 Task: Look for Airbnb options in Teoloyucan, Mexico from 3rd December, 2023 to 9th December, 2023 for 2 adults.1  bedroom having 1 bed and 1 bathroom. Property type can be hotel. Look for 3 properties as per requirement.
Action: Mouse moved to (535, 167)
Screenshot: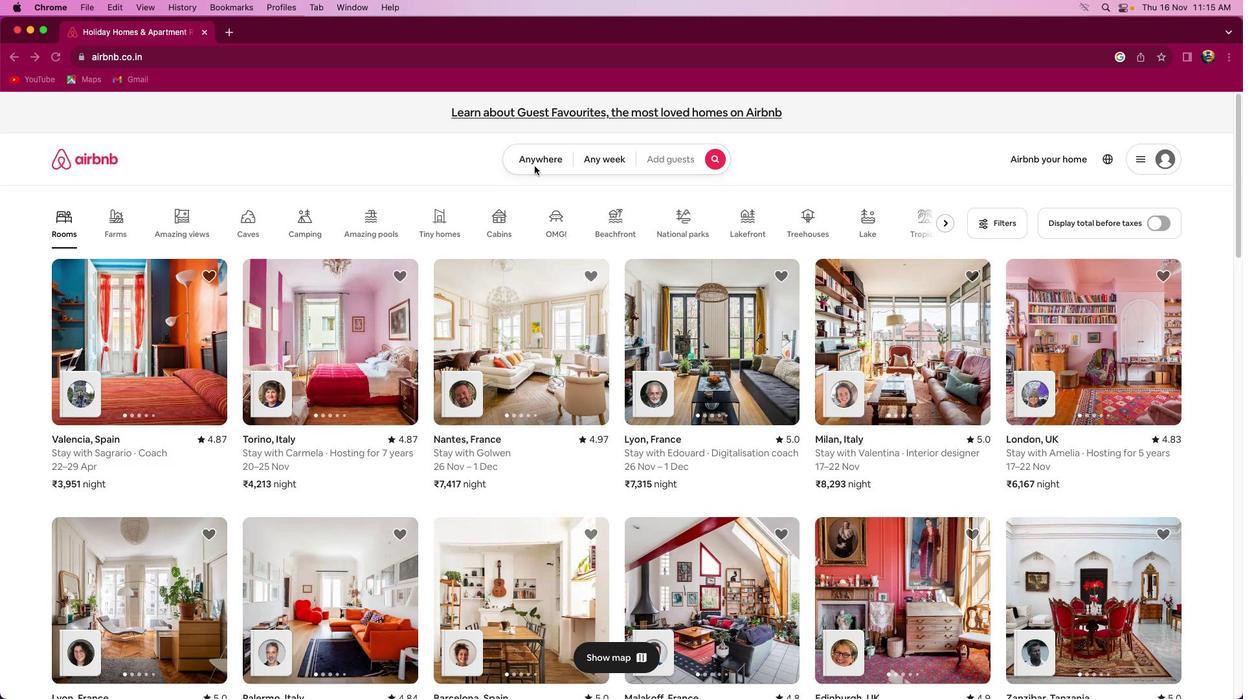 
Action: Mouse pressed left at (535, 167)
Screenshot: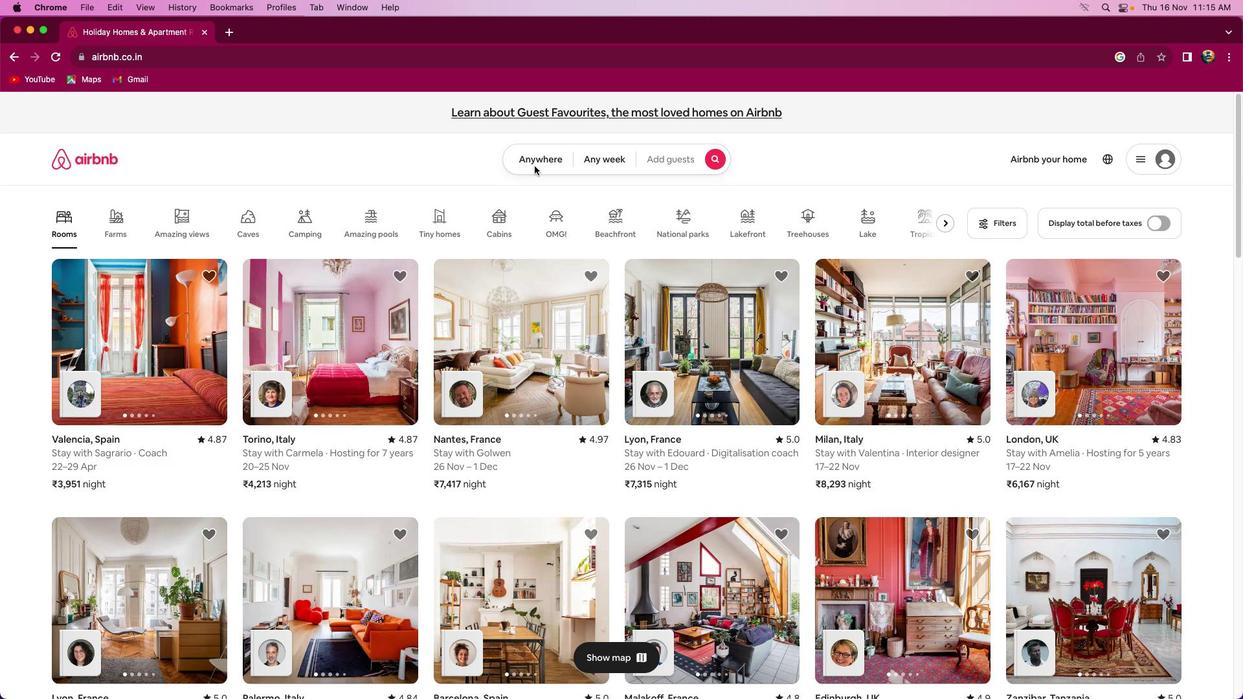 
Action: Mouse pressed left at (535, 167)
Screenshot: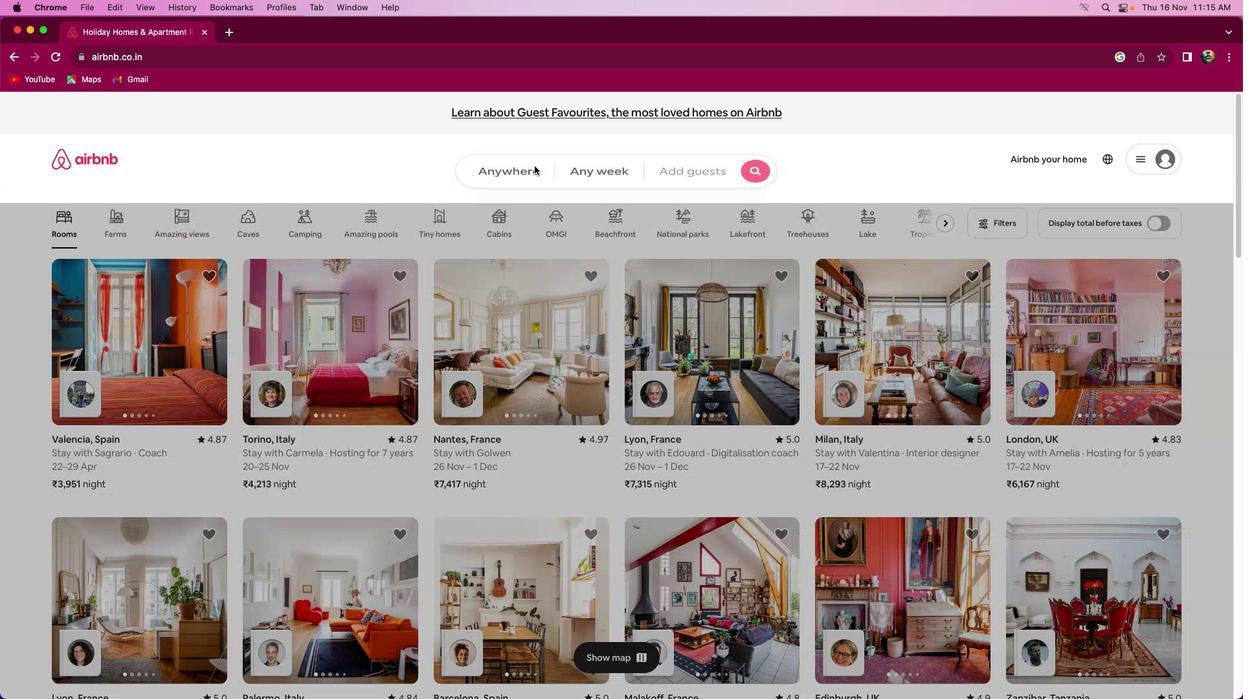 
Action: Mouse moved to (489, 213)
Screenshot: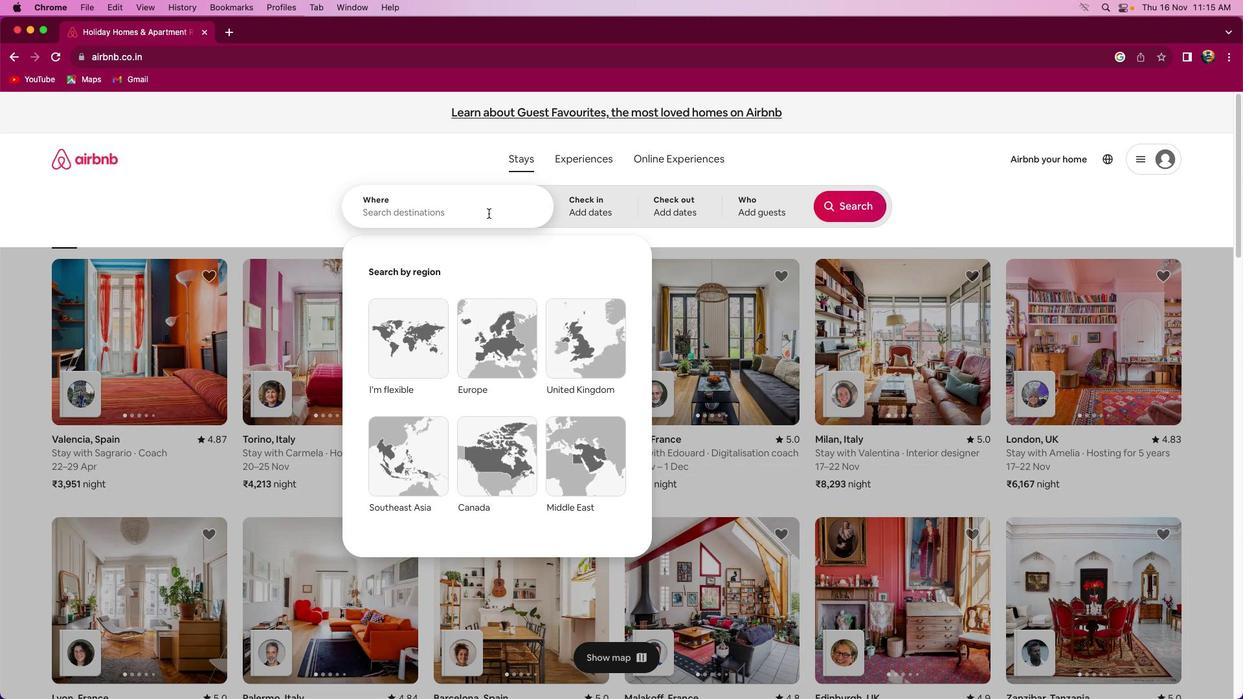 
Action: Mouse pressed left at (489, 213)
Screenshot: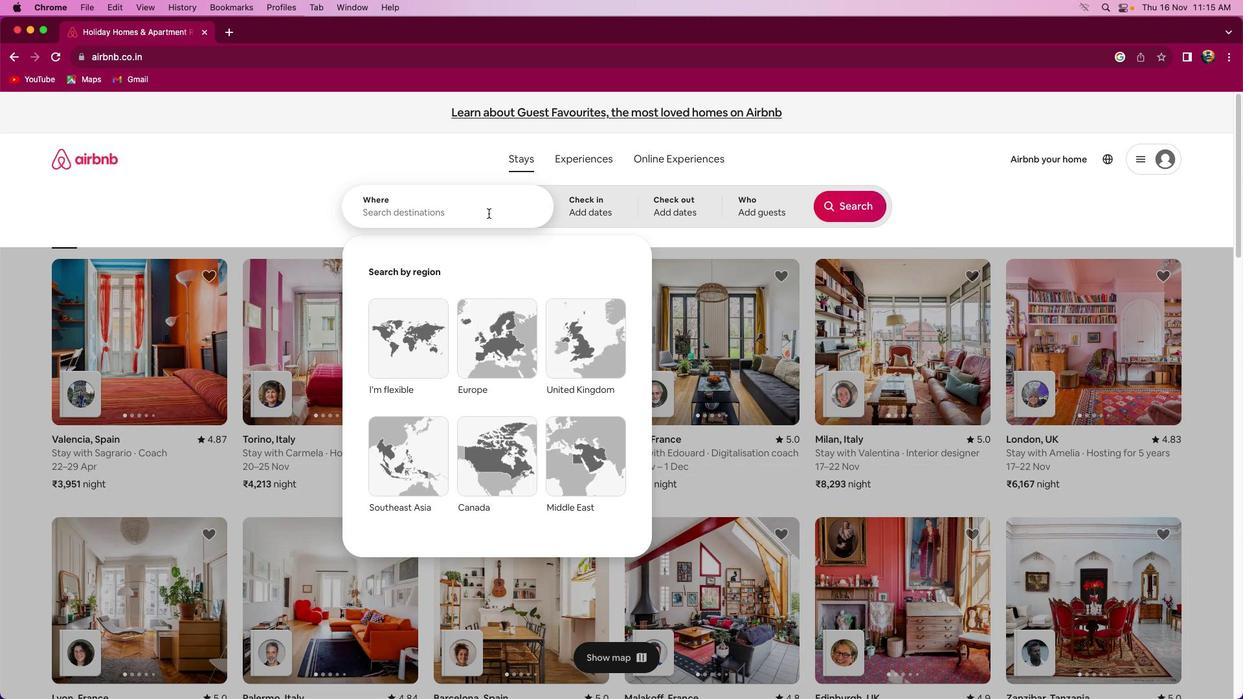 
Action: Key pressed Key.shift_r'T''e''l''o''y''u''c''a''n'','Key.spaceKey.shift'M''e''x''i''c''o'
Screenshot: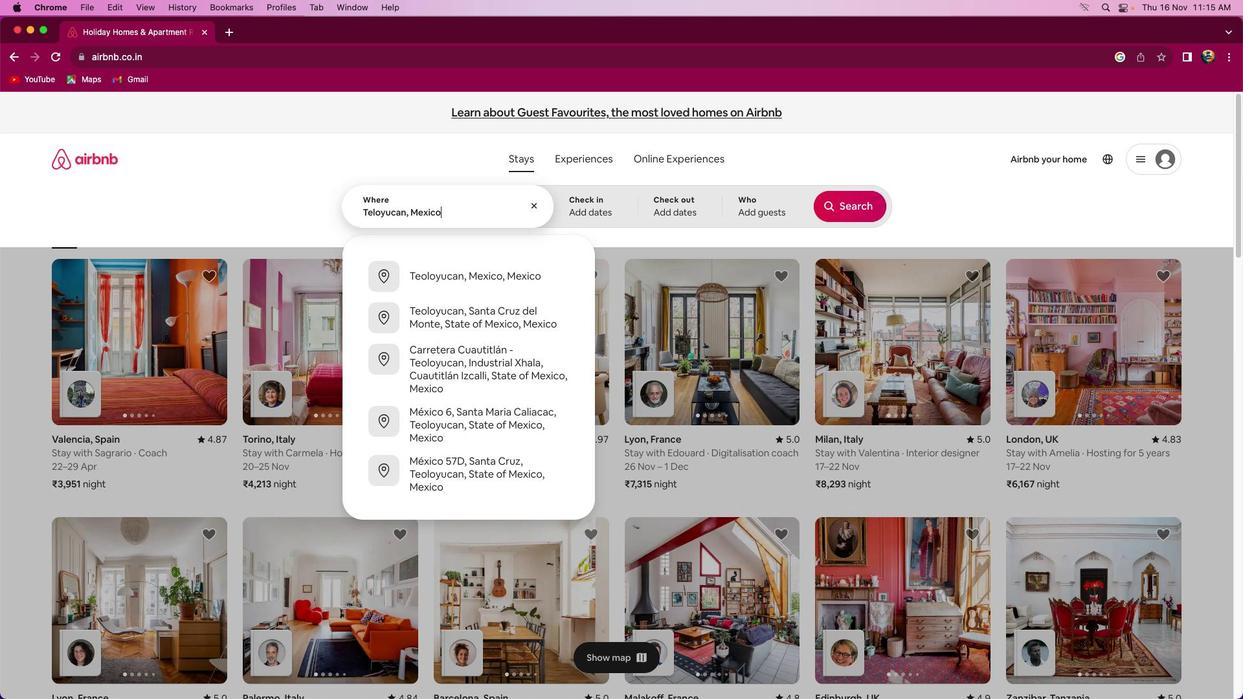 
Action: Mouse moved to (603, 211)
Screenshot: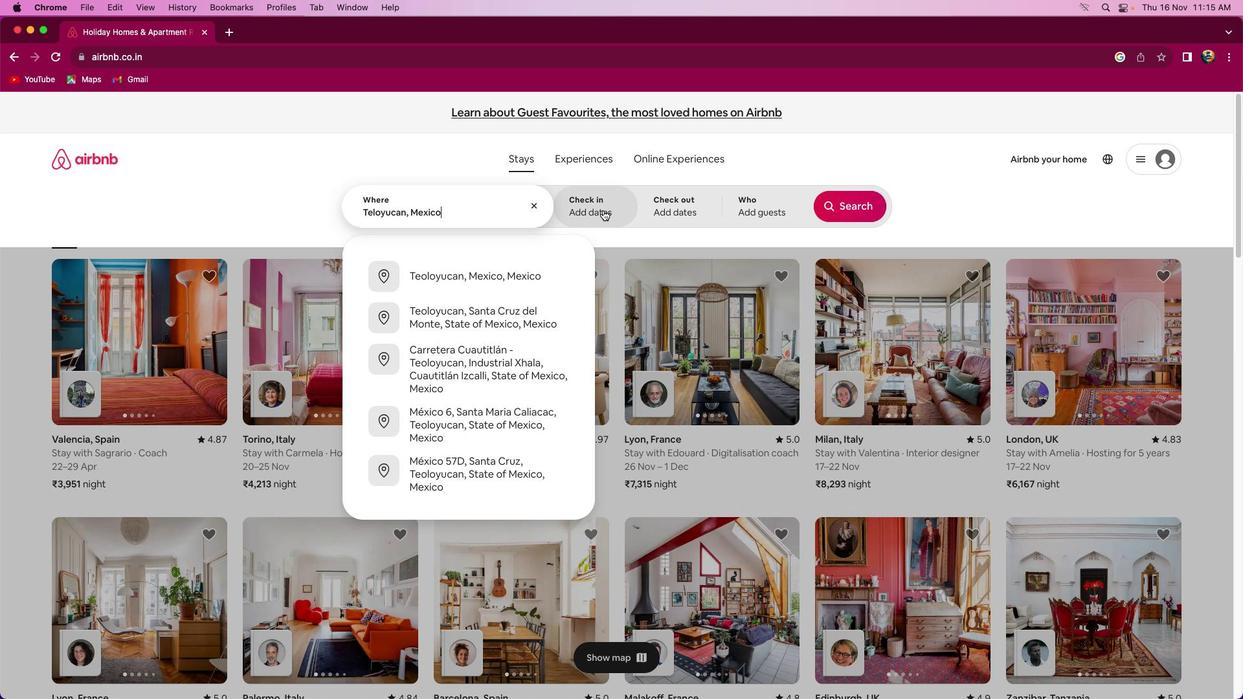 
Action: Mouse pressed left at (603, 211)
Screenshot: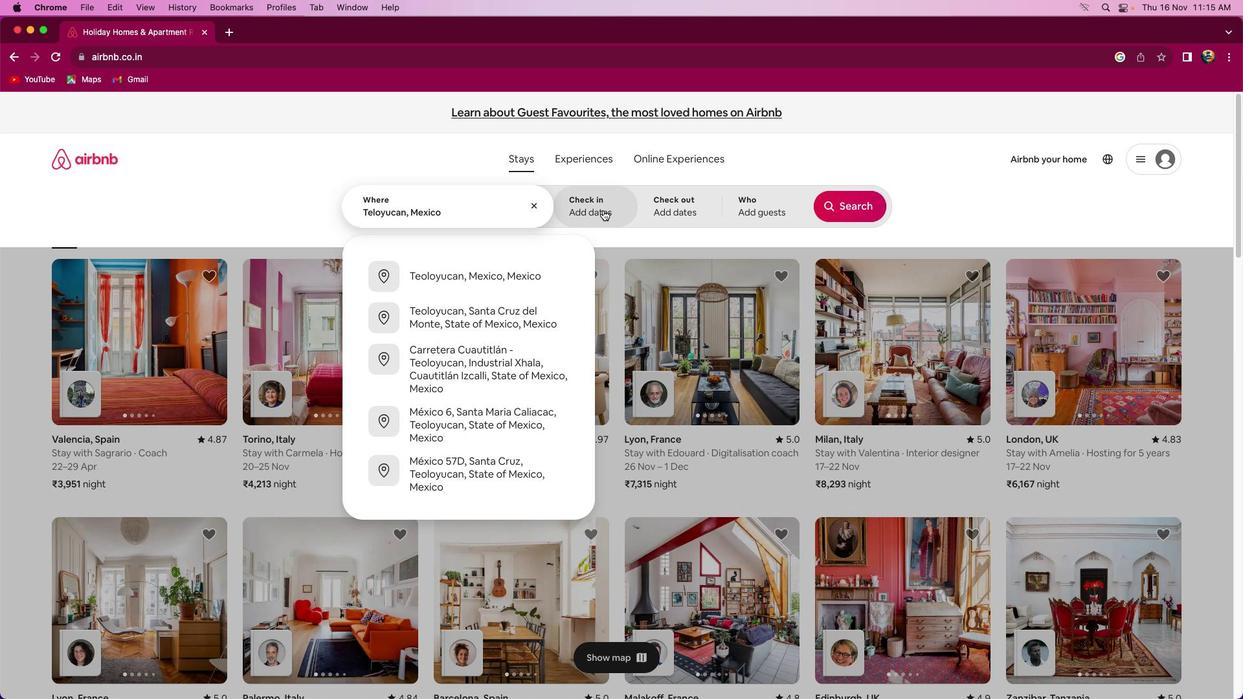 
Action: Mouse moved to (650, 395)
Screenshot: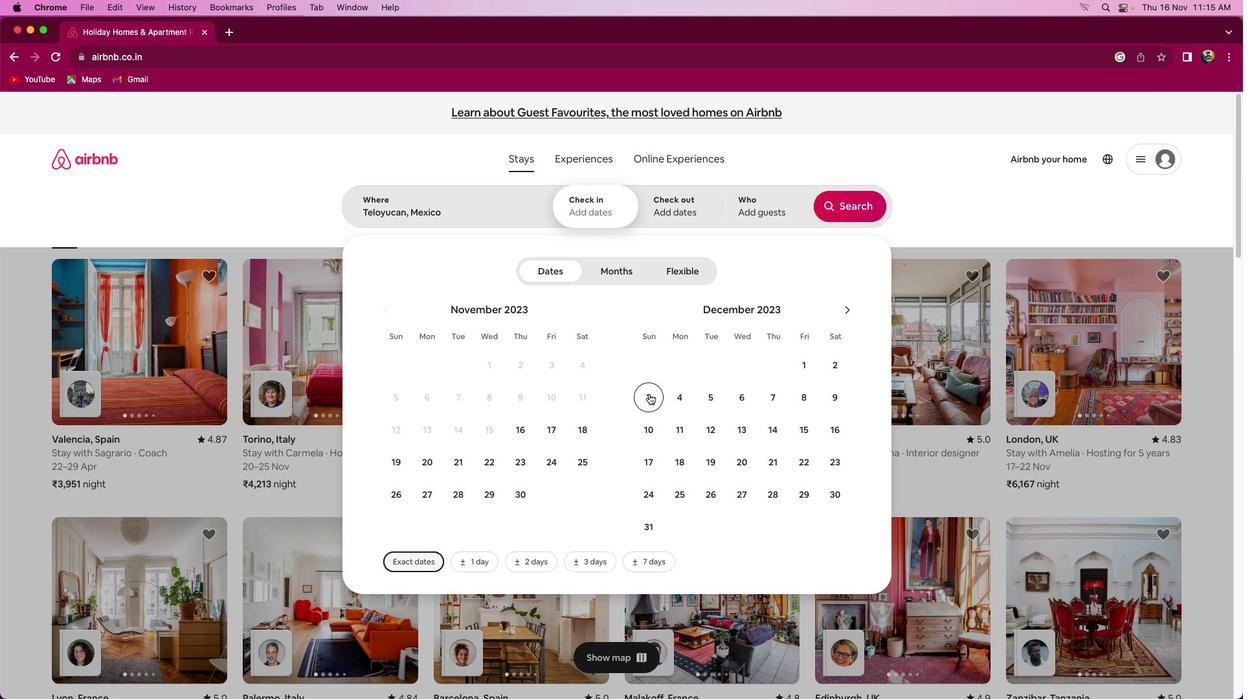 
Action: Mouse pressed left at (650, 395)
Screenshot: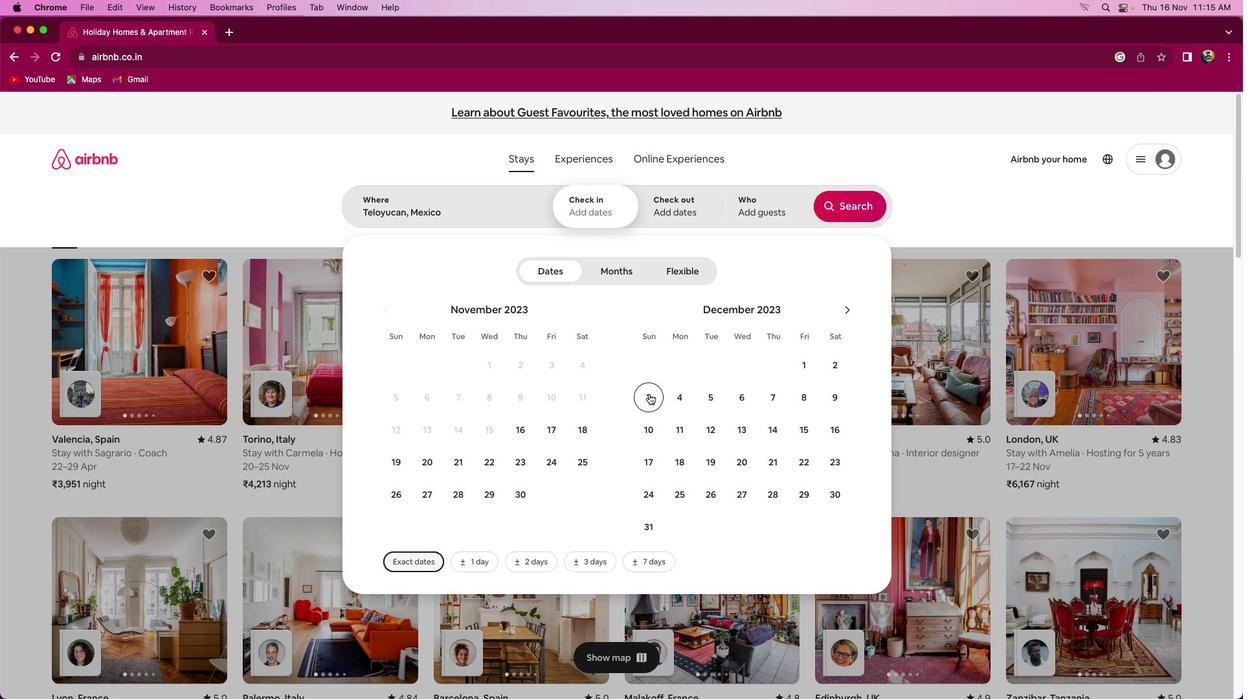 
Action: Mouse moved to (836, 400)
Screenshot: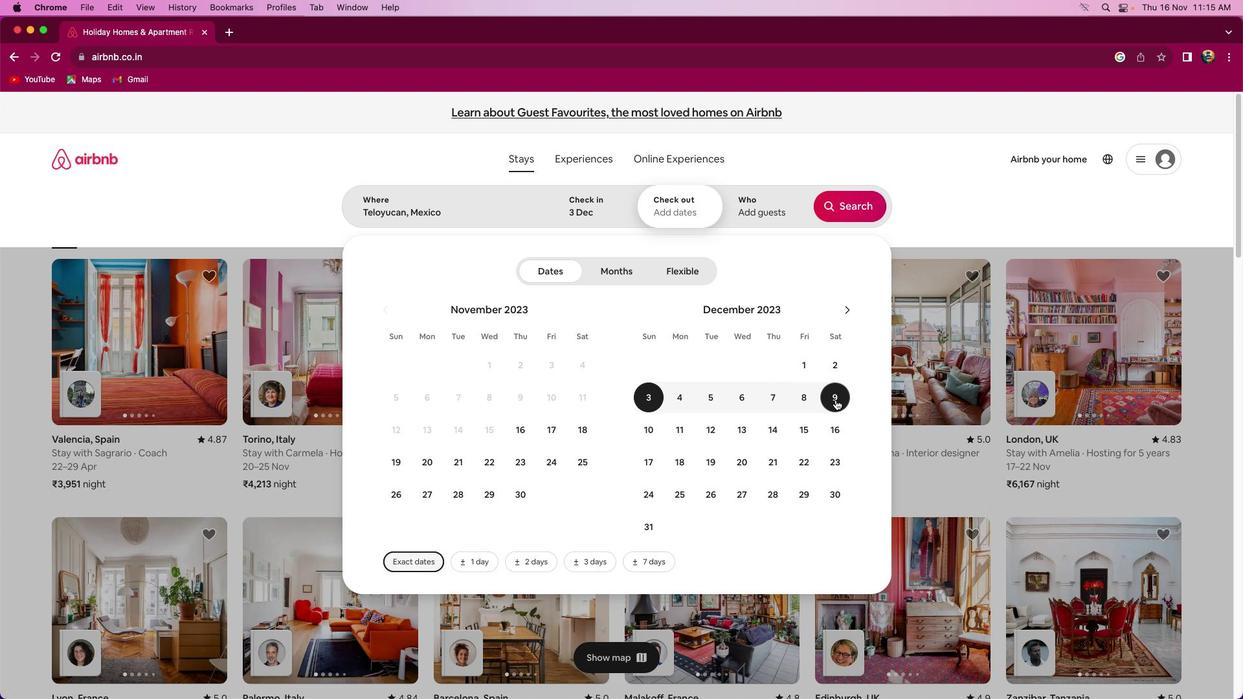 
Action: Mouse pressed left at (836, 400)
Screenshot: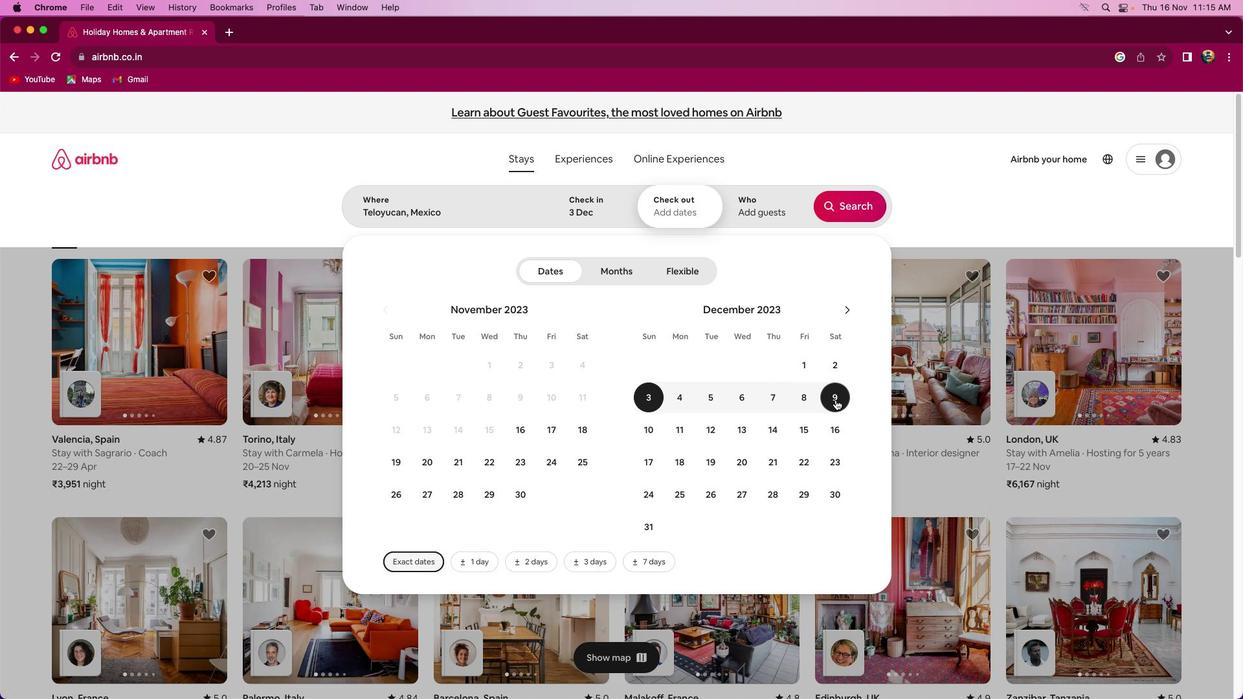 
Action: Mouse moved to (757, 207)
Screenshot: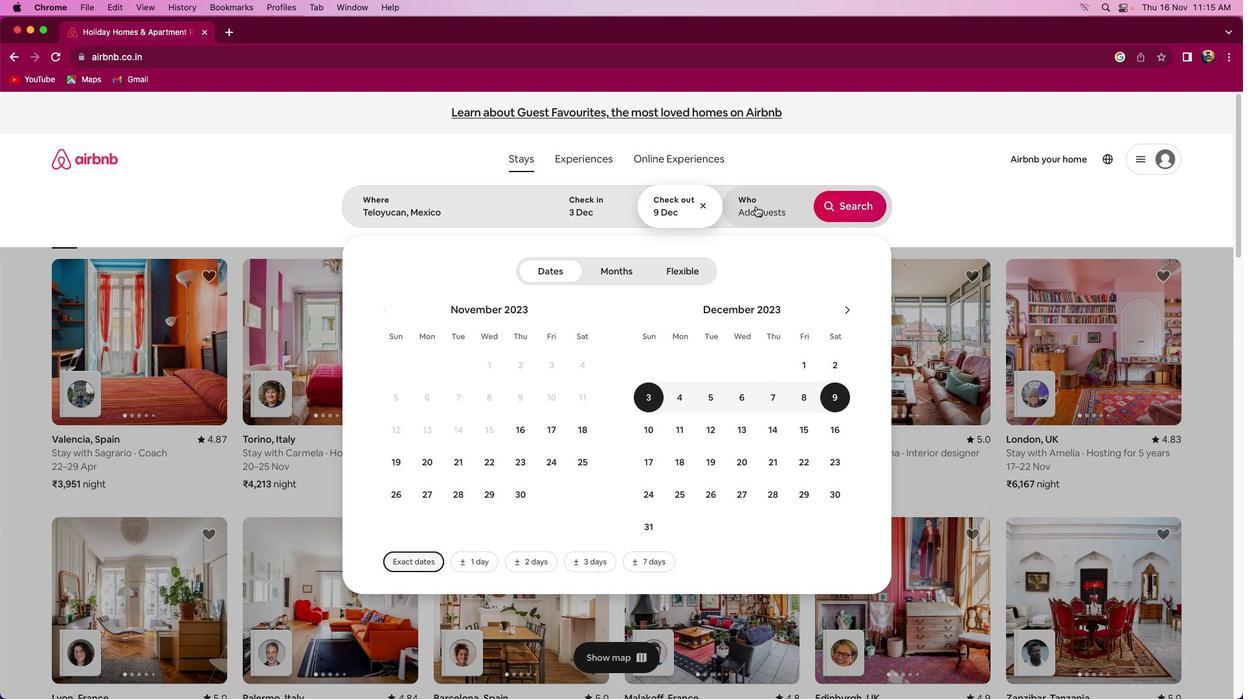 
Action: Mouse pressed left at (757, 207)
Screenshot: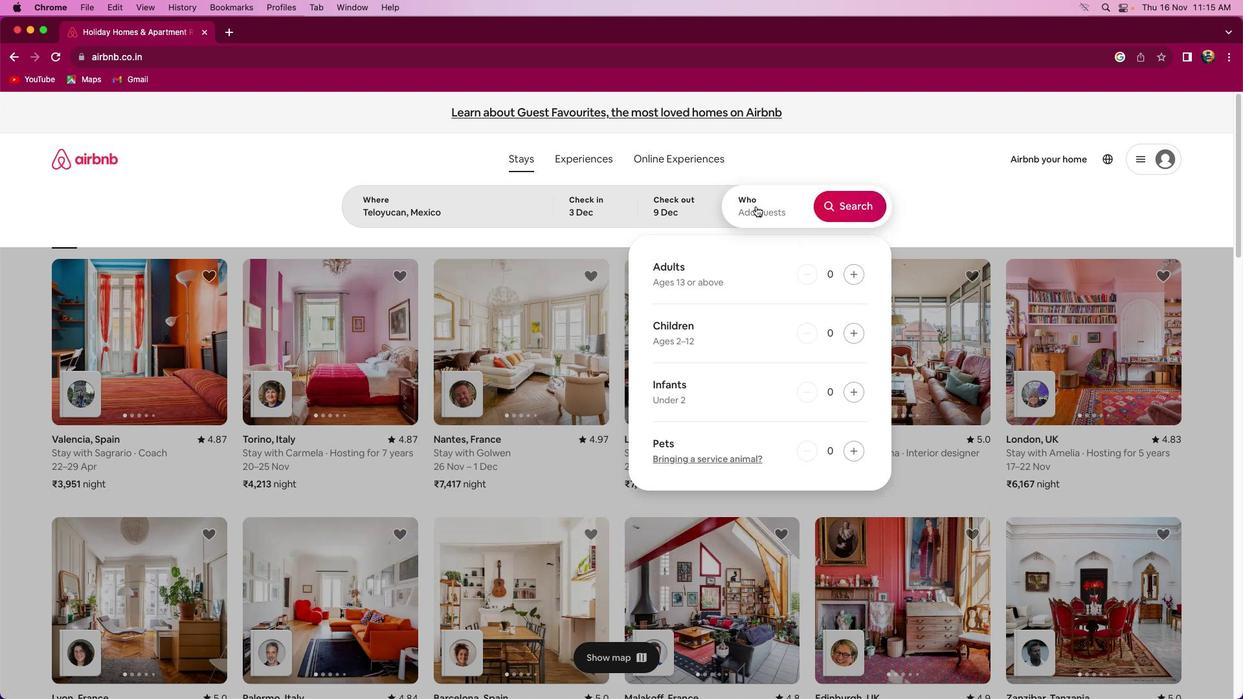 
Action: Mouse moved to (859, 274)
Screenshot: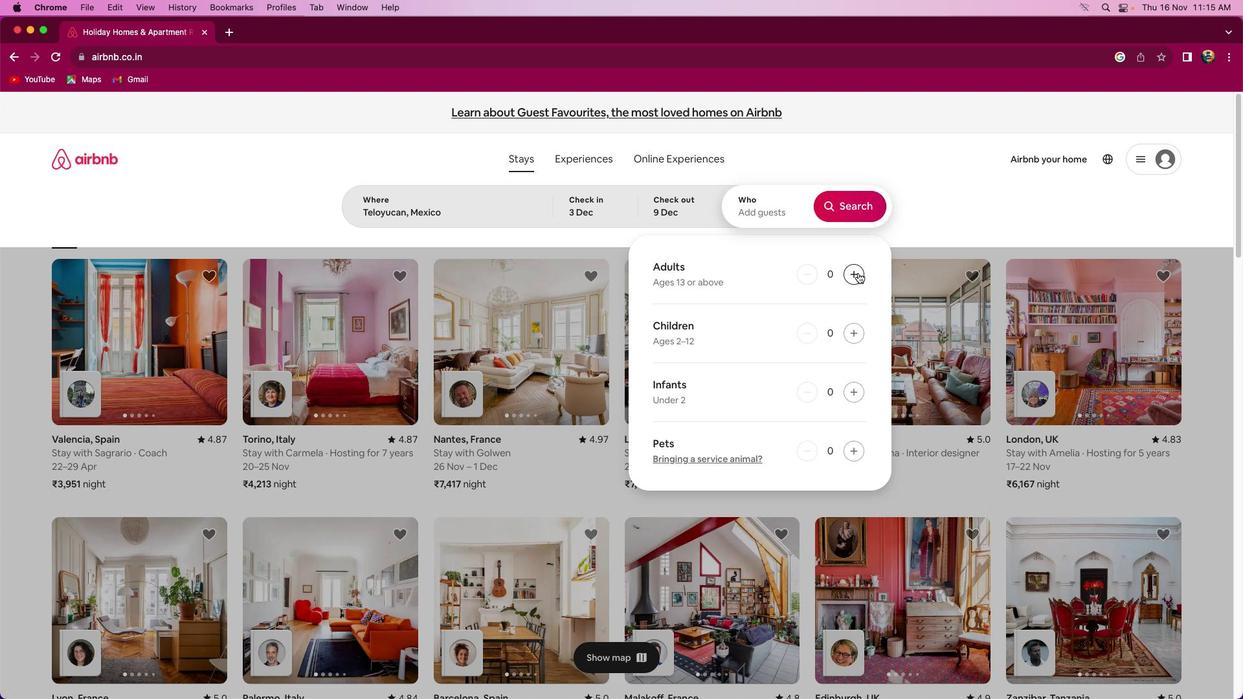 
Action: Mouse pressed left at (859, 274)
Screenshot: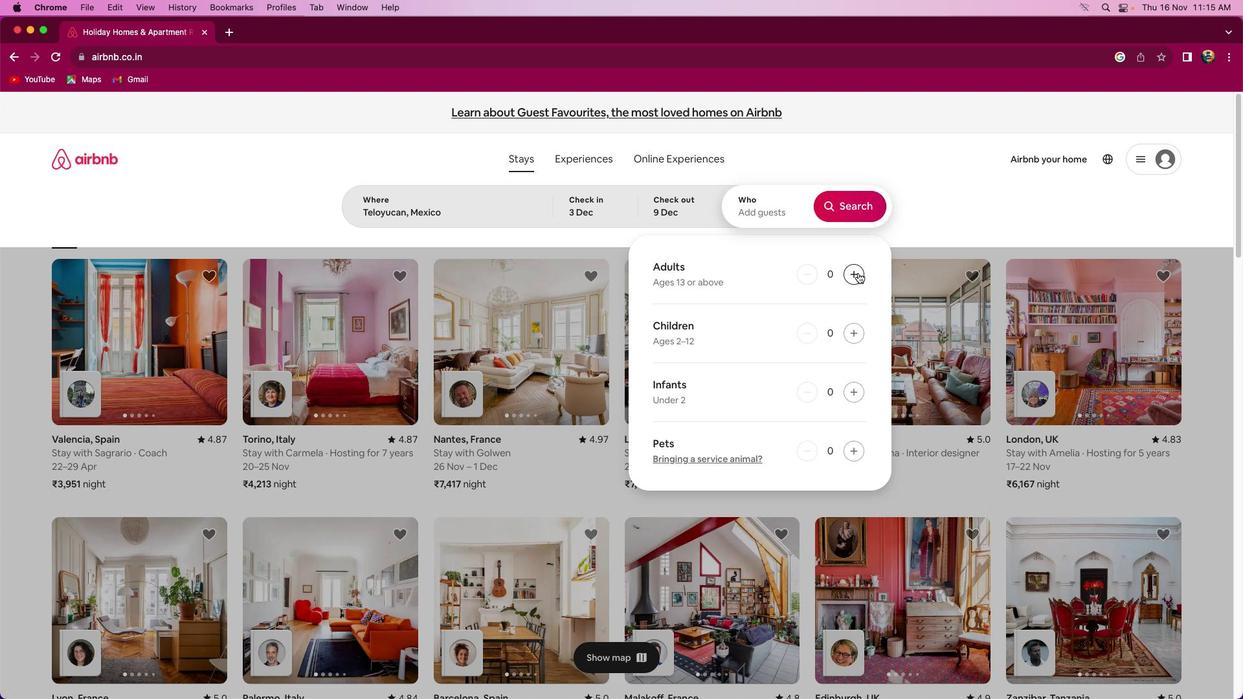 
Action: Mouse moved to (859, 274)
Screenshot: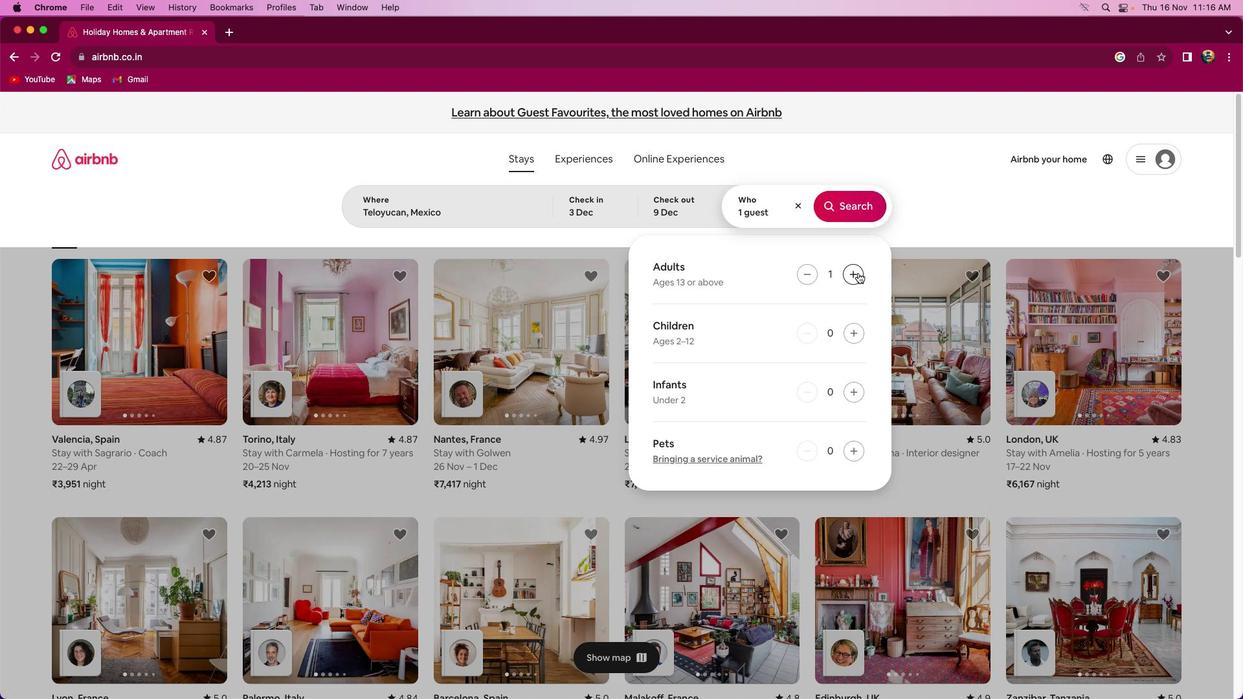 
Action: Mouse pressed left at (859, 274)
Screenshot: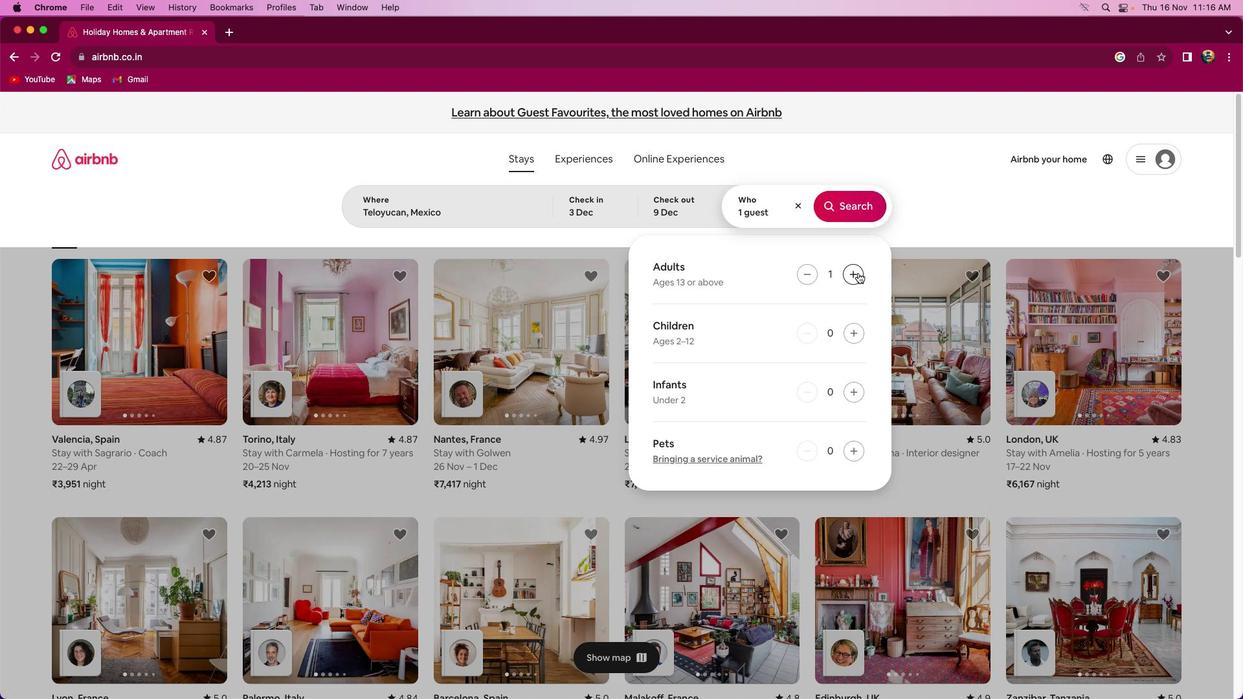 
Action: Mouse moved to (851, 204)
Screenshot: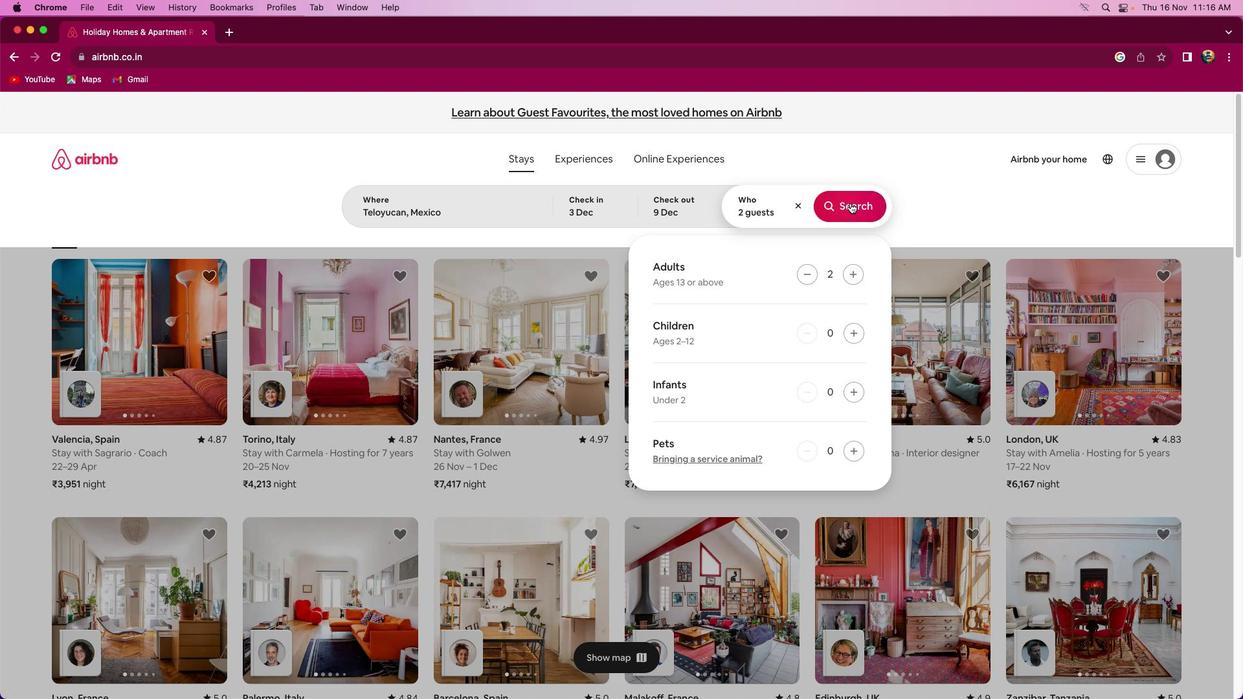
Action: Mouse pressed left at (851, 204)
Screenshot: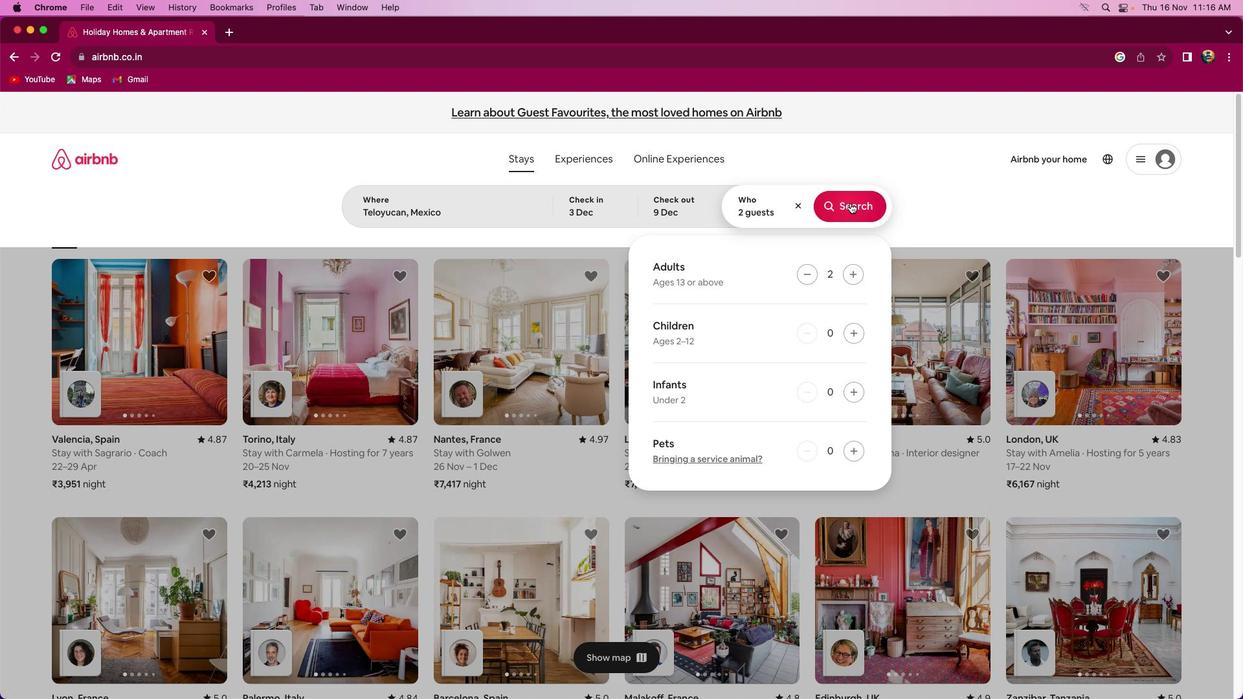 
Action: Mouse moved to (1046, 168)
Screenshot: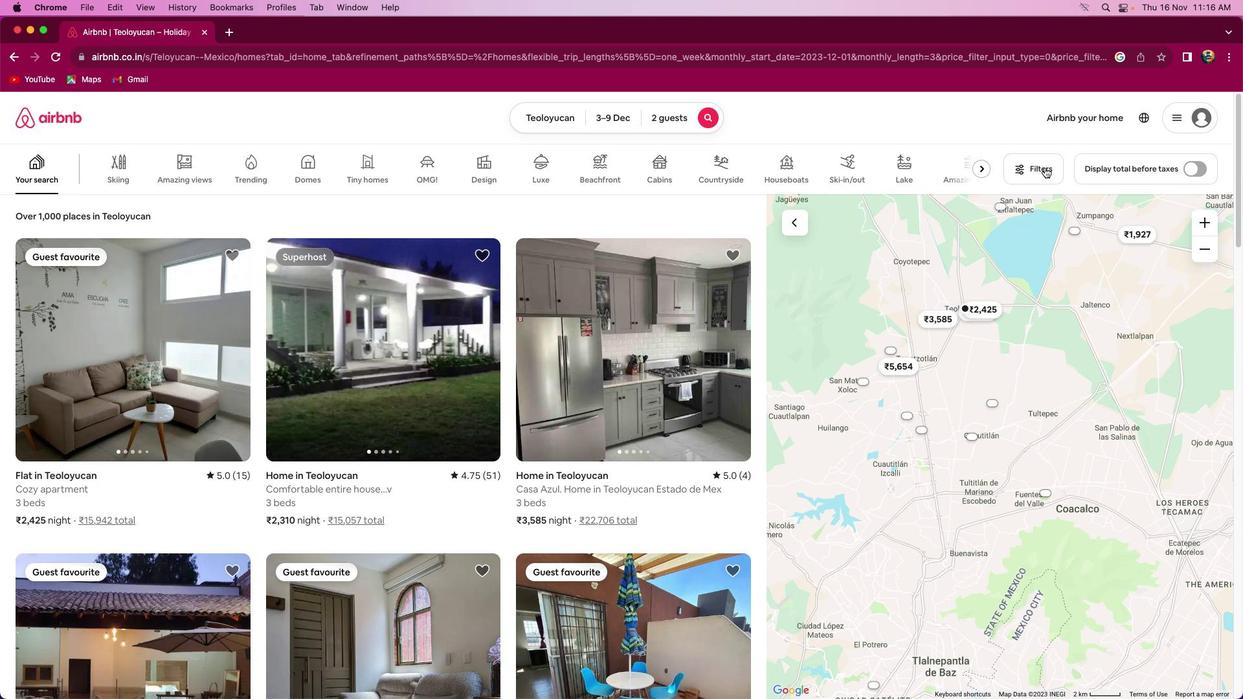 
Action: Mouse pressed left at (1046, 168)
Screenshot: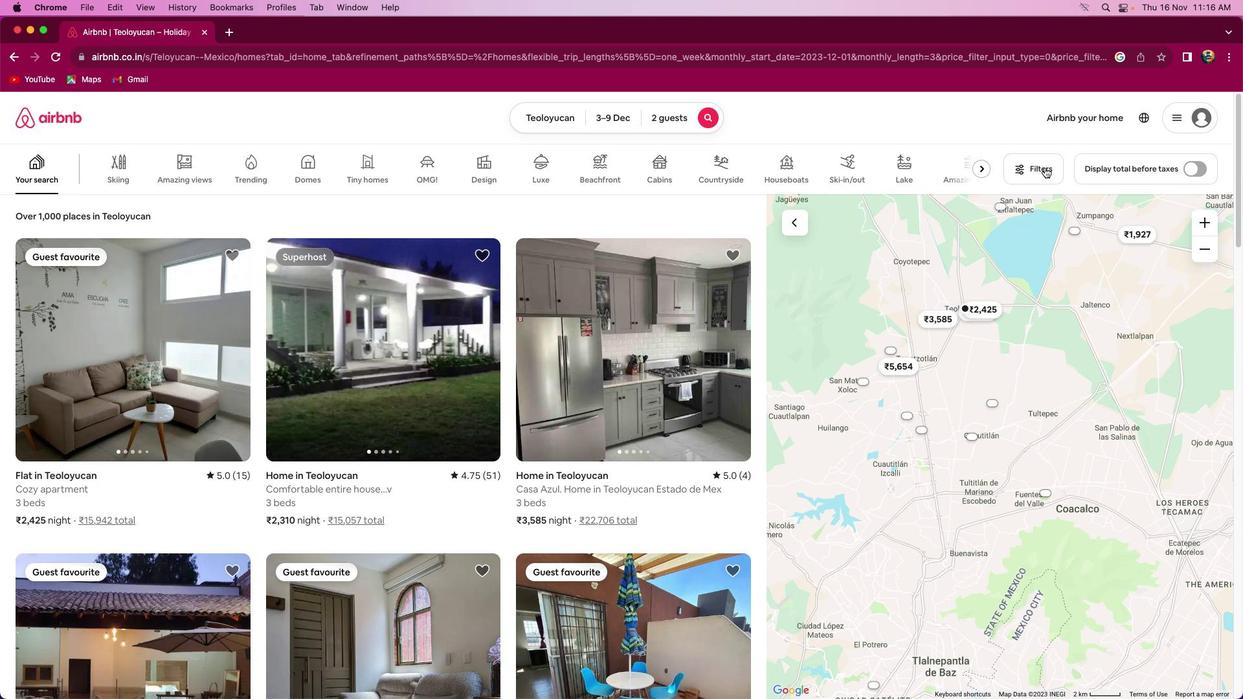 
Action: Mouse moved to (614, 451)
Screenshot: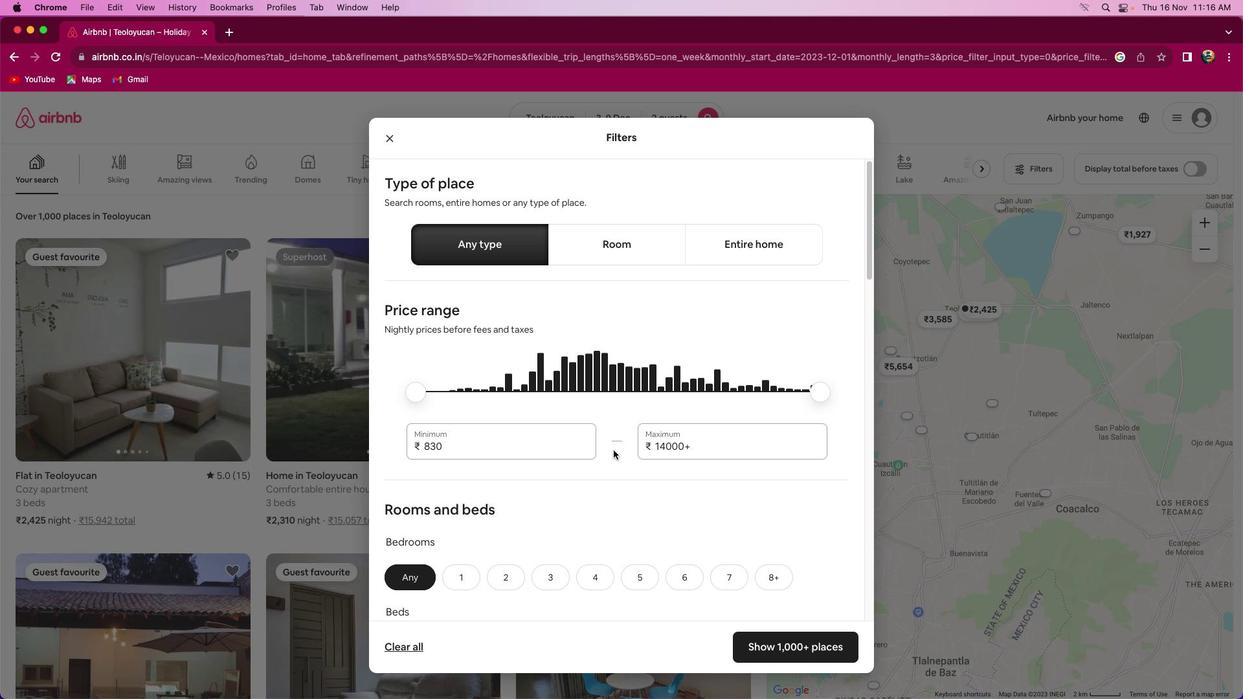 
Action: Mouse scrolled (614, 451) with delta (0, 0)
Screenshot: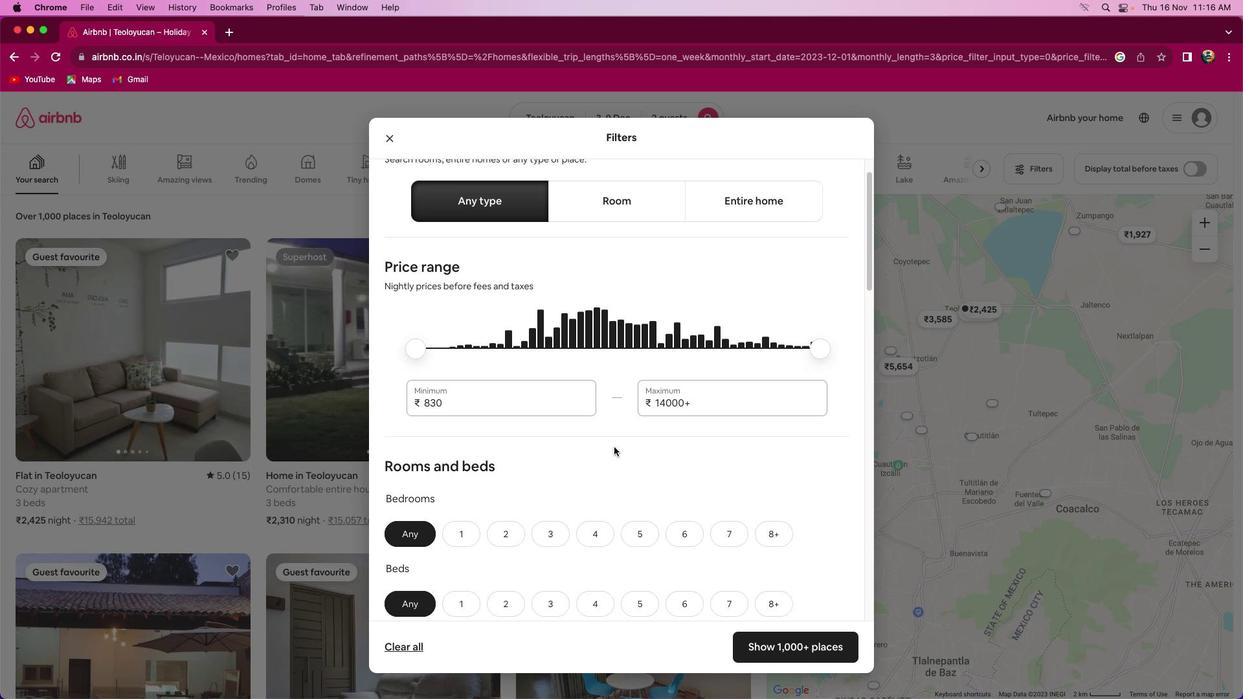 
Action: Mouse scrolled (614, 451) with delta (0, 0)
Screenshot: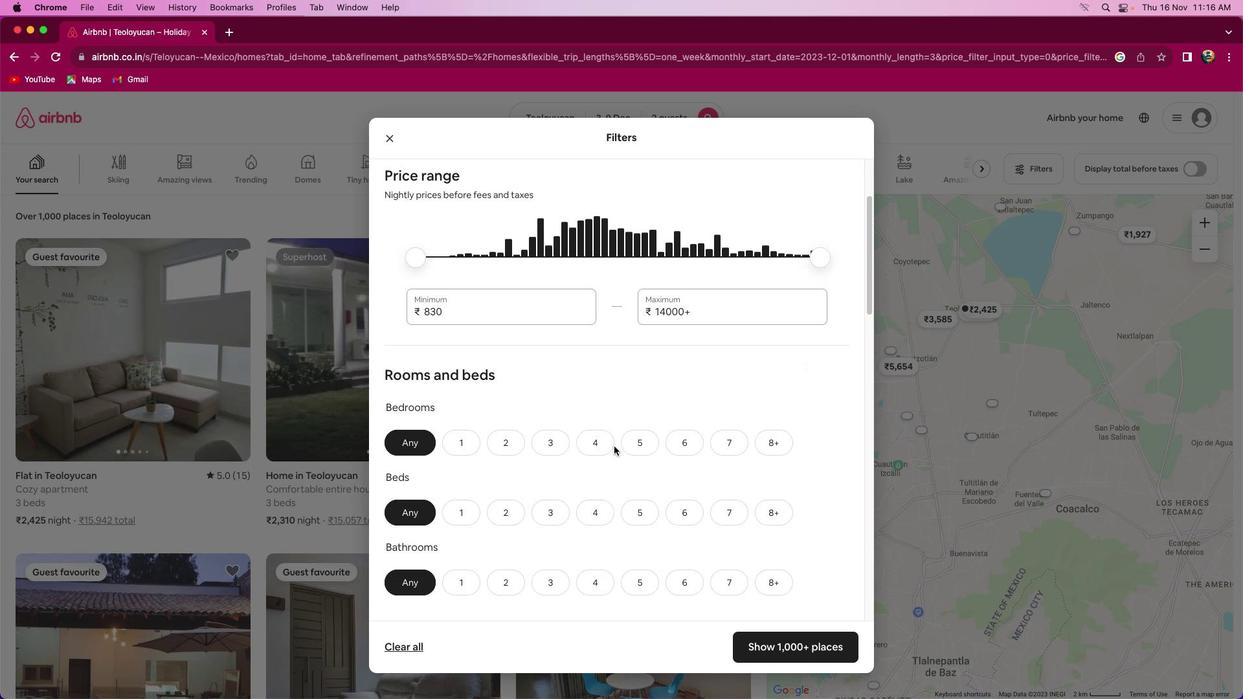 
Action: Mouse scrolled (614, 451) with delta (0, 0)
Screenshot: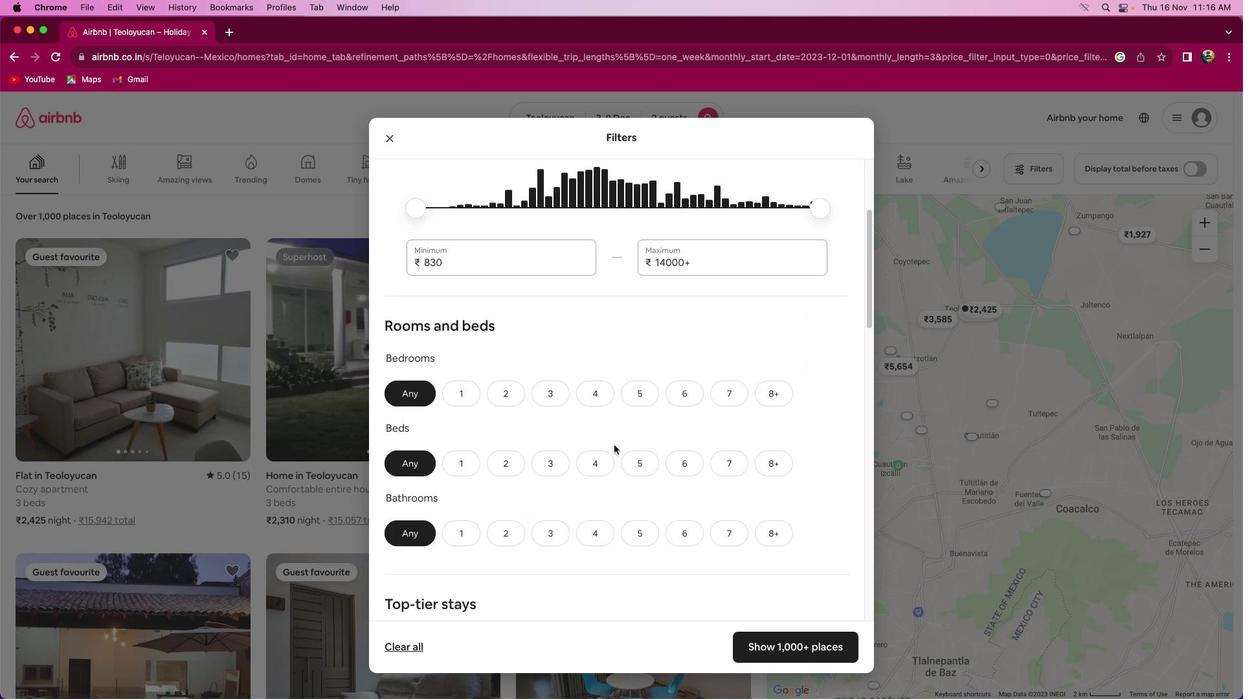 
Action: Mouse moved to (614, 450)
Screenshot: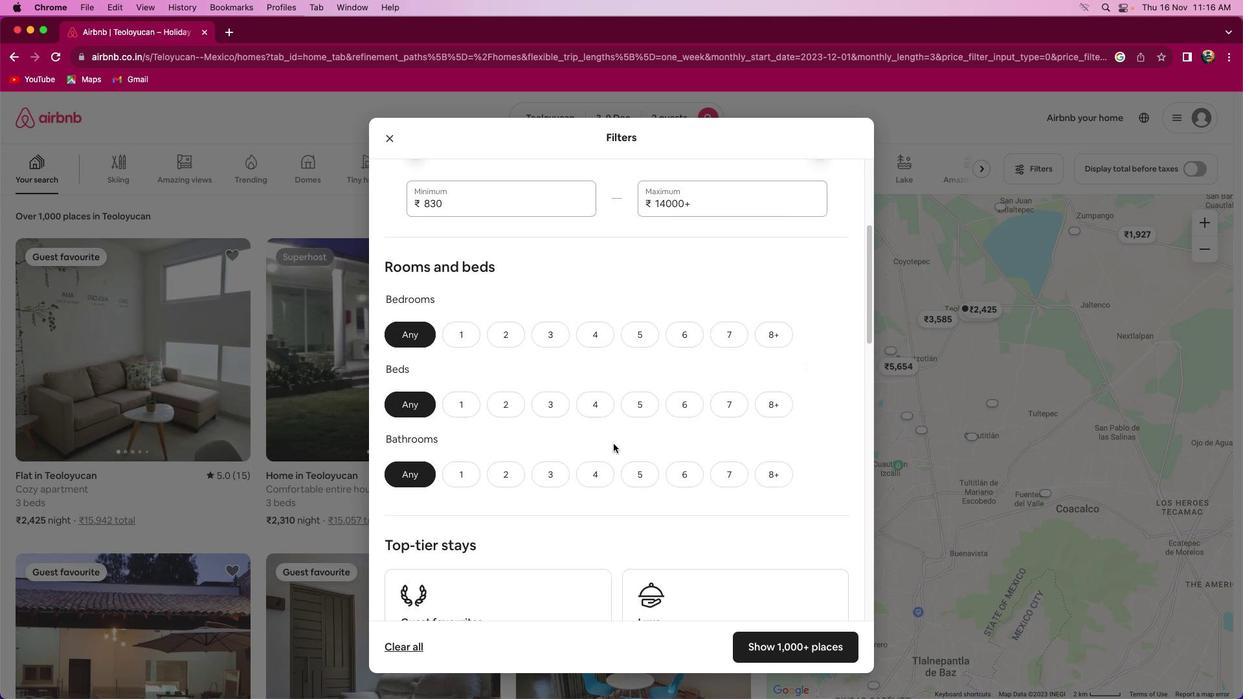 
Action: Mouse scrolled (614, 450) with delta (0, -1)
Screenshot: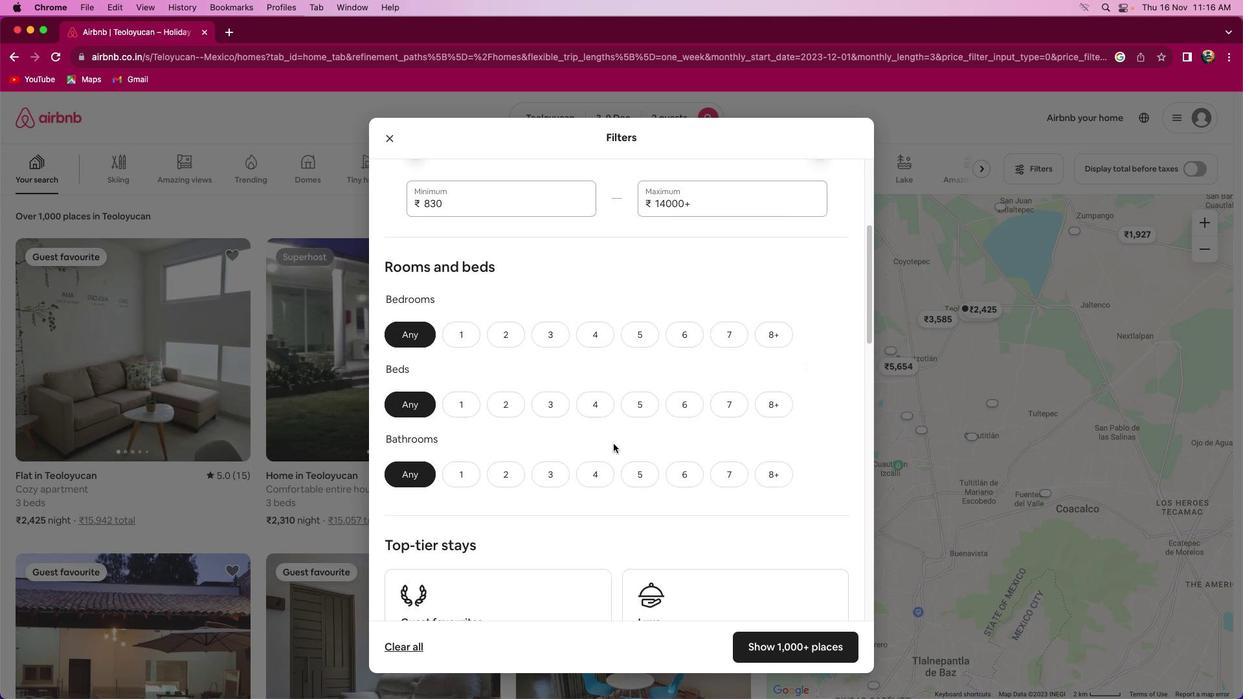 
Action: Mouse moved to (459, 340)
Screenshot: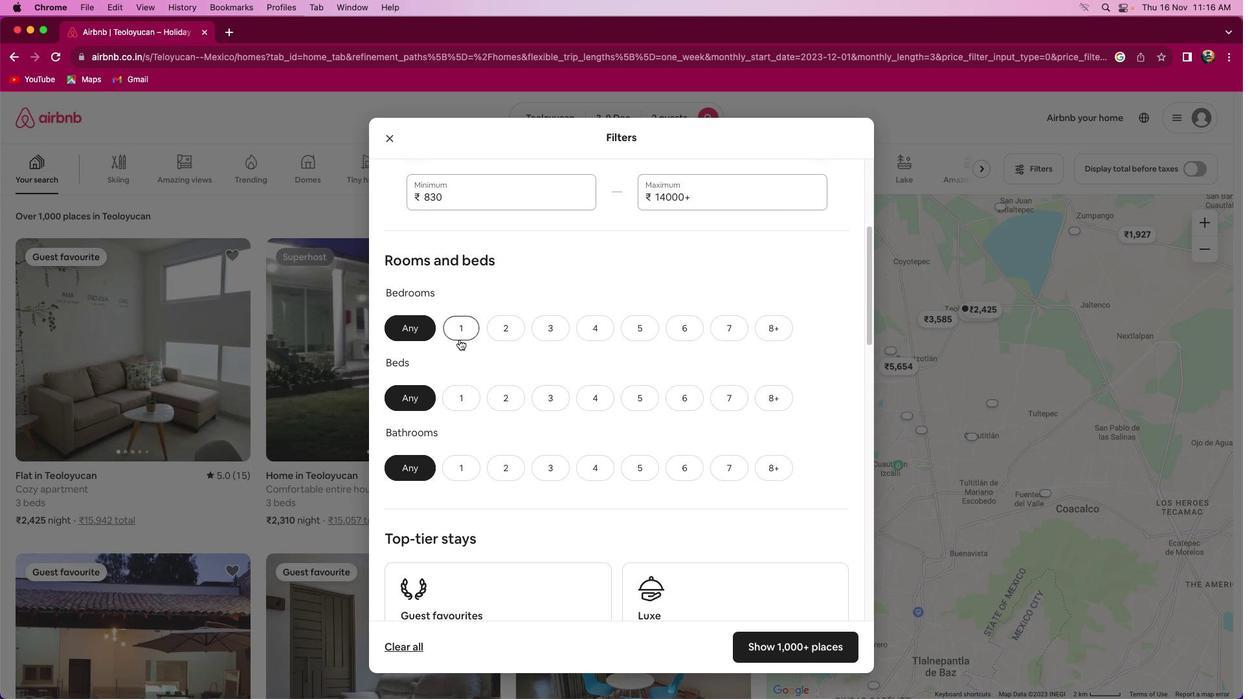 
Action: Mouse pressed left at (459, 340)
Screenshot: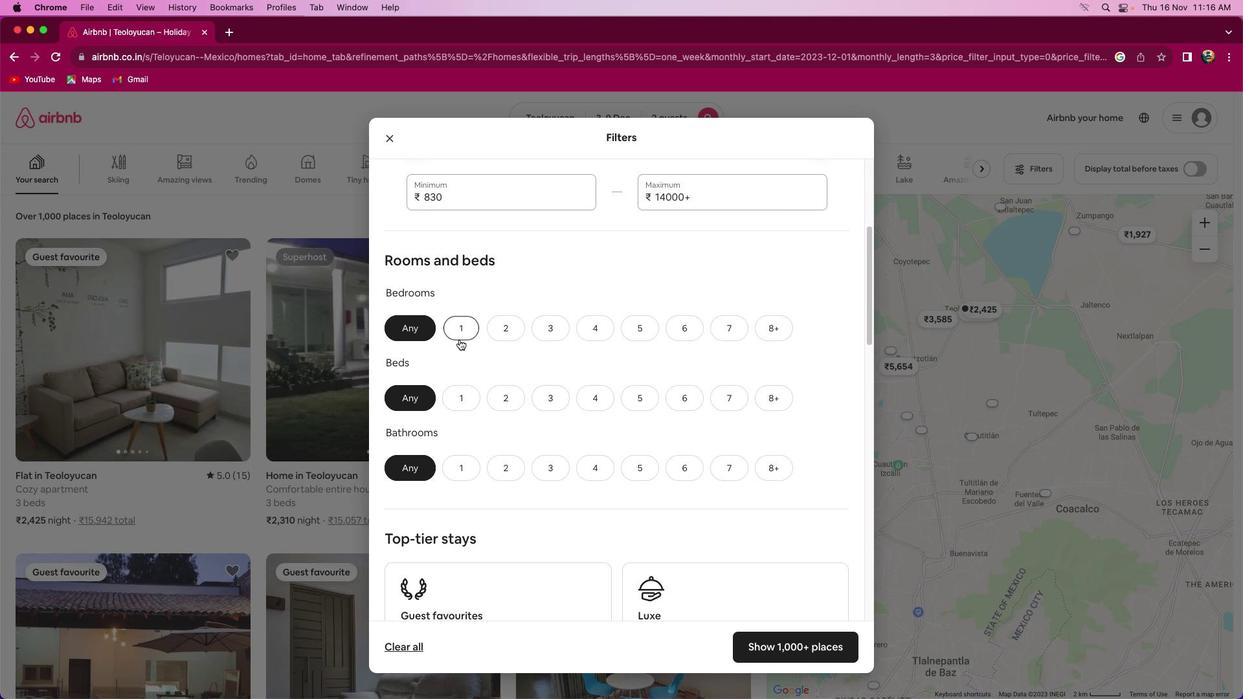 
Action: Mouse moved to (470, 389)
Screenshot: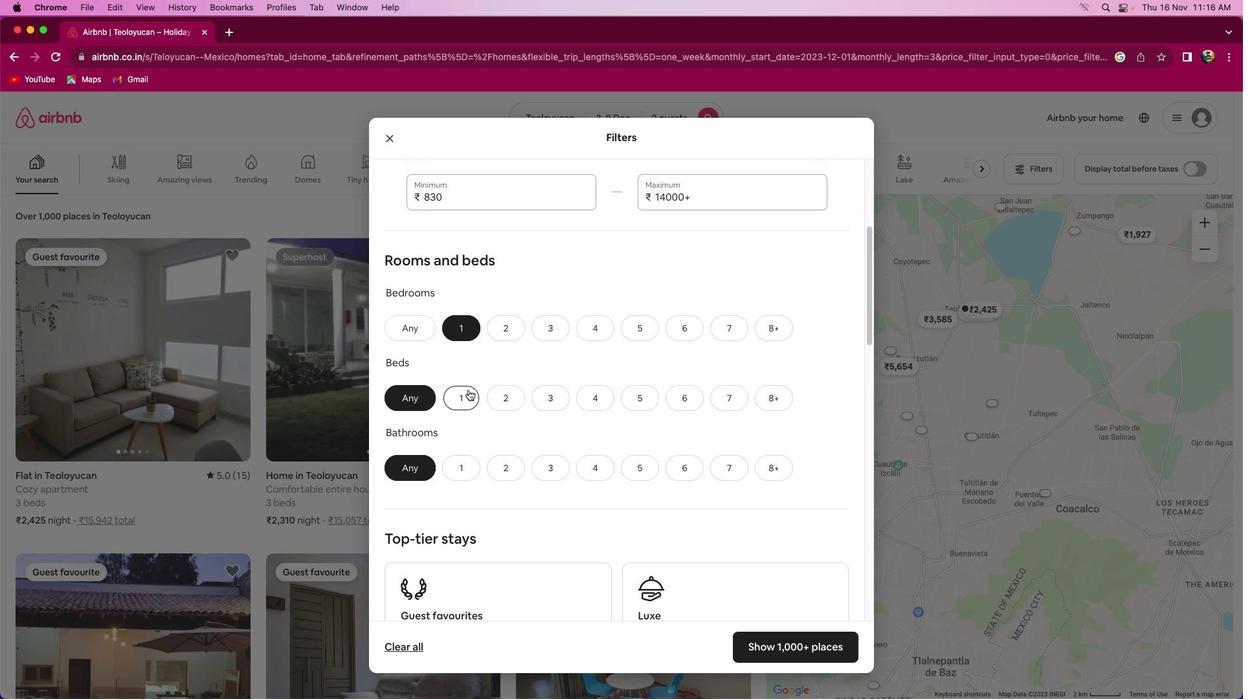 
Action: Mouse pressed left at (470, 389)
Screenshot: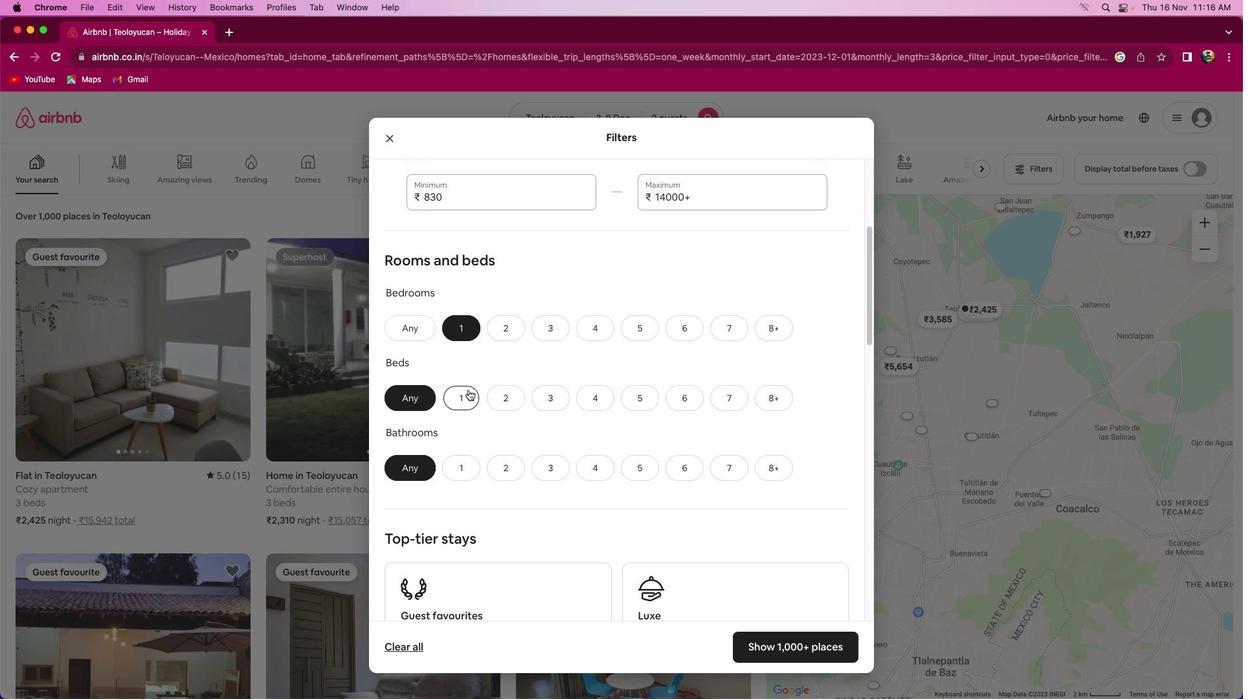
Action: Mouse moved to (465, 480)
Screenshot: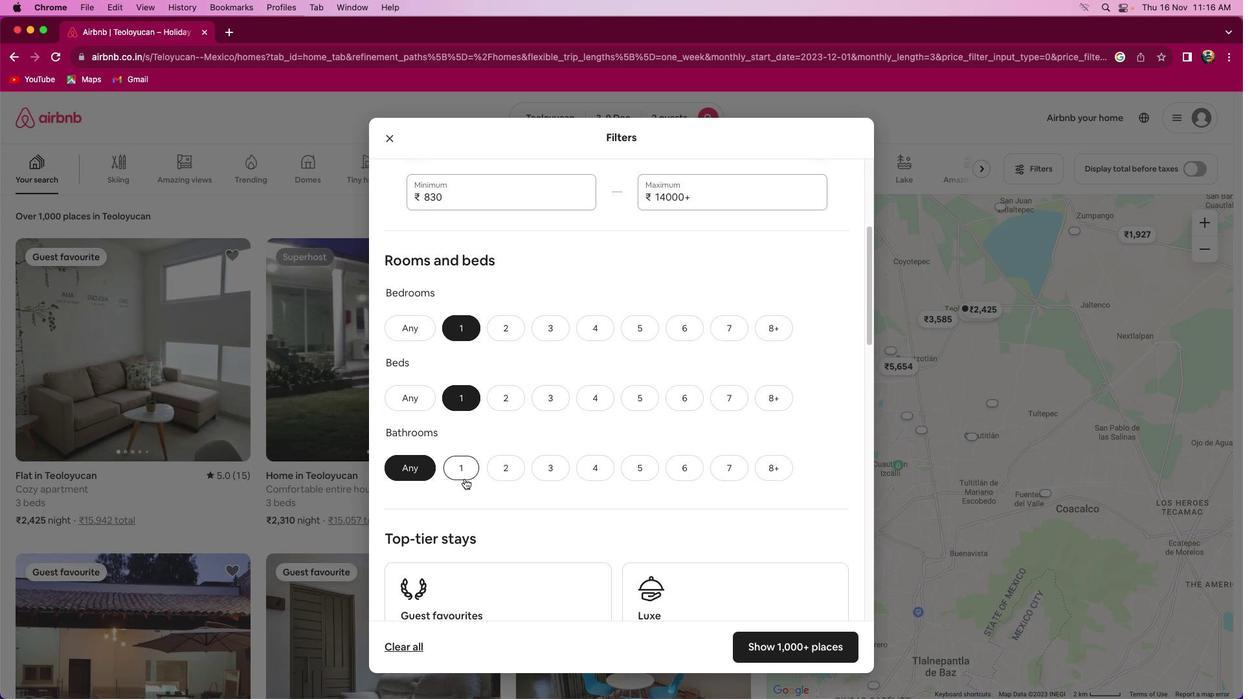 
Action: Mouse pressed left at (465, 480)
Screenshot: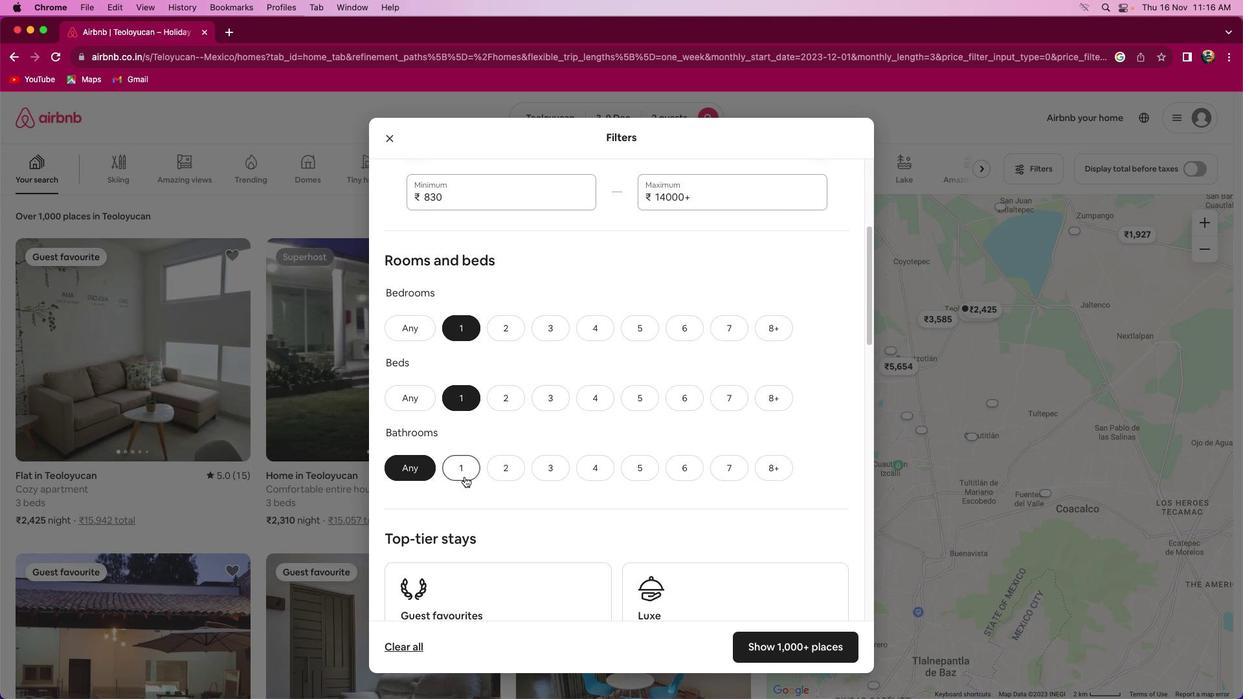 
Action: Mouse moved to (715, 450)
Screenshot: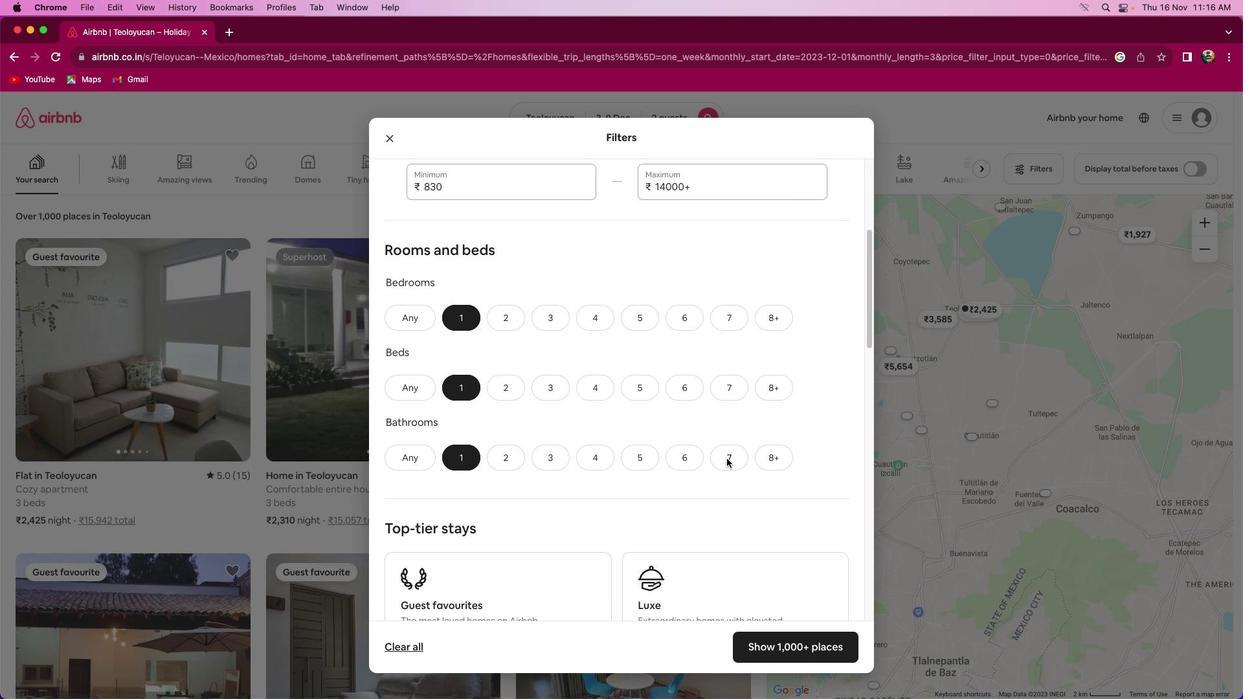 
Action: Mouse scrolled (715, 450) with delta (0, 0)
Screenshot: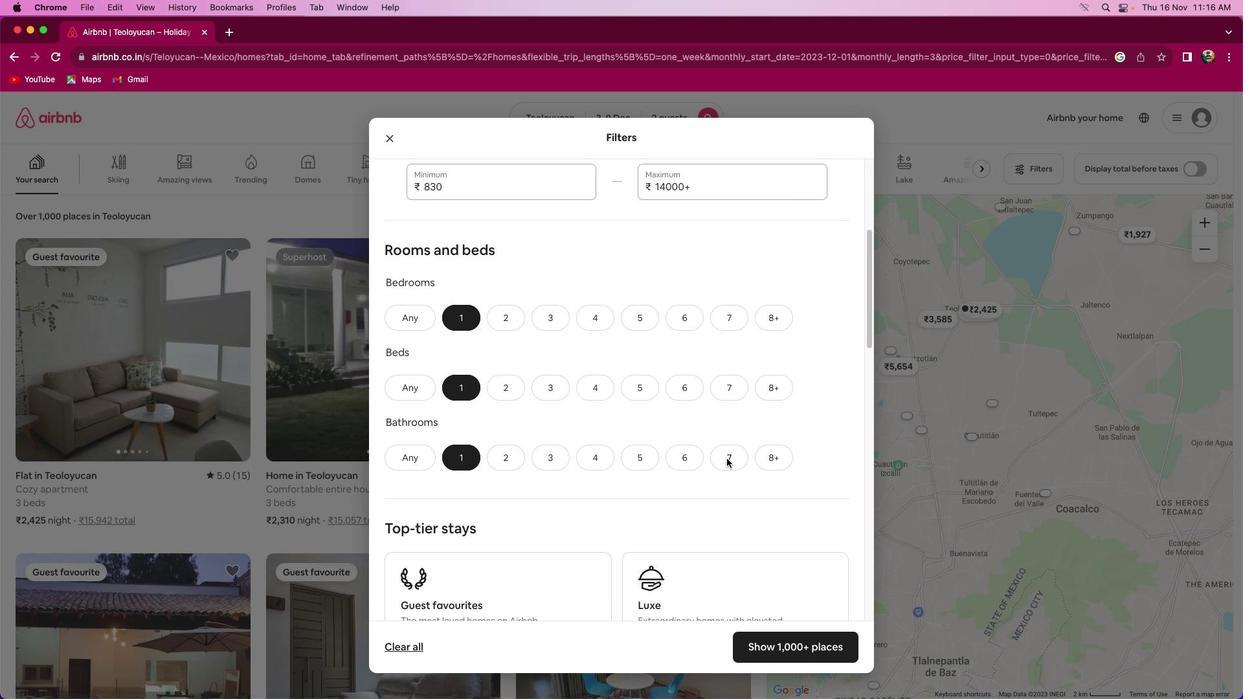 
Action: Mouse moved to (721, 452)
Screenshot: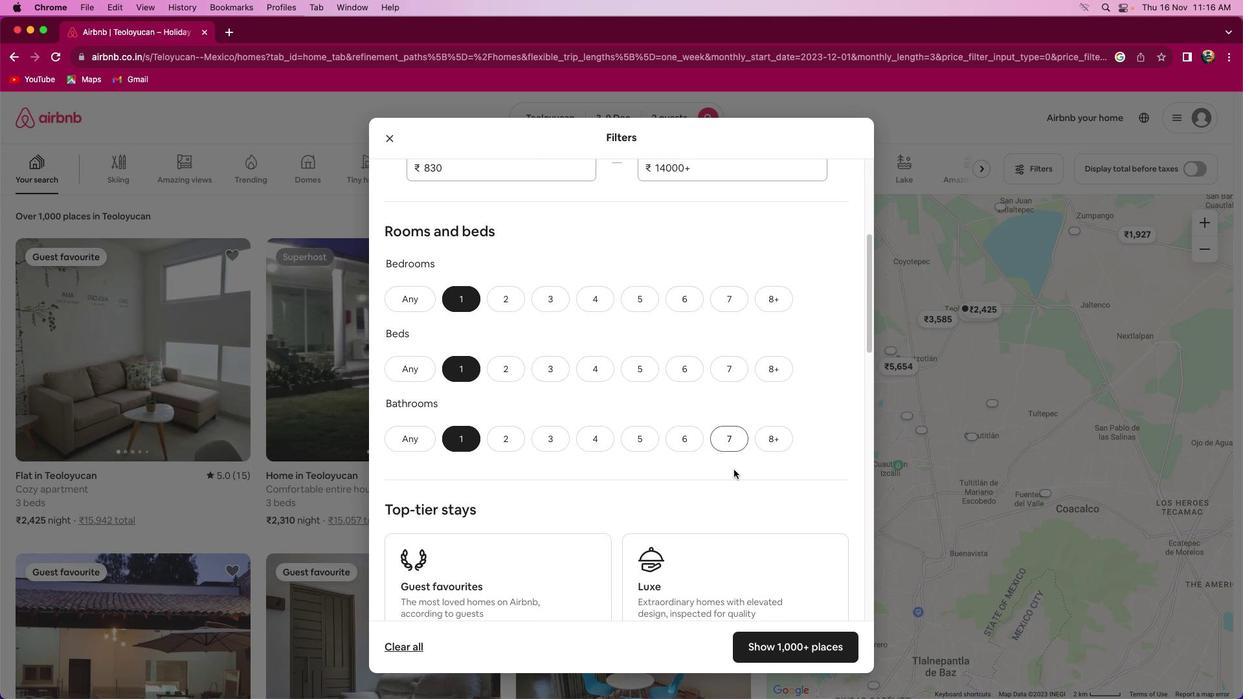 
Action: Mouse scrolled (721, 452) with delta (0, 0)
Screenshot: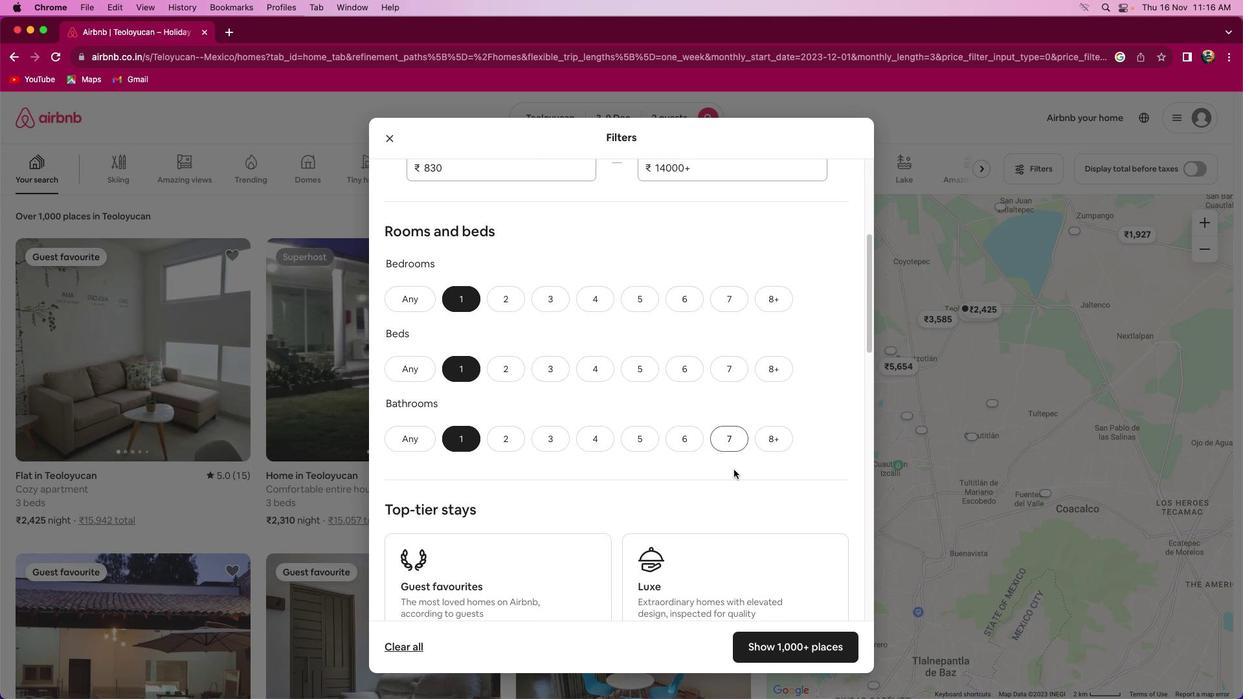
Action: Mouse moved to (721, 452)
Screenshot: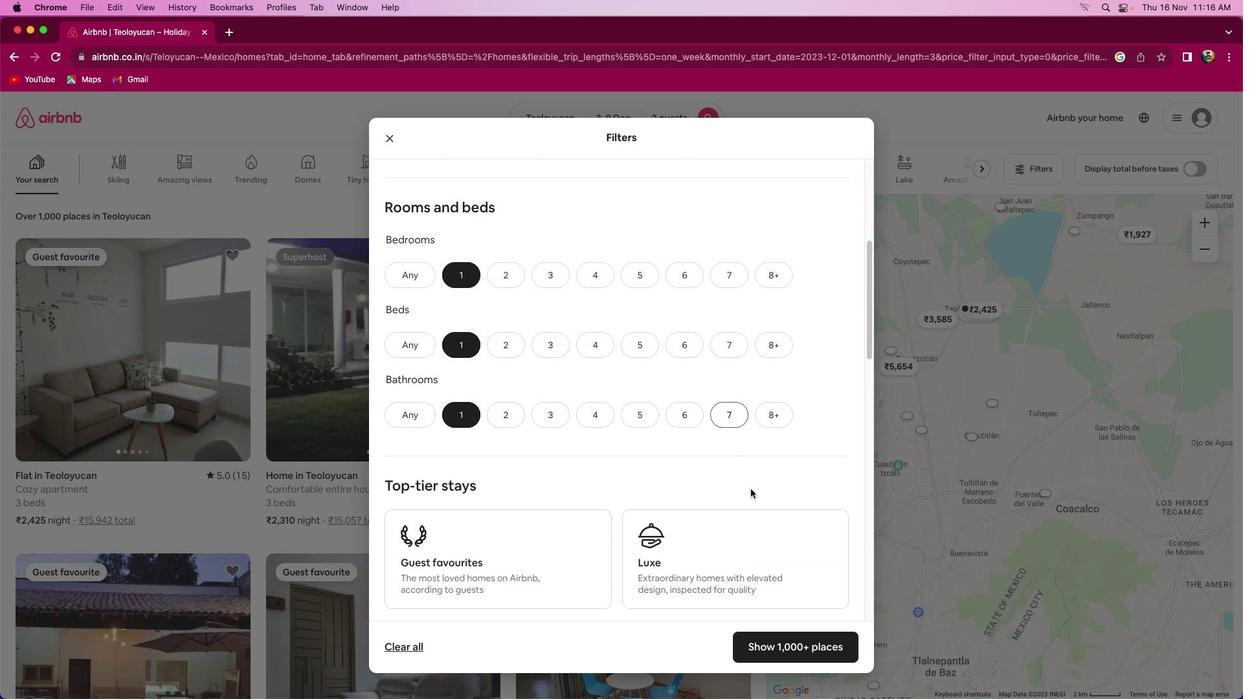 
Action: Mouse scrolled (721, 452) with delta (0, 0)
Screenshot: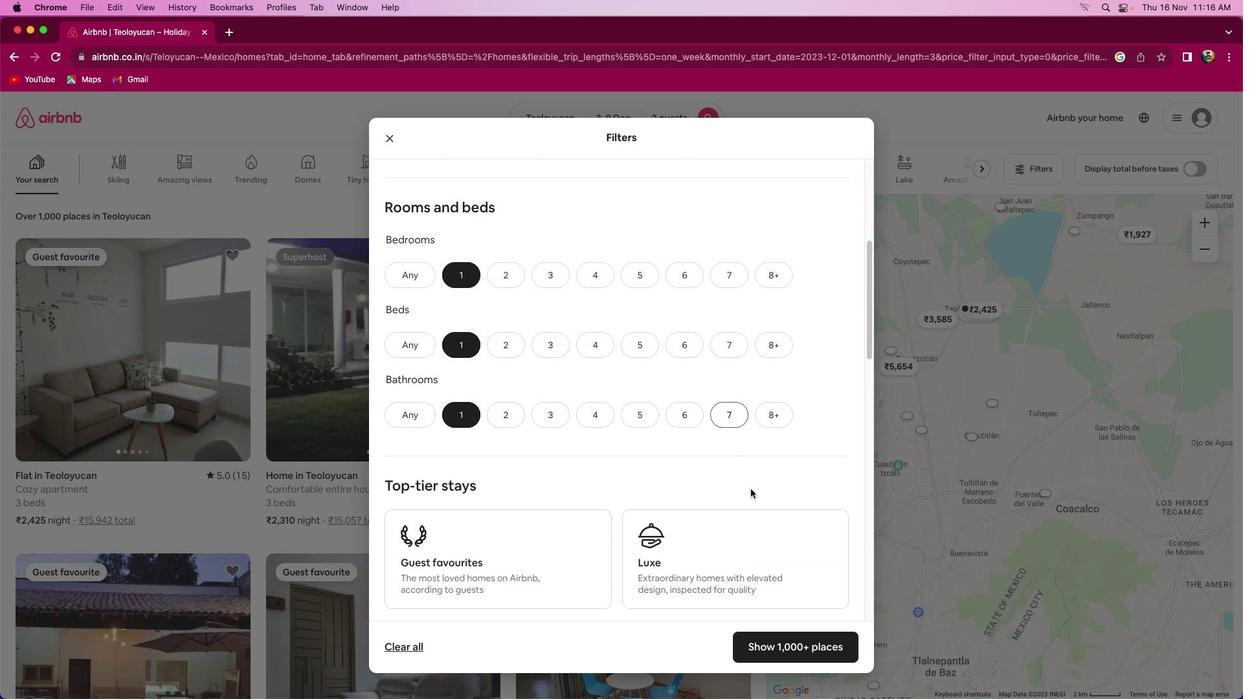 
Action: Mouse moved to (641, 511)
Screenshot: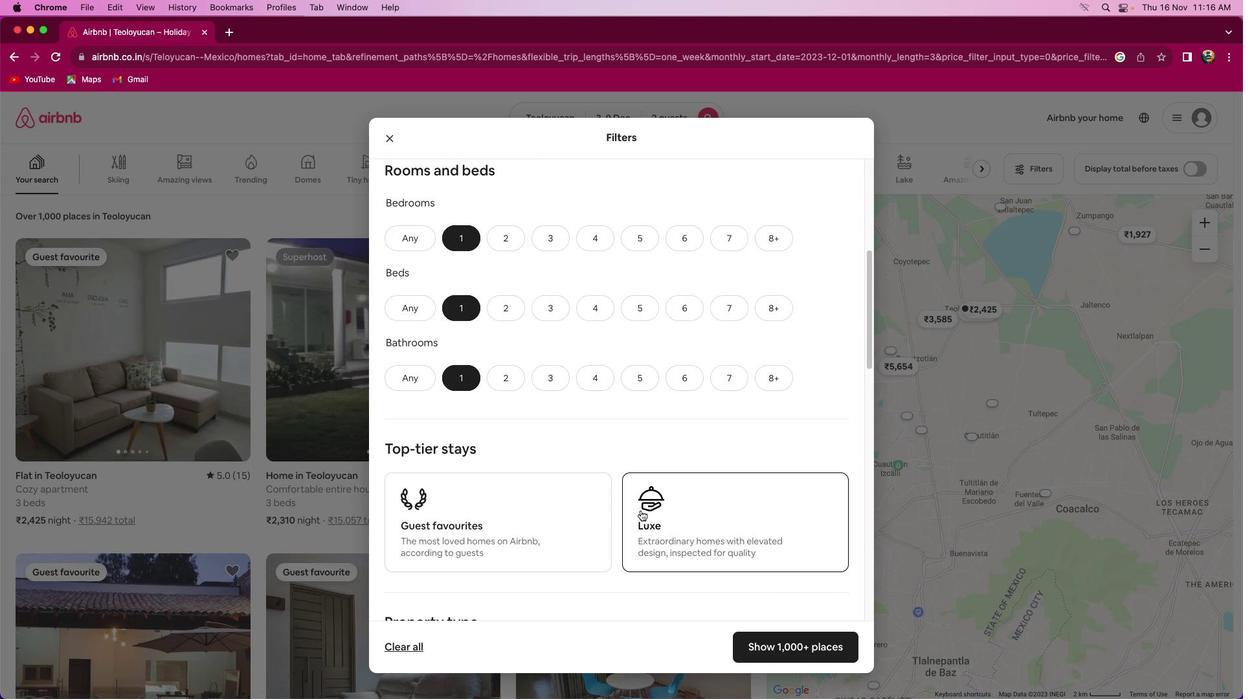 
Action: Mouse scrolled (641, 511) with delta (0, 0)
Screenshot: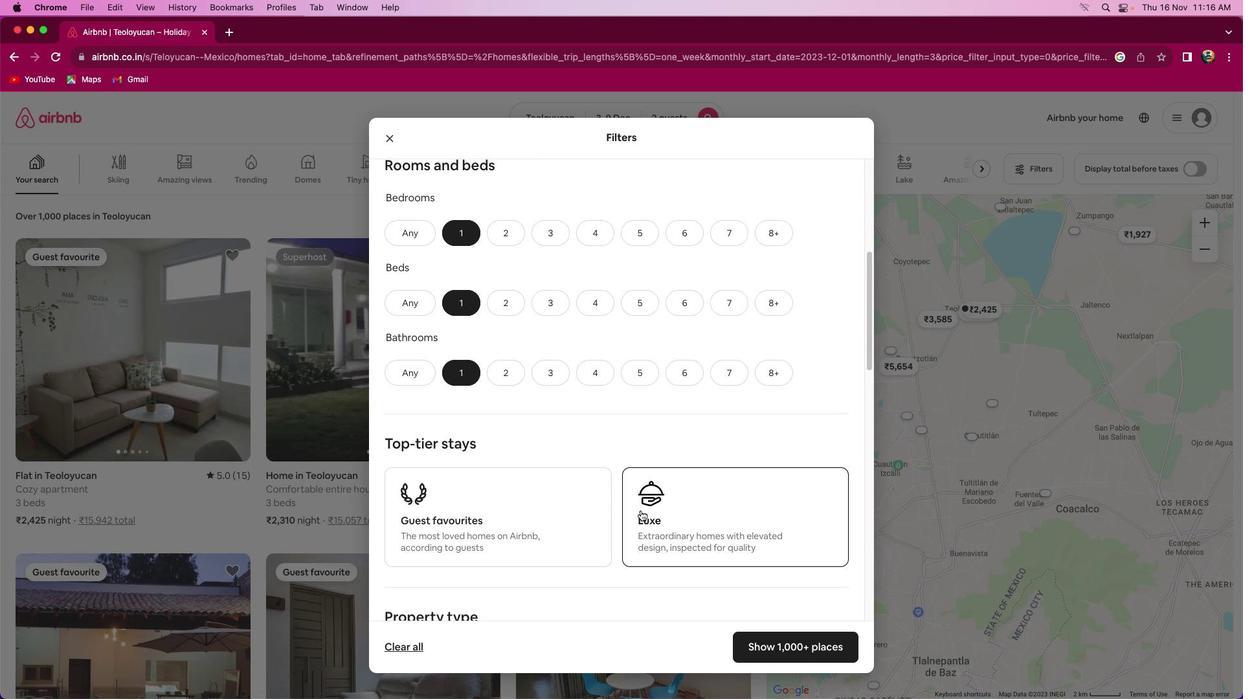 
Action: Mouse scrolled (641, 511) with delta (0, 0)
Screenshot: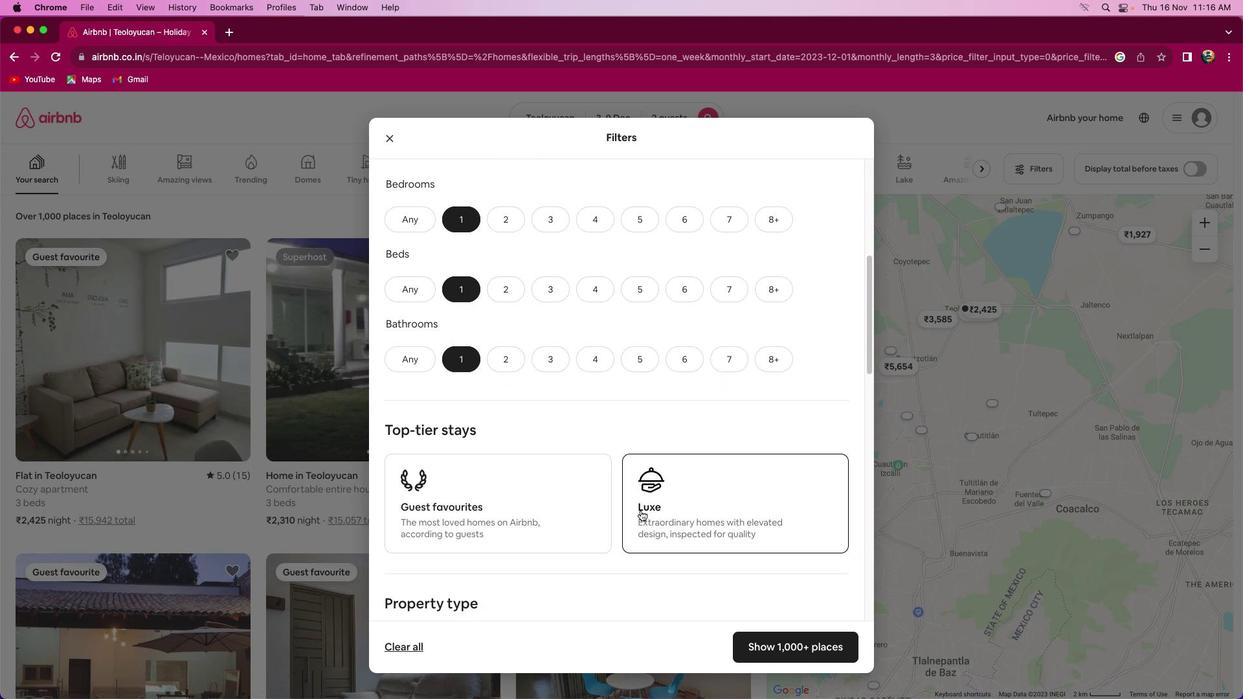 
Action: Mouse scrolled (641, 511) with delta (0, 0)
Screenshot: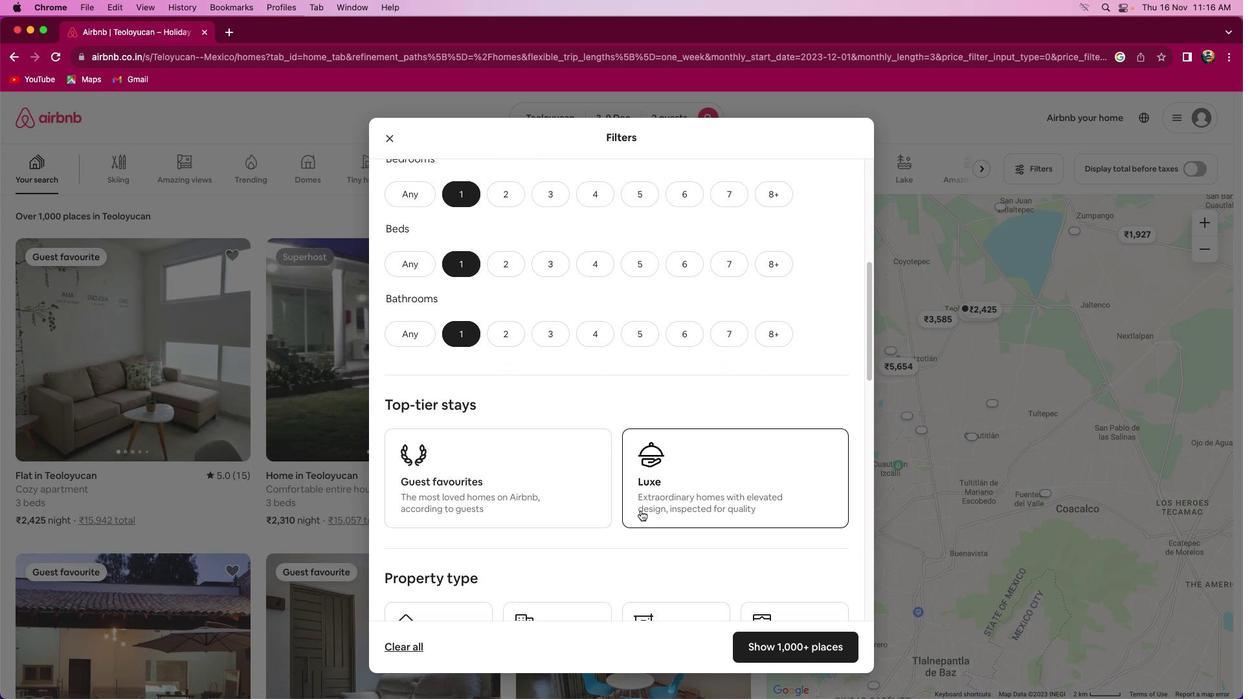 
Action: Mouse scrolled (641, 511) with delta (0, 0)
Screenshot: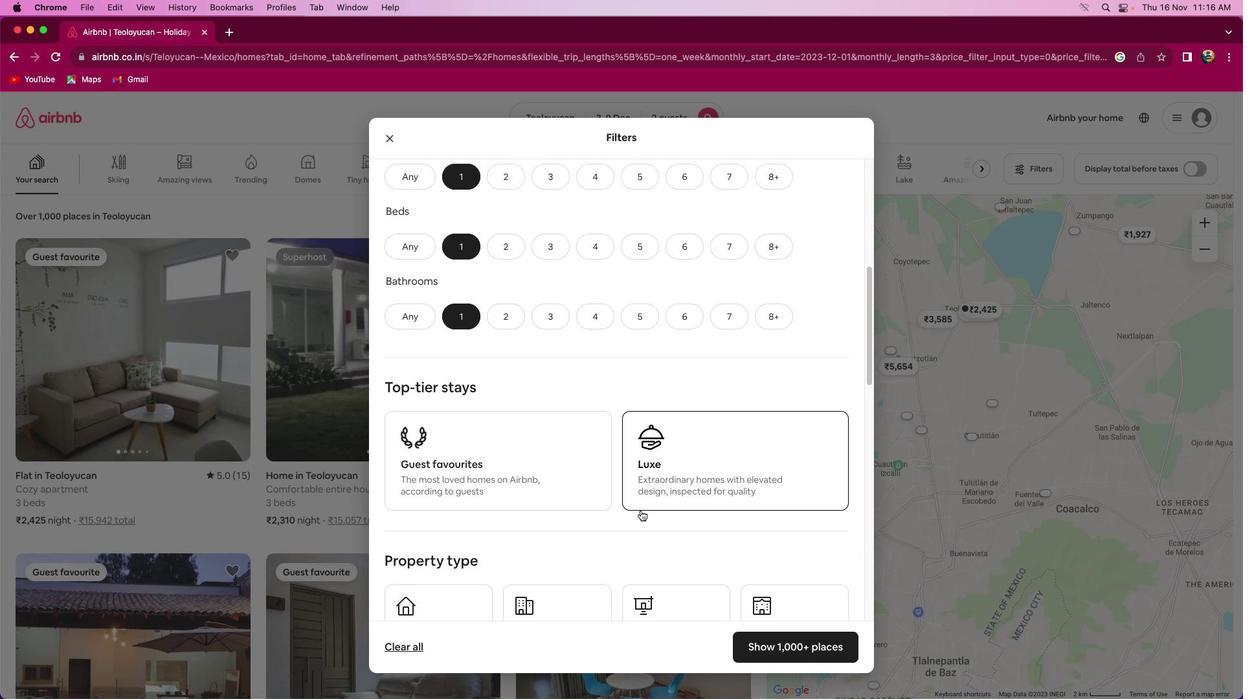 
Action: Mouse scrolled (641, 511) with delta (0, 0)
Screenshot: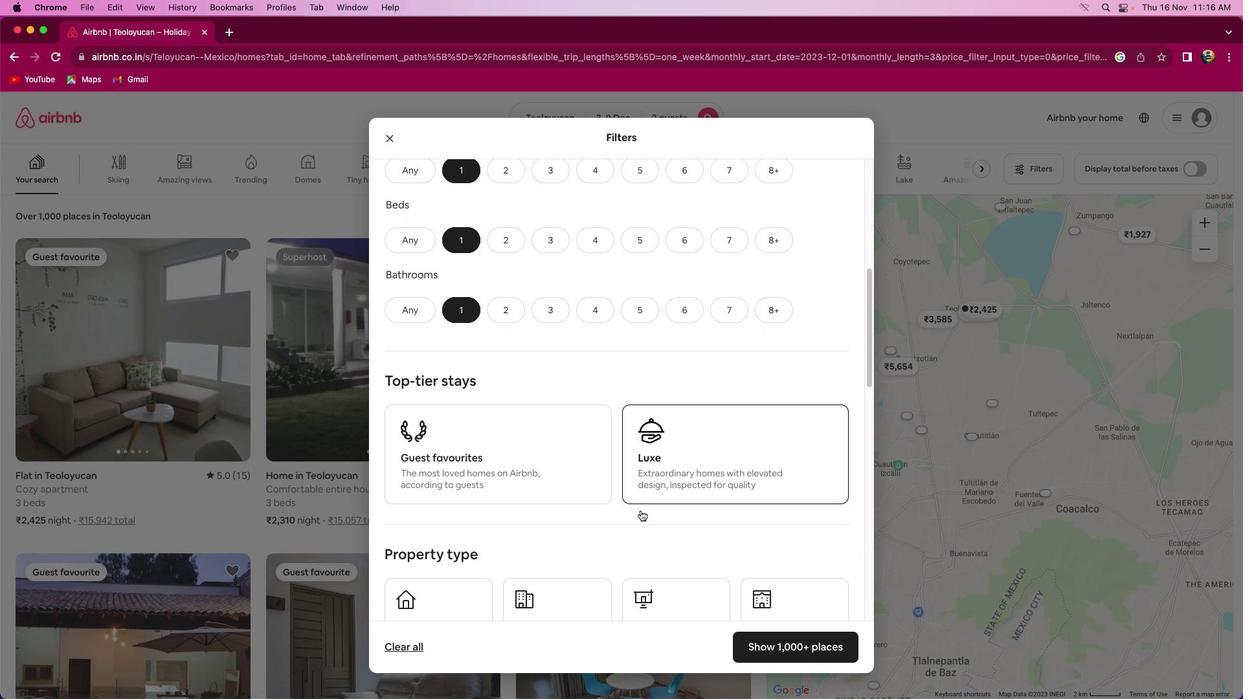 
Action: Mouse scrolled (641, 511) with delta (0, 0)
Screenshot: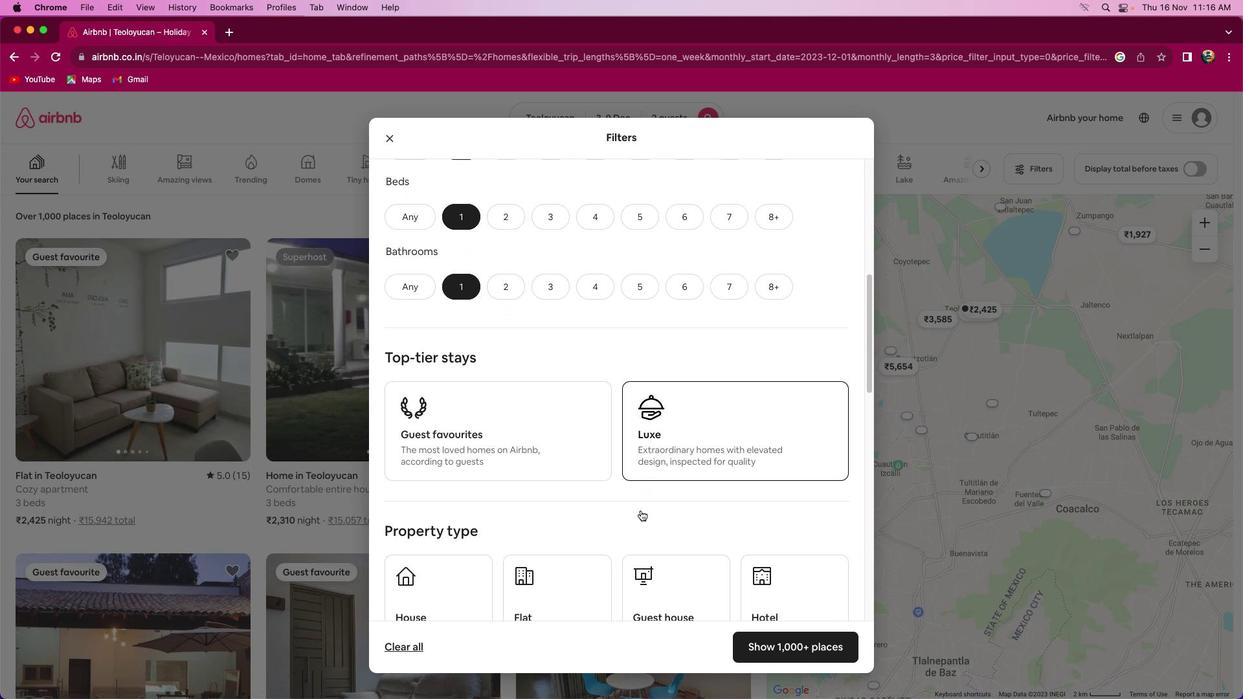 
Action: Mouse moved to (730, 467)
Screenshot: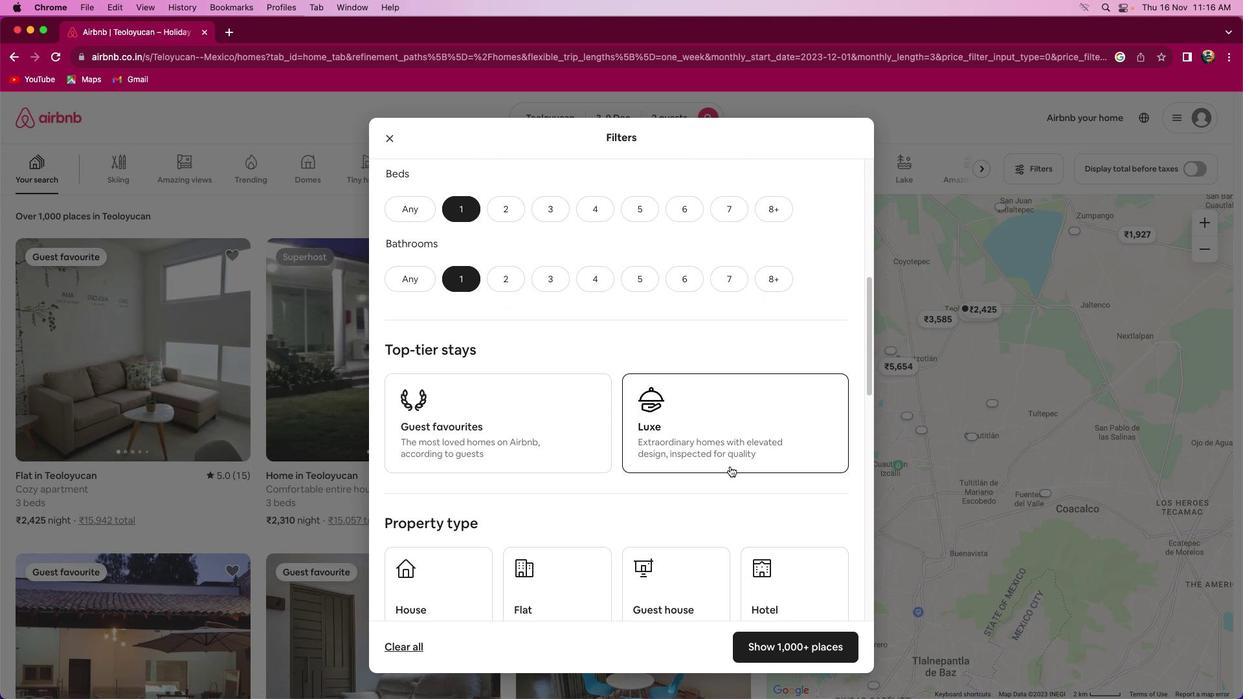 
Action: Mouse scrolled (730, 467) with delta (0, 0)
Screenshot: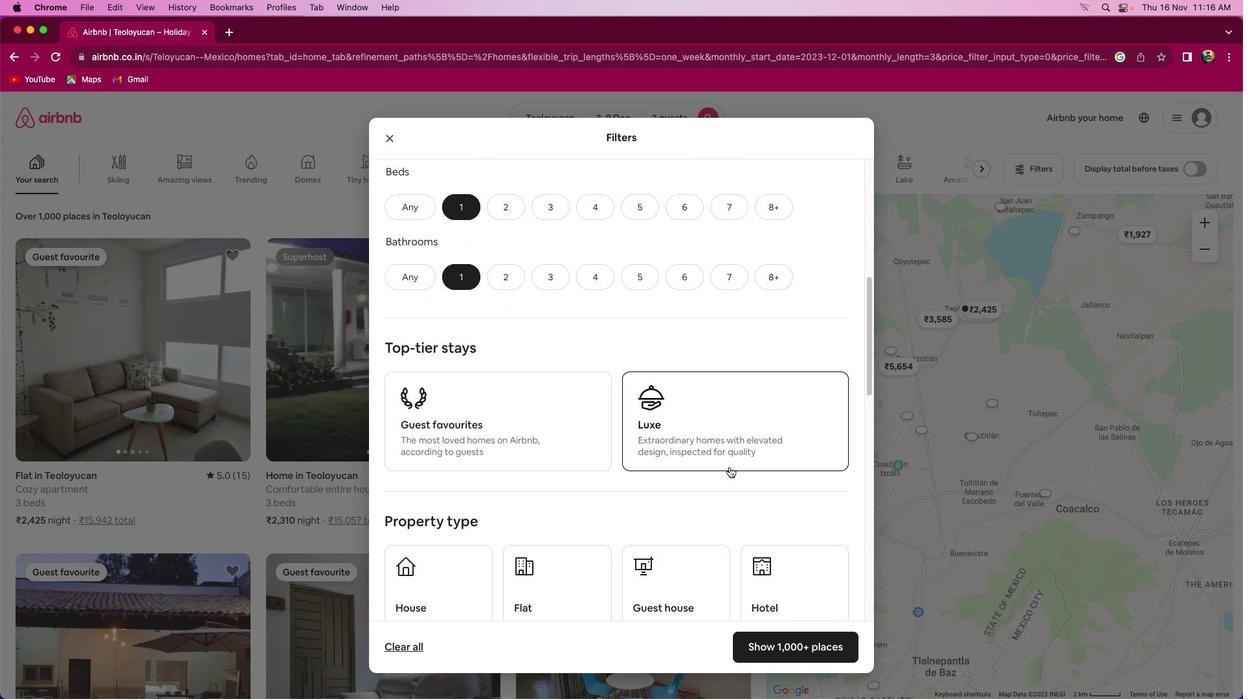 
Action: Mouse moved to (730, 467)
Screenshot: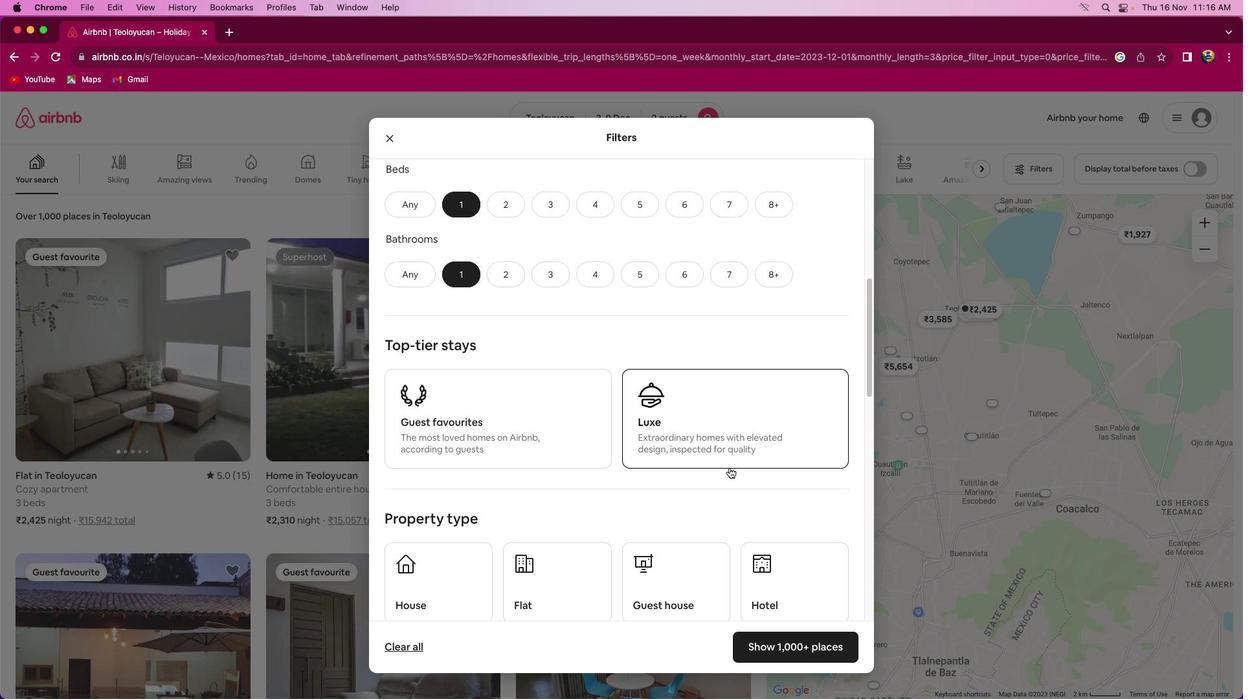 
Action: Mouse scrolled (730, 467) with delta (0, 0)
Screenshot: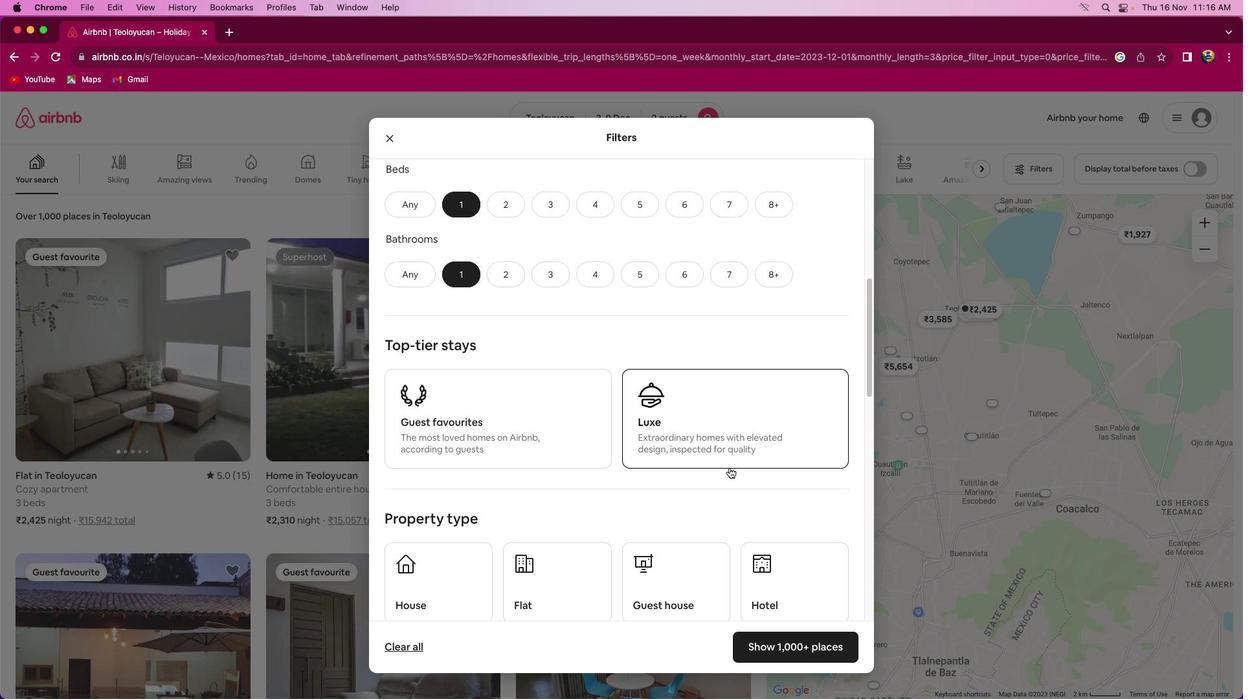
Action: Mouse moved to (728, 470)
Screenshot: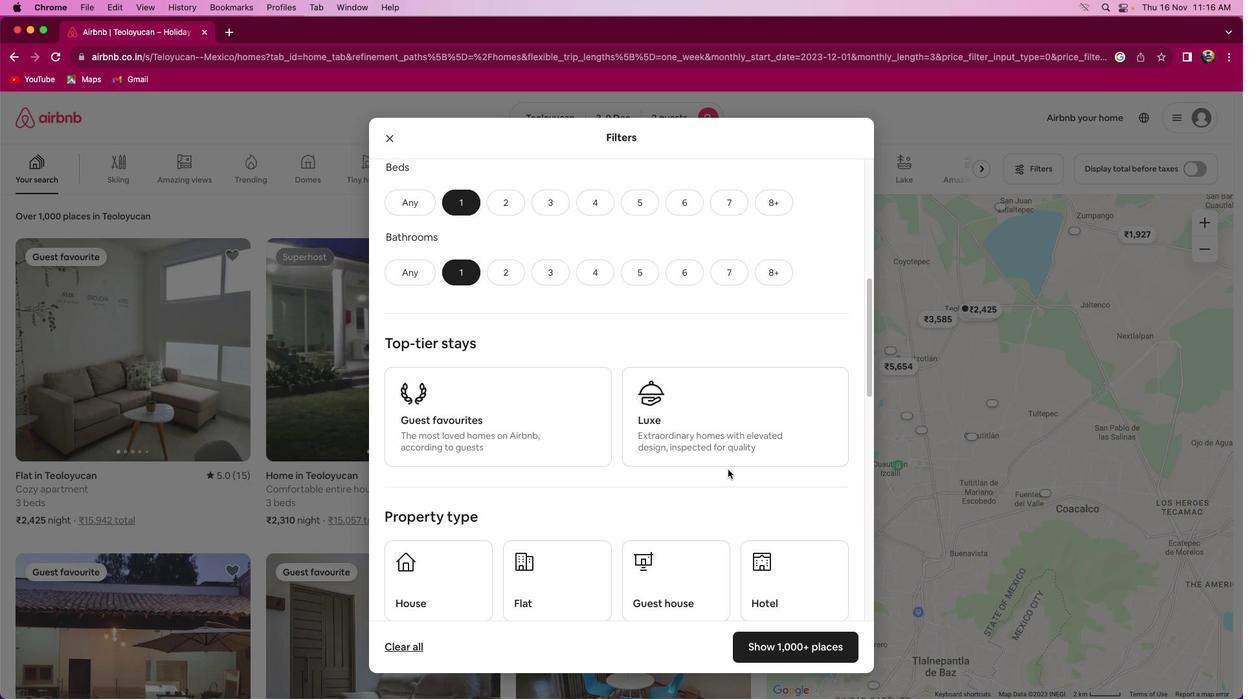 
Action: Mouse scrolled (728, 470) with delta (0, 0)
Screenshot: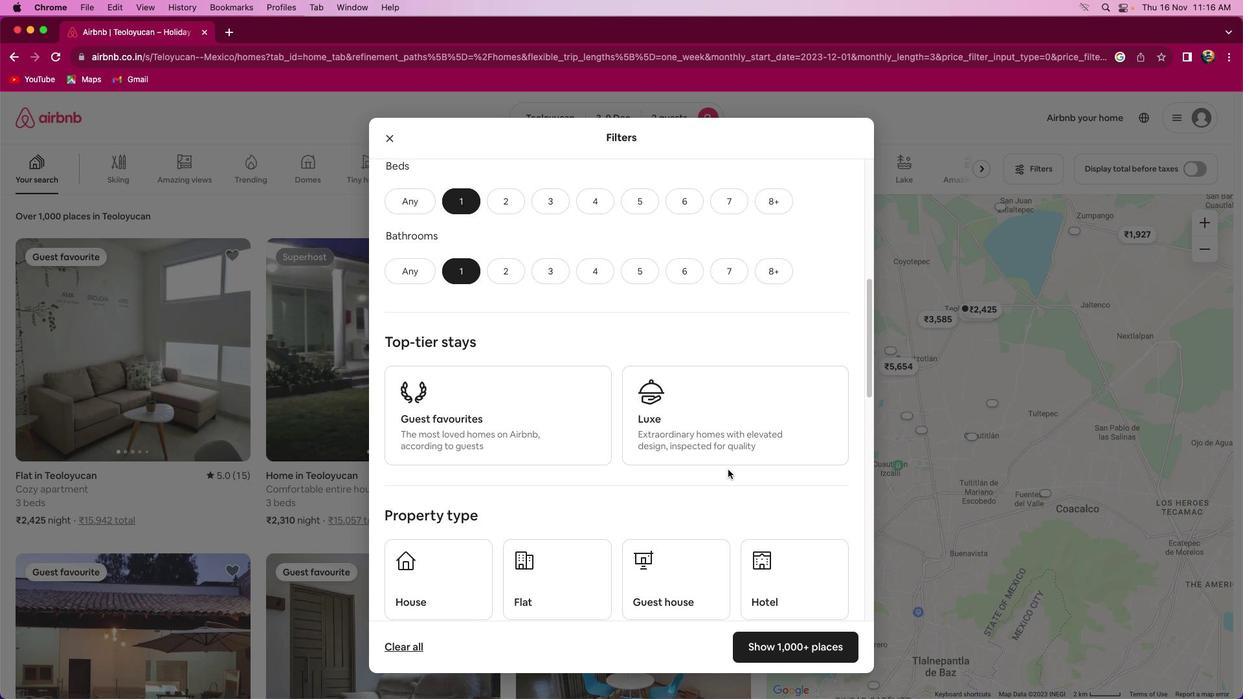 
Action: Mouse scrolled (728, 470) with delta (0, 0)
Screenshot: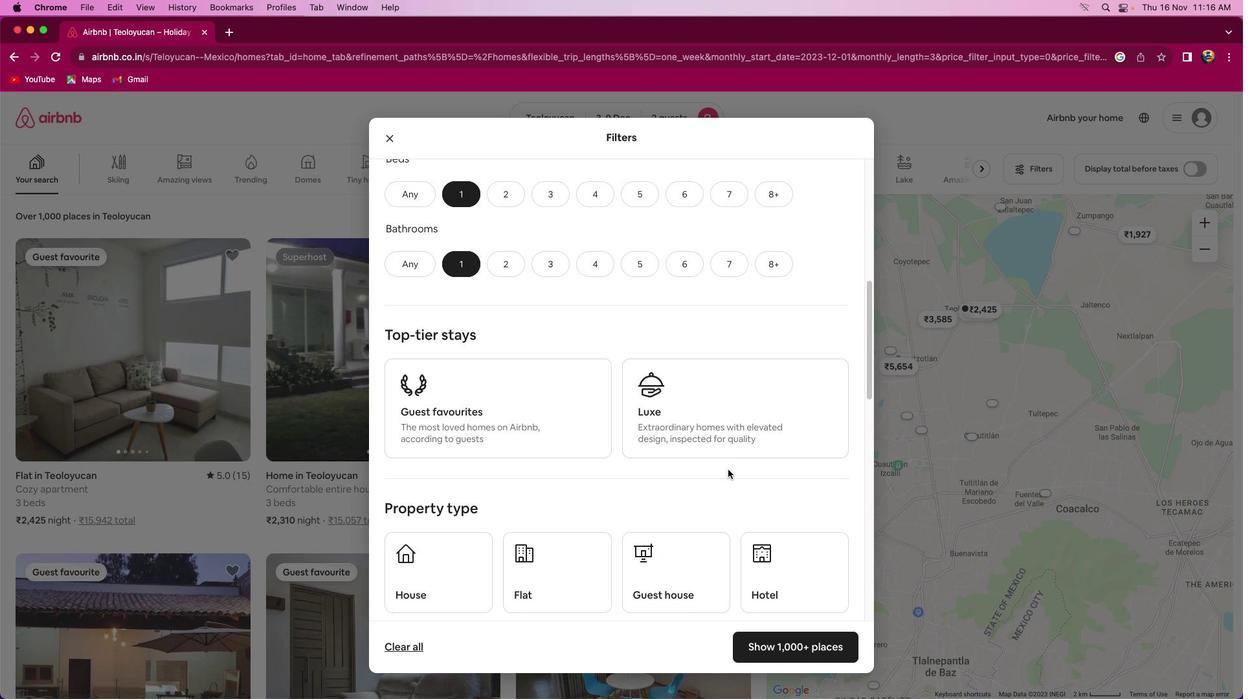 
Action: Mouse scrolled (728, 470) with delta (0, 0)
Screenshot: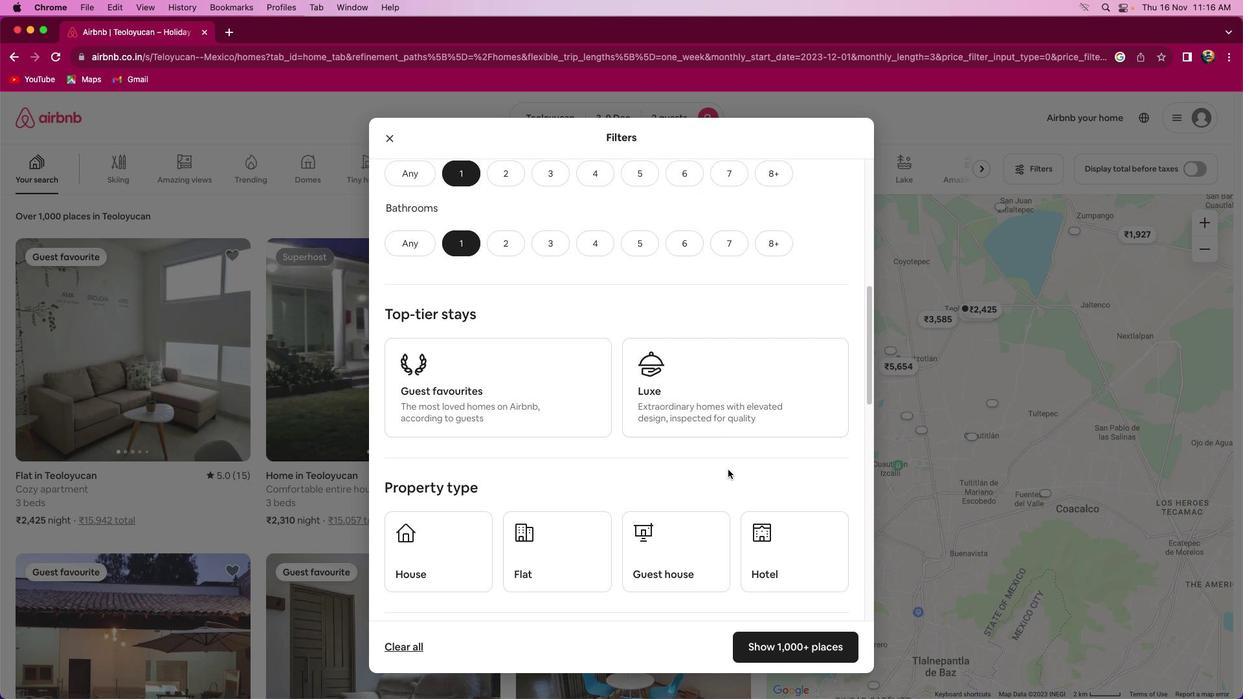 
Action: Mouse scrolled (728, 470) with delta (0, 0)
Screenshot: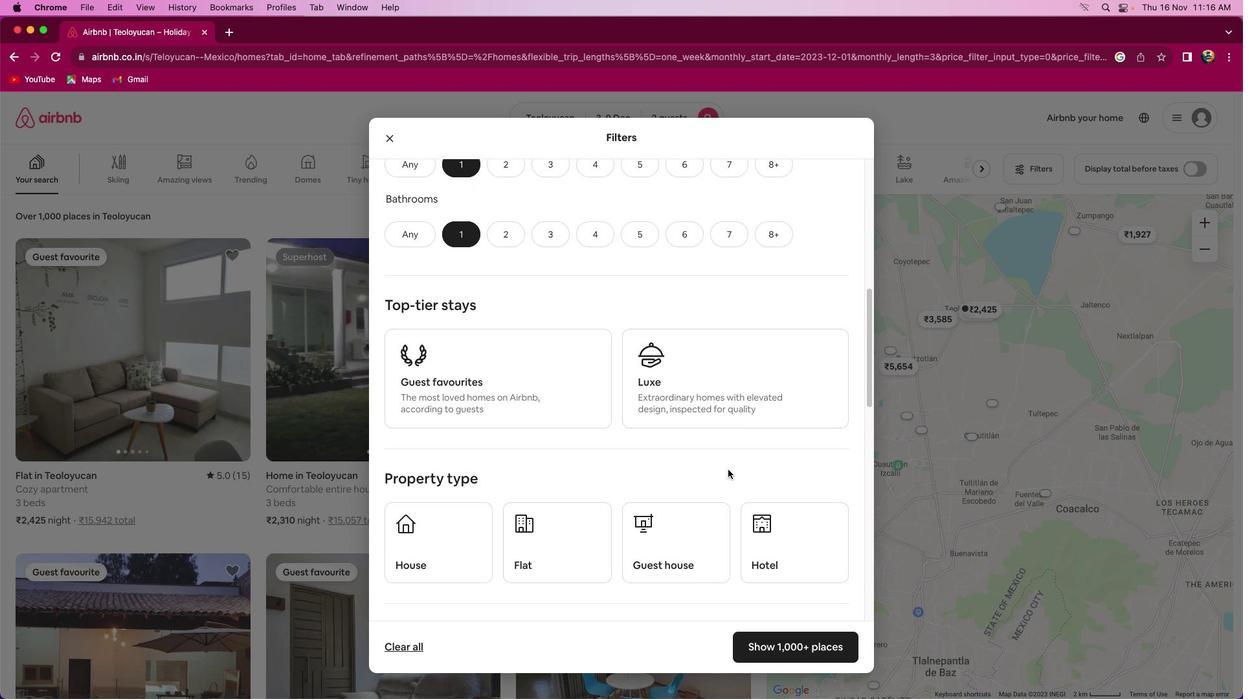 
Action: Mouse scrolled (728, 470) with delta (0, 0)
Screenshot: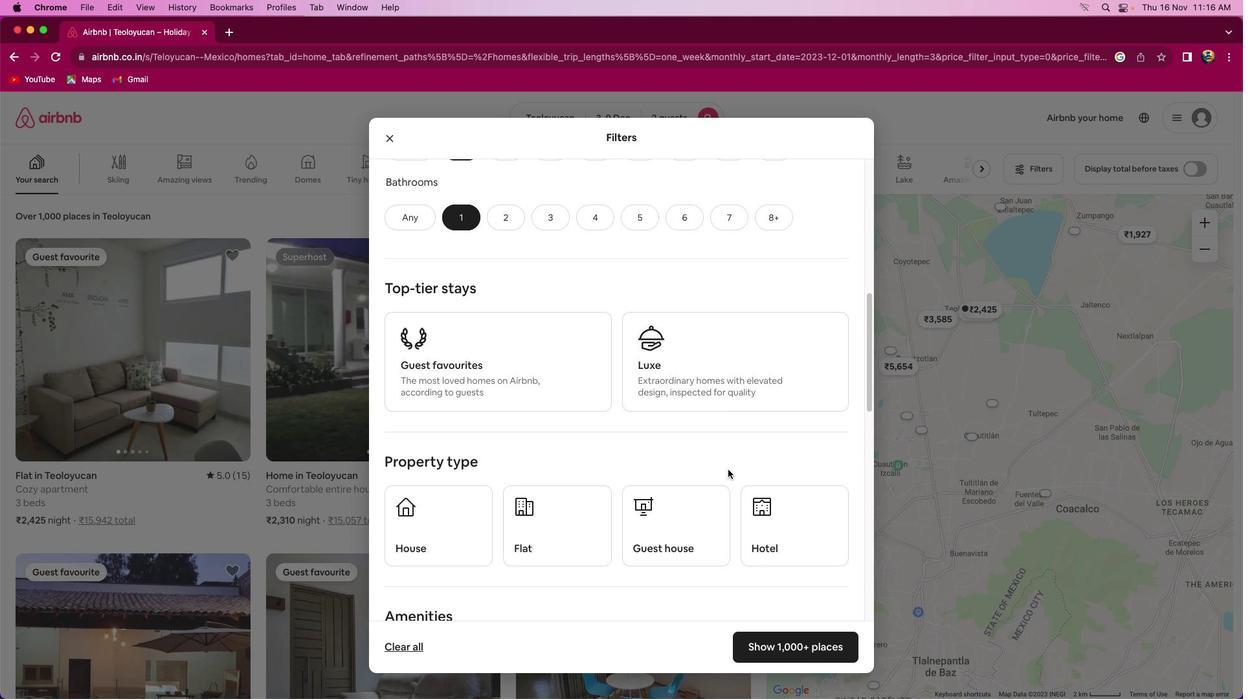 
Action: Mouse scrolled (728, 470) with delta (0, 0)
Screenshot: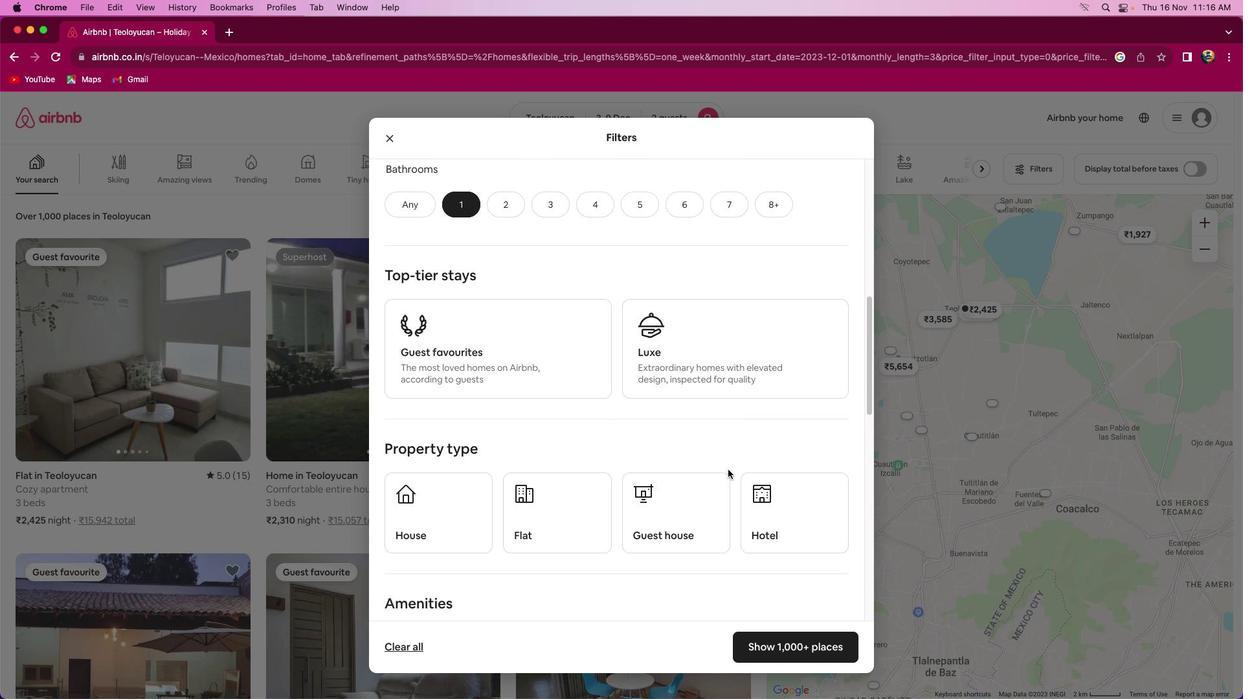 
Action: Mouse scrolled (728, 470) with delta (0, 0)
Screenshot: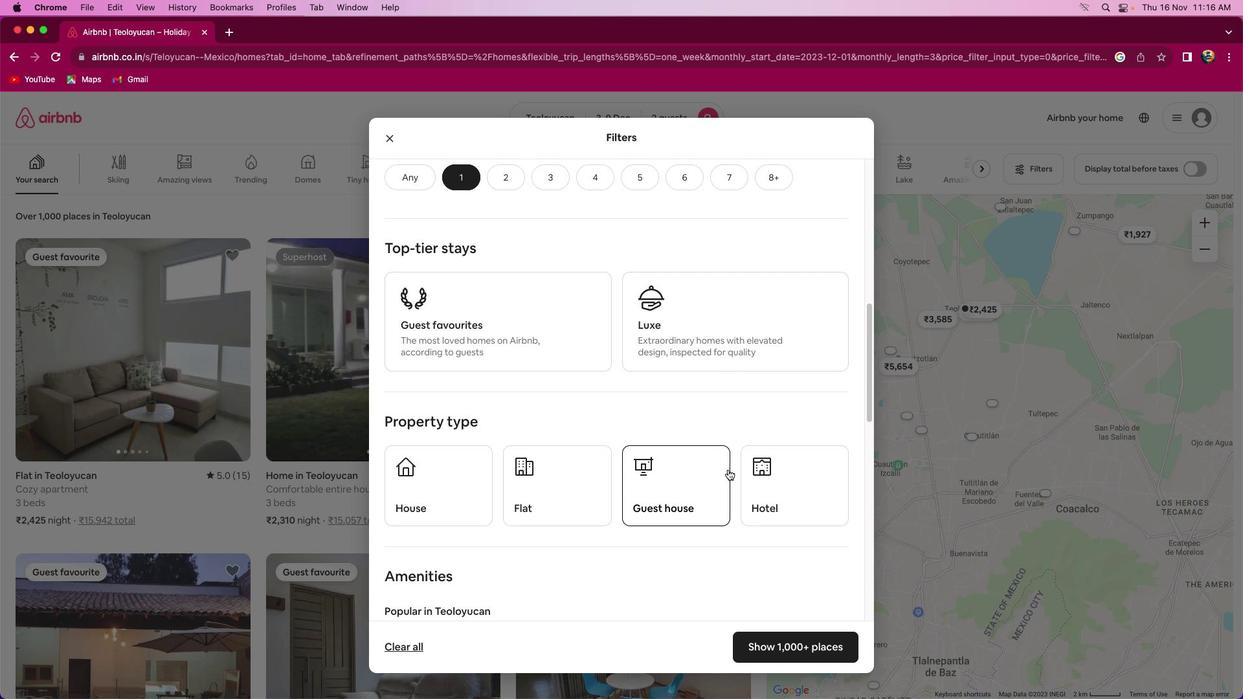 
Action: Mouse scrolled (728, 470) with delta (0, 0)
Screenshot: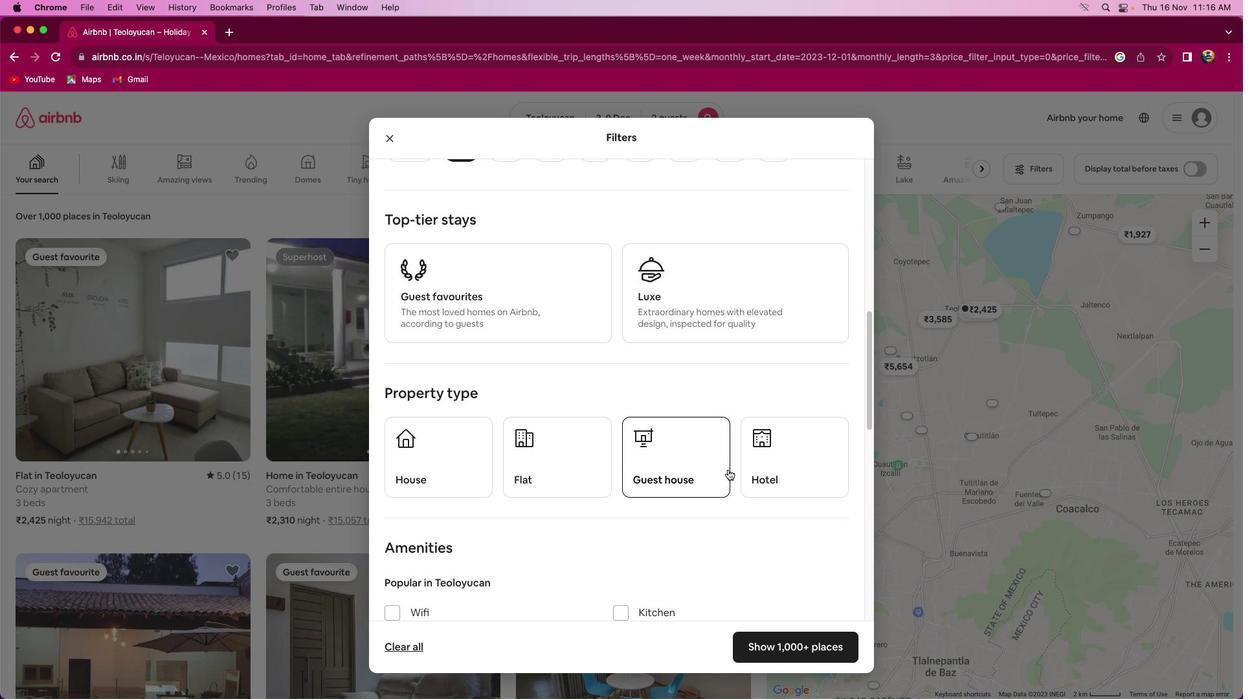 
Action: Mouse scrolled (728, 470) with delta (0, 0)
Screenshot: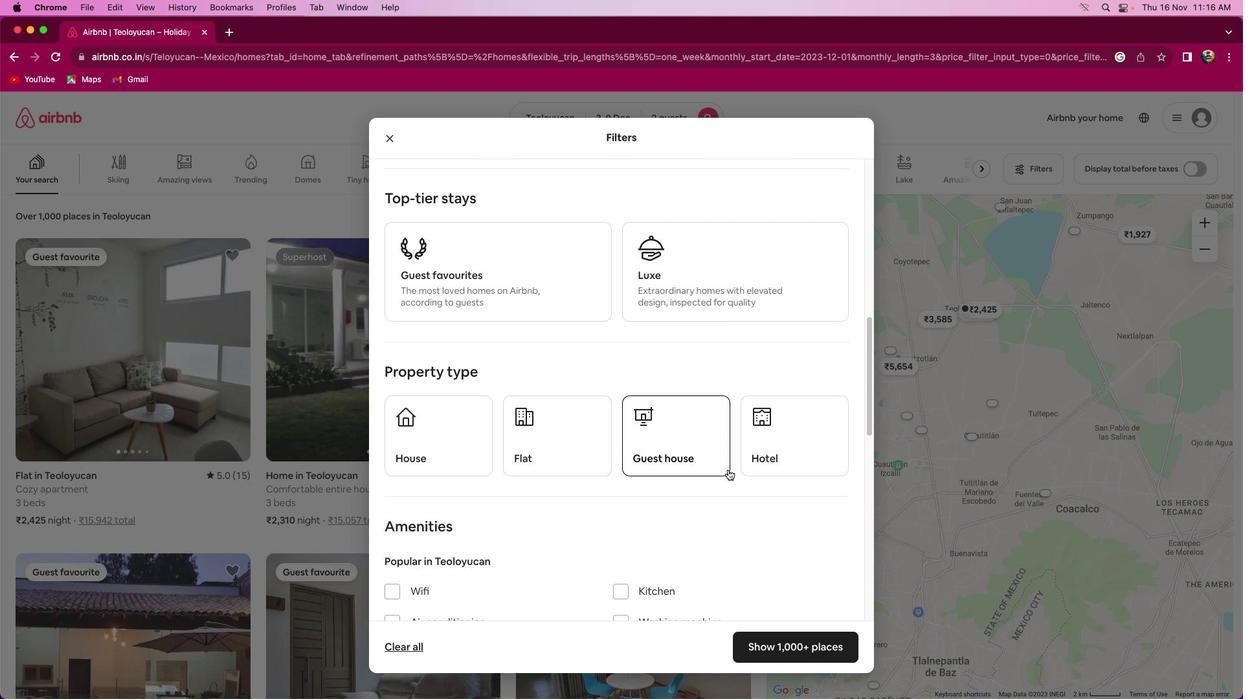 
Action: Mouse moved to (757, 421)
Screenshot: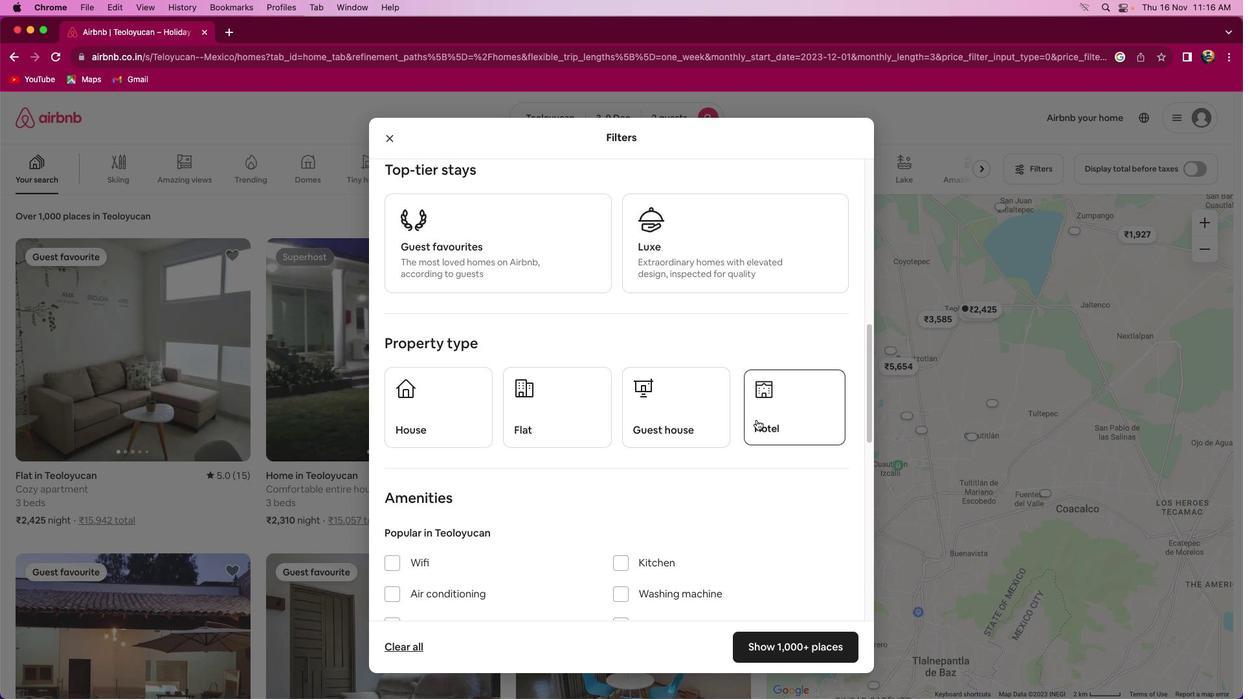 
Action: Mouse pressed left at (757, 421)
Screenshot: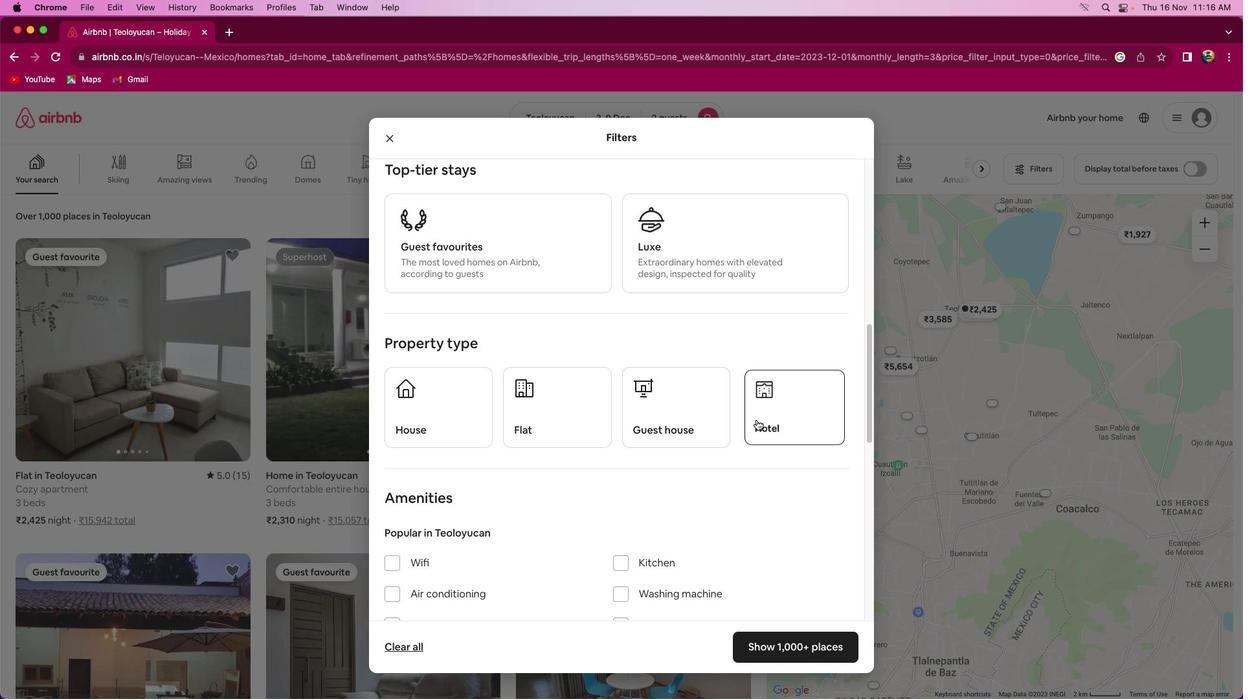 
Action: Mouse moved to (801, 652)
Screenshot: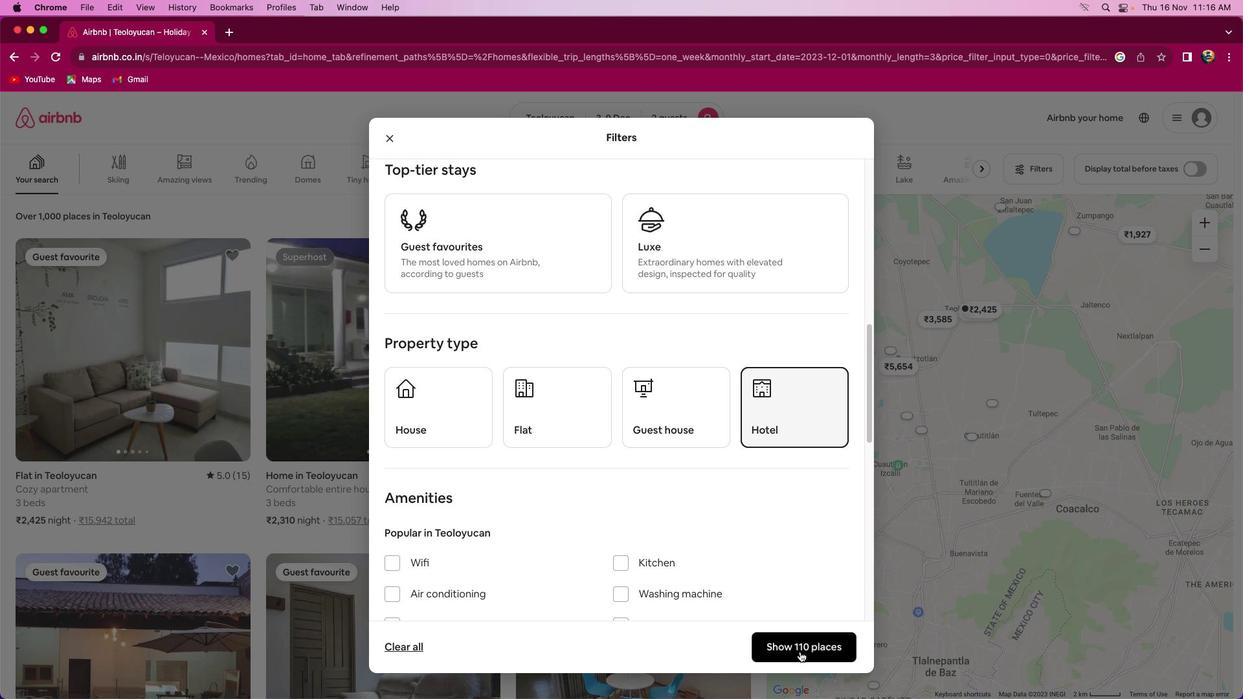 
Action: Mouse pressed left at (801, 652)
Screenshot: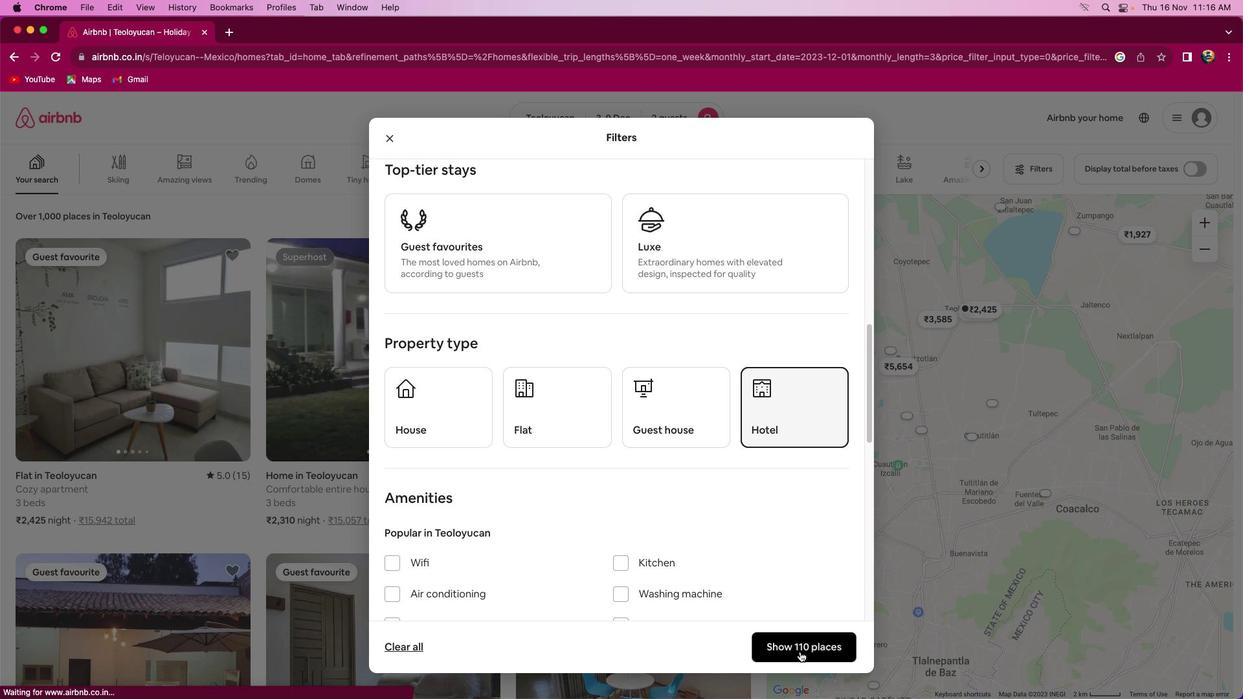 
Action: Mouse moved to (588, 577)
Screenshot: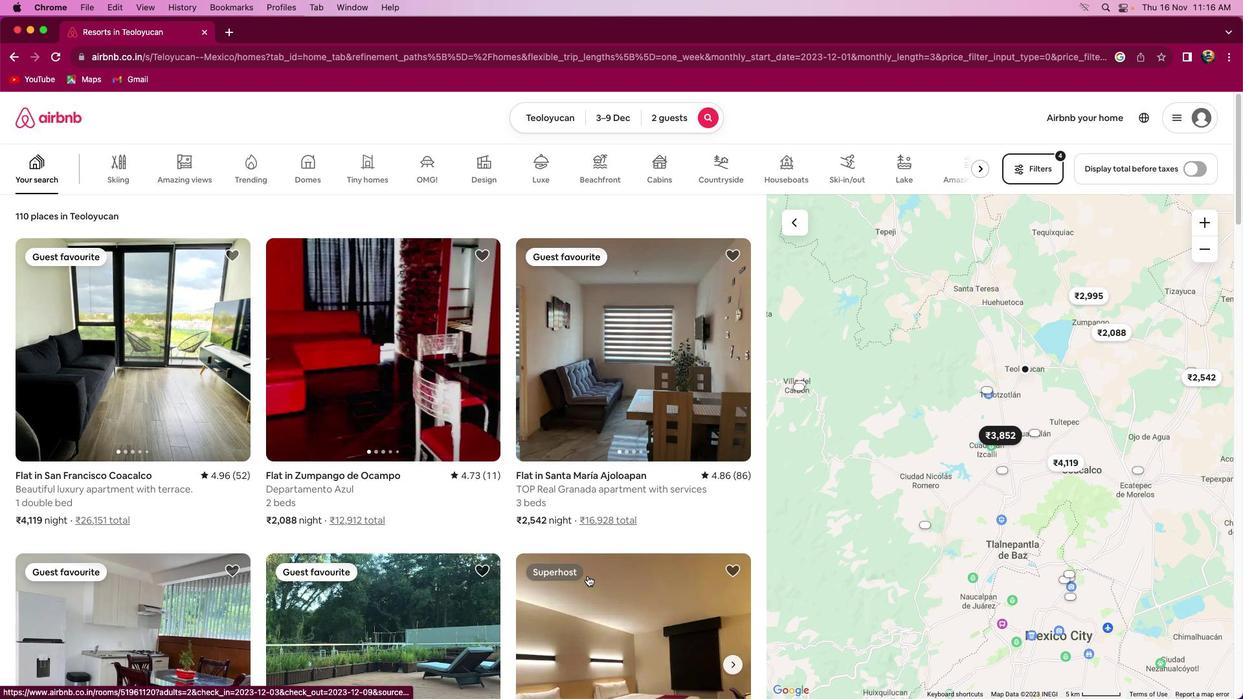
Action: Mouse scrolled (588, 577) with delta (0, 0)
Screenshot: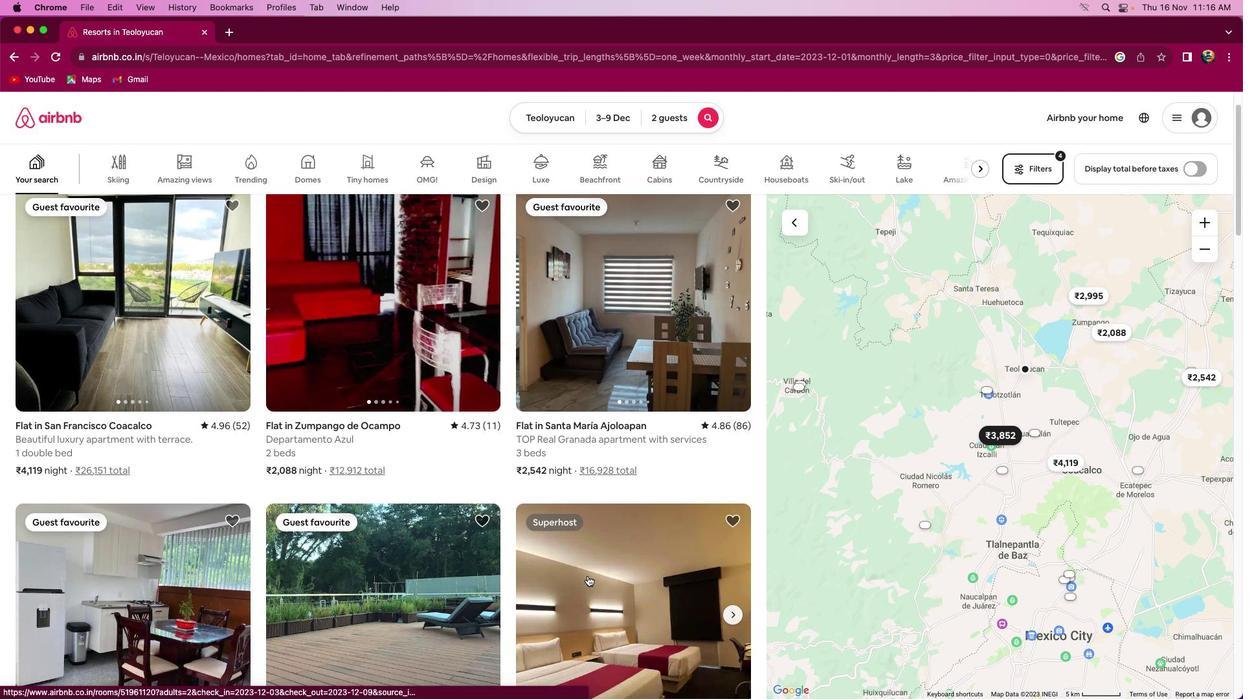 
Action: Mouse scrolled (588, 577) with delta (0, 0)
Screenshot: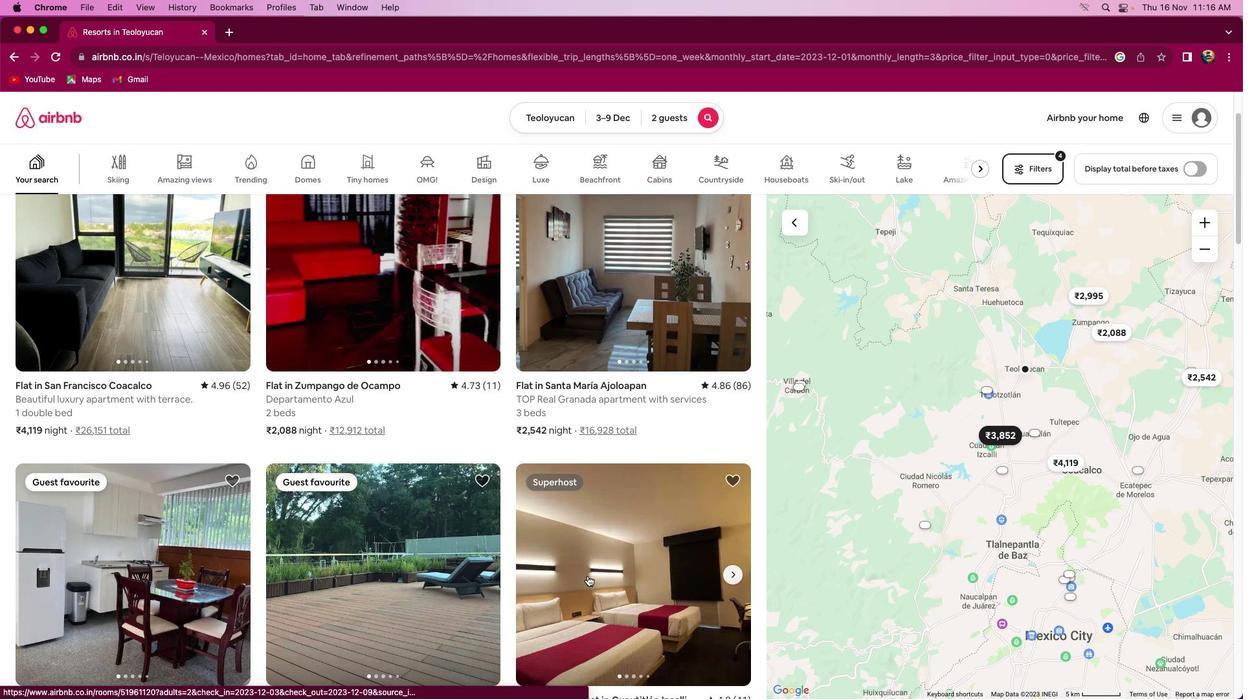 
Action: Mouse scrolled (588, 577) with delta (0, 0)
Screenshot: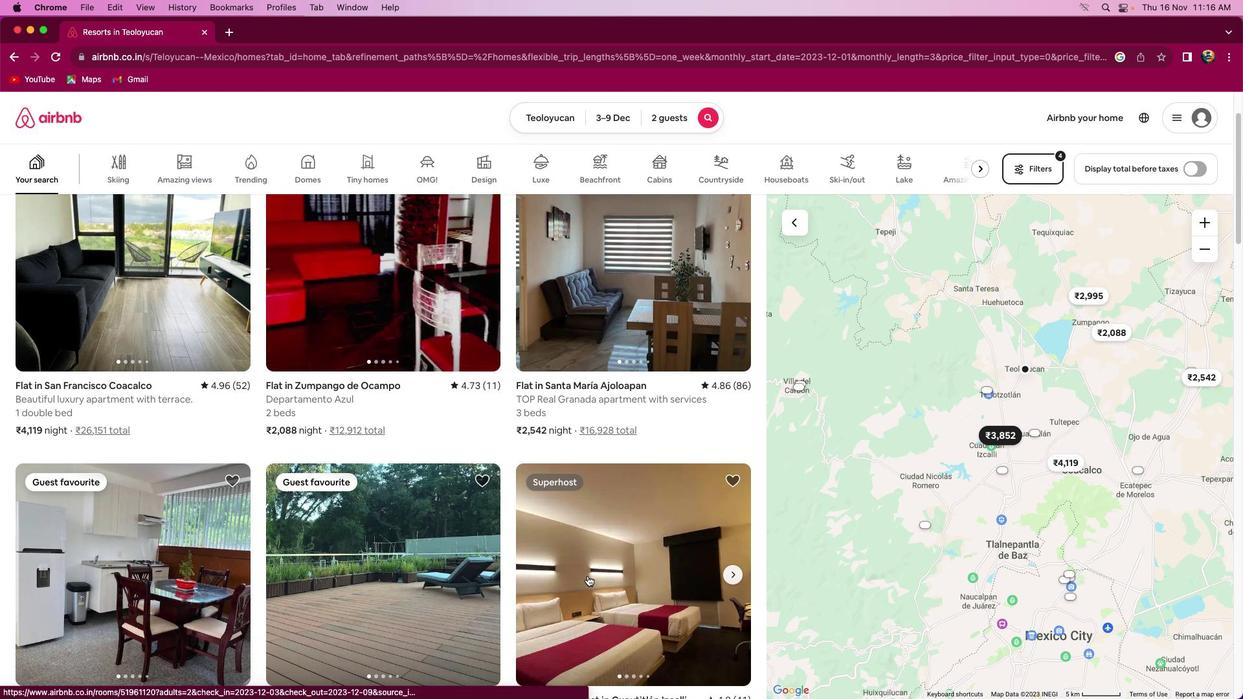 
Action: Mouse scrolled (588, 577) with delta (0, -1)
Screenshot: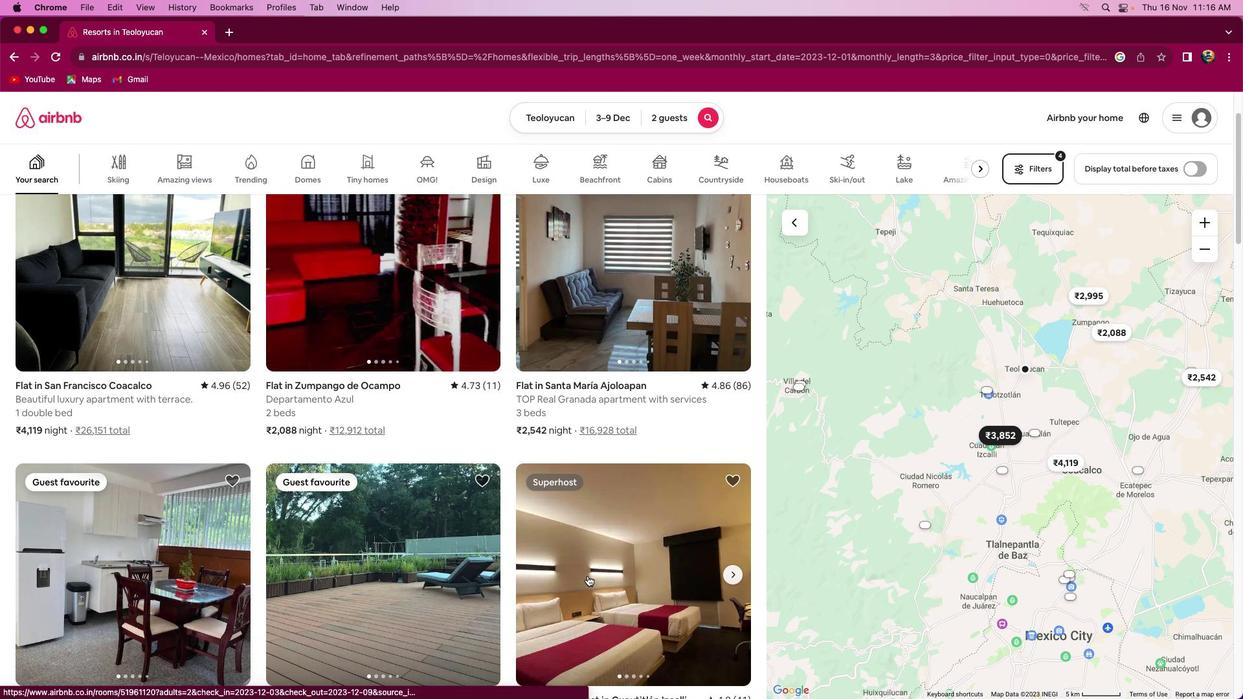 
Action: Mouse scrolled (588, 577) with delta (0, 0)
Screenshot: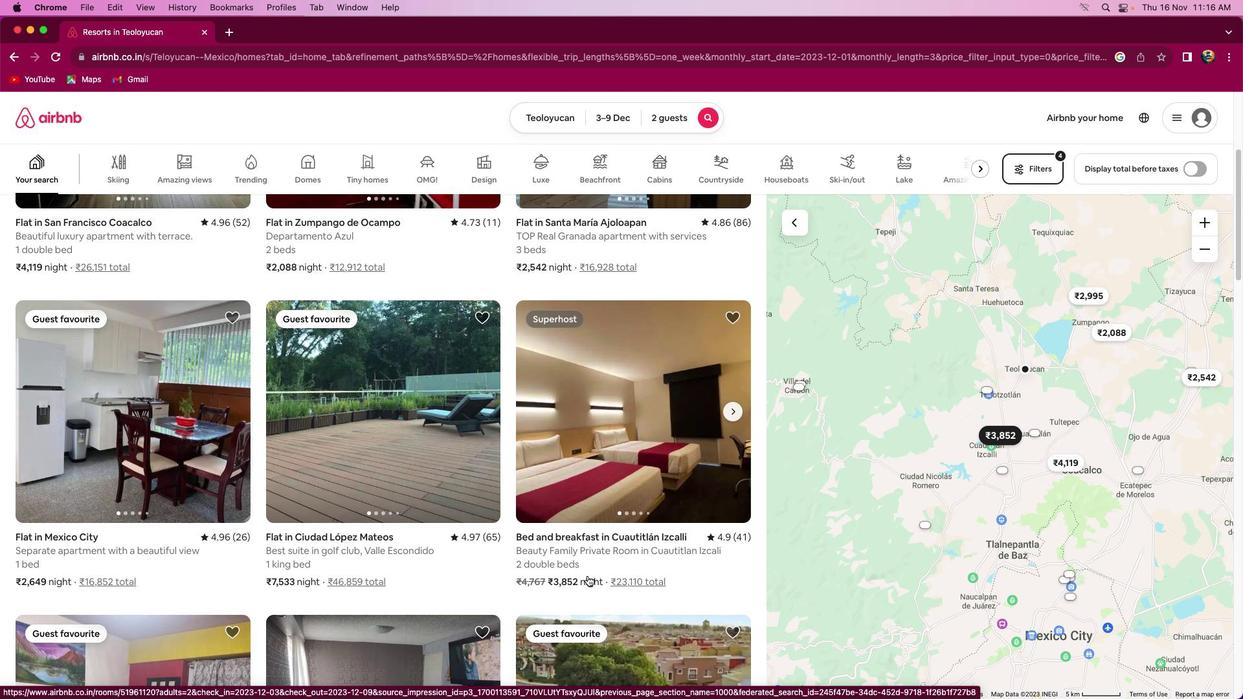 
Action: Mouse scrolled (588, 577) with delta (0, 0)
Screenshot: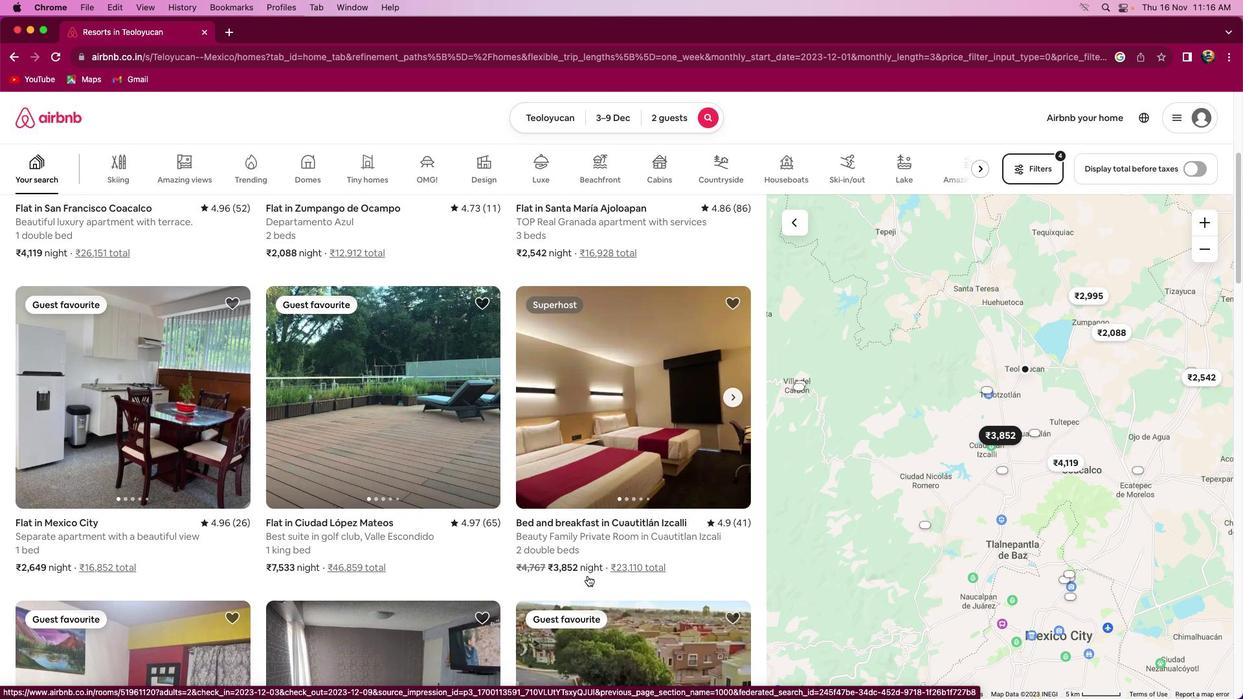 
Action: Mouse scrolled (588, 577) with delta (0, 0)
Screenshot: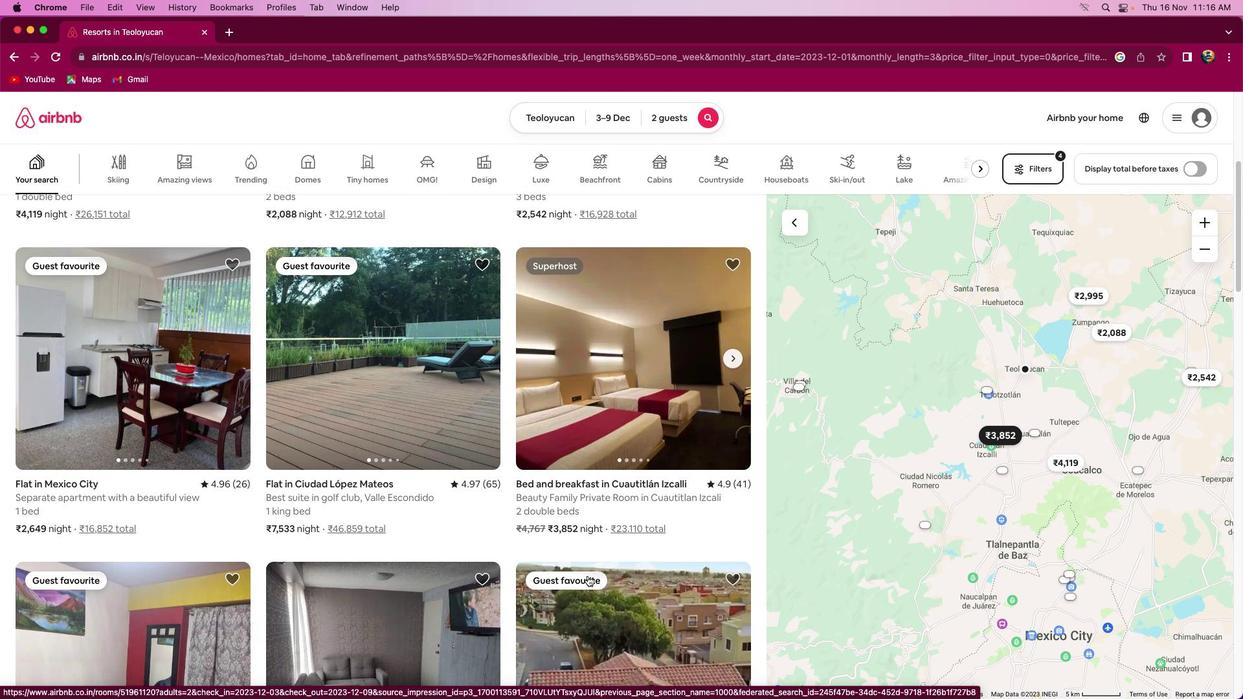
Action: Mouse scrolled (588, 577) with delta (0, -1)
Screenshot: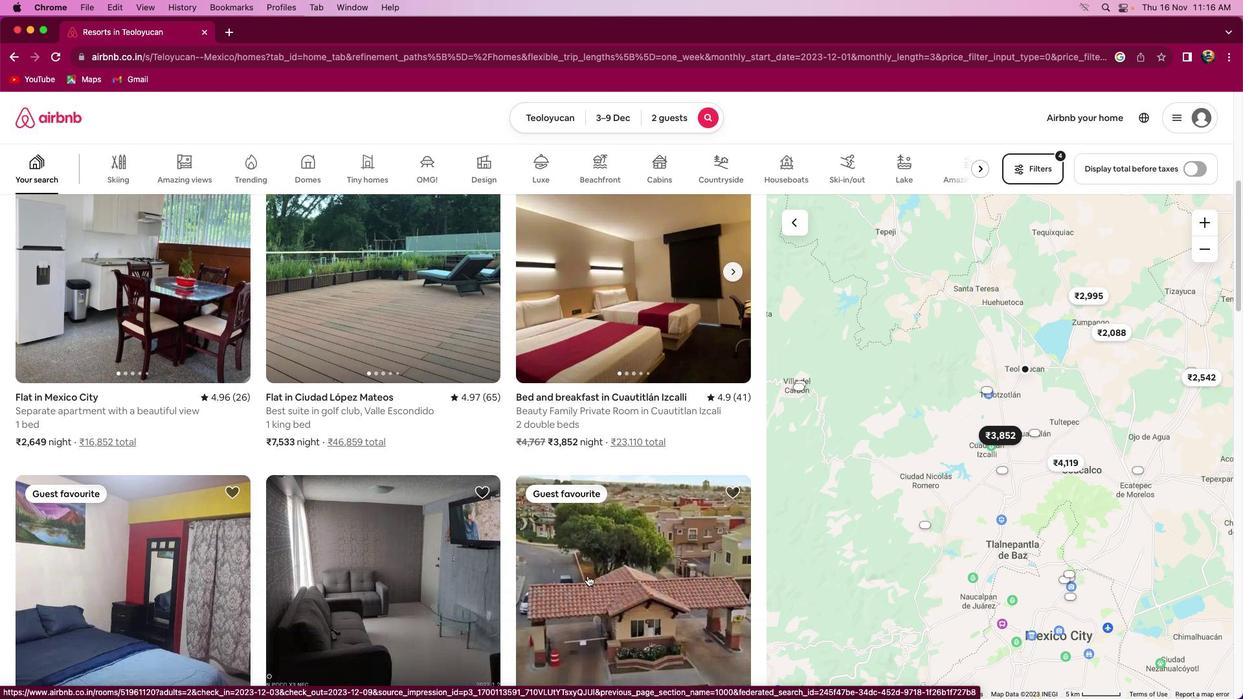 
Action: Mouse scrolled (588, 577) with delta (0, 0)
Screenshot: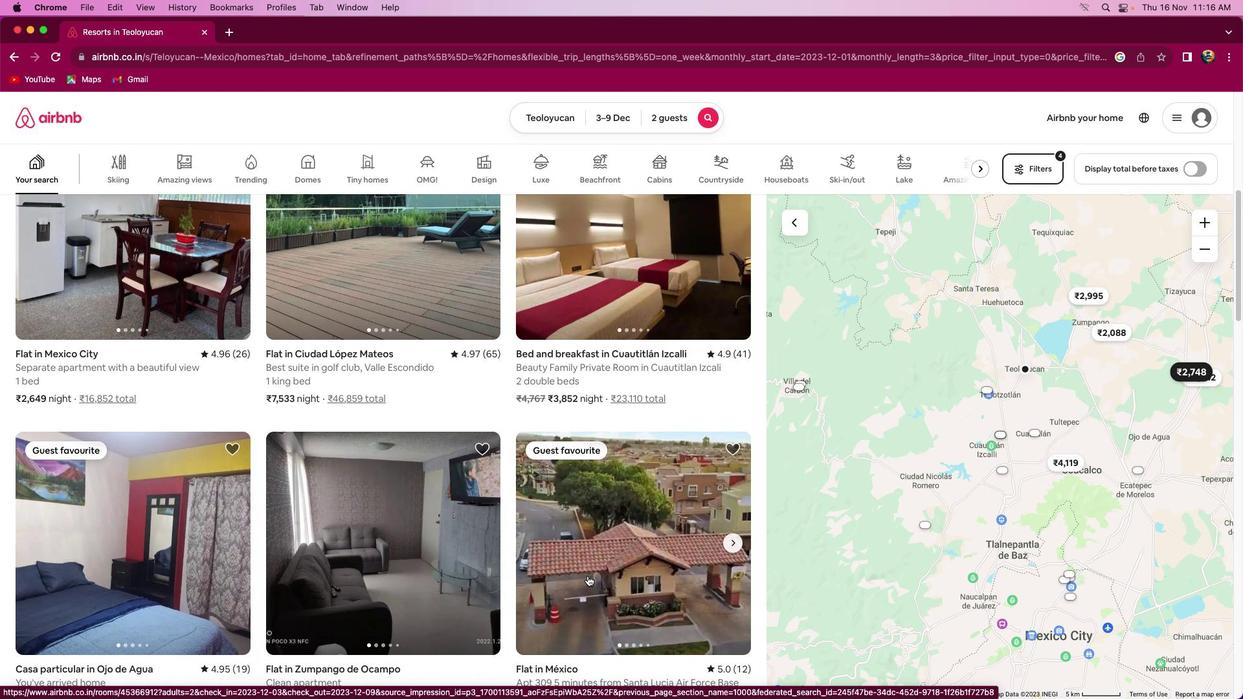 
Action: Mouse scrolled (588, 577) with delta (0, 0)
Screenshot: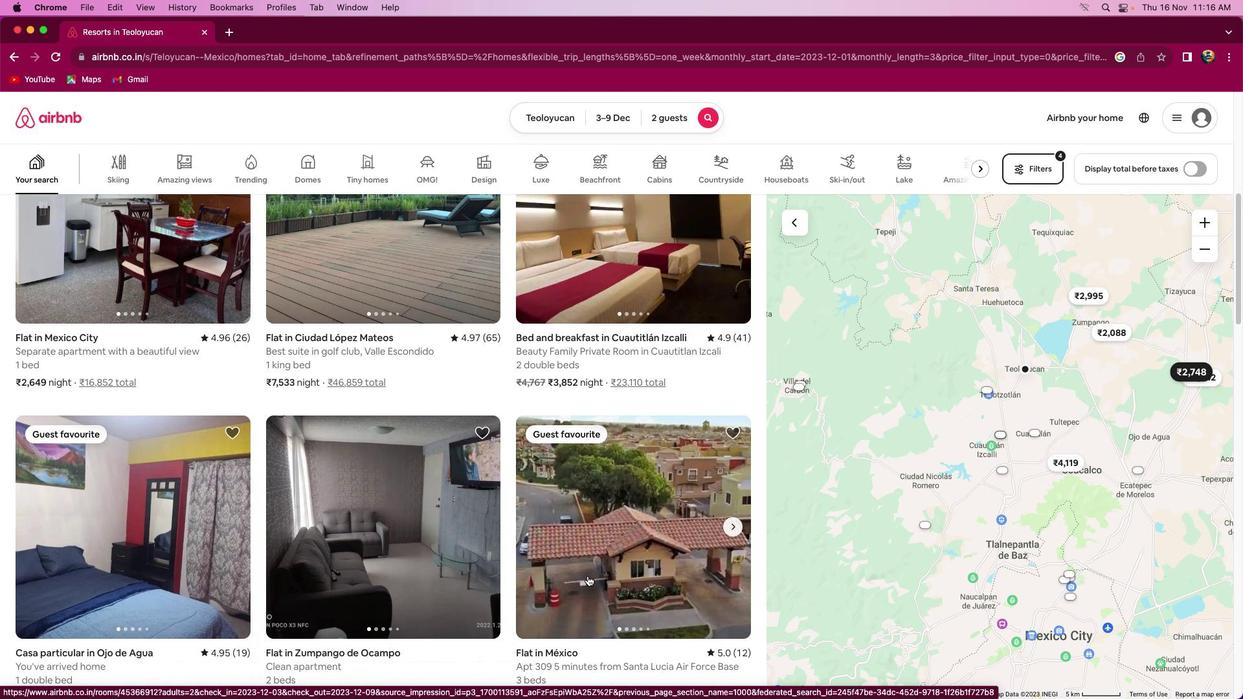 
Action: Mouse scrolled (588, 577) with delta (0, 0)
Screenshot: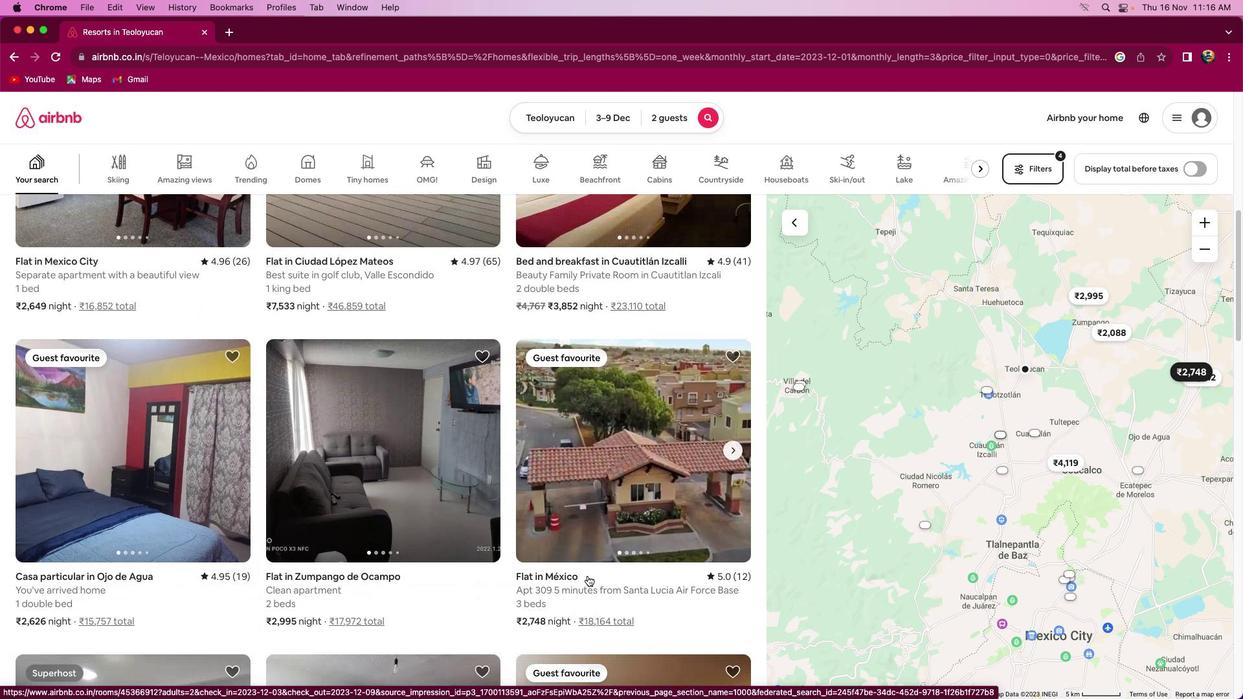 
Action: Mouse scrolled (588, 577) with delta (0, -1)
Screenshot: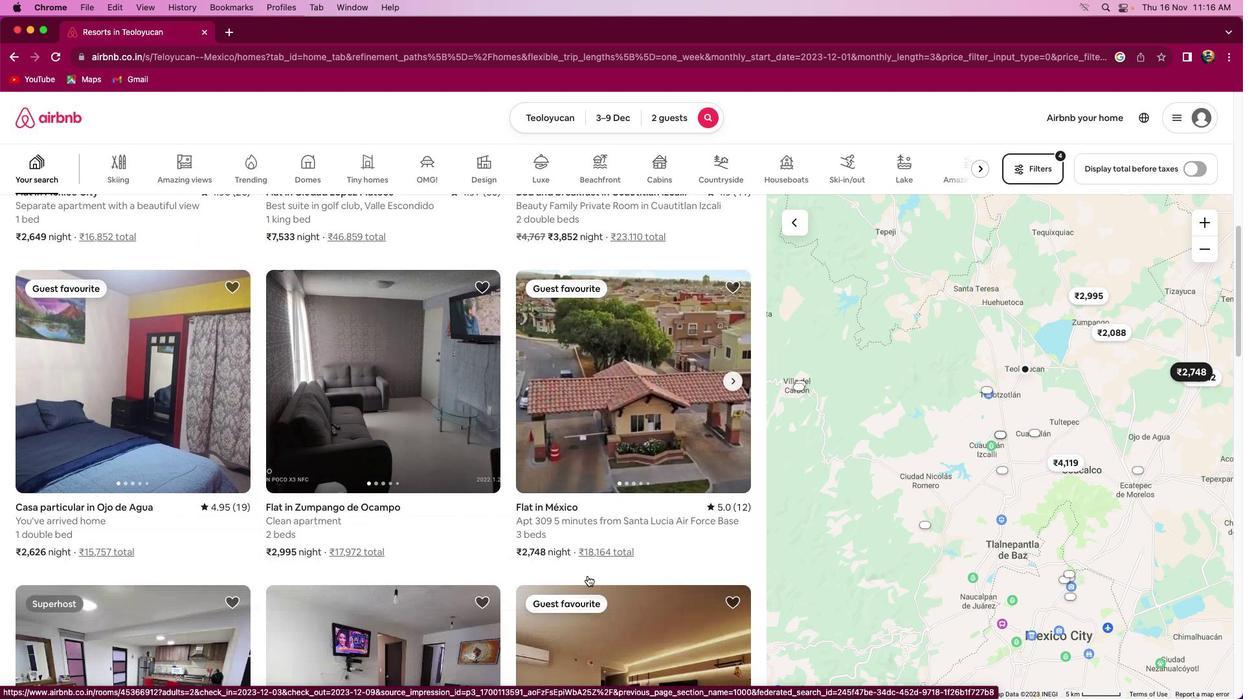
Action: Mouse scrolled (588, 577) with delta (0, 0)
Screenshot: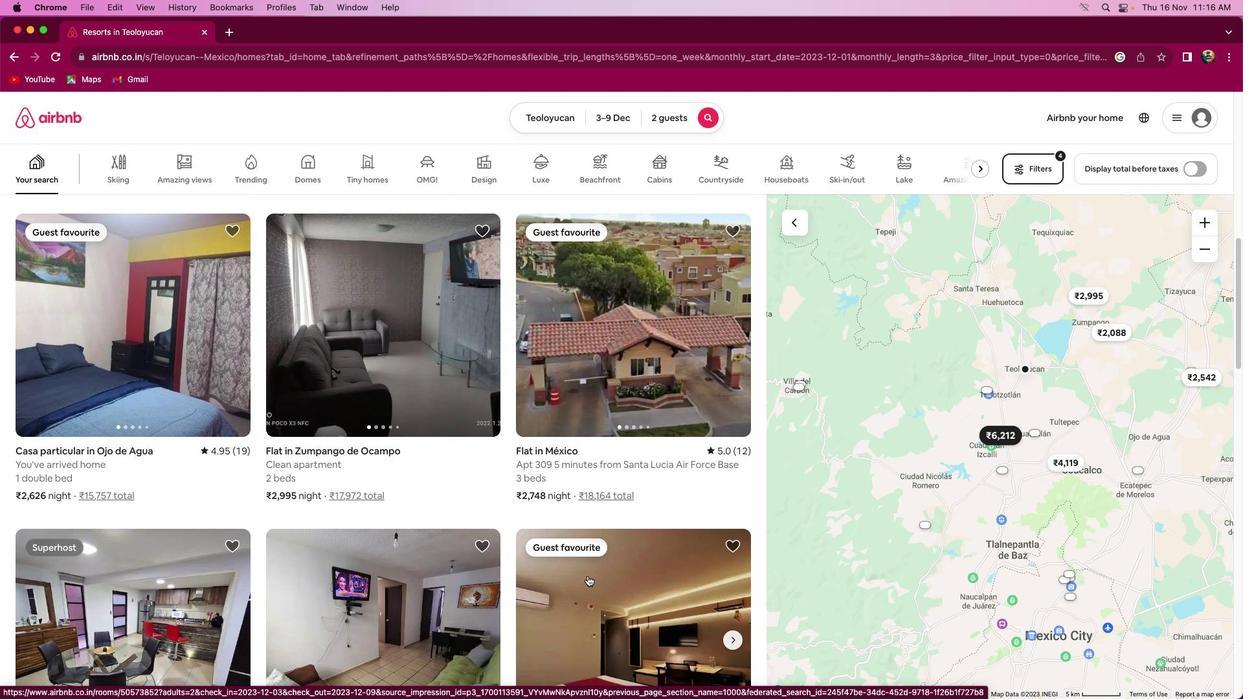 
Action: Mouse scrolled (588, 577) with delta (0, 0)
Screenshot: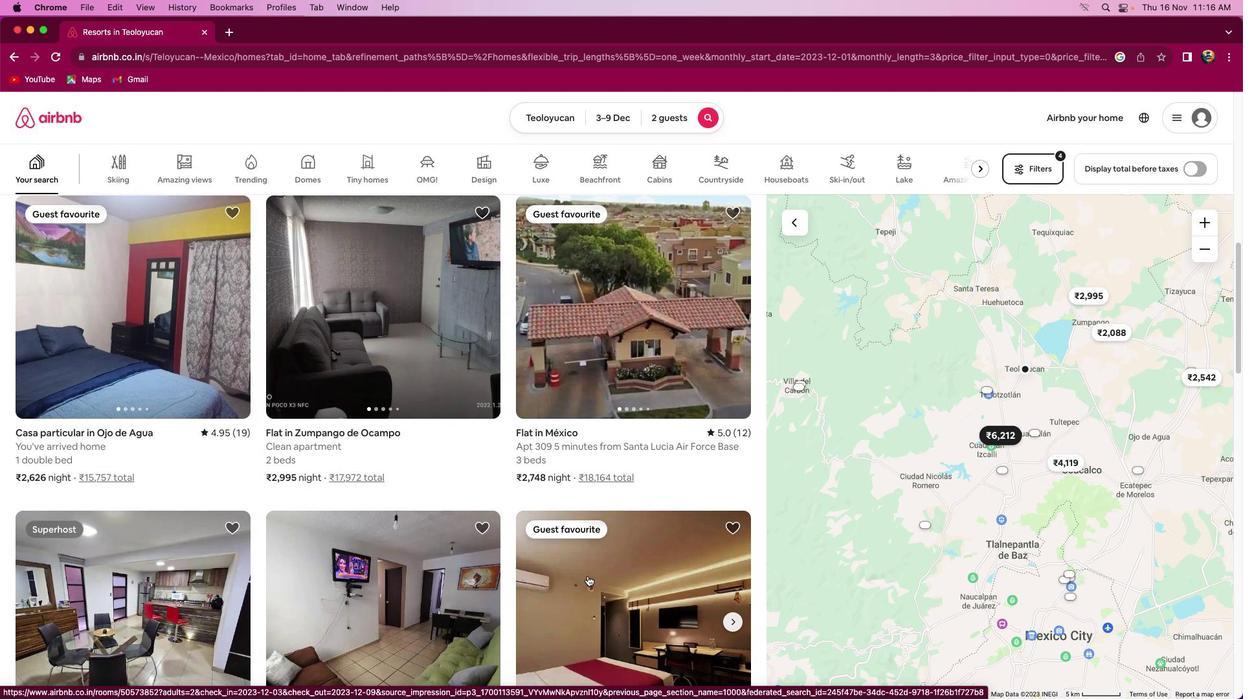 
Action: Mouse scrolled (588, 577) with delta (0, 0)
Screenshot: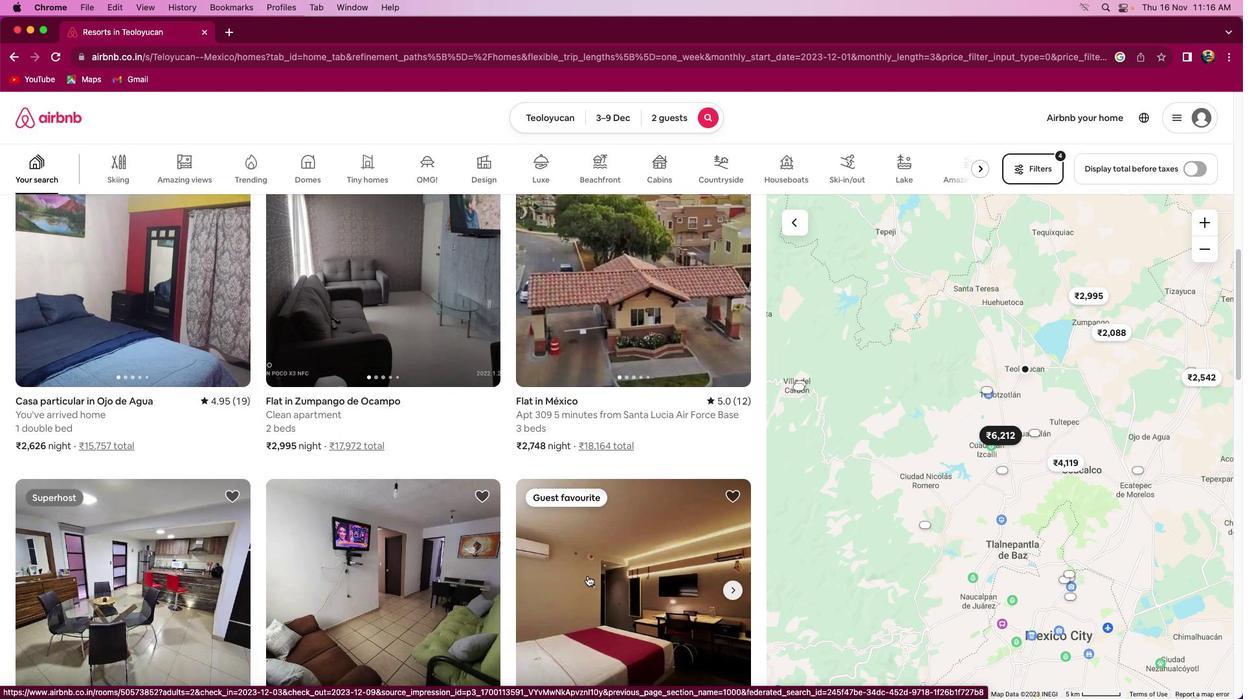 
Action: Mouse scrolled (588, 577) with delta (0, 0)
Screenshot: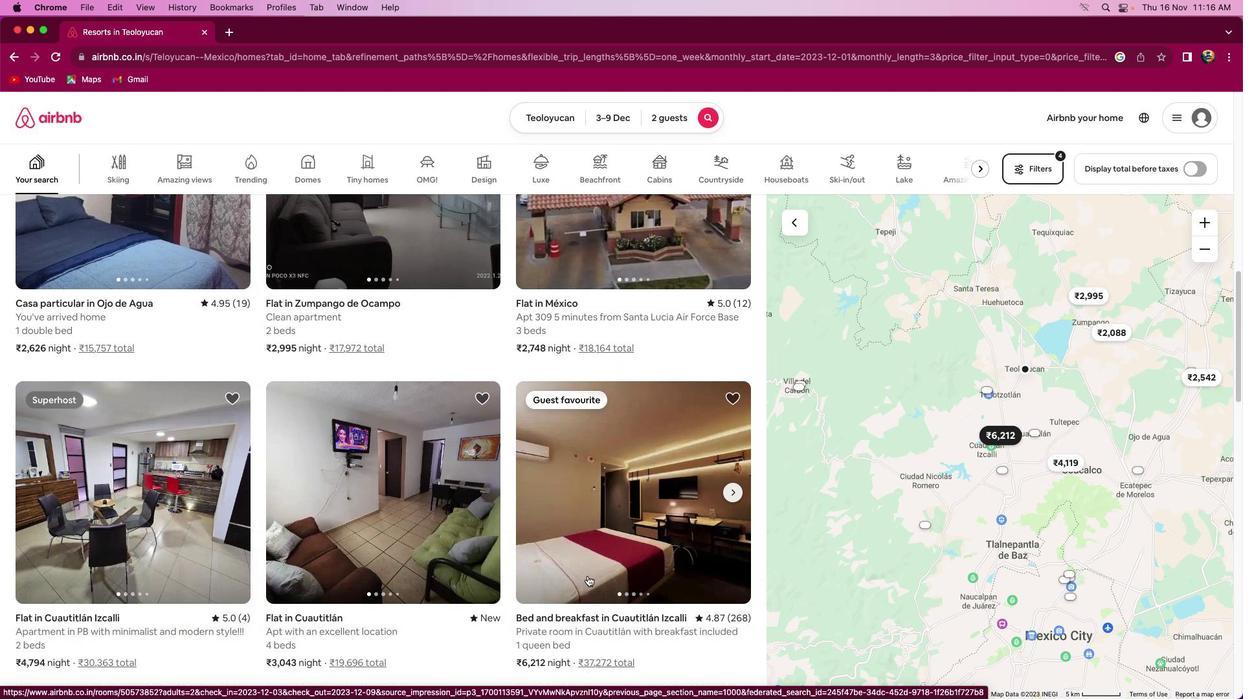
Action: Mouse scrolled (588, 577) with delta (0, 0)
Screenshot: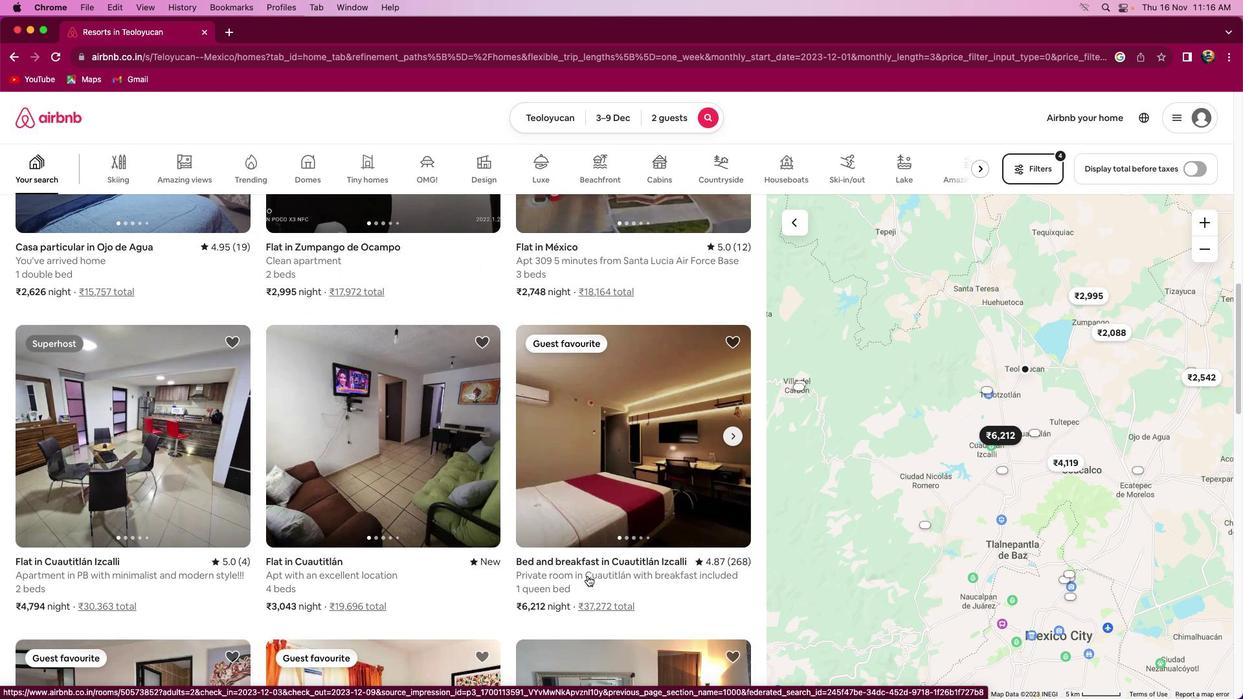 
Action: Mouse scrolled (588, 577) with delta (0, 0)
Screenshot: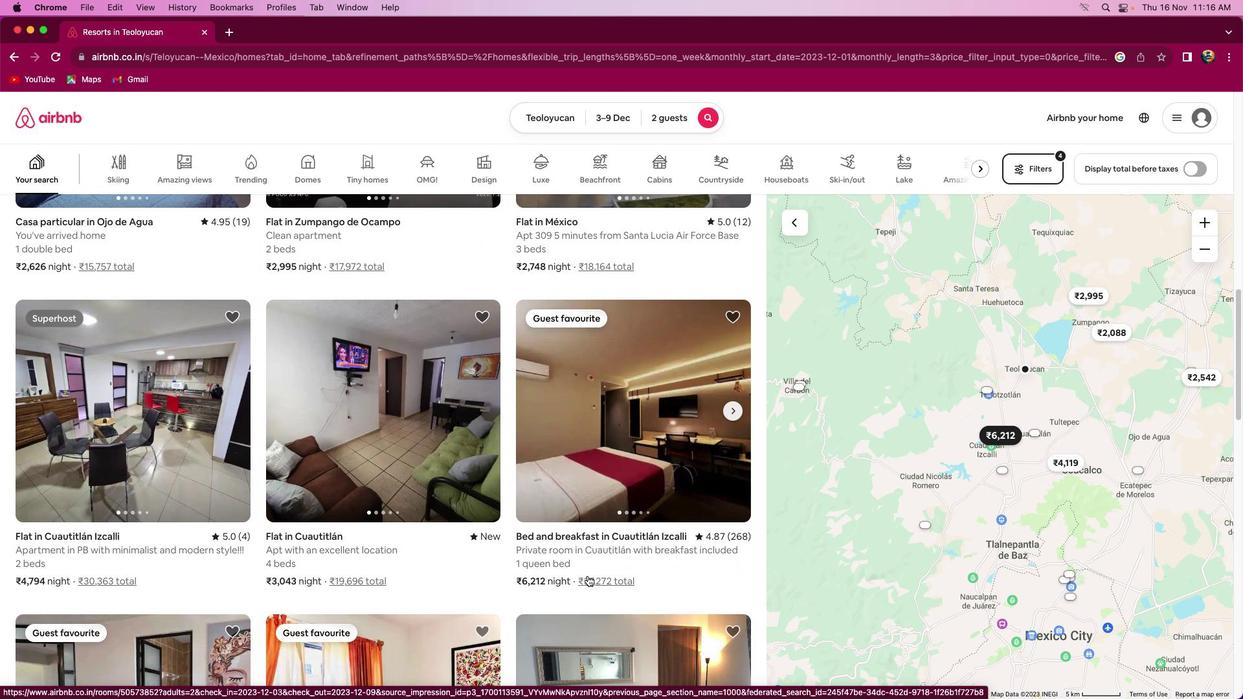 
Action: Mouse scrolled (588, 577) with delta (0, 0)
Screenshot: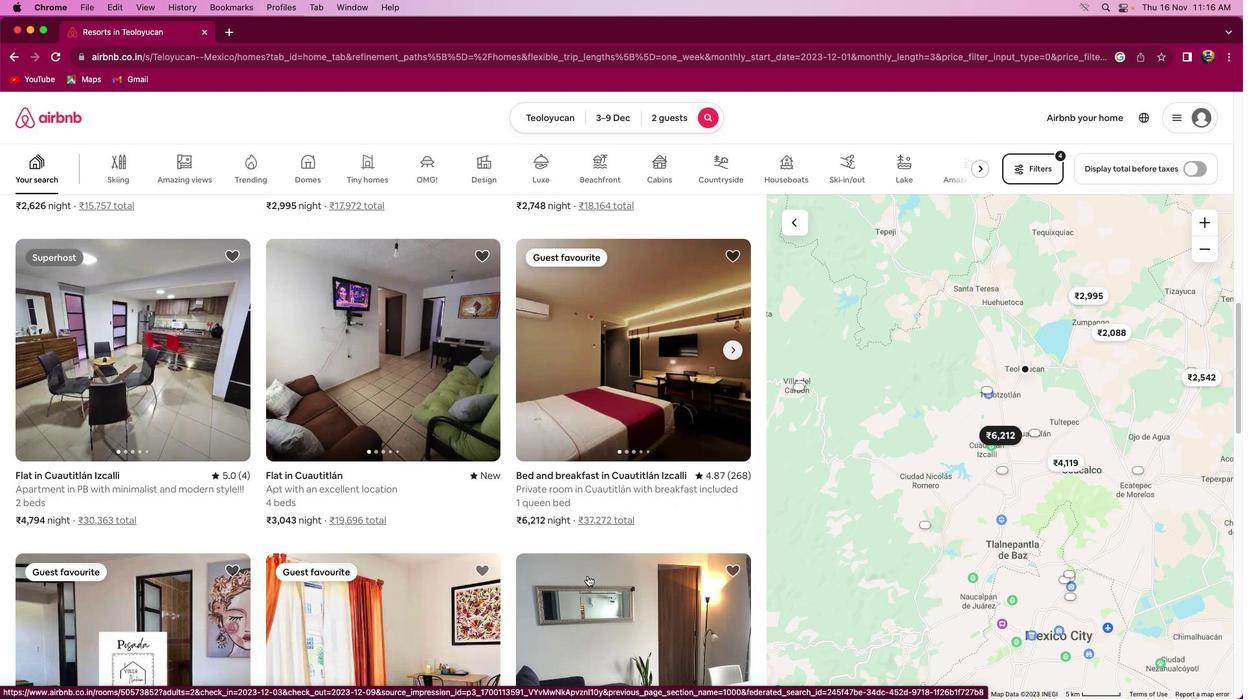 
Action: Mouse scrolled (588, 577) with delta (0, -1)
Screenshot: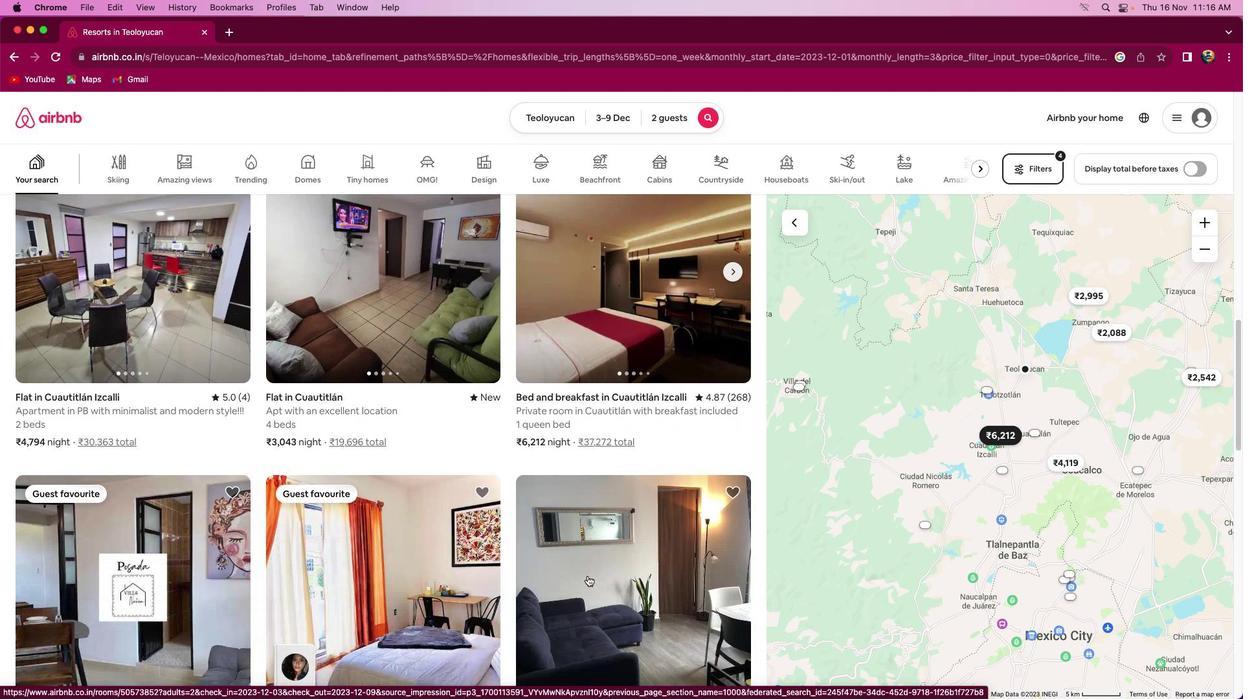 
Action: Mouse scrolled (588, 577) with delta (0, 0)
Screenshot: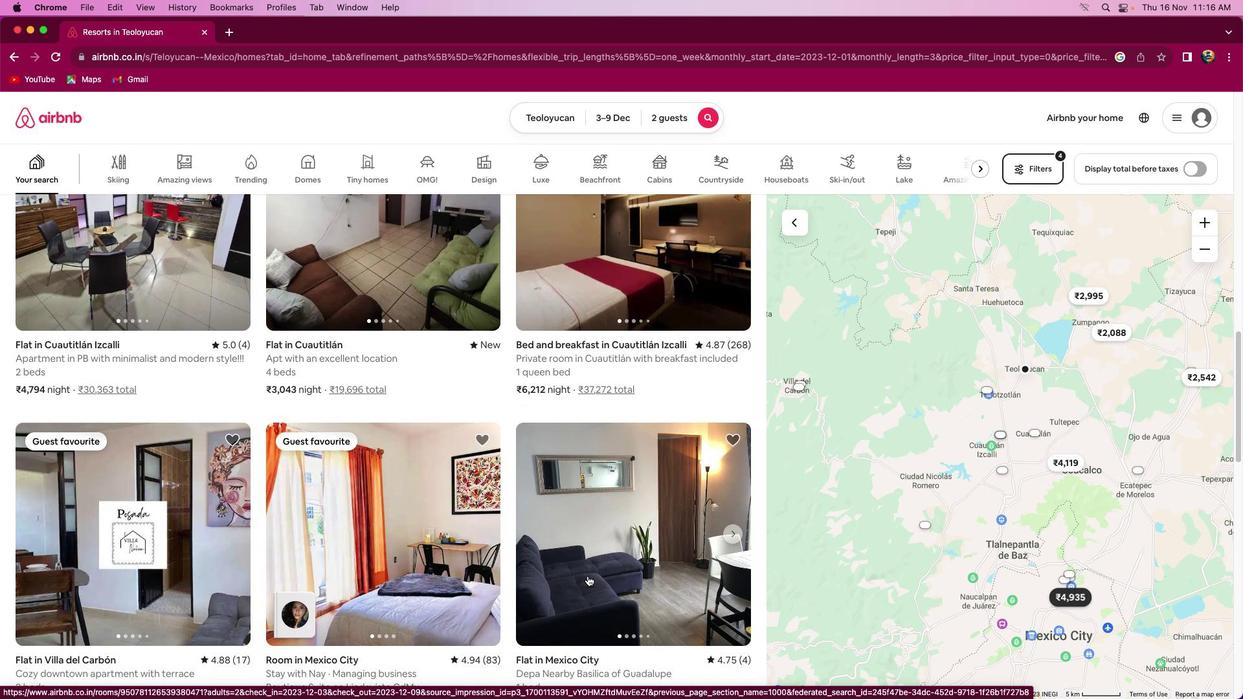 
Action: Mouse scrolled (588, 577) with delta (0, 0)
Screenshot: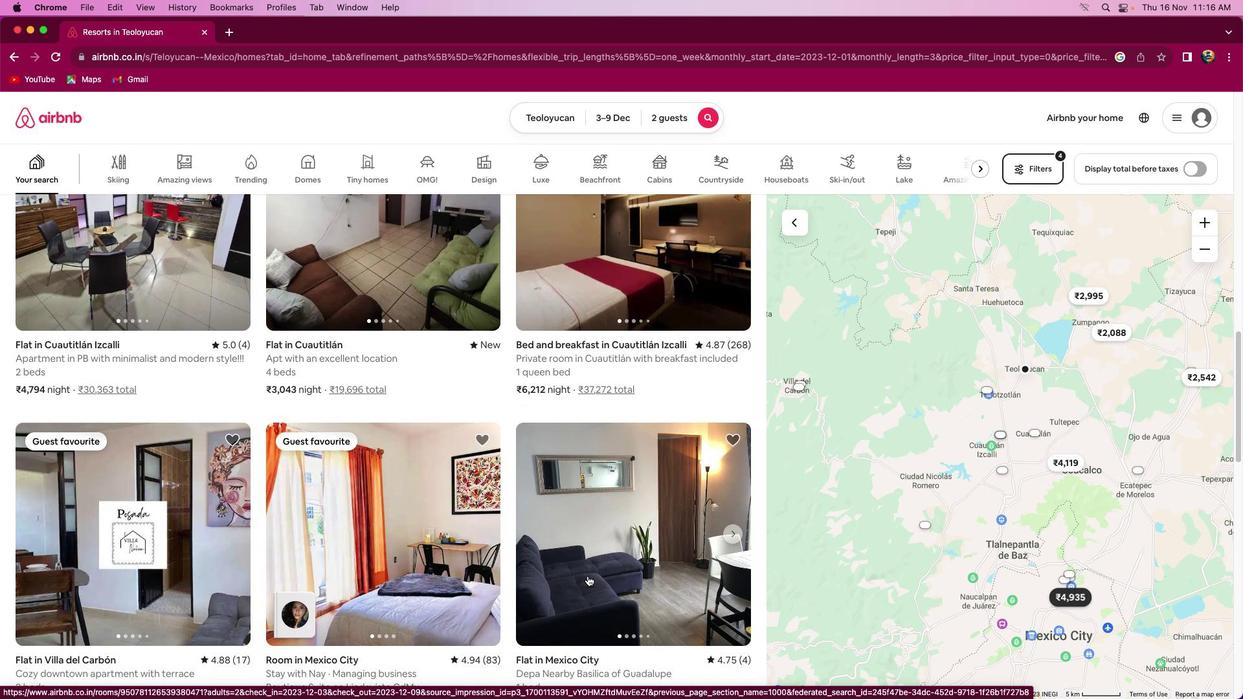 
Action: Mouse scrolled (588, 577) with delta (0, 0)
Screenshot: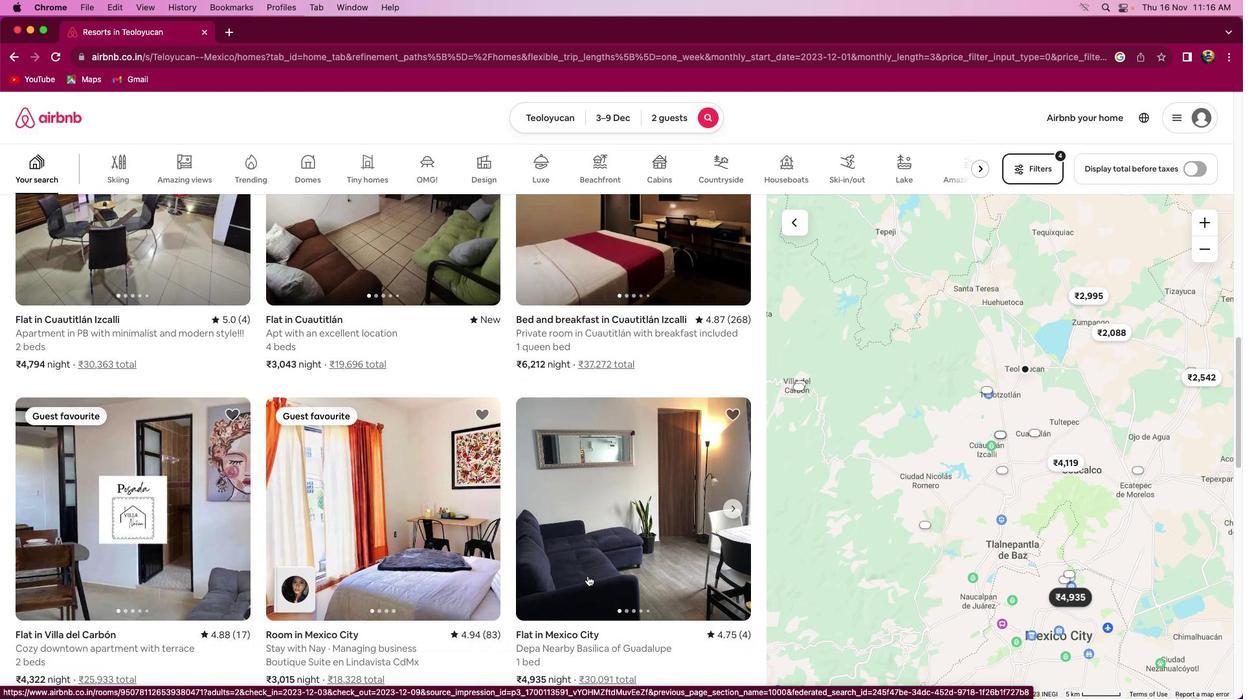
Action: Mouse scrolled (588, 577) with delta (0, 0)
Screenshot: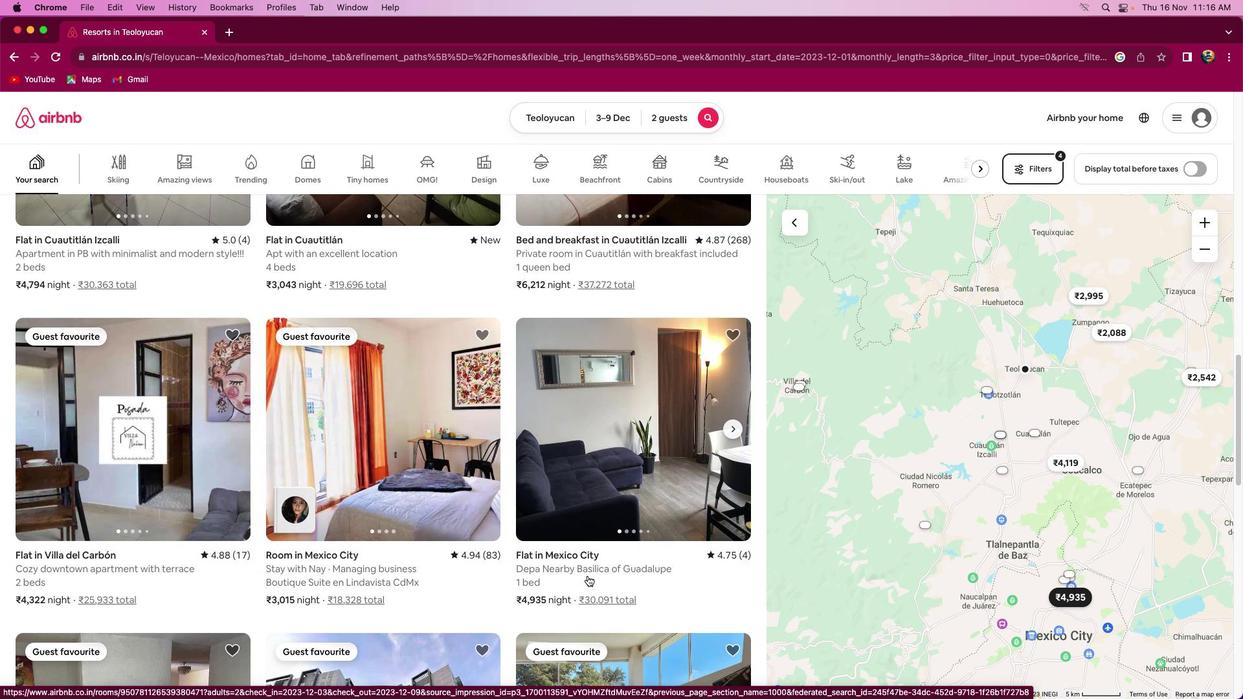 
Action: Mouse scrolled (588, 577) with delta (0, 0)
Screenshot: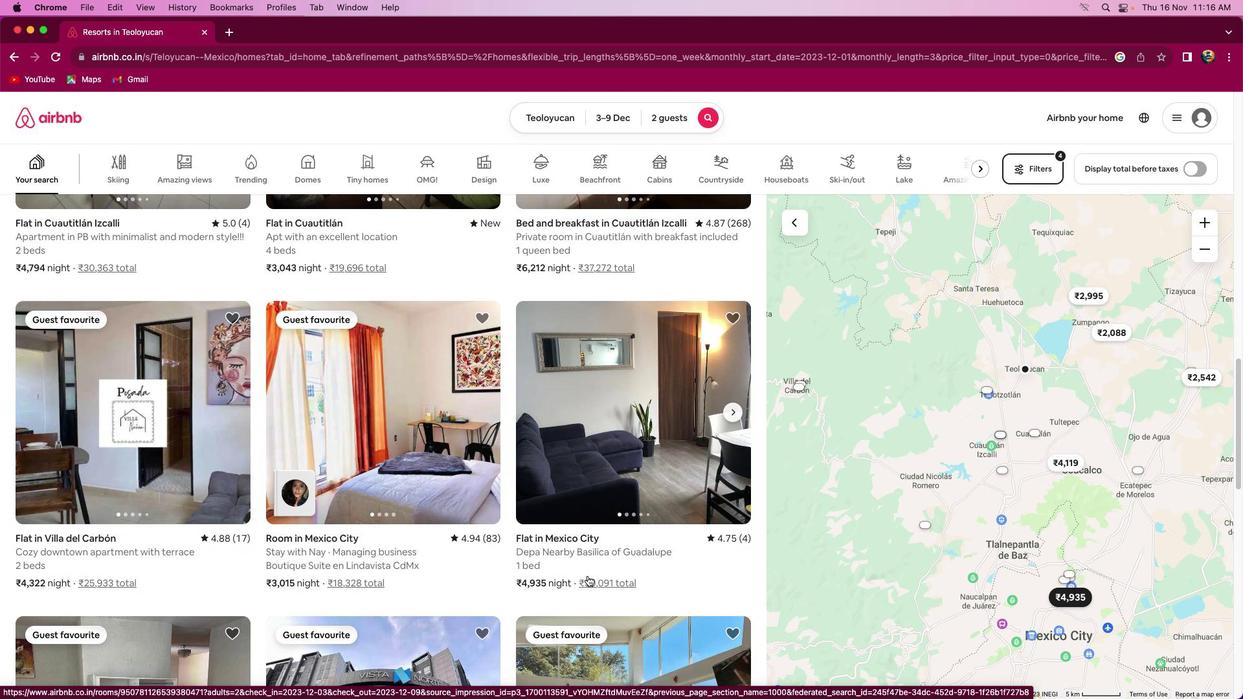 
Action: Mouse scrolled (588, 577) with delta (0, 0)
Screenshot: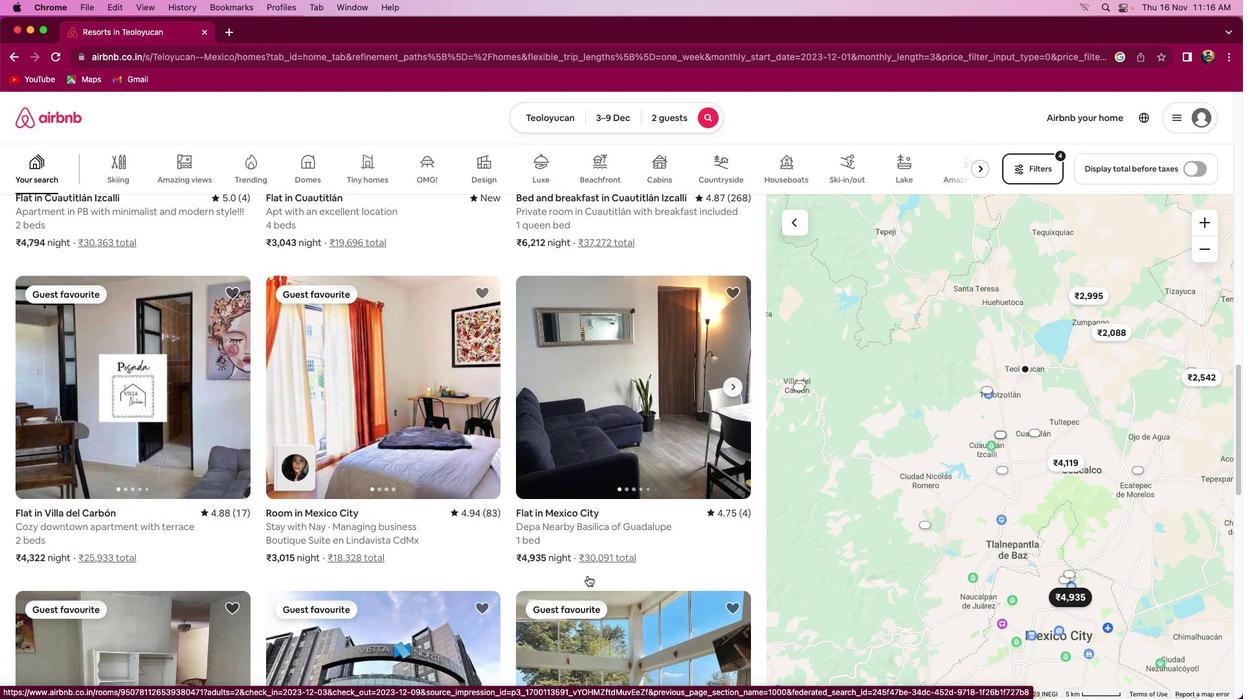 
Action: Mouse scrolled (588, 577) with delta (0, 0)
Screenshot: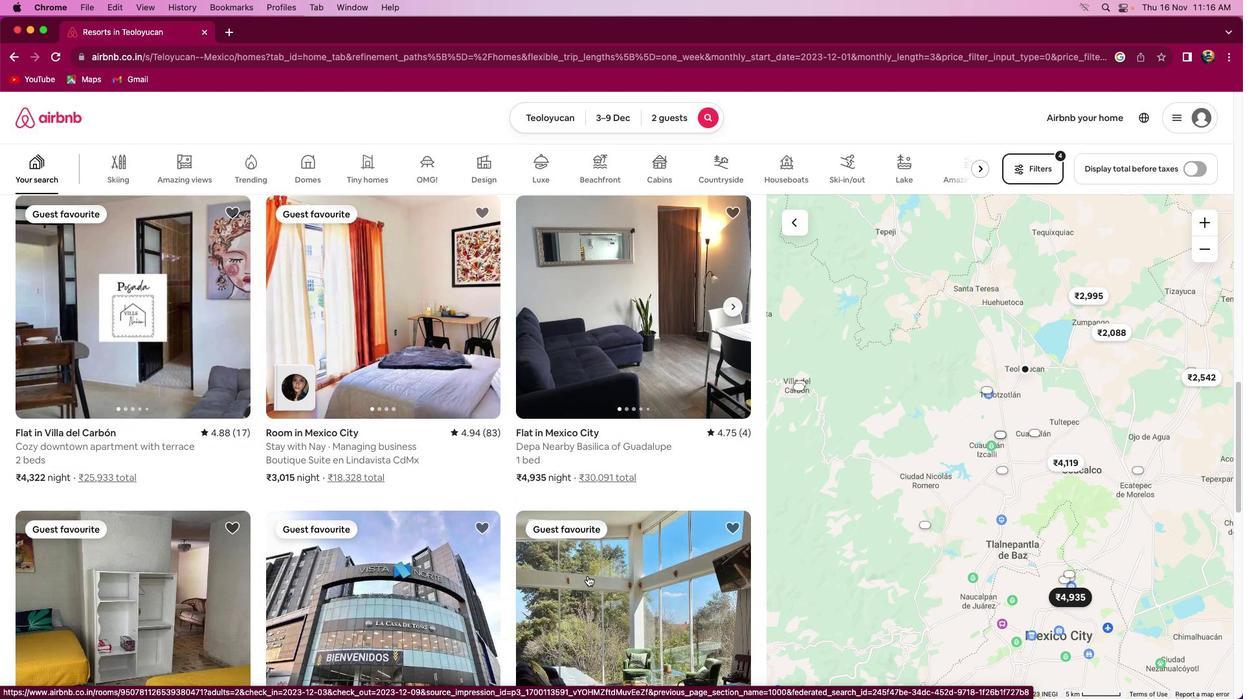 
Action: Mouse scrolled (588, 577) with delta (0, 0)
Screenshot: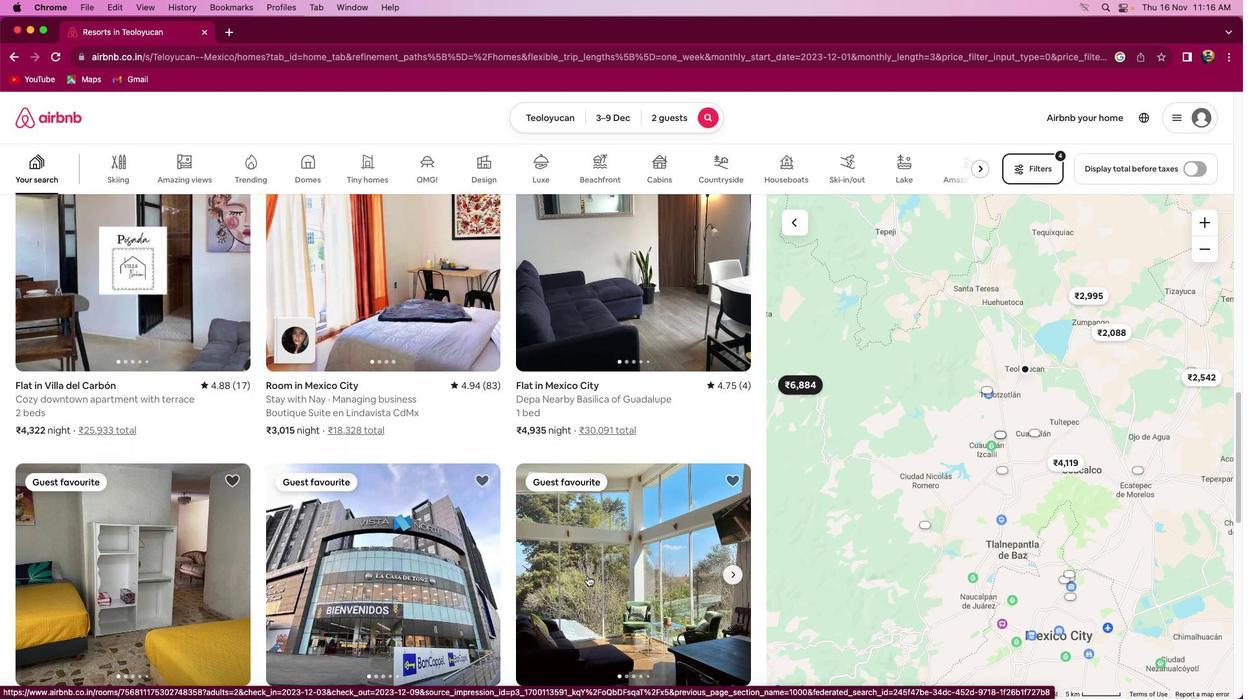
Action: Mouse scrolled (588, 577) with delta (0, 0)
Screenshot: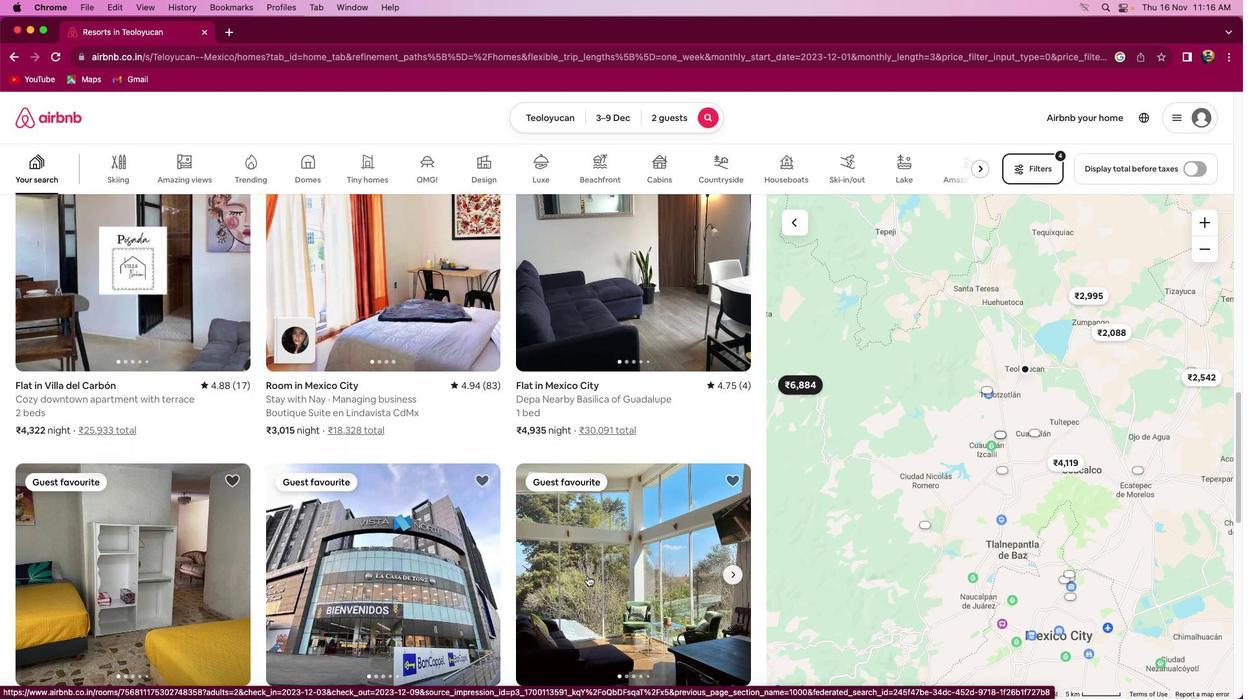 
Action: Mouse scrolled (588, 577) with delta (0, 0)
Screenshot: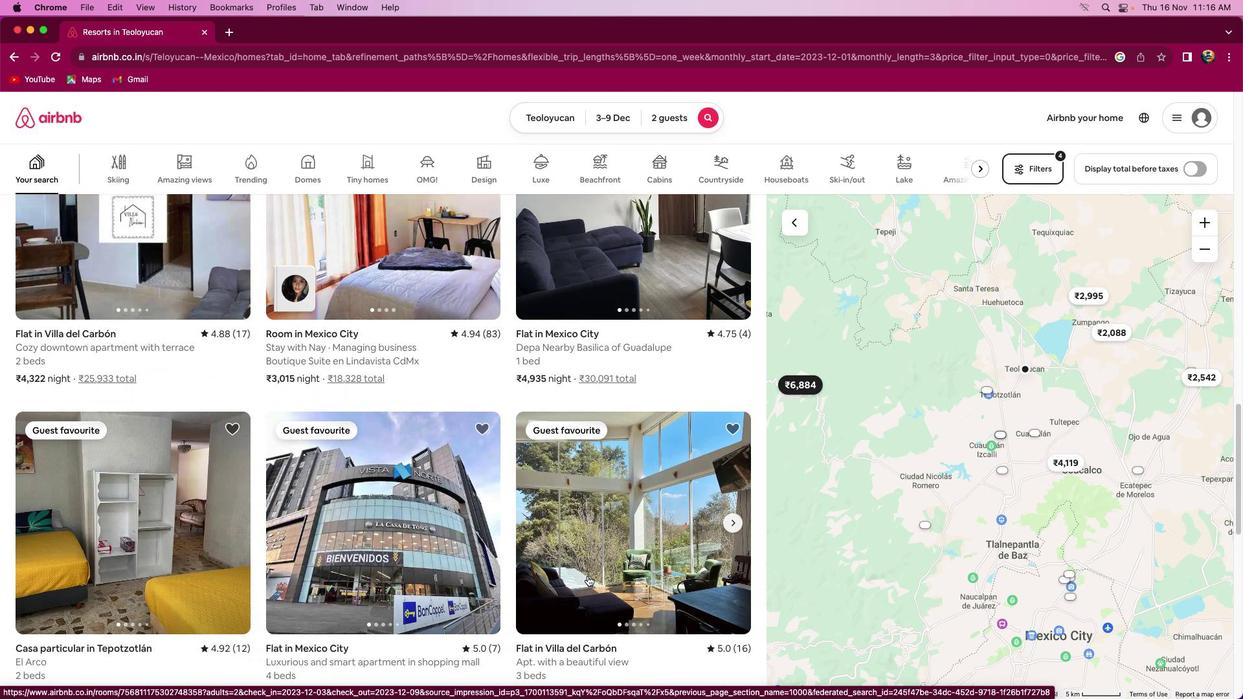 
Action: Mouse scrolled (588, 577) with delta (0, 0)
Screenshot: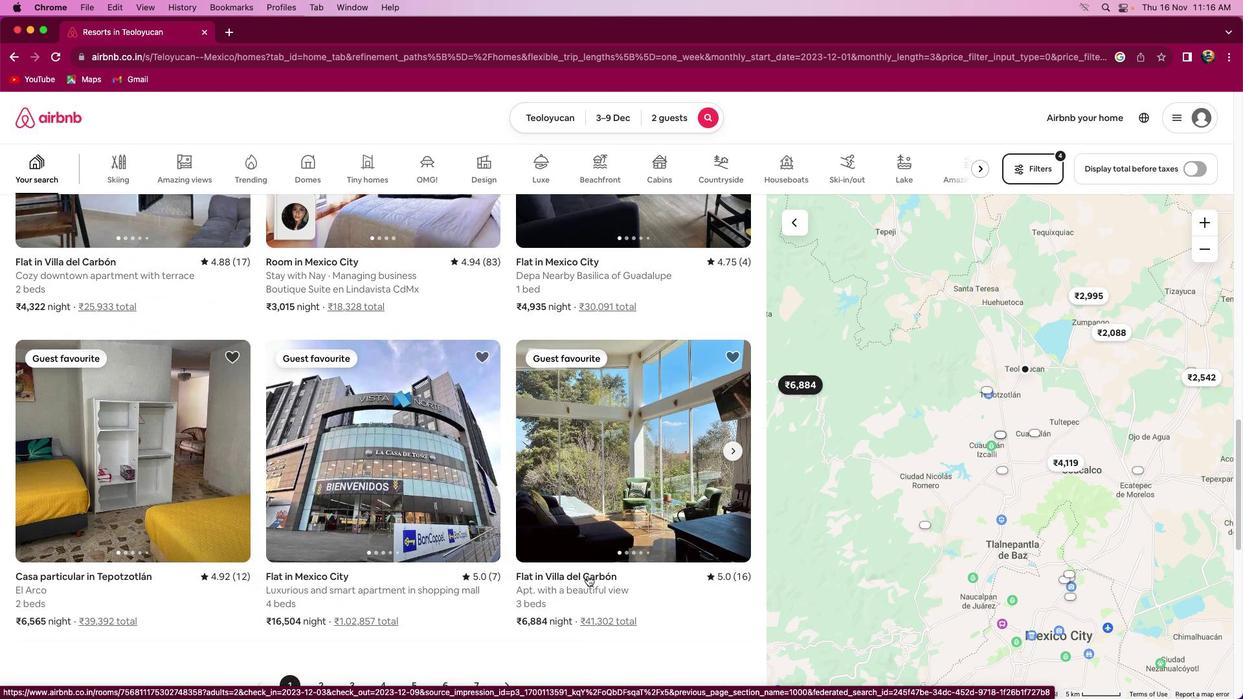 
Action: Mouse scrolled (588, 577) with delta (0, 0)
Screenshot: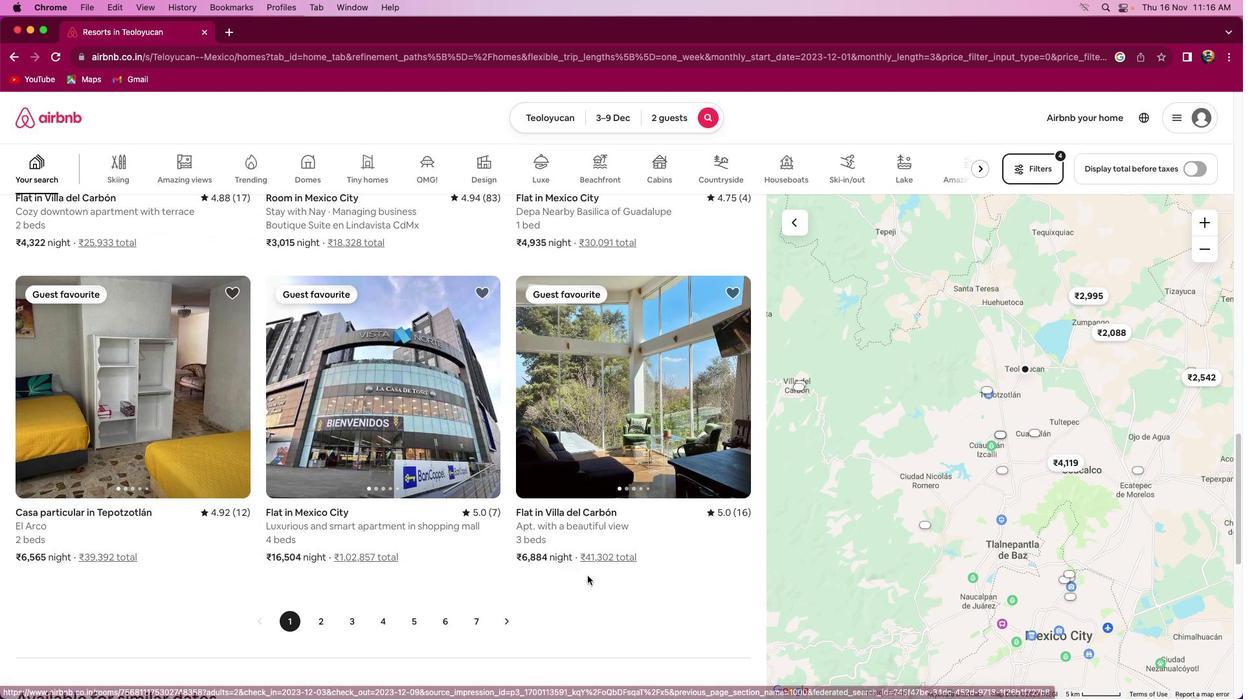
Action: Mouse scrolled (588, 577) with delta (0, 0)
Screenshot: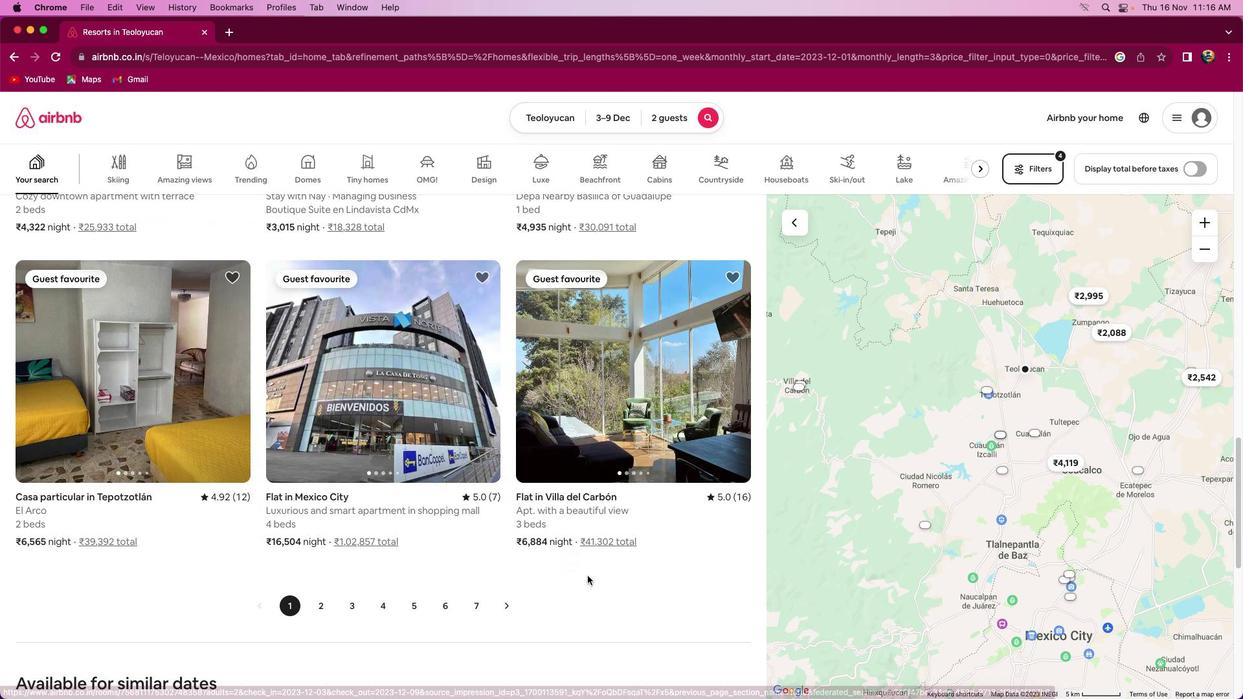 
Action: Mouse scrolled (588, 577) with delta (0, 0)
Screenshot: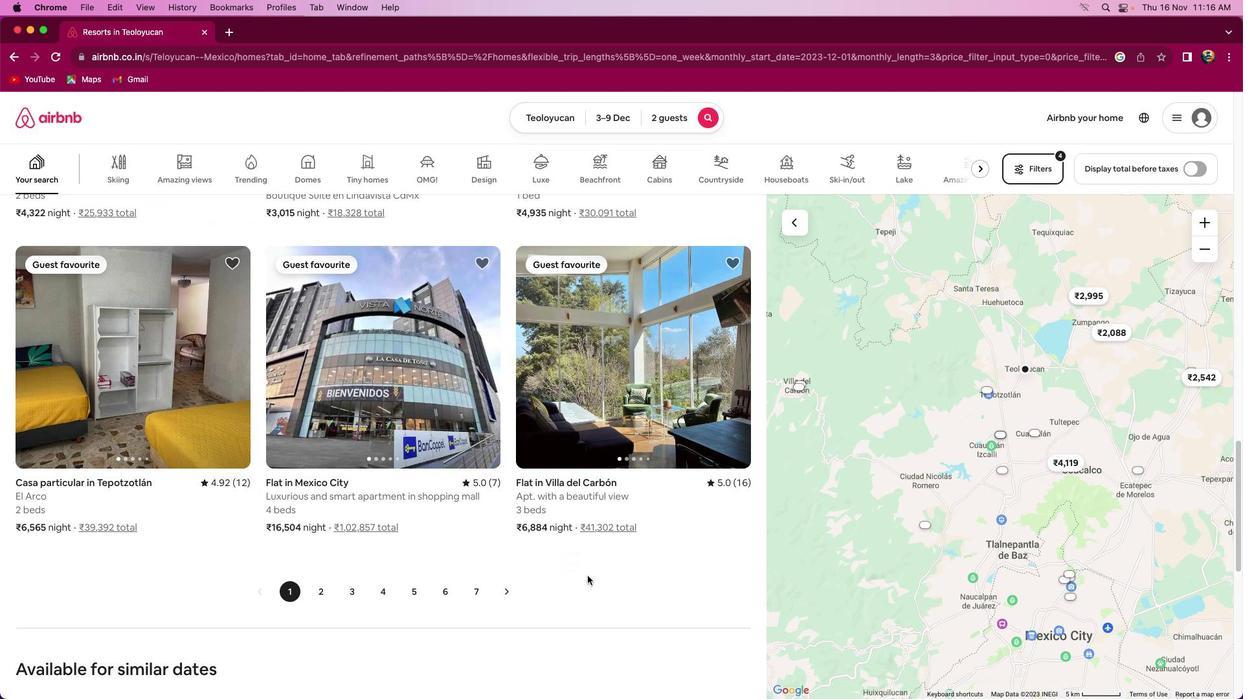 
Action: Mouse scrolled (588, 577) with delta (0, 1)
Screenshot: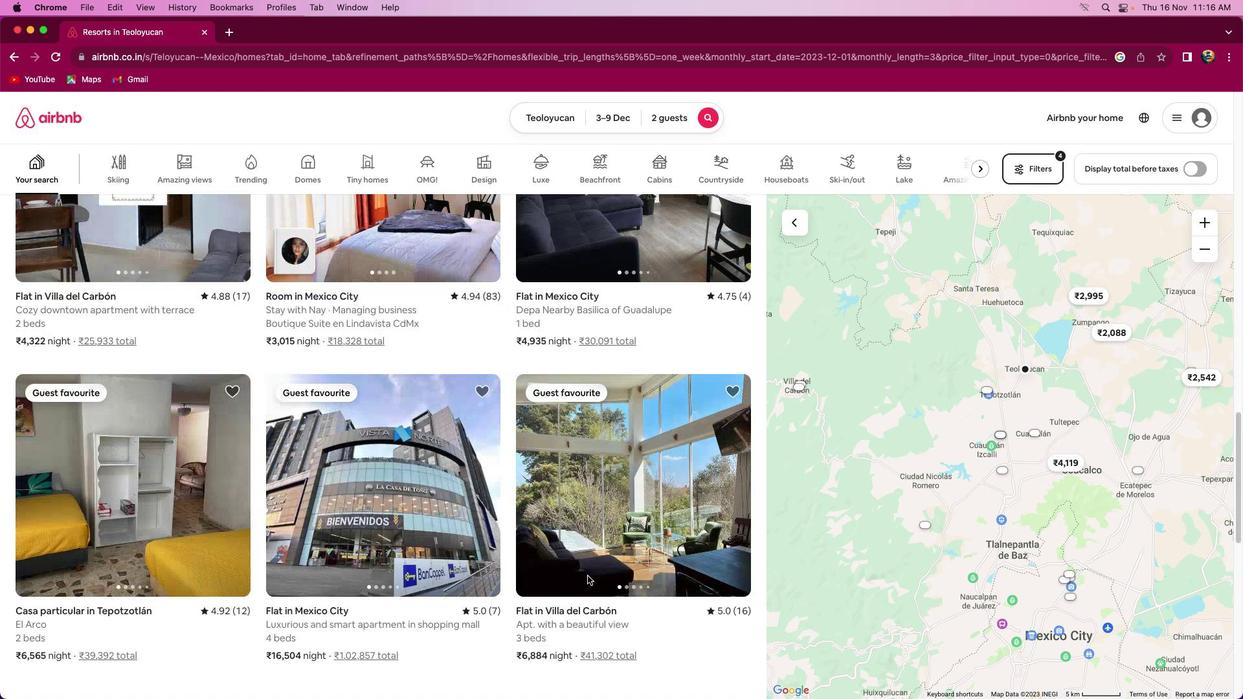 
Action: Mouse scrolled (588, 577) with delta (0, 1)
Screenshot: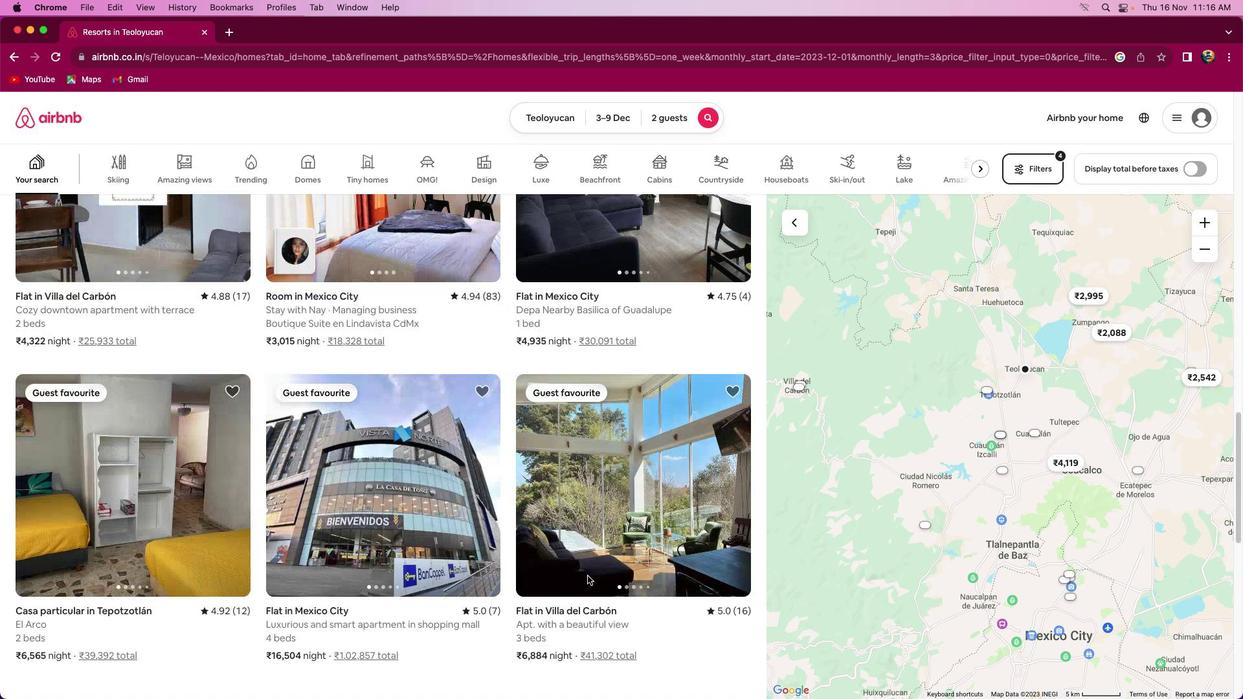 
Action: Mouse scrolled (588, 577) with delta (0, 2)
Screenshot: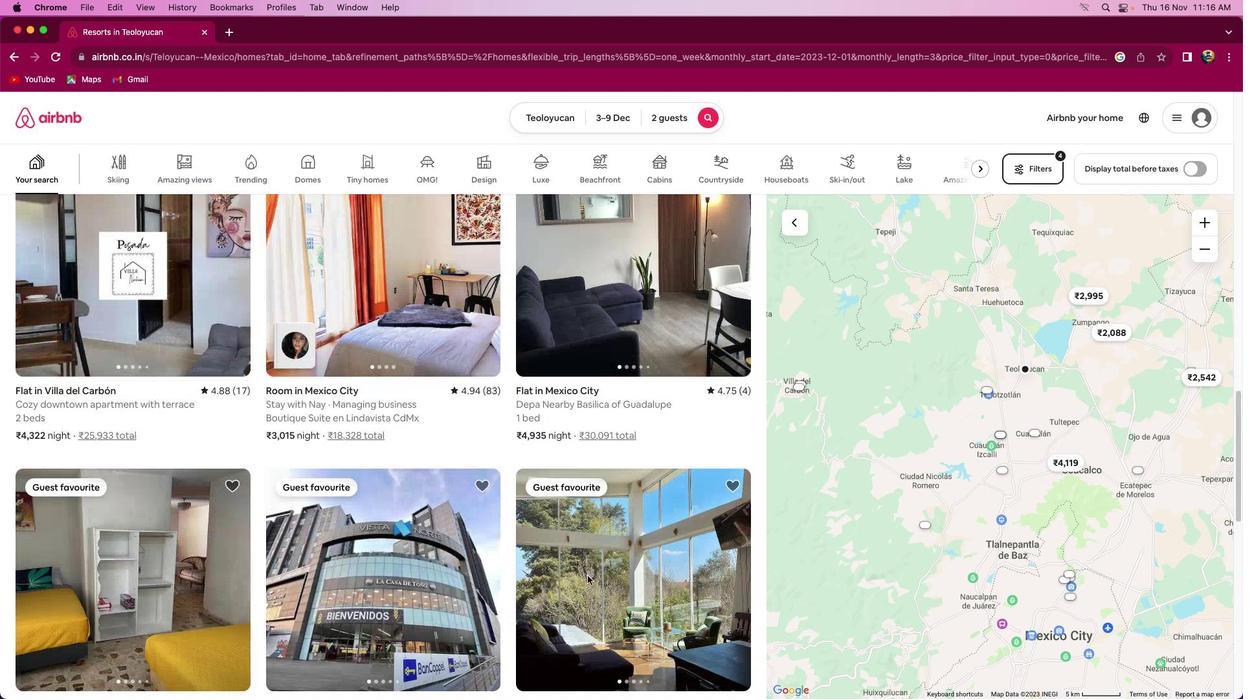 
Action: Mouse scrolled (588, 577) with delta (0, 3)
Screenshot: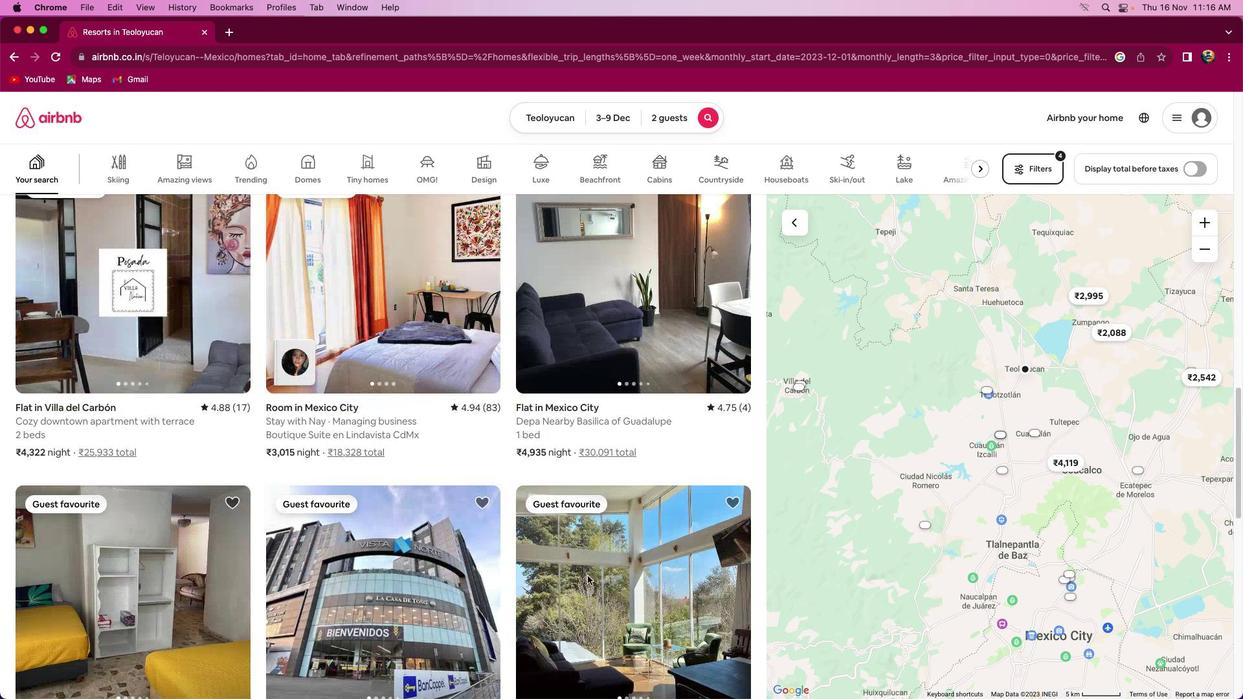 
Action: Mouse scrolled (588, 577) with delta (0, 1)
Screenshot: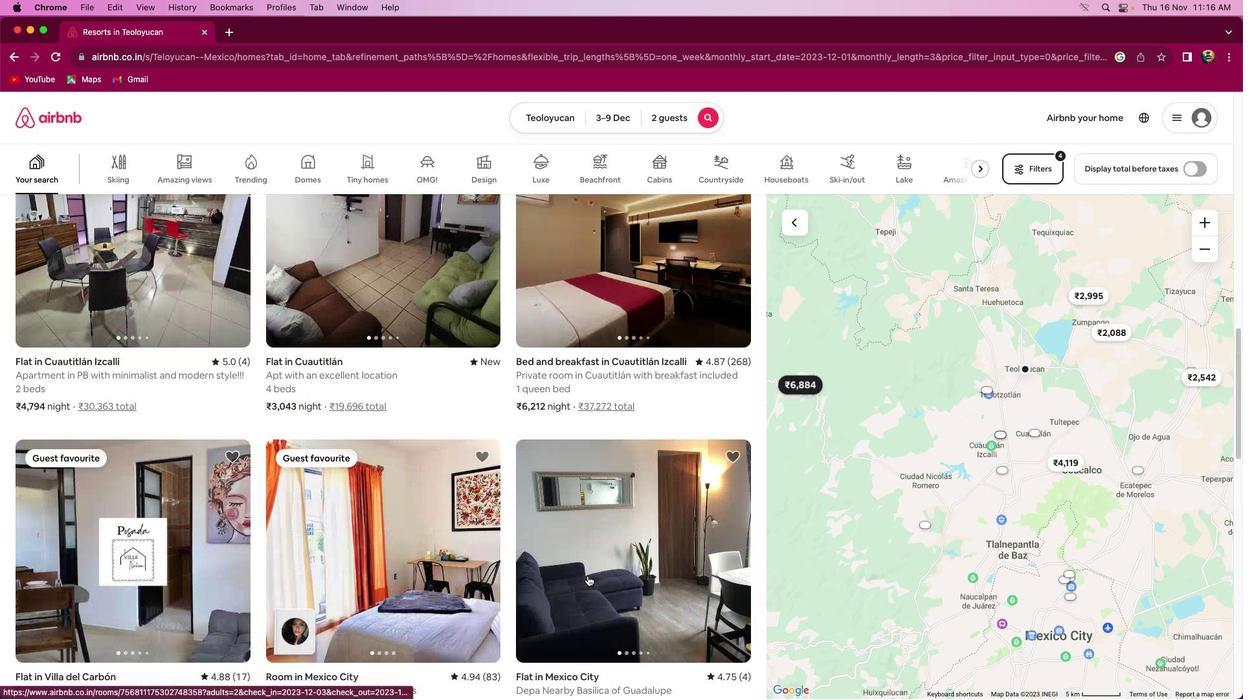 
Action: Mouse scrolled (588, 577) with delta (0, 1)
Screenshot: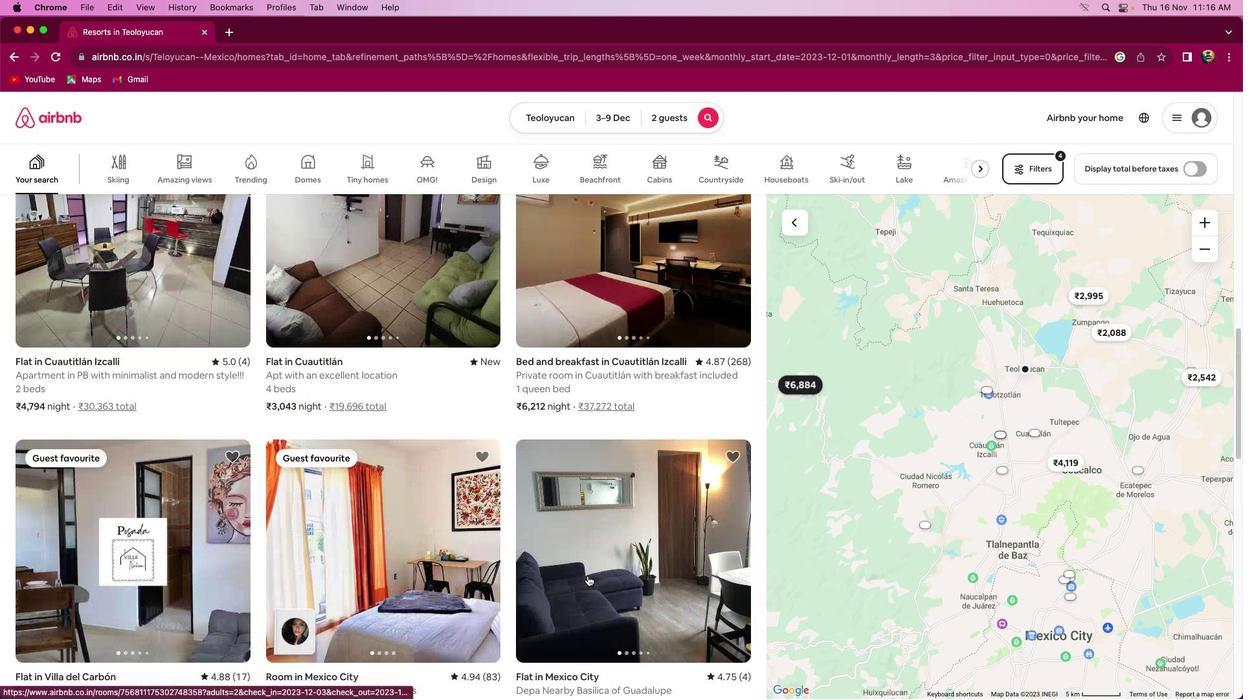 
Action: Mouse scrolled (588, 577) with delta (0, 3)
Screenshot: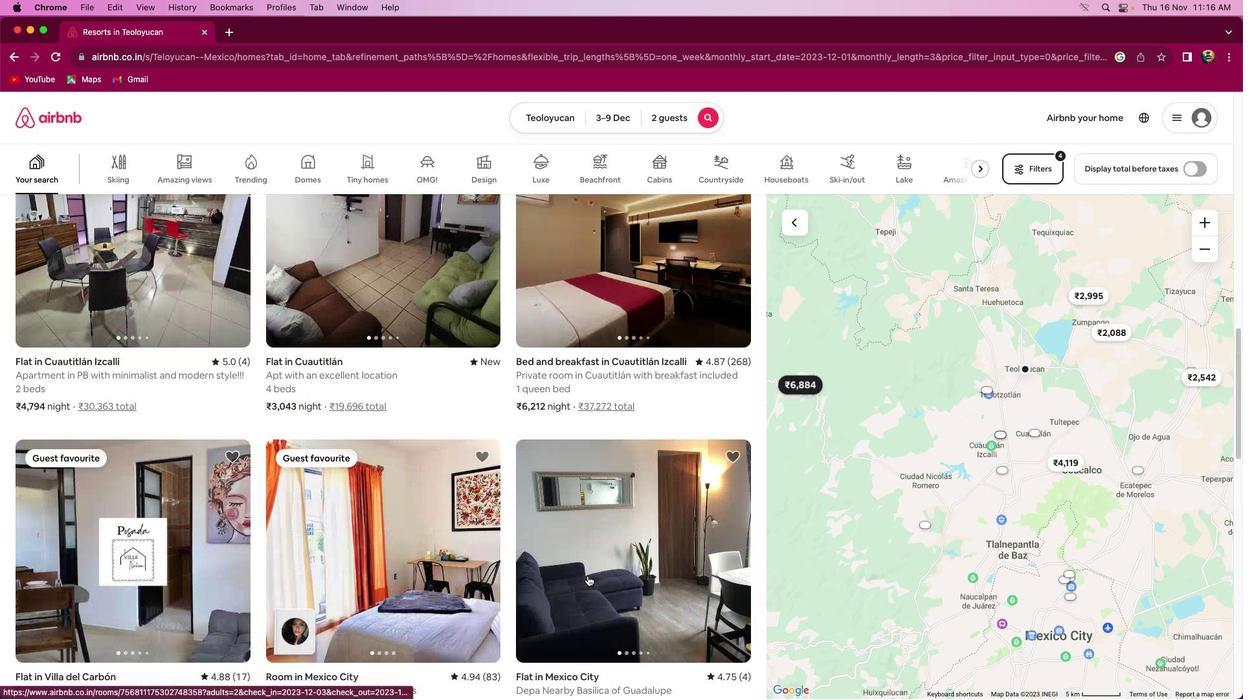 
Action: Mouse scrolled (588, 577) with delta (0, 3)
Screenshot: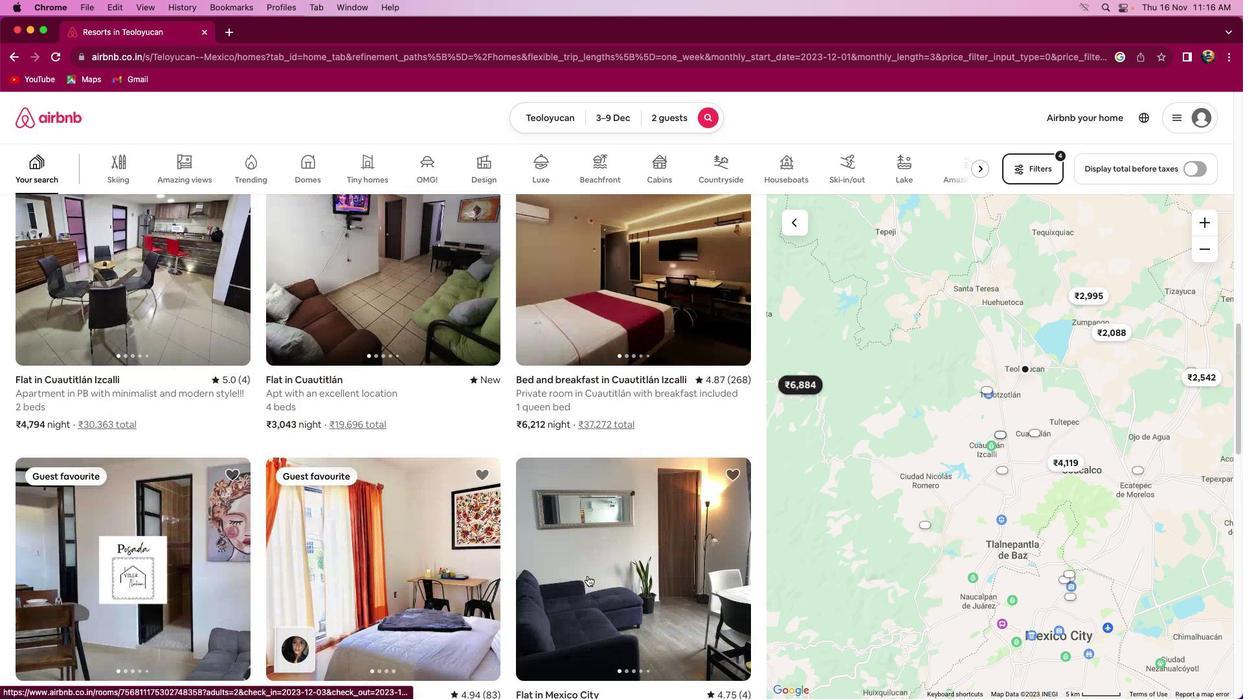 
Action: Mouse scrolled (588, 577) with delta (0, 1)
Screenshot: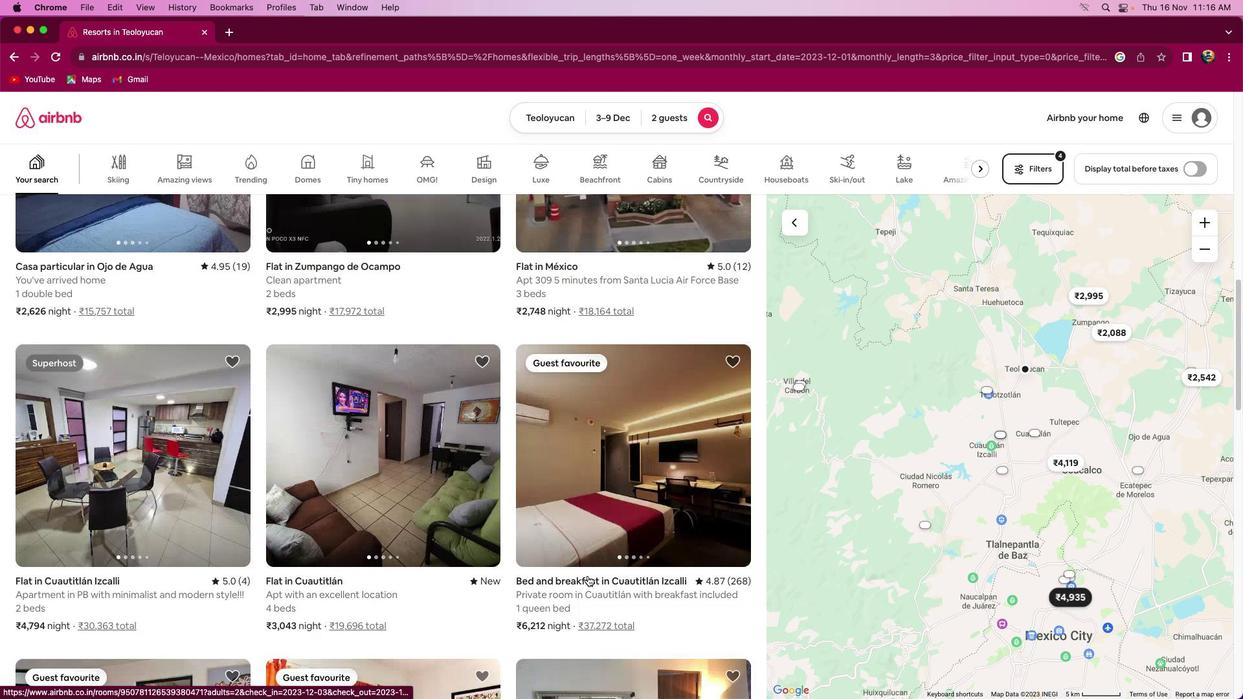 
Action: Mouse scrolled (588, 577) with delta (0, 1)
Screenshot: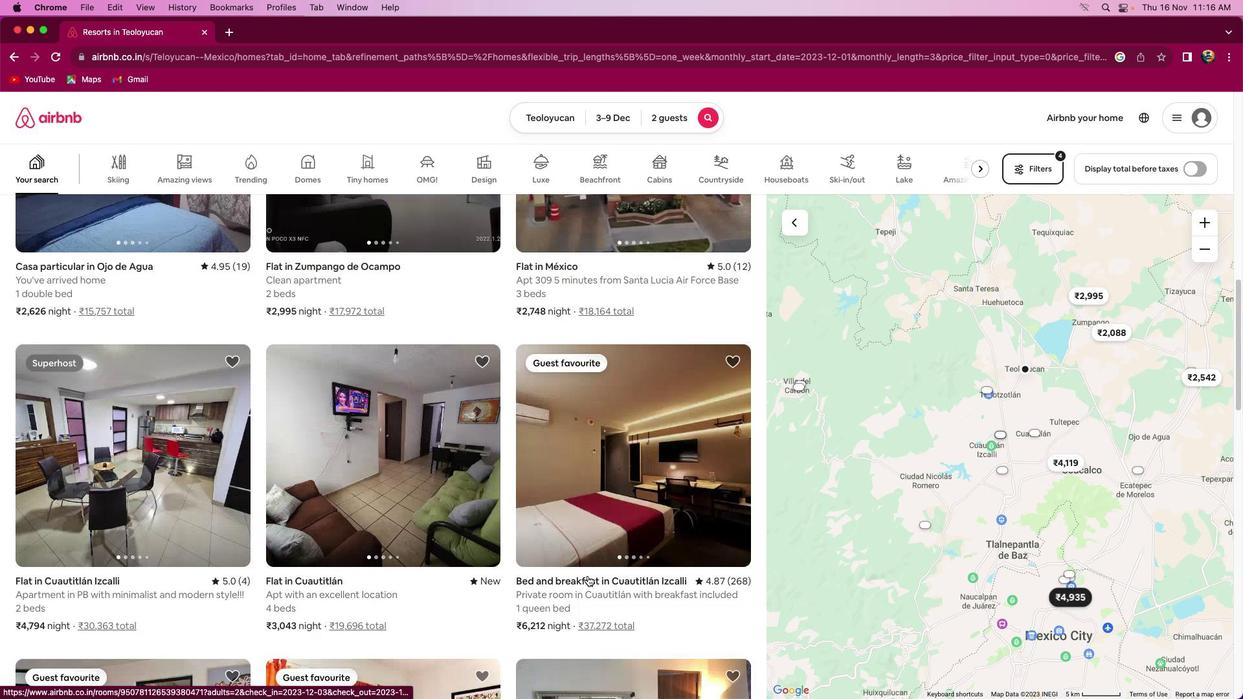 
Action: Mouse scrolled (588, 577) with delta (0, 3)
Screenshot: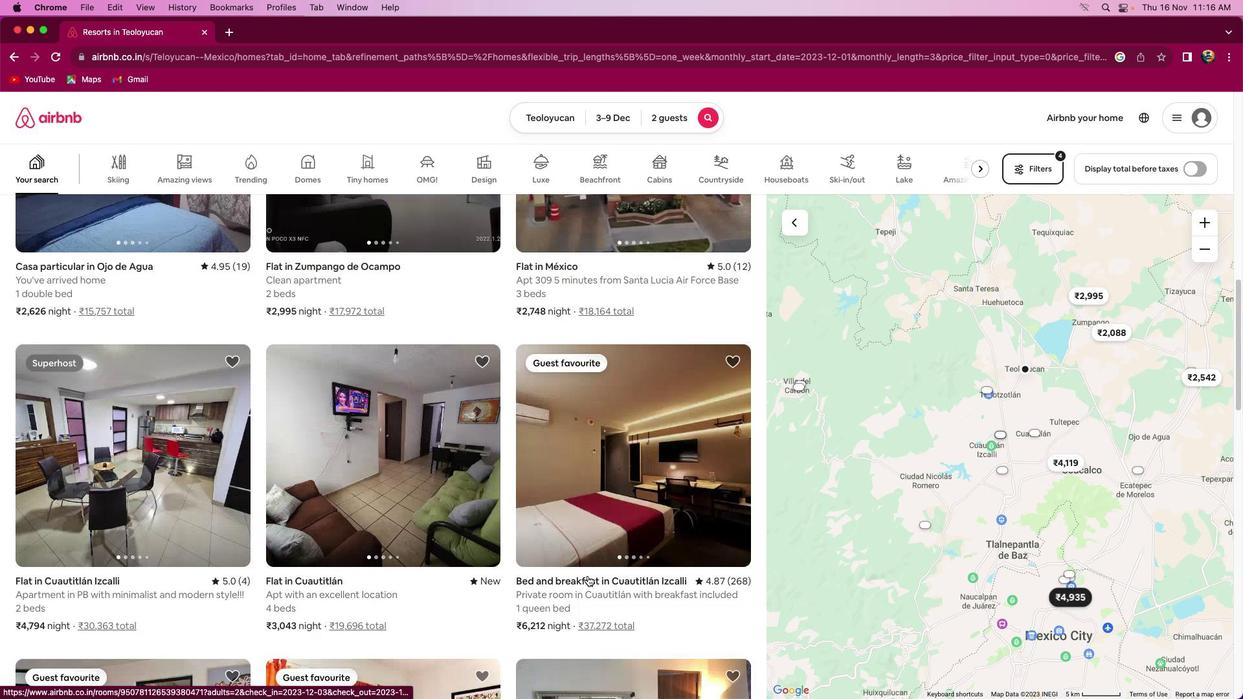 
Action: Mouse scrolled (588, 577) with delta (0, 3)
Screenshot: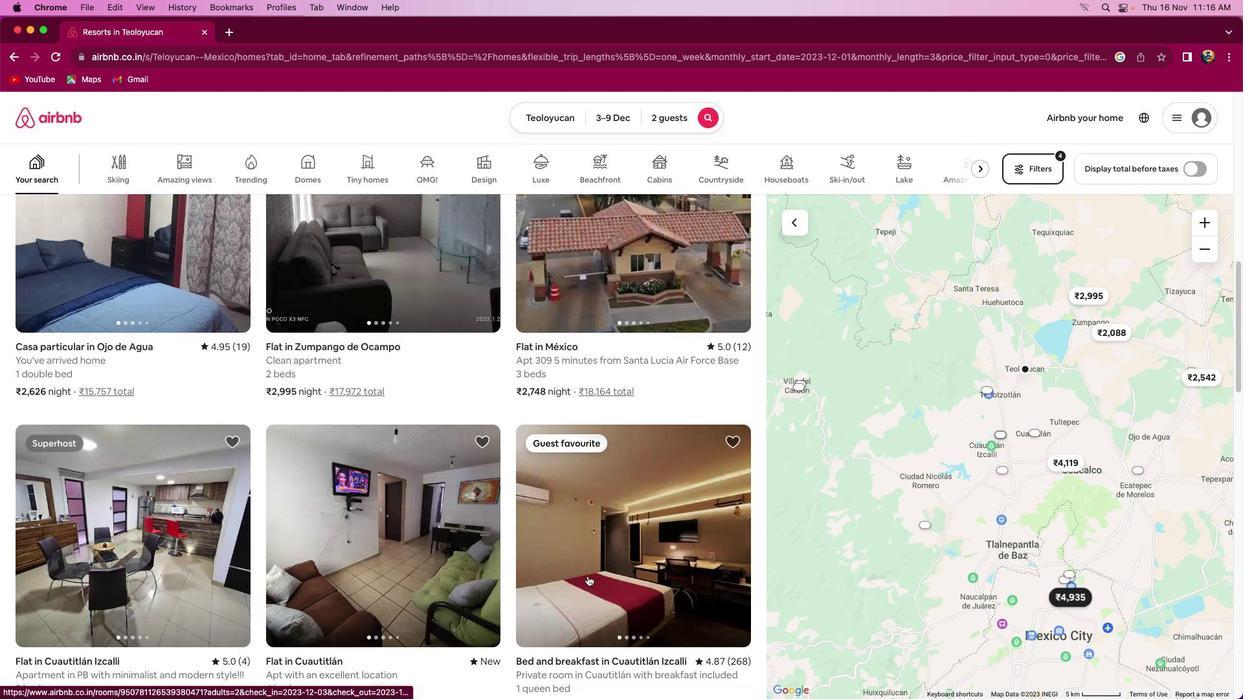 
Action: Mouse scrolled (588, 577) with delta (0, 1)
Screenshot: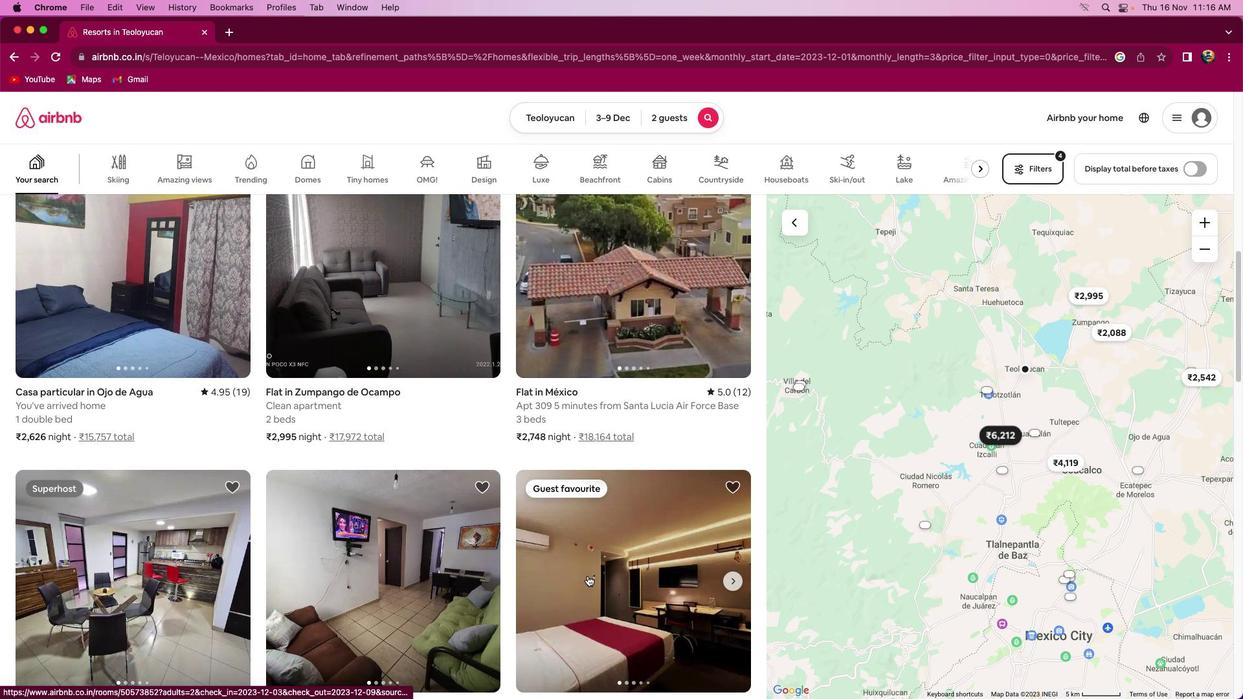
Action: Mouse scrolled (588, 577) with delta (0, 1)
Screenshot: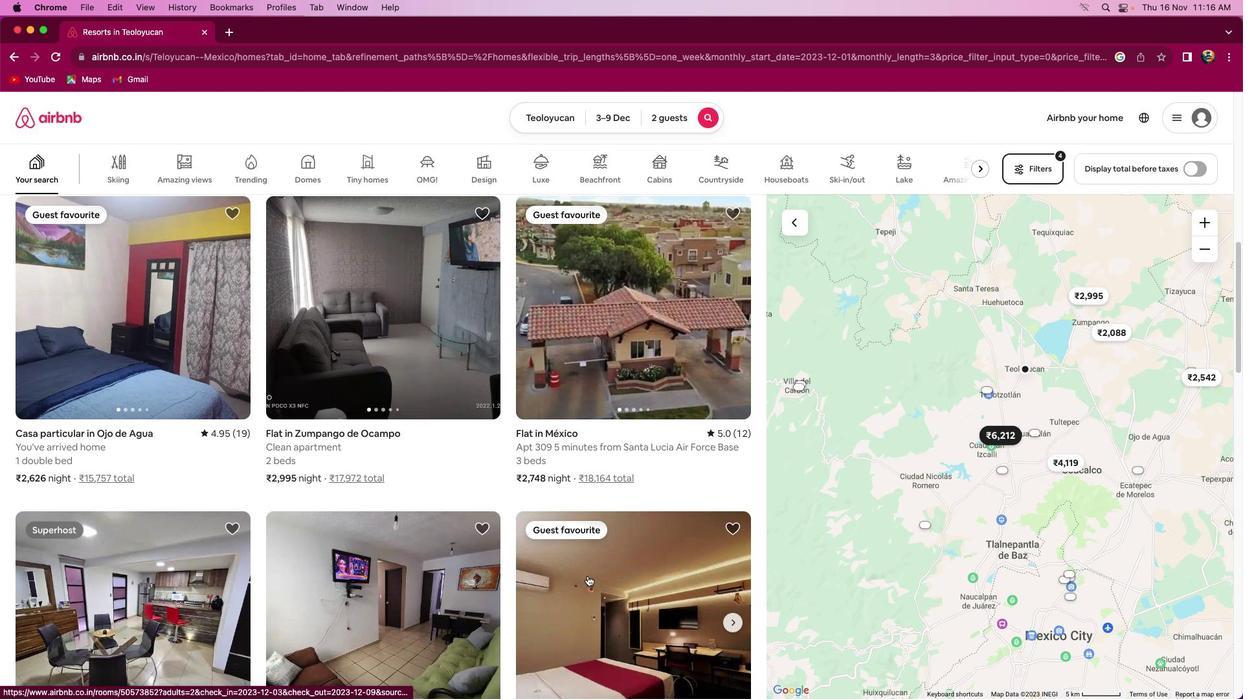 
Action: Mouse scrolled (588, 577) with delta (0, 2)
Screenshot: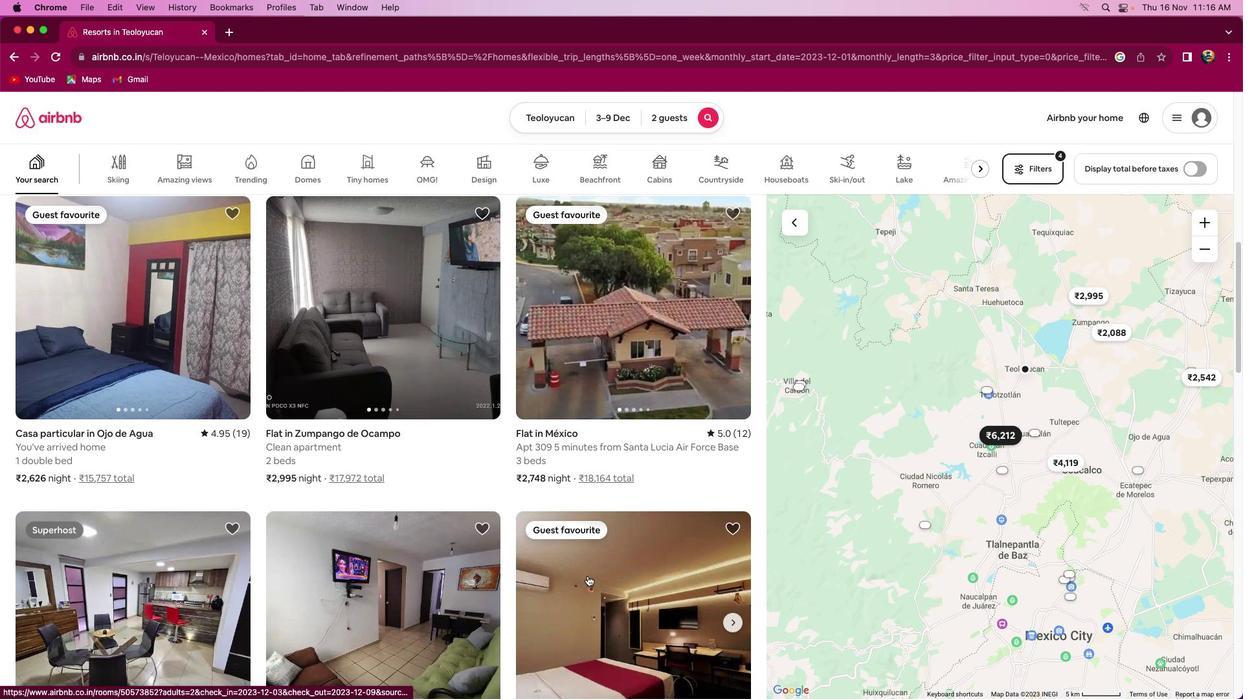 
Action: Mouse scrolled (588, 577) with delta (0, 1)
Screenshot: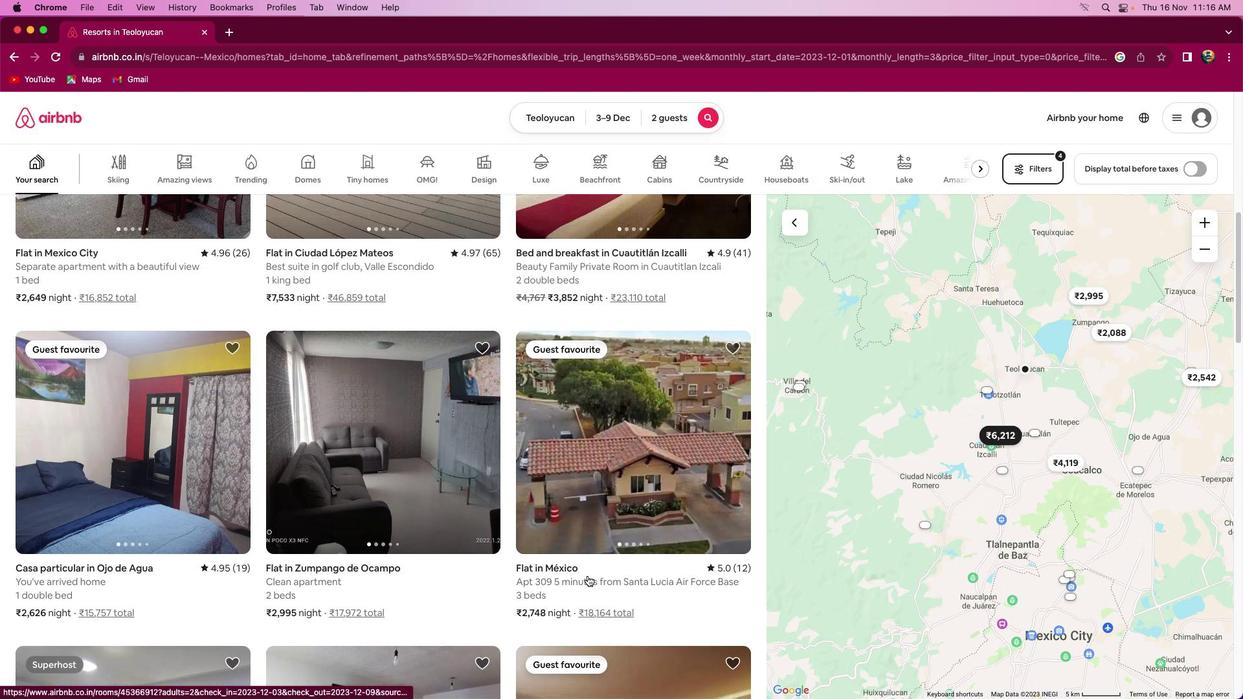 
Action: Mouse scrolled (588, 577) with delta (0, 1)
Screenshot: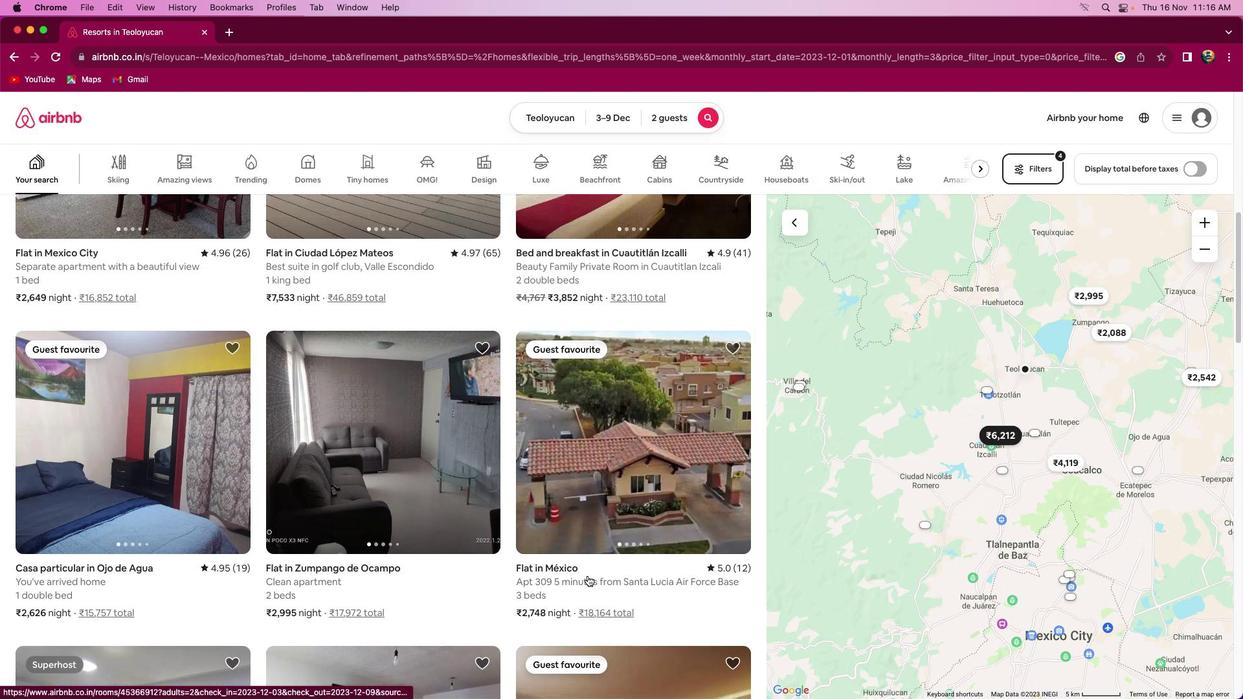 
Action: Mouse scrolled (588, 577) with delta (0, 2)
Screenshot: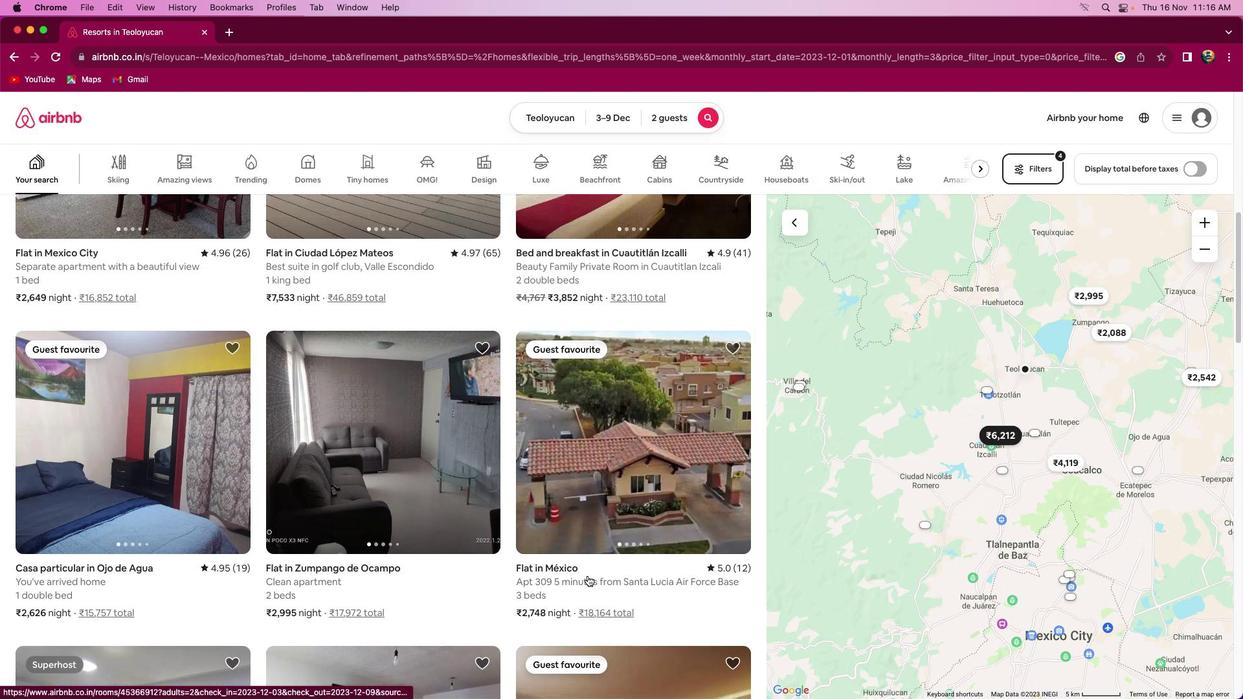 
Action: Mouse scrolled (588, 577) with delta (0, 3)
Screenshot: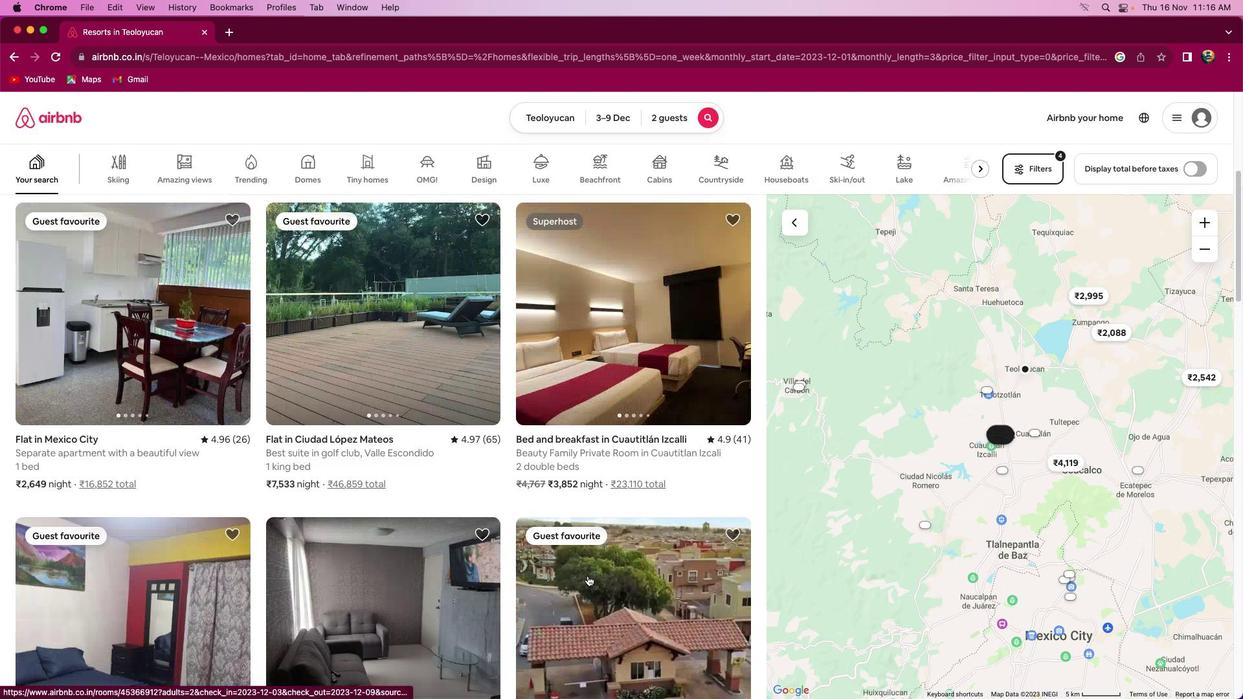 
Action: Mouse moved to (680, 363)
Screenshot: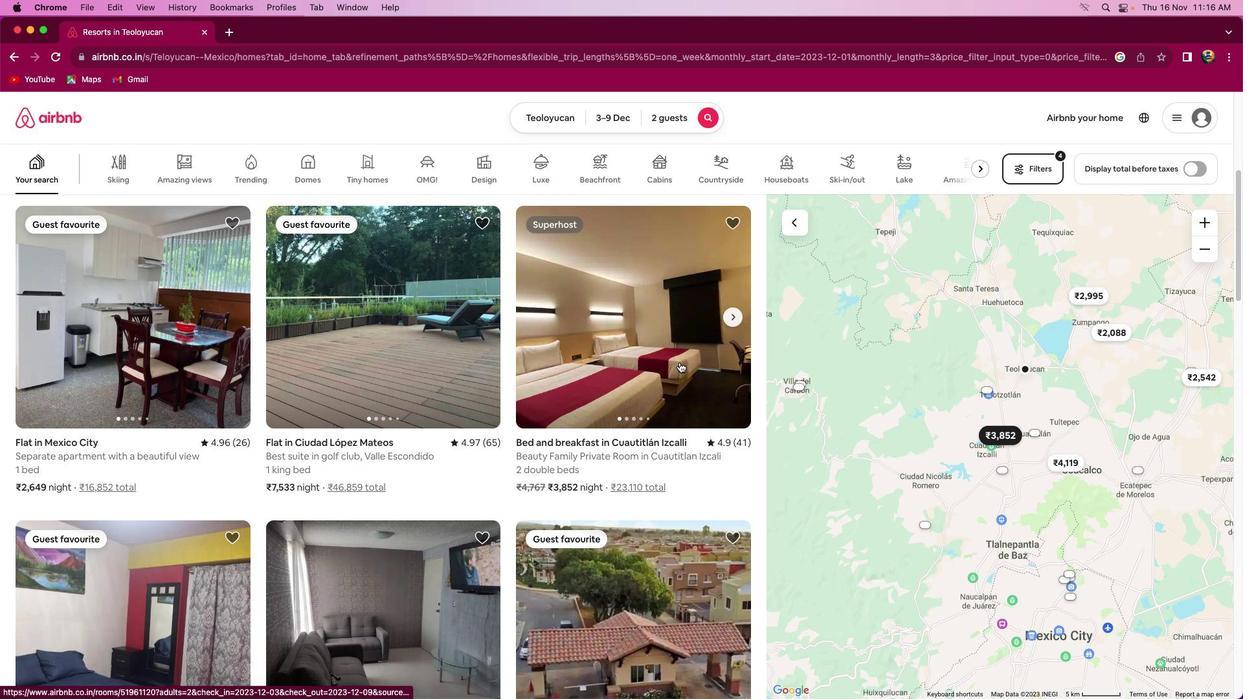 
Action: Mouse scrolled (680, 363) with delta (0, 1)
Screenshot: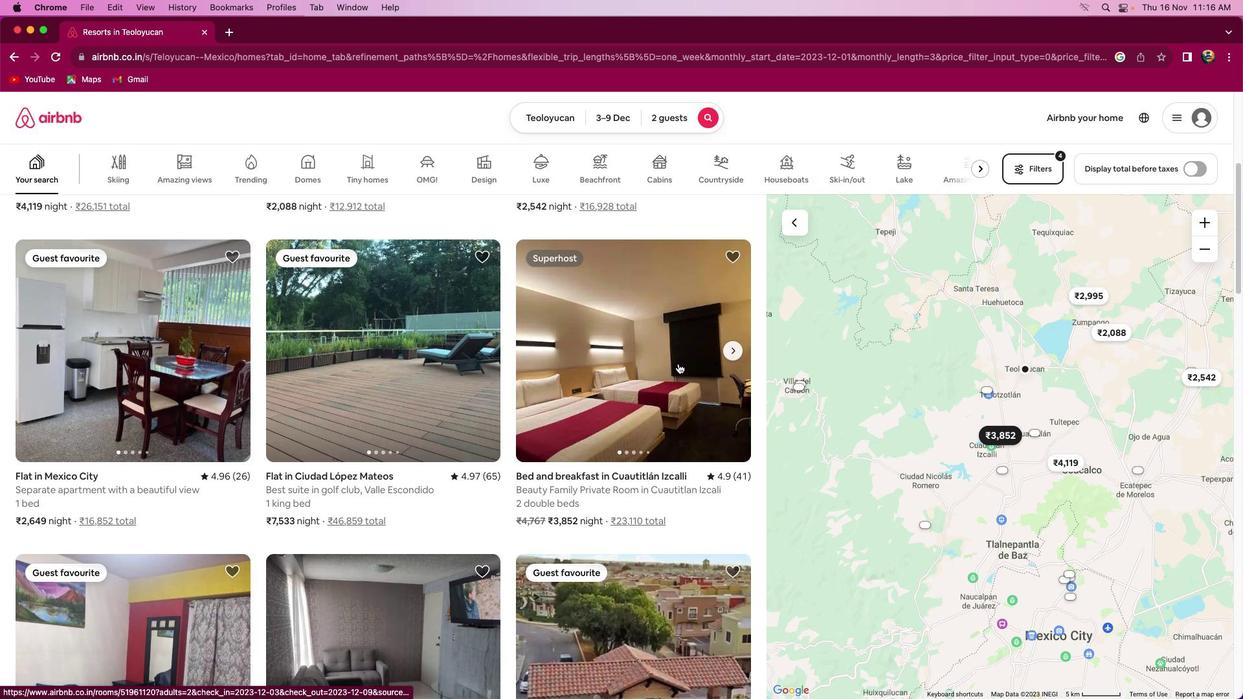 
Action: Mouse scrolled (680, 363) with delta (0, 1)
Screenshot: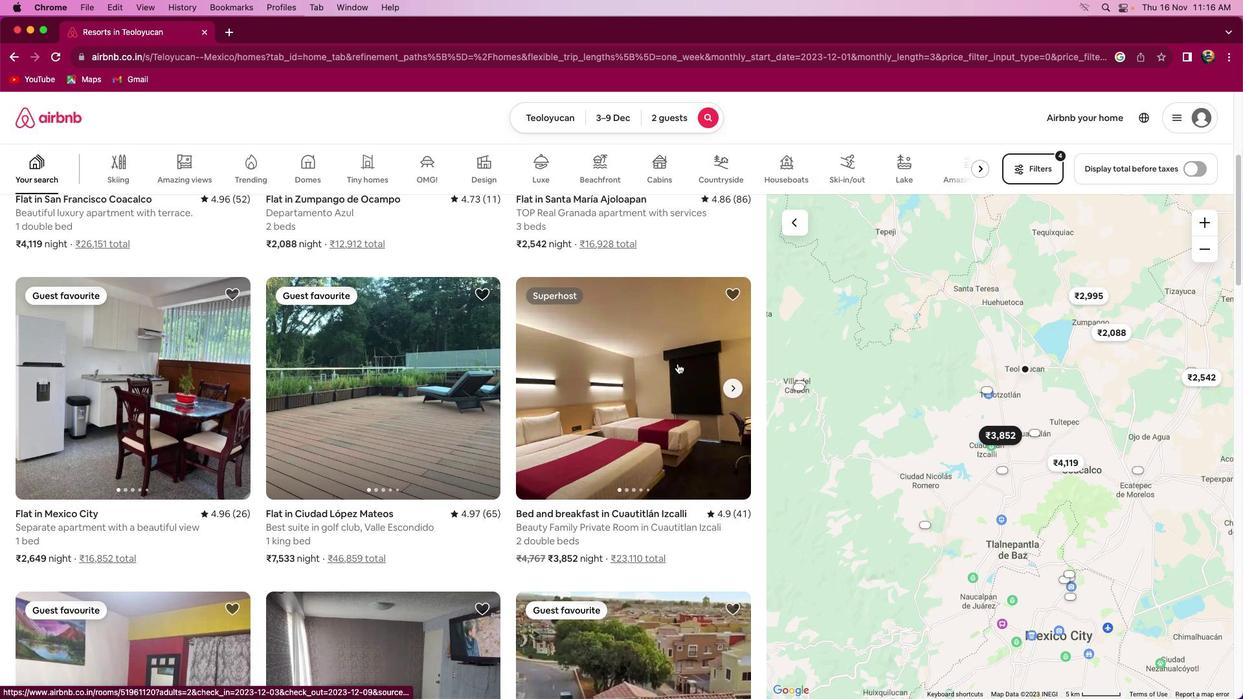 
Action: Mouse scrolled (680, 363) with delta (0, 2)
Screenshot: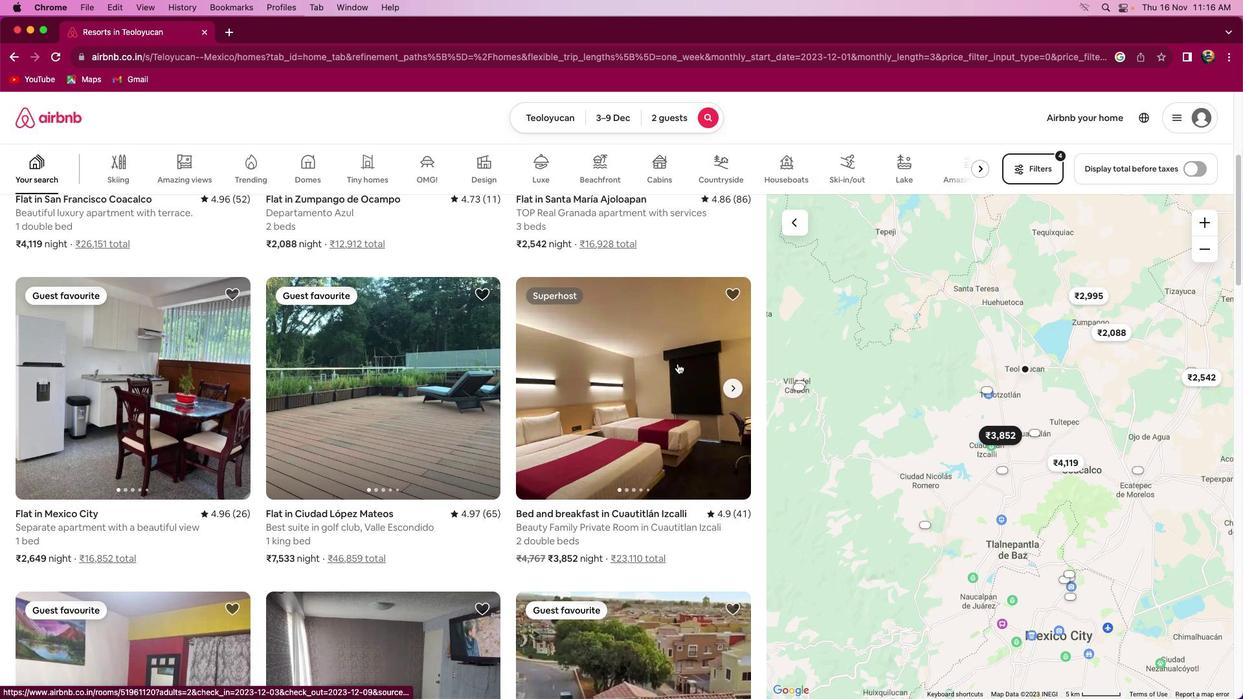 
Action: Mouse moved to (676, 407)
Screenshot: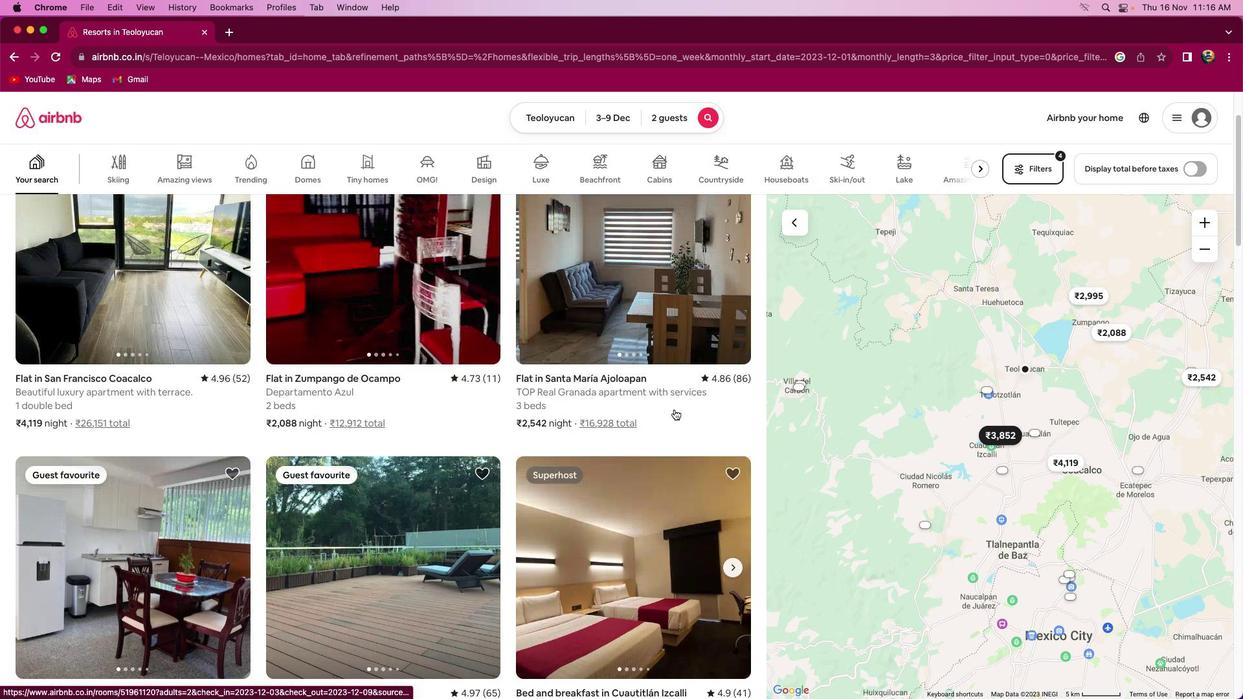 
Action: Mouse scrolled (676, 407) with delta (0, 1)
Screenshot: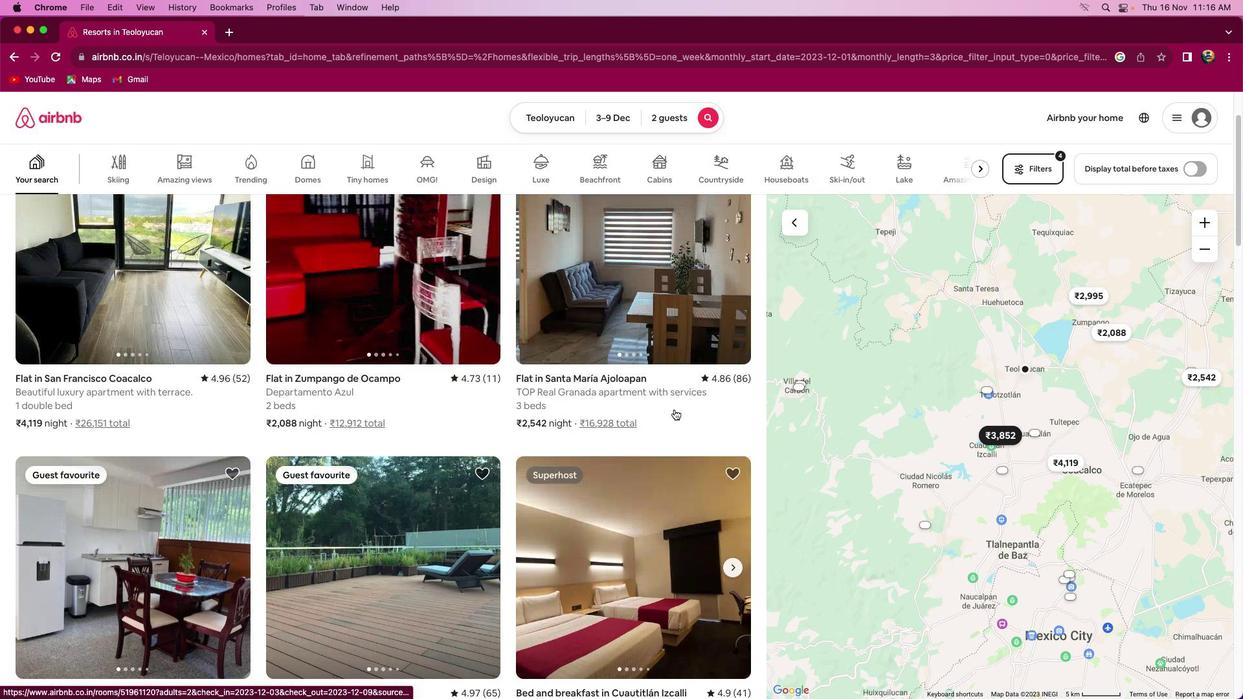 
Action: Mouse moved to (675, 408)
Screenshot: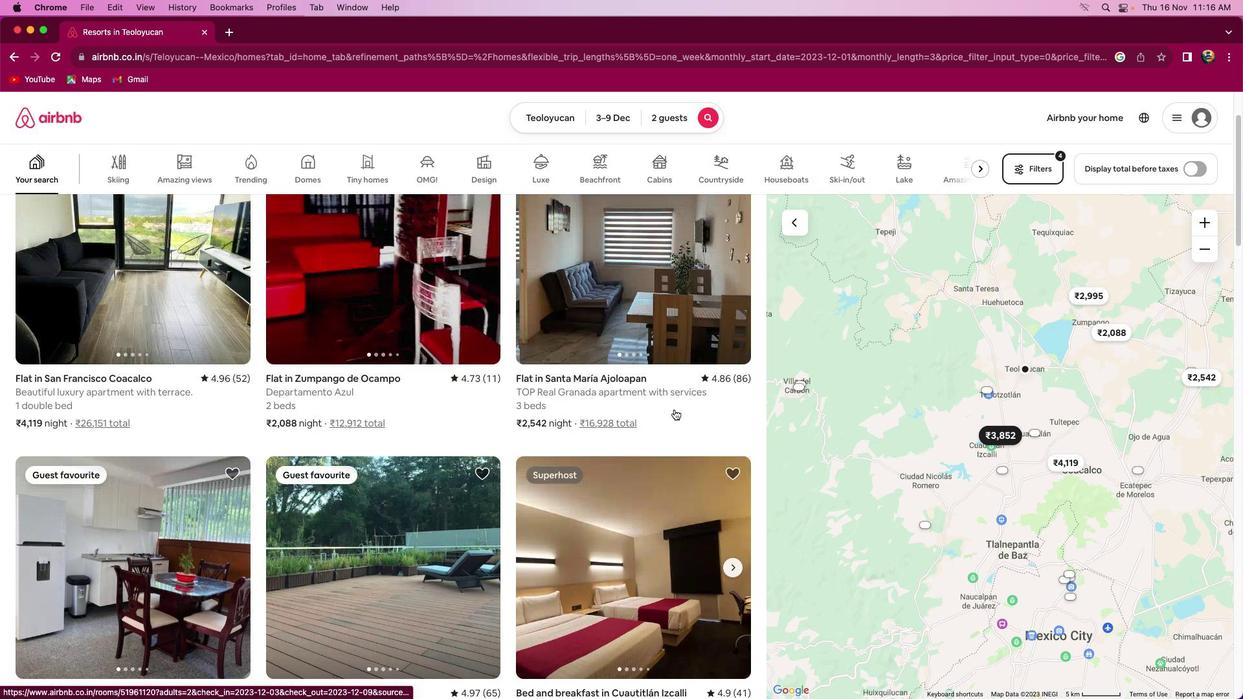 
Action: Mouse scrolled (675, 408) with delta (0, 1)
Screenshot: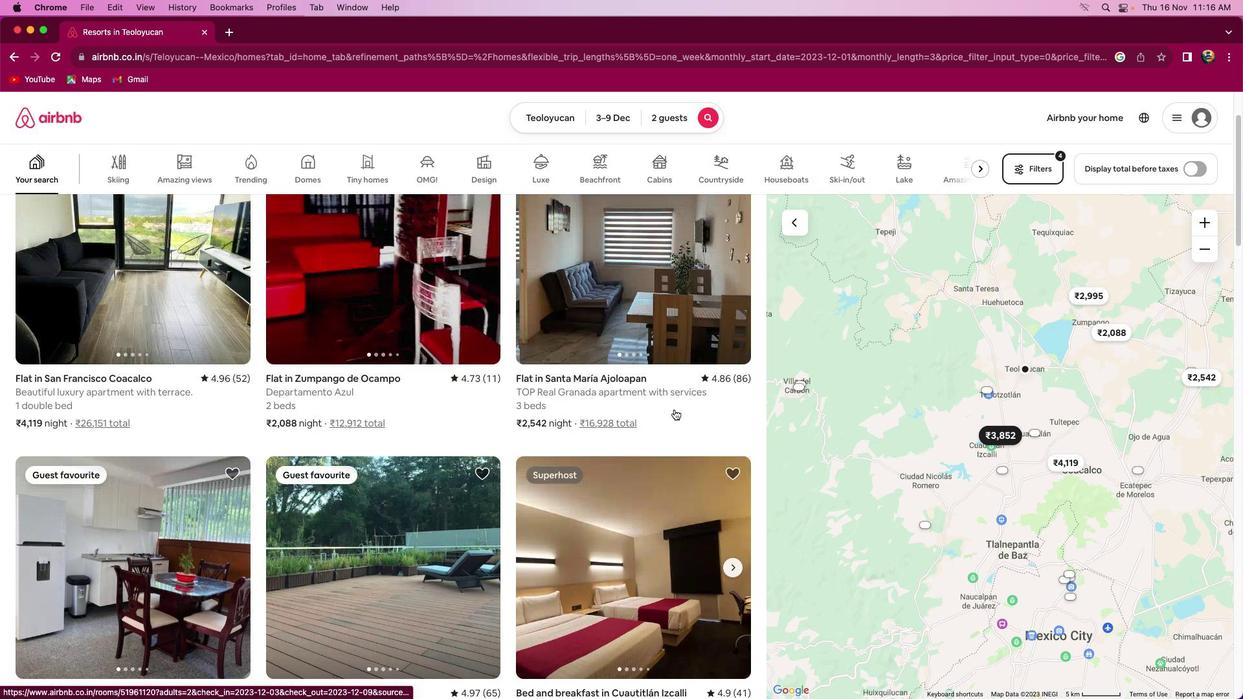 
Action: Mouse moved to (675, 409)
Screenshot: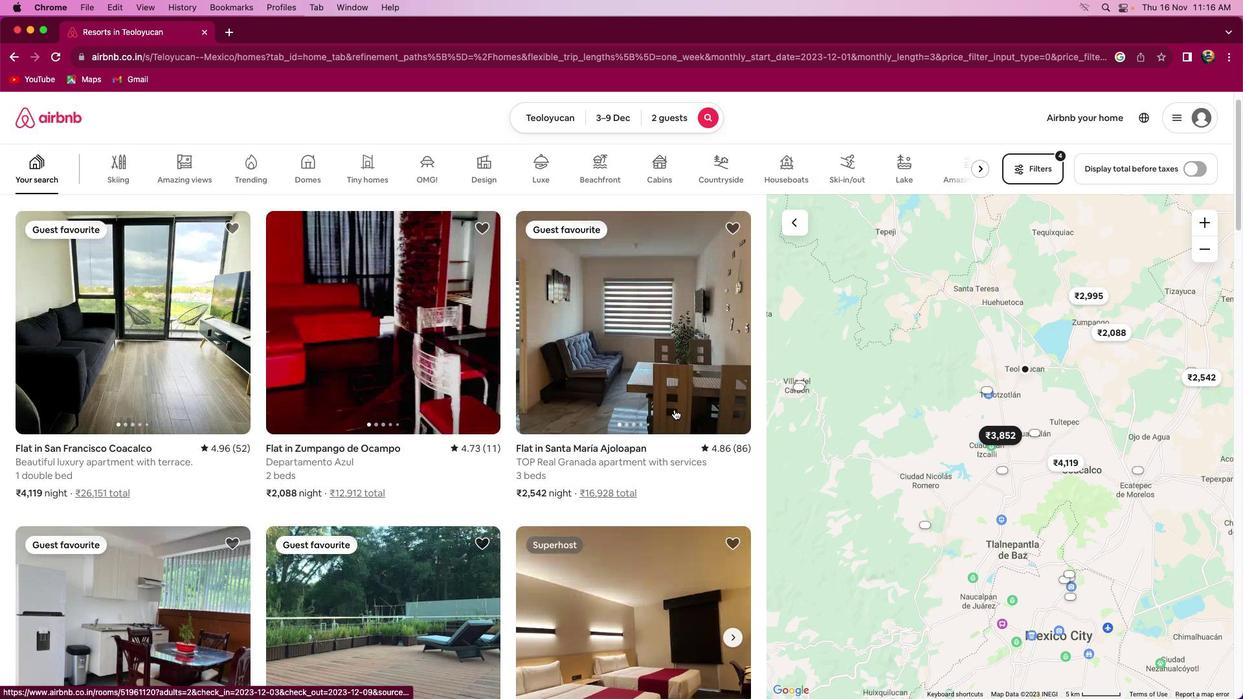 
Action: Mouse scrolled (675, 409) with delta (0, 2)
Screenshot: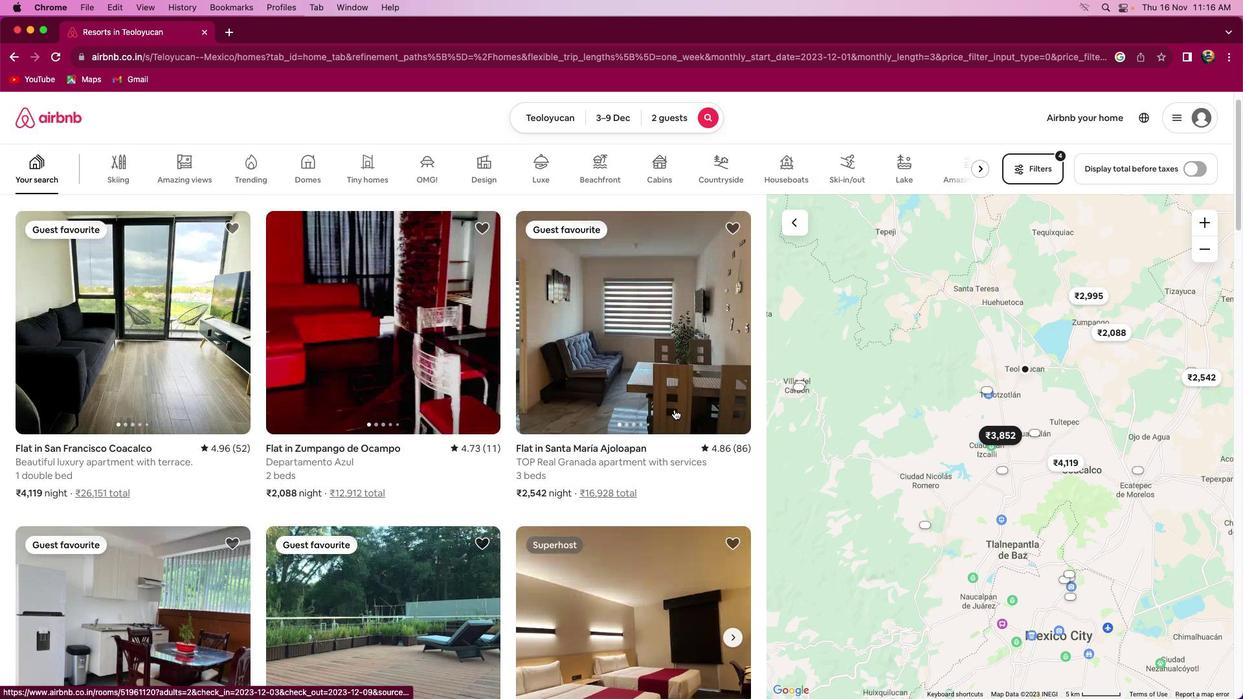
Action: Mouse moved to (675, 410)
Screenshot: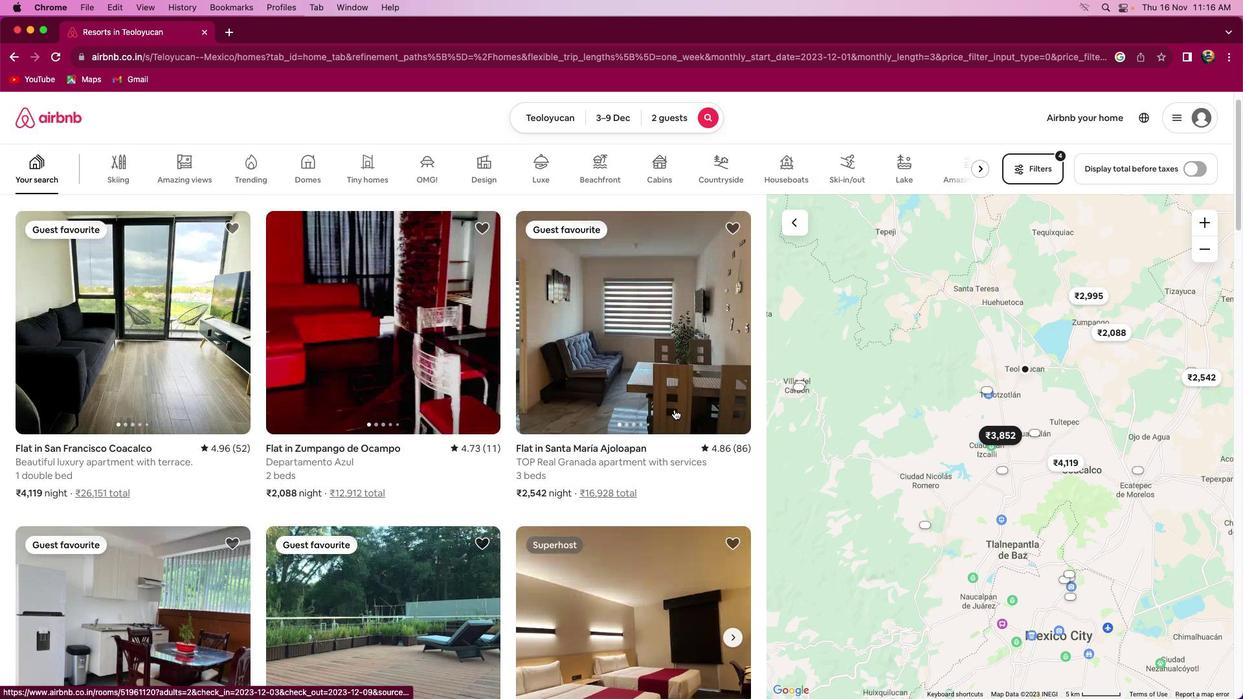 
Action: Mouse scrolled (675, 410) with delta (0, 3)
Screenshot: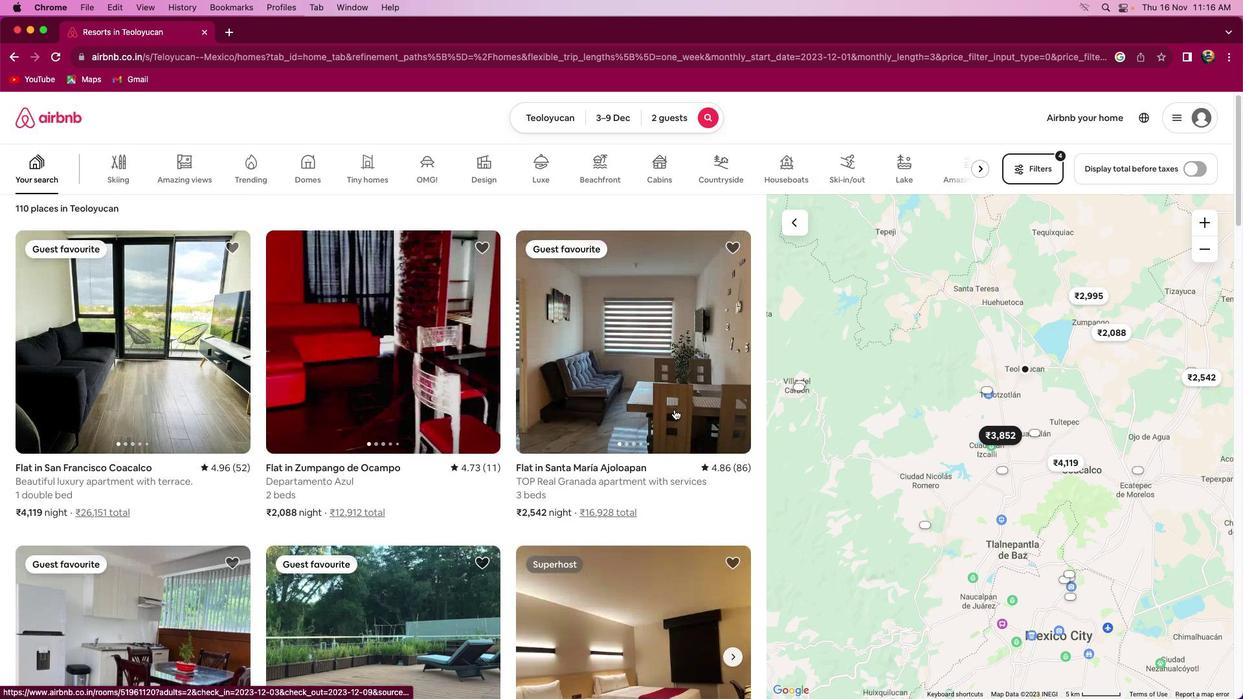 
Action: Mouse moved to (666, 377)
Screenshot: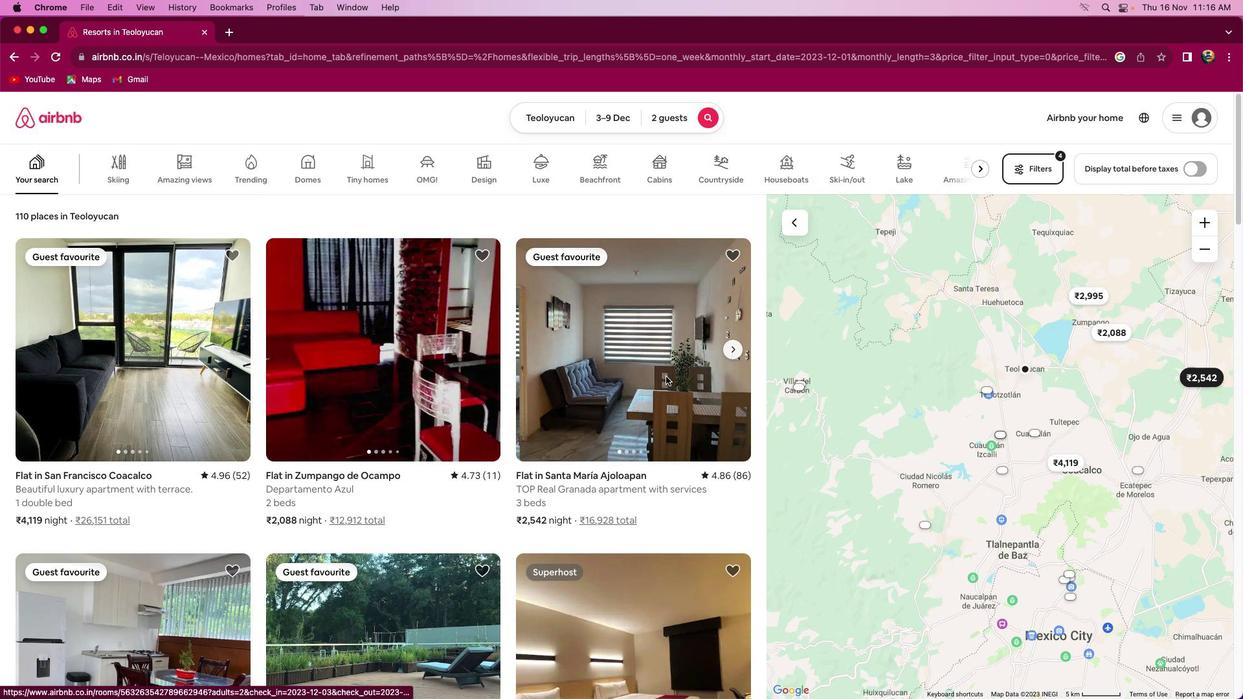
Action: Mouse pressed left at (666, 377)
Screenshot: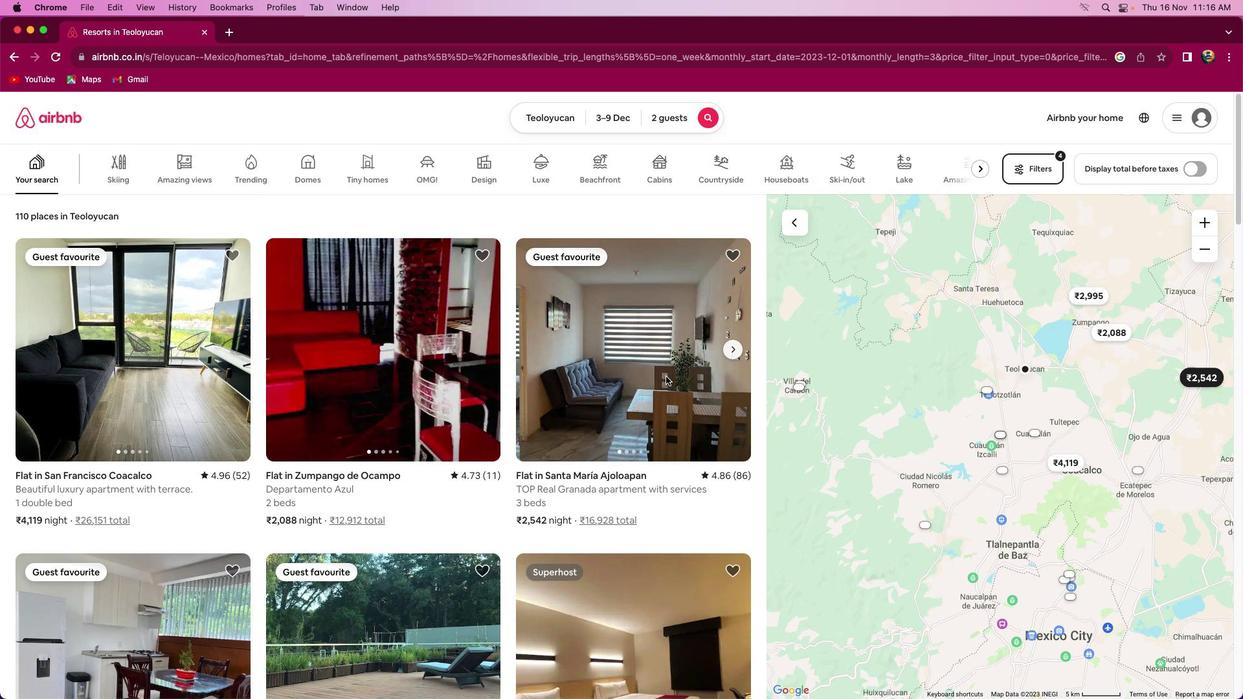 
Action: Mouse moved to (903, 489)
Screenshot: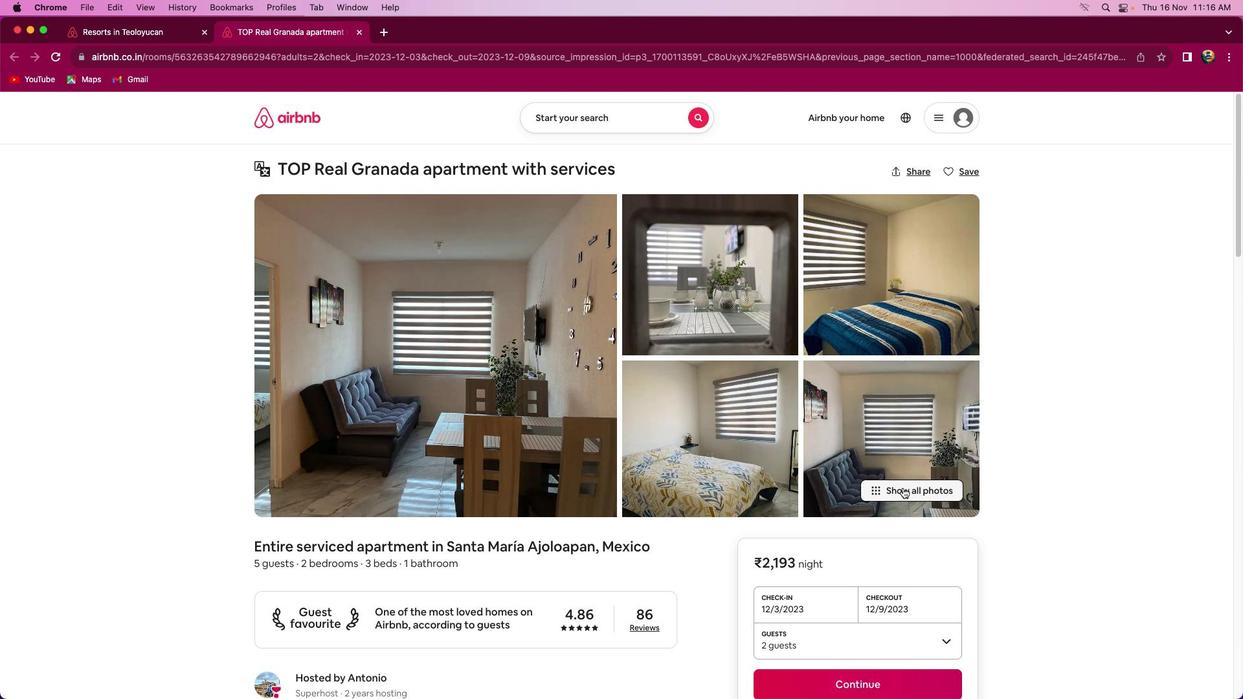 
Action: Mouse pressed left at (903, 489)
Screenshot: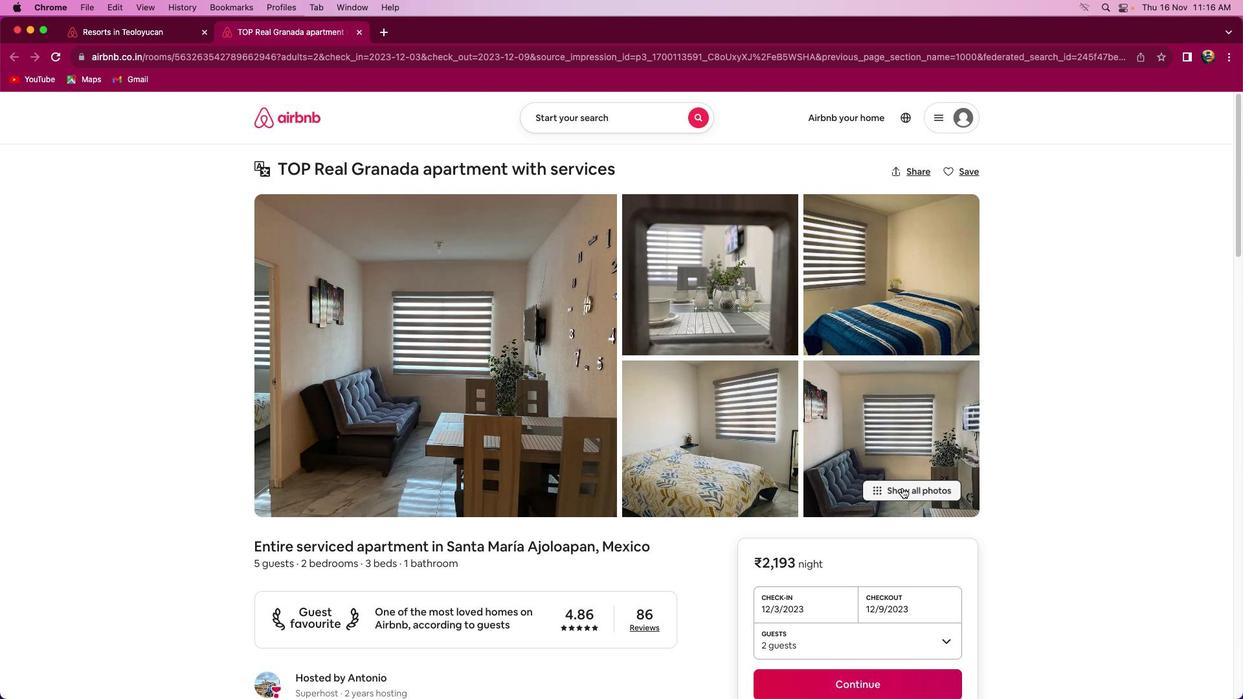 
Action: Mouse moved to (670, 461)
Screenshot: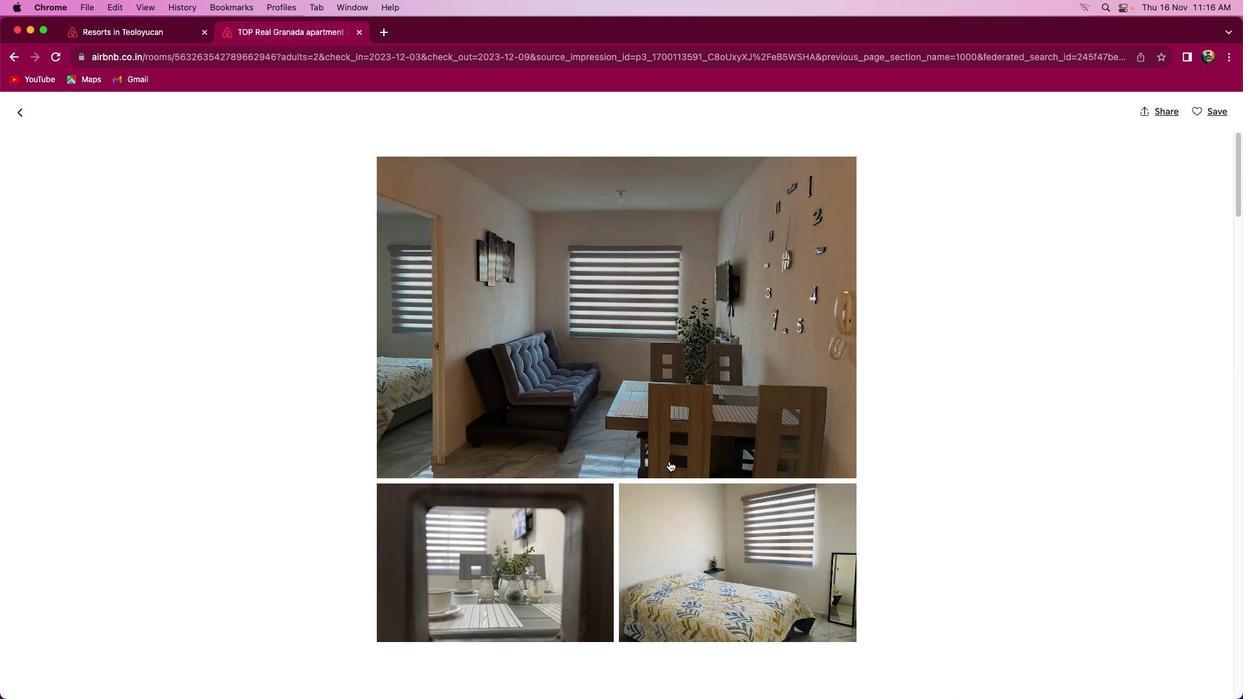
Action: Mouse scrolled (670, 461) with delta (0, 0)
Screenshot: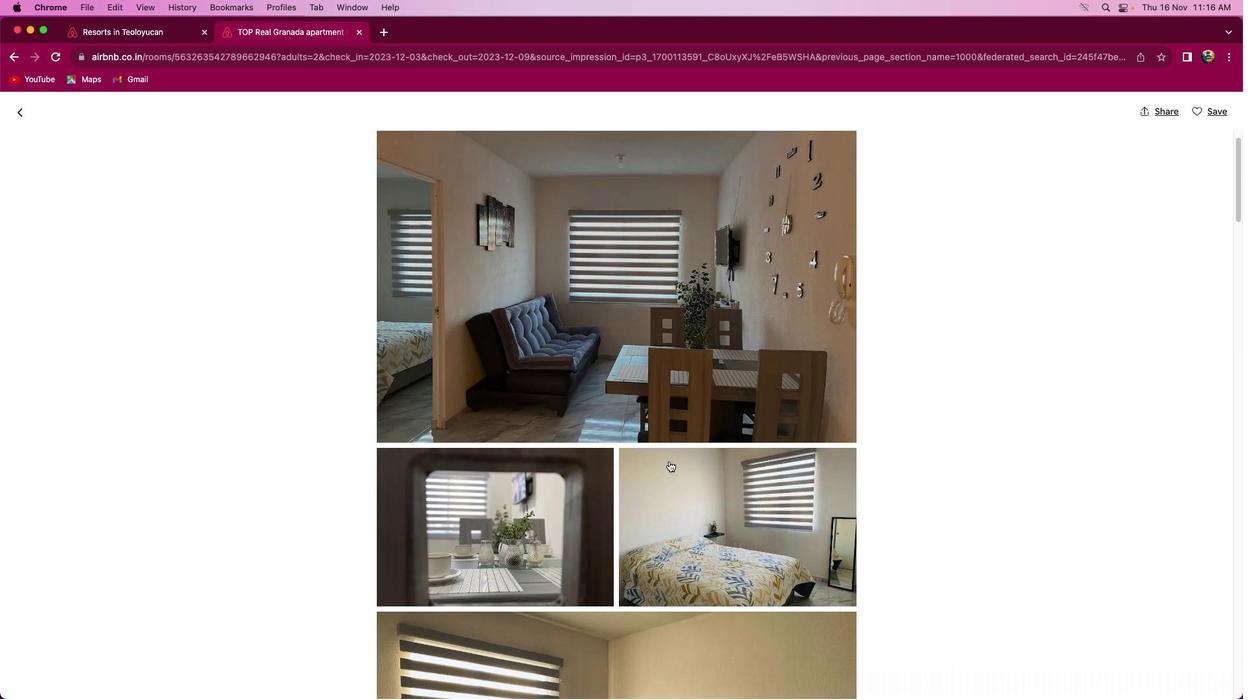 
Action: Mouse scrolled (670, 461) with delta (0, 0)
Screenshot: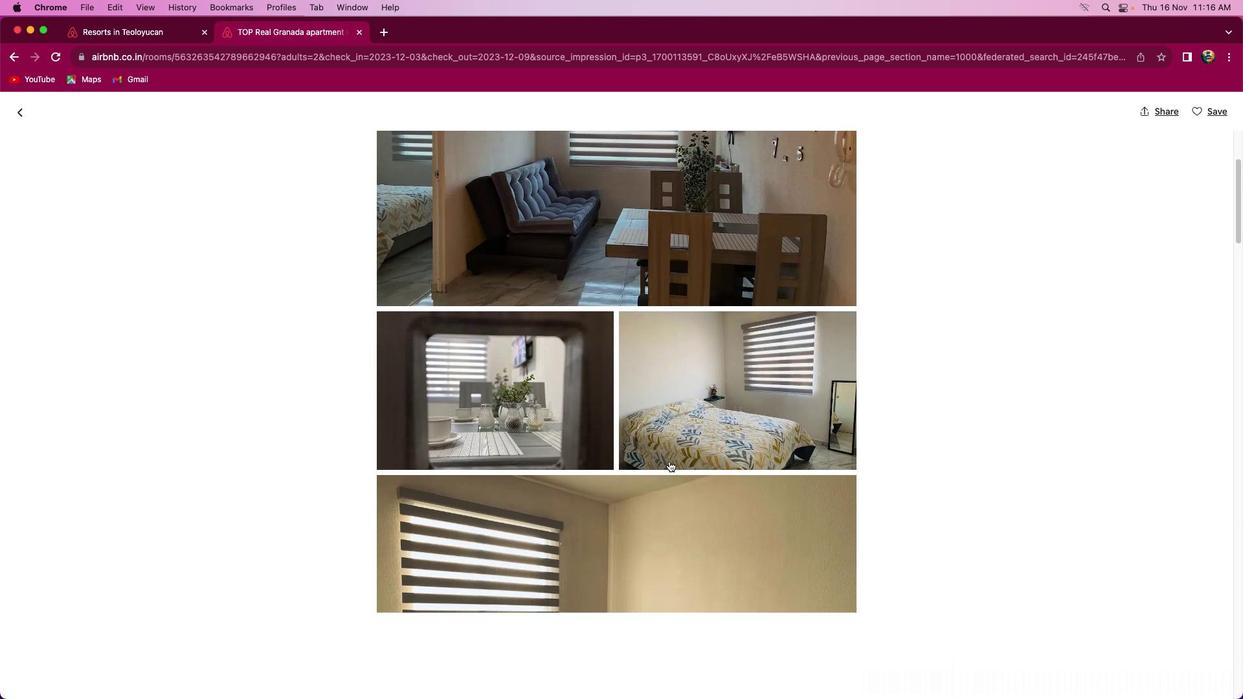 
Action: Mouse scrolled (670, 461) with delta (0, 0)
Screenshot: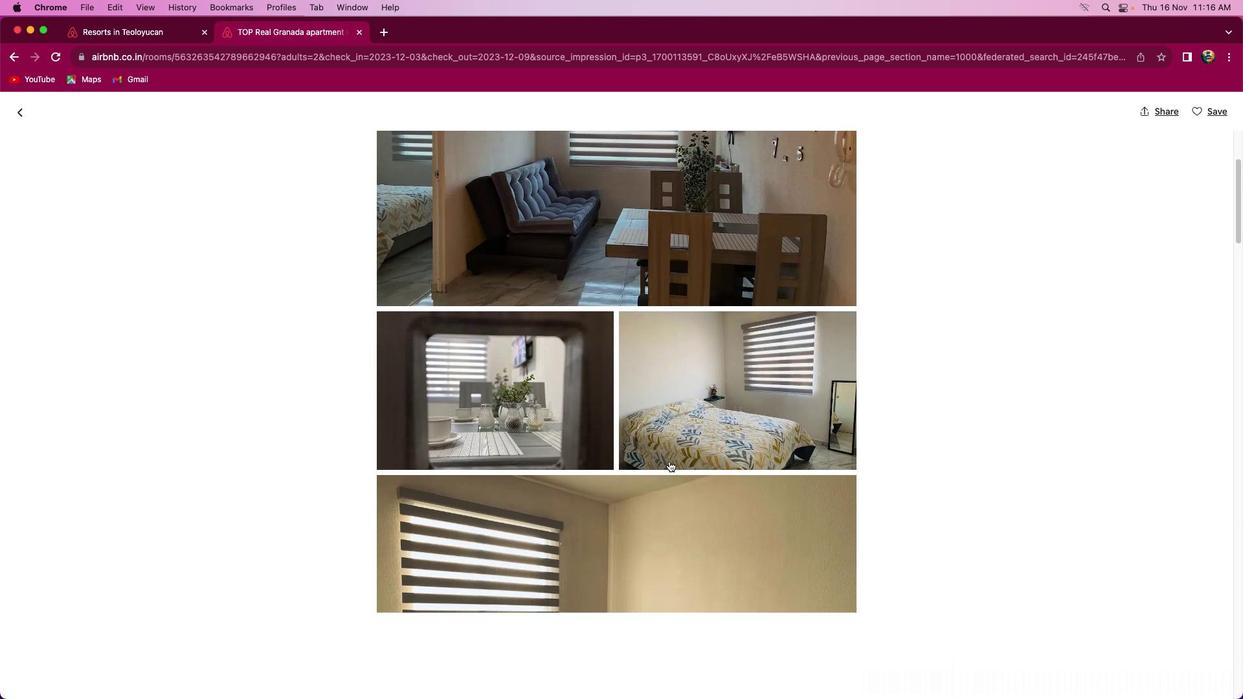 
Action: Mouse scrolled (670, 461) with delta (0, -1)
Screenshot: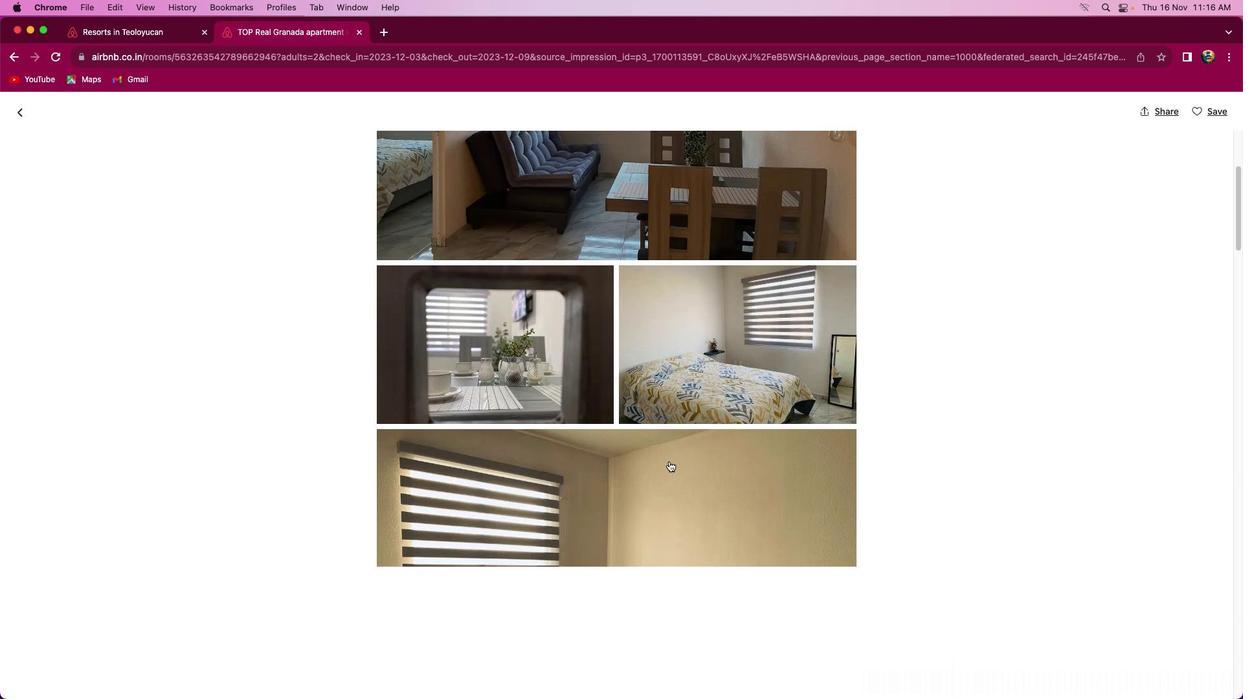 
Action: Mouse moved to (670, 461)
Screenshot: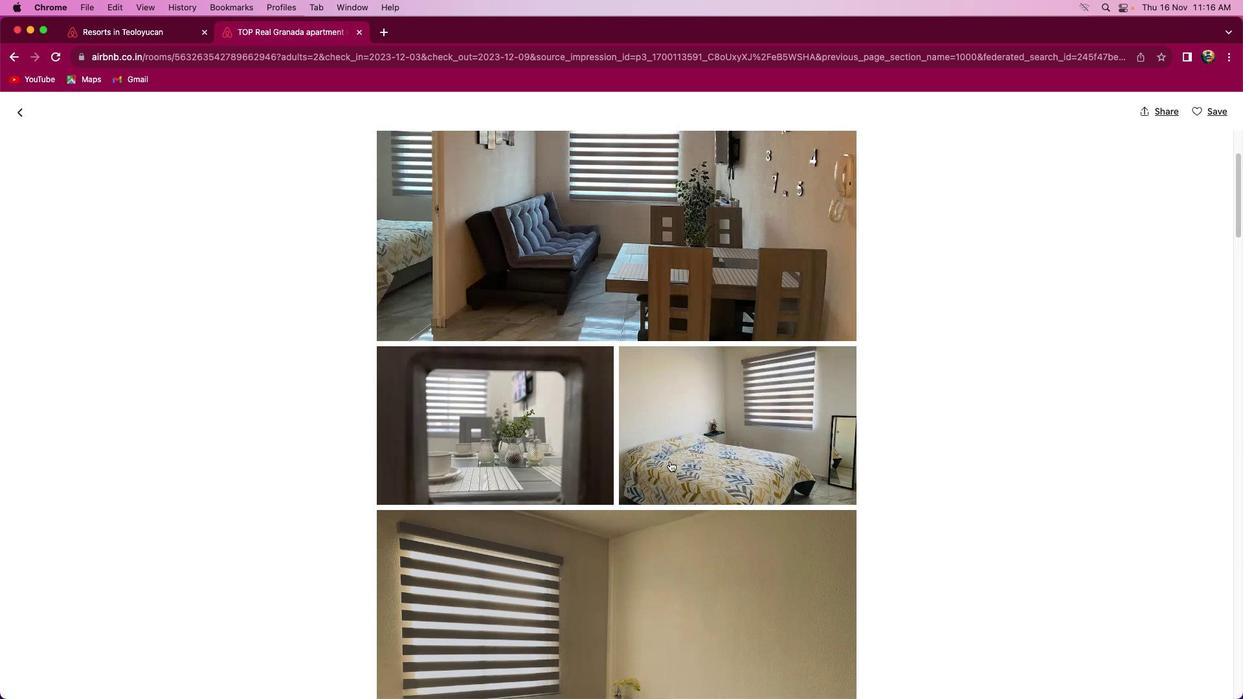 
Action: Mouse scrolled (670, 461) with delta (0, 1)
Screenshot: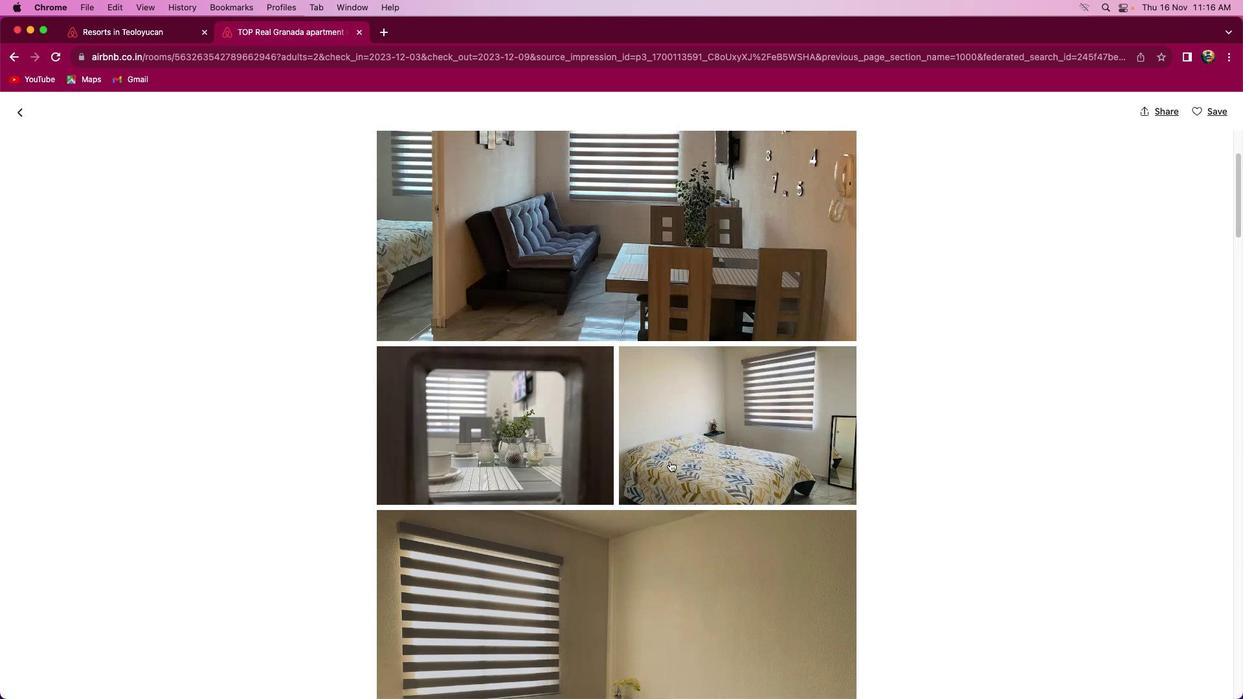 
Action: Mouse scrolled (670, 461) with delta (0, 1)
Screenshot: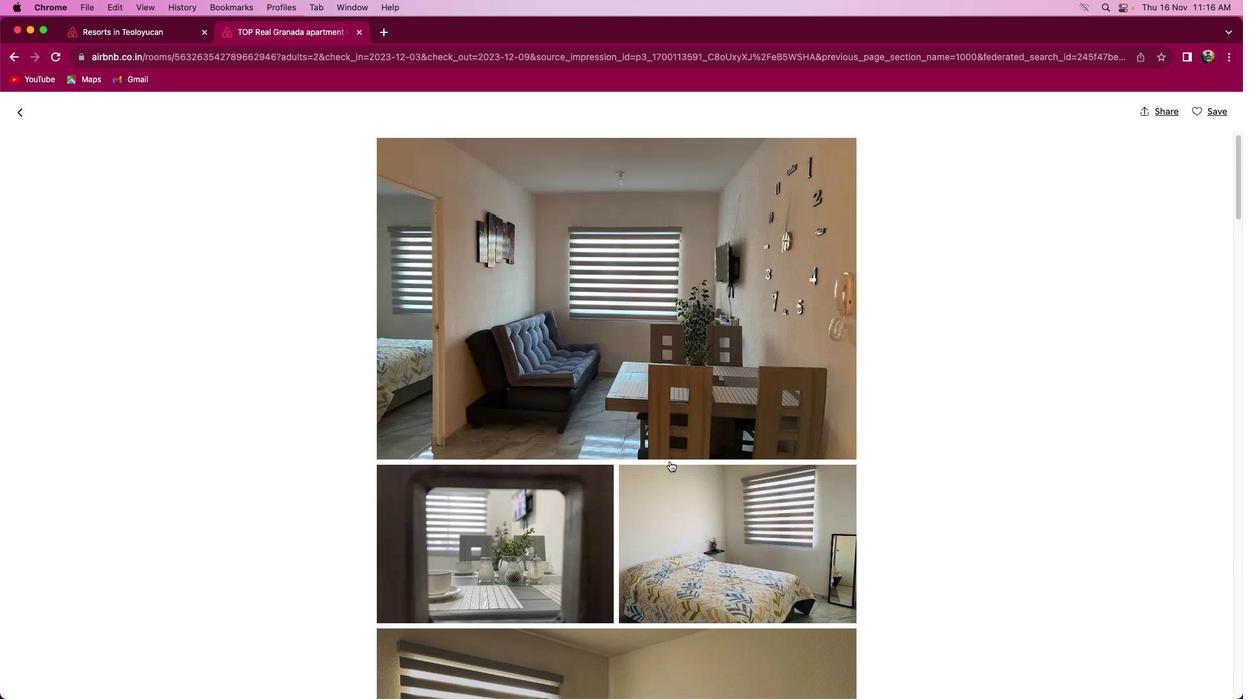 
Action: Mouse scrolled (670, 461) with delta (0, 2)
Screenshot: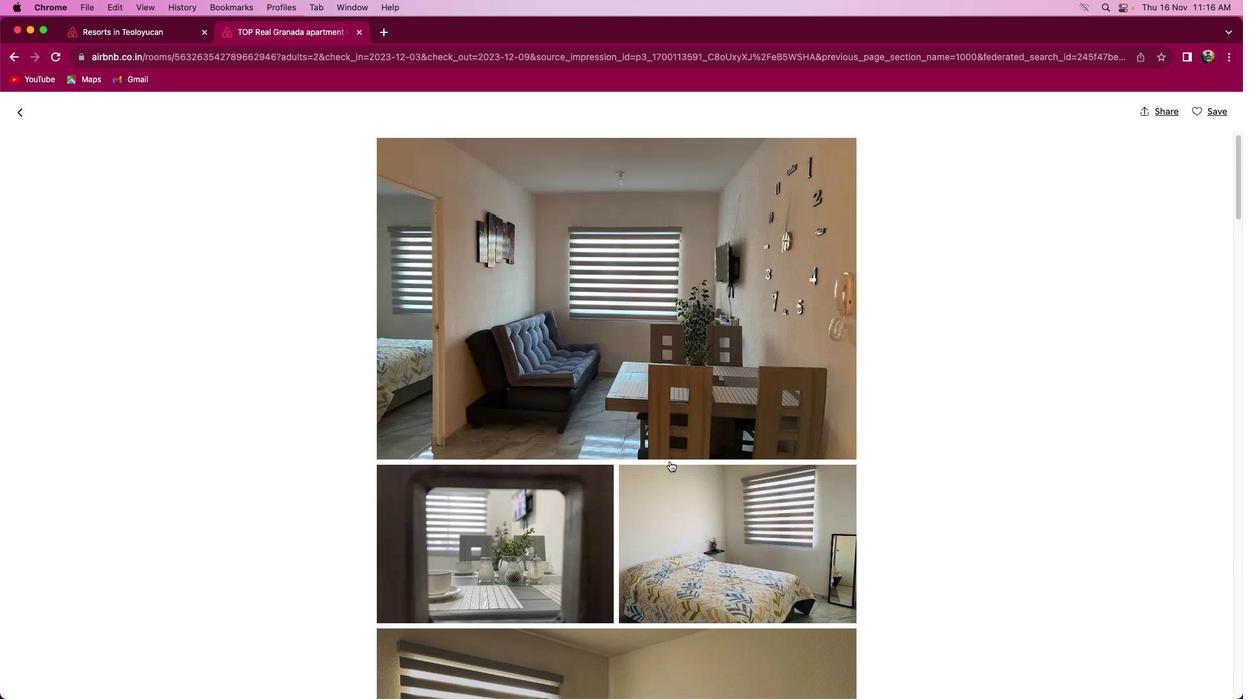
Action: Mouse moved to (670, 461)
Screenshot: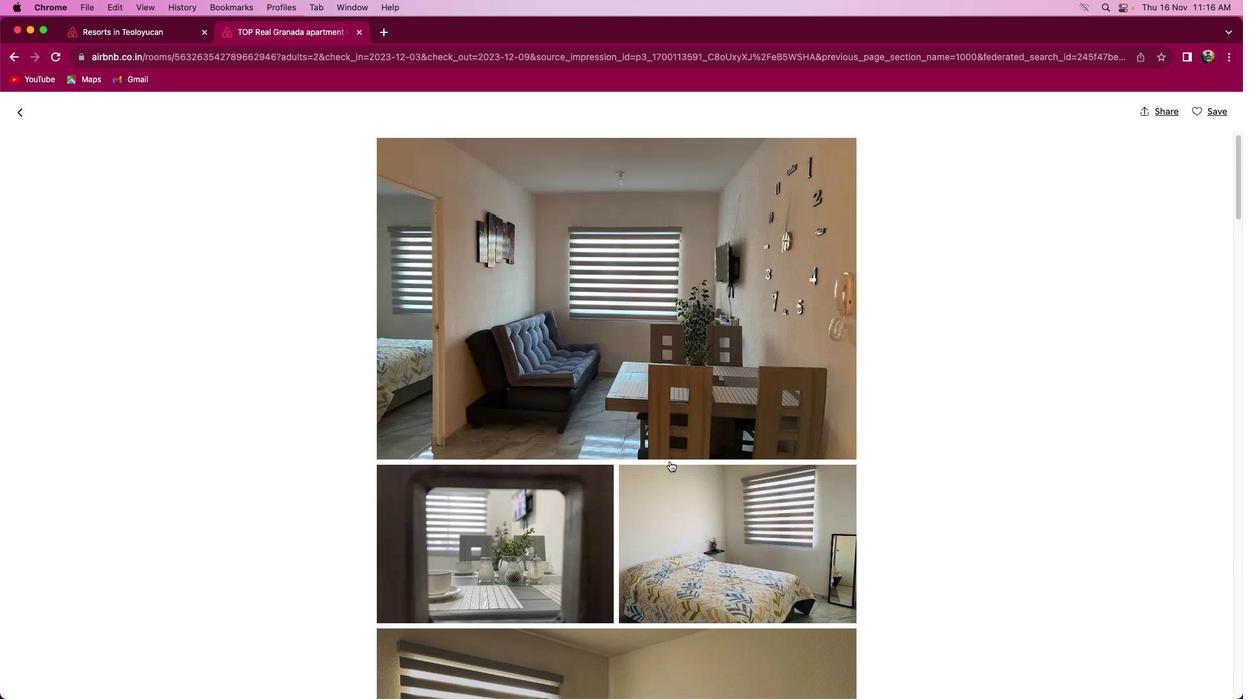 
Action: Mouse scrolled (670, 461) with delta (0, 3)
Screenshot: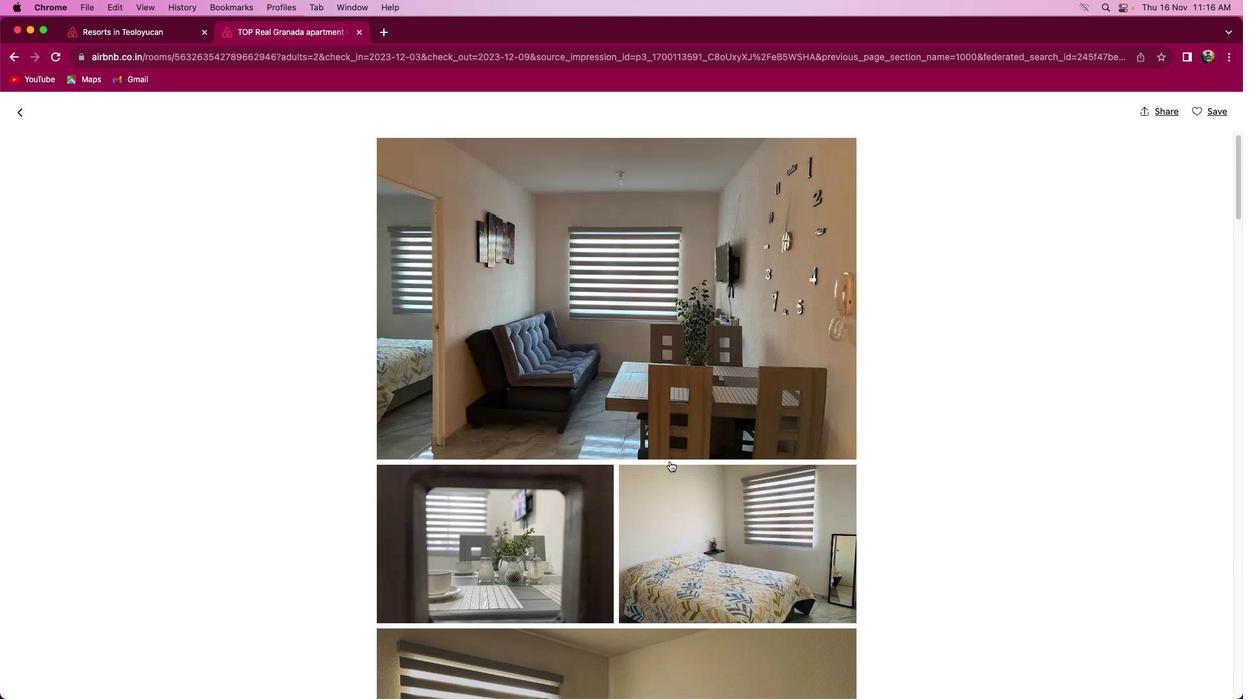 
Action: Mouse scrolled (670, 461) with delta (0, 0)
Screenshot: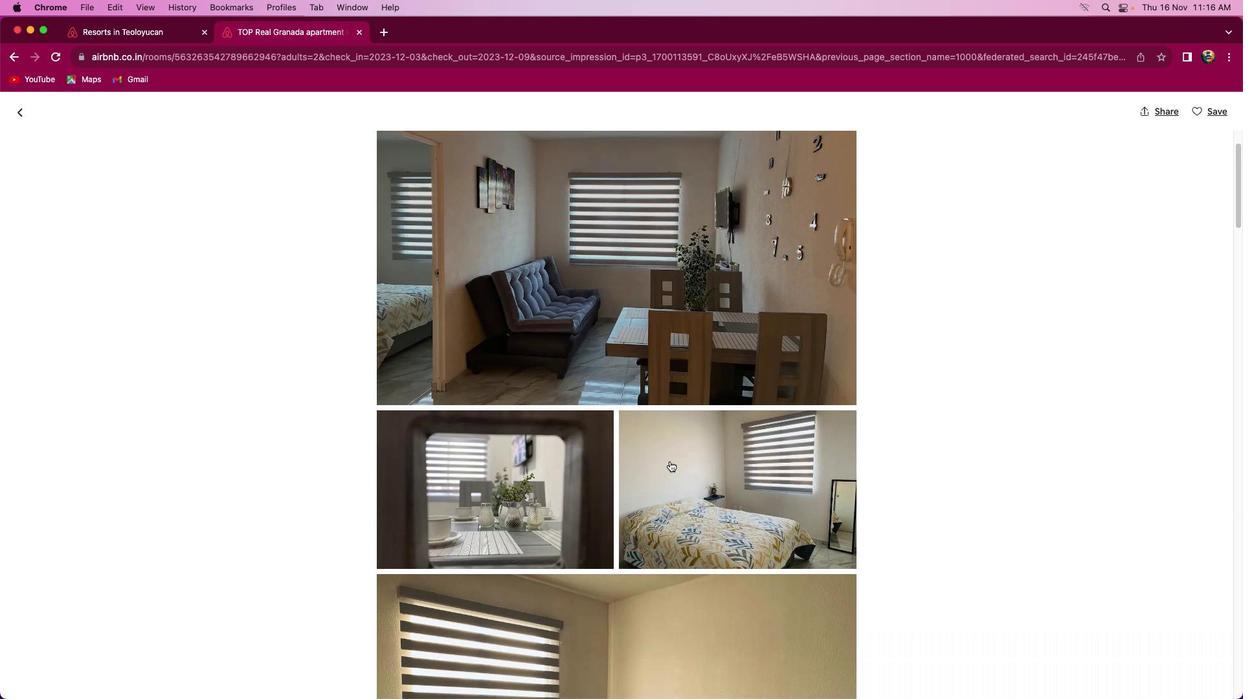 
Action: Mouse scrolled (670, 461) with delta (0, 0)
Screenshot: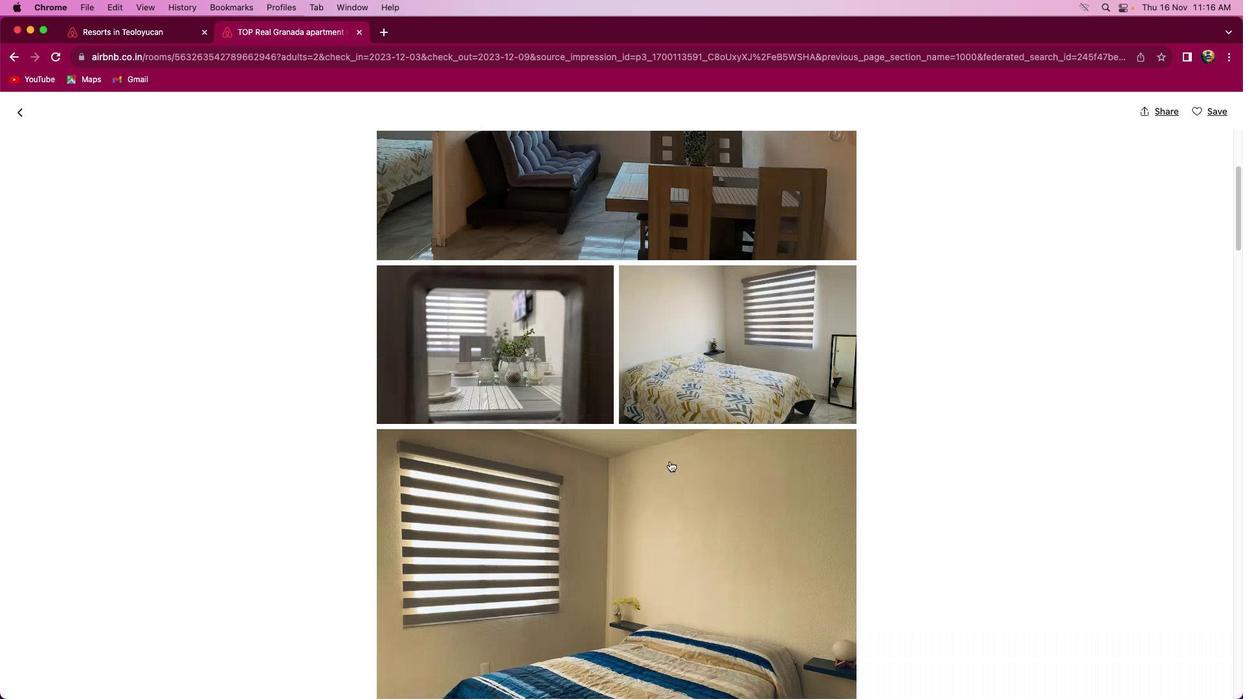 
Action: Mouse scrolled (670, 461) with delta (0, 0)
Screenshot: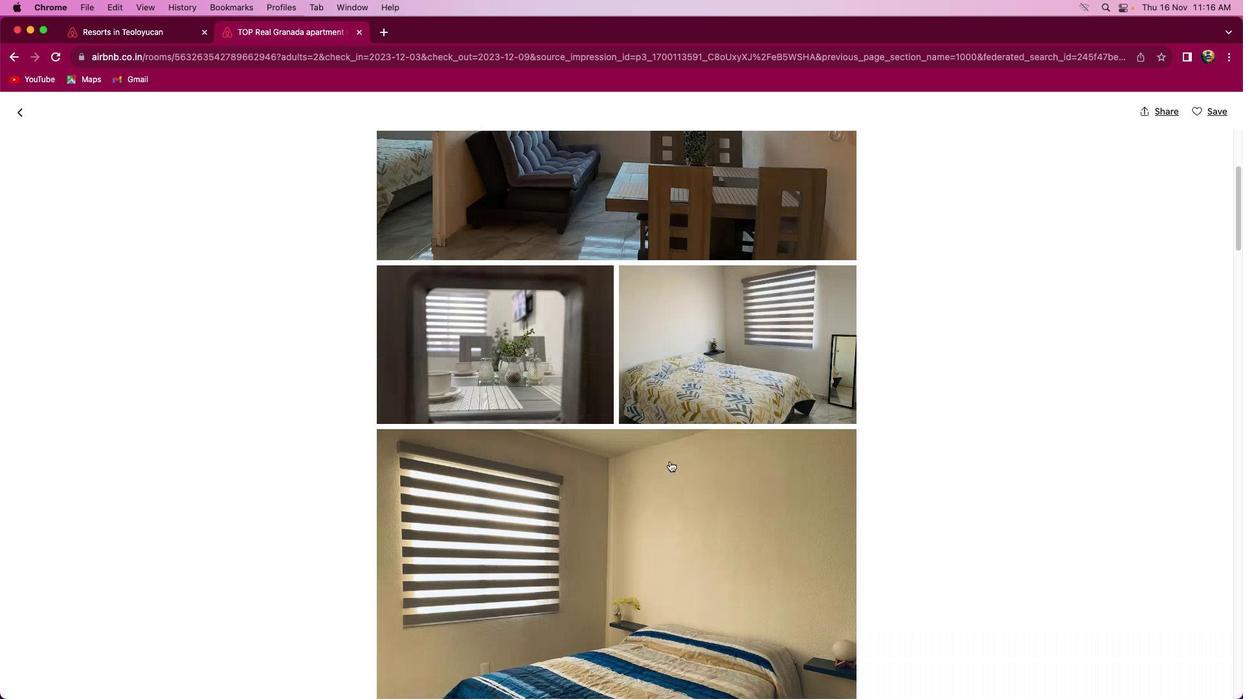 
Action: Mouse scrolled (670, 461) with delta (0, -1)
Screenshot: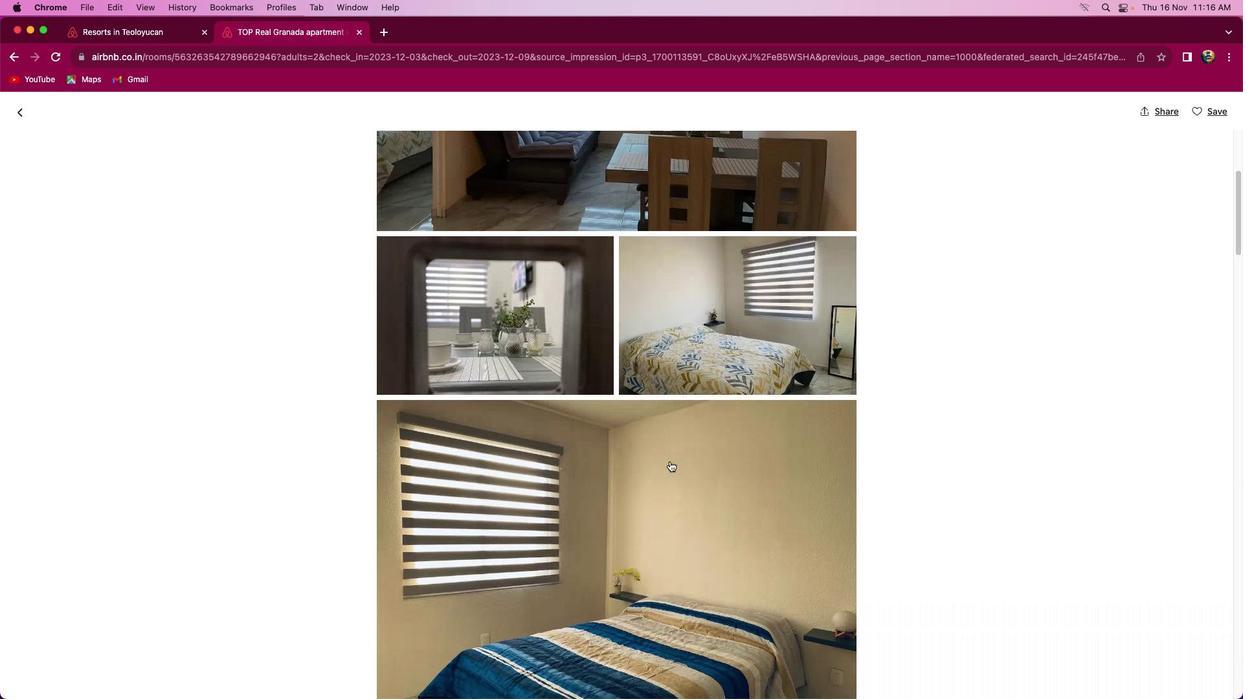 
Action: Mouse scrolled (670, 461) with delta (0, 0)
Screenshot: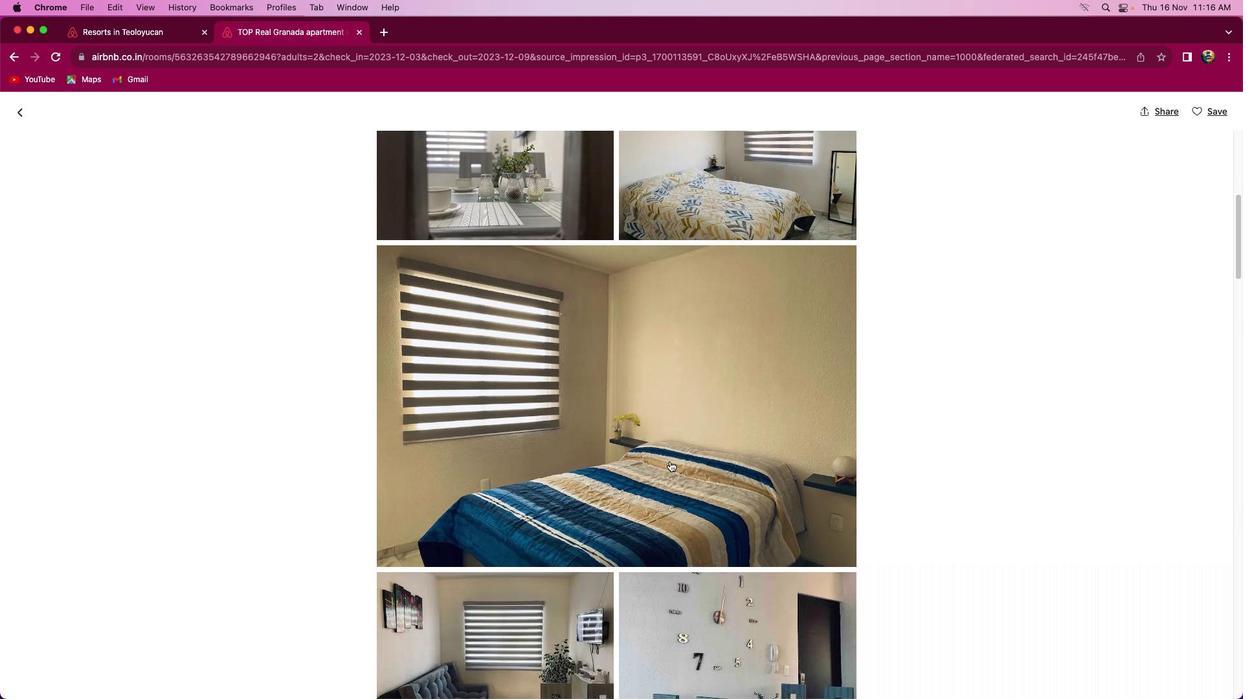 
Action: Mouse scrolled (670, 461) with delta (0, 0)
Screenshot: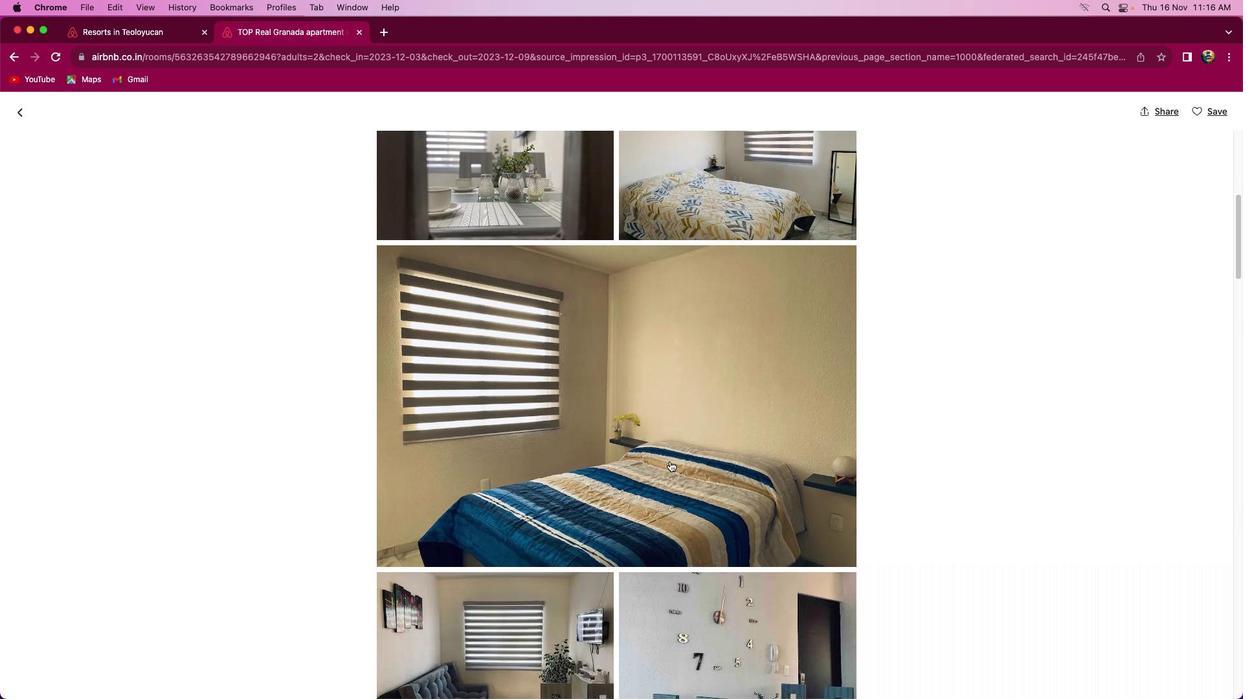 
Action: Mouse scrolled (670, 461) with delta (0, 0)
Screenshot: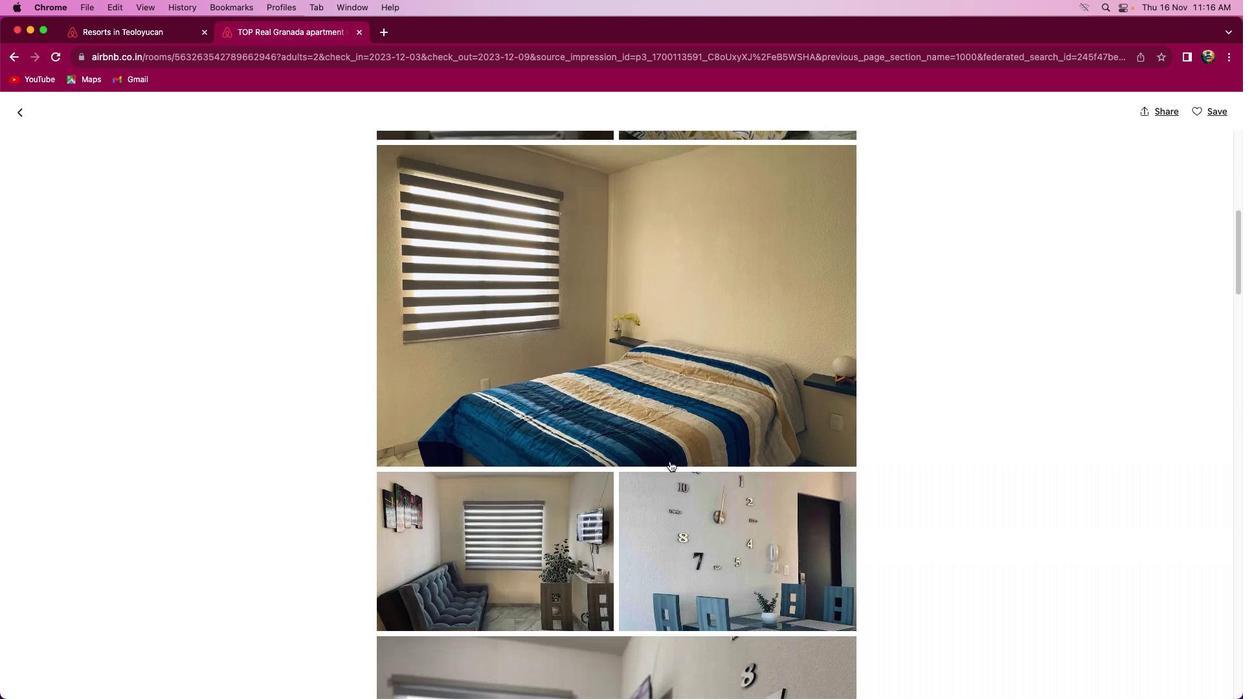 
Action: Mouse scrolled (670, 461) with delta (0, -1)
Screenshot: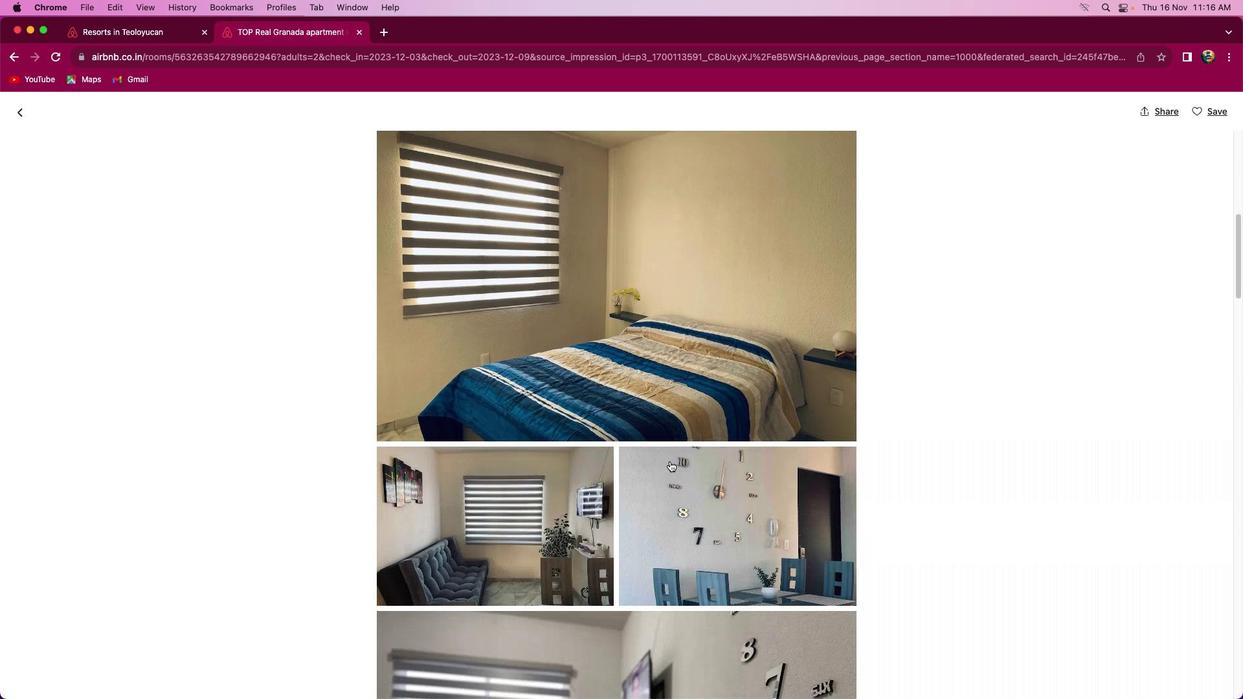 
Action: Mouse scrolled (670, 461) with delta (0, 0)
Screenshot: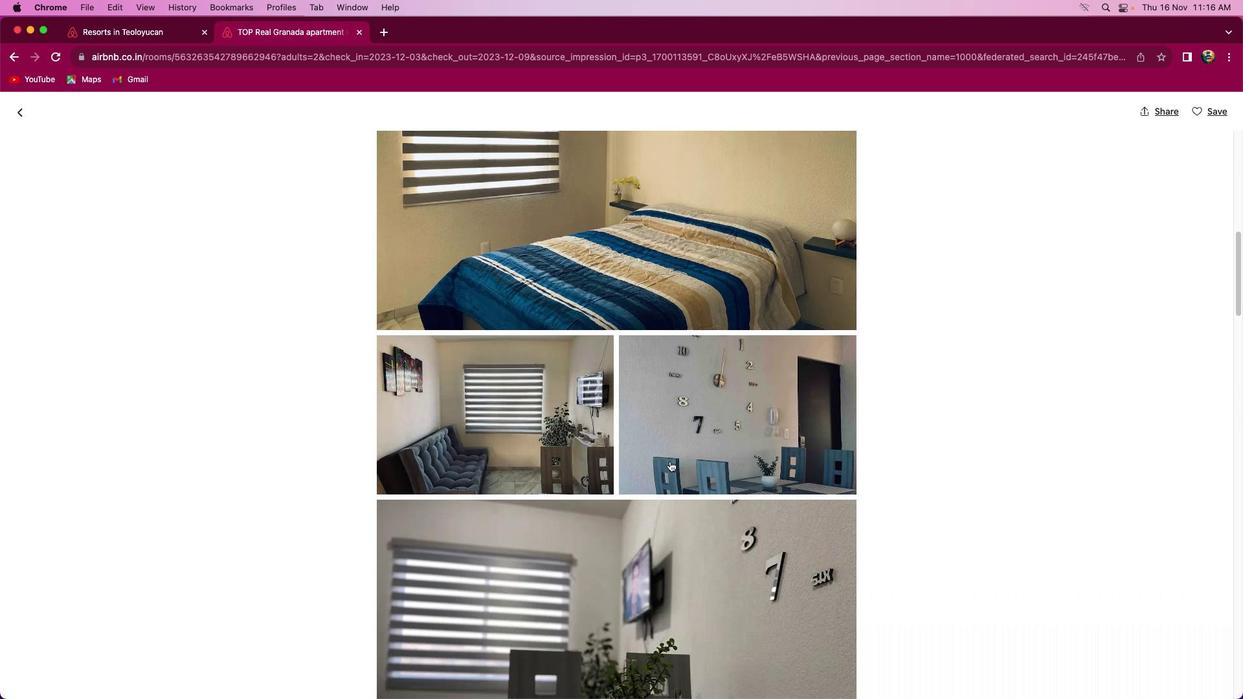 
Action: Mouse scrolled (670, 461) with delta (0, 0)
Screenshot: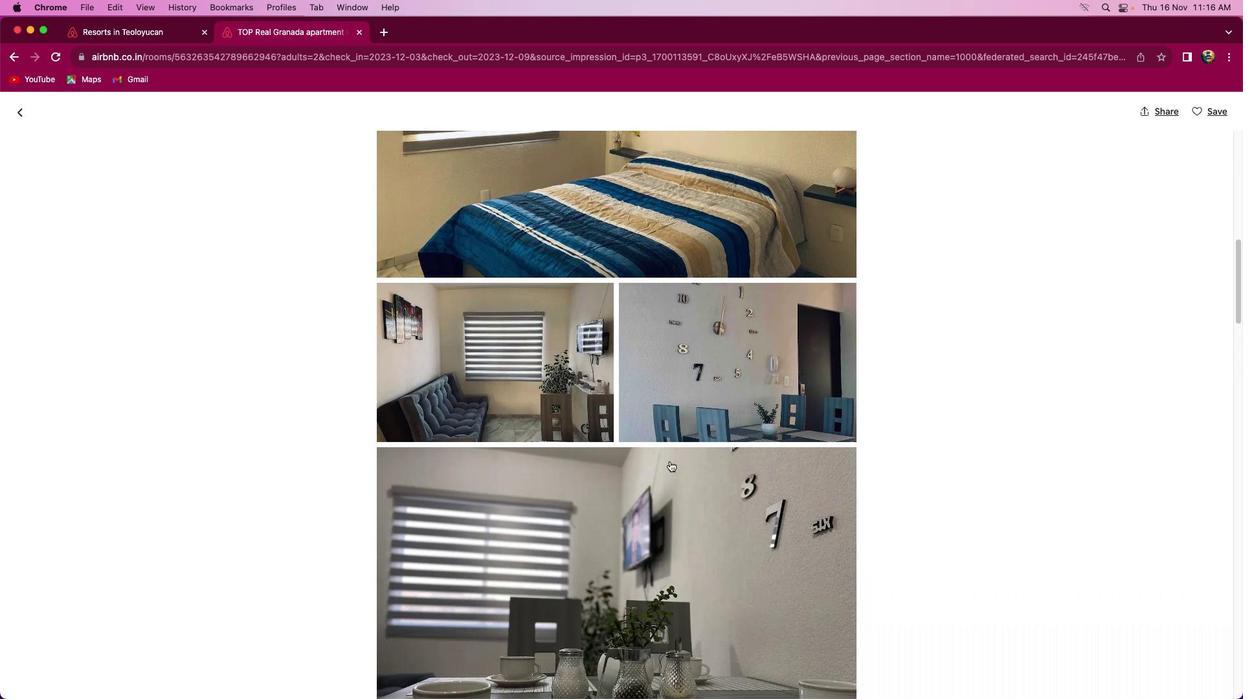 
Action: Mouse scrolled (670, 461) with delta (0, 0)
Screenshot: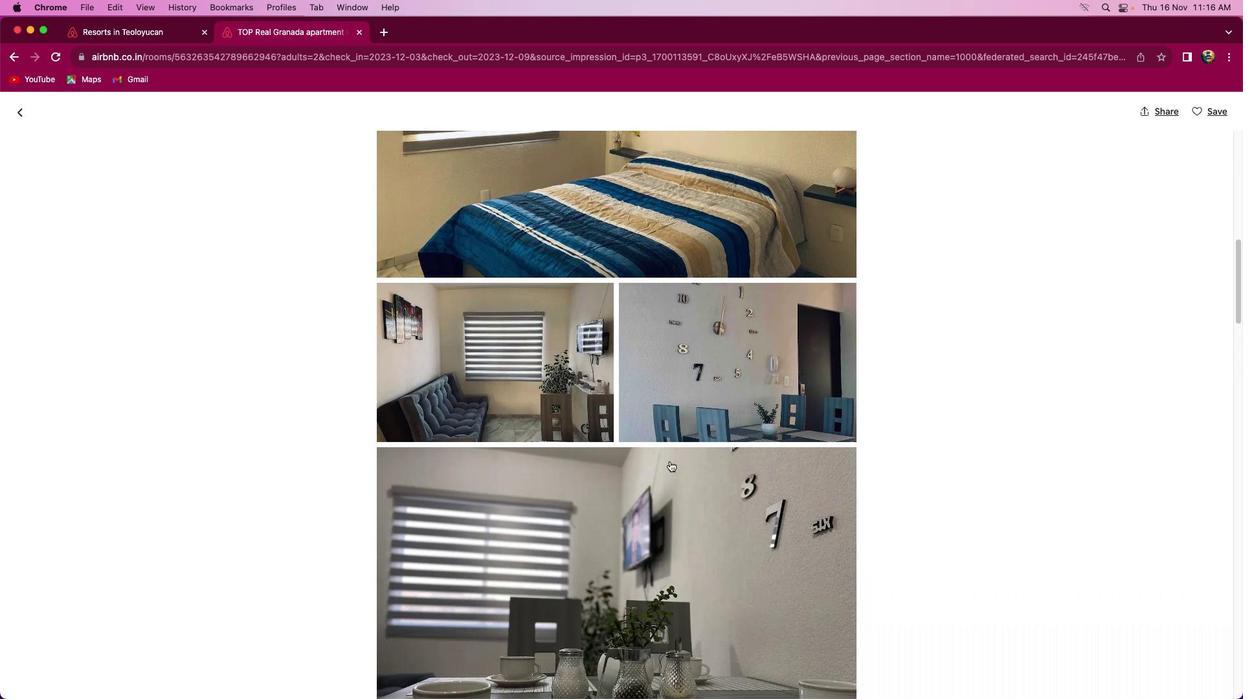 
Action: Mouse scrolled (670, 461) with delta (0, -1)
Screenshot: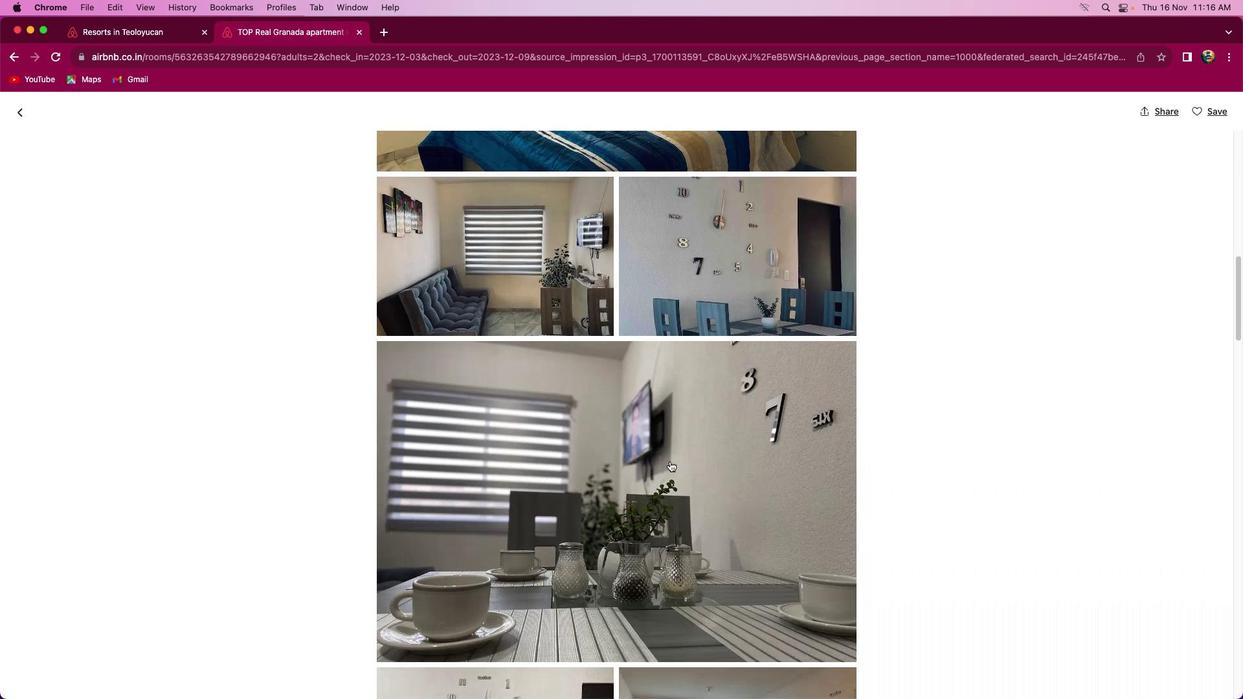 
Action: Mouse scrolled (670, 461) with delta (0, 0)
Screenshot: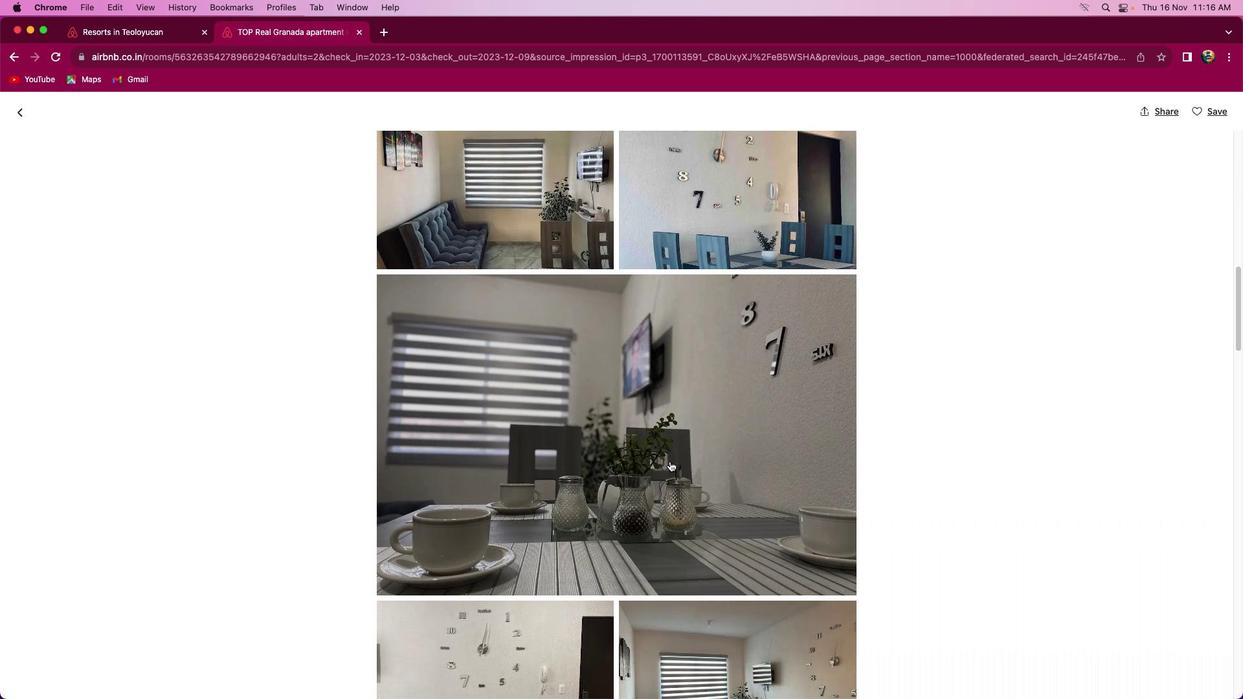 
Action: Mouse scrolled (670, 461) with delta (0, 0)
Screenshot: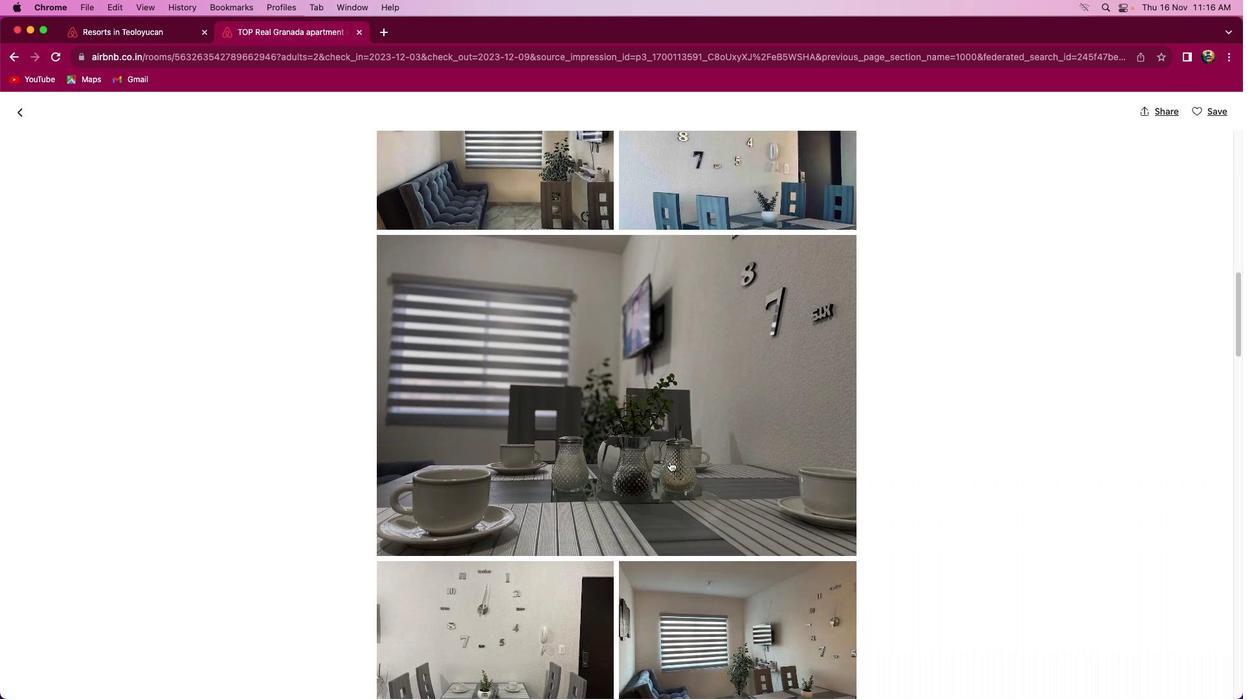
Action: Mouse scrolled (670, 461) with delta (0, 0)
Screenshot: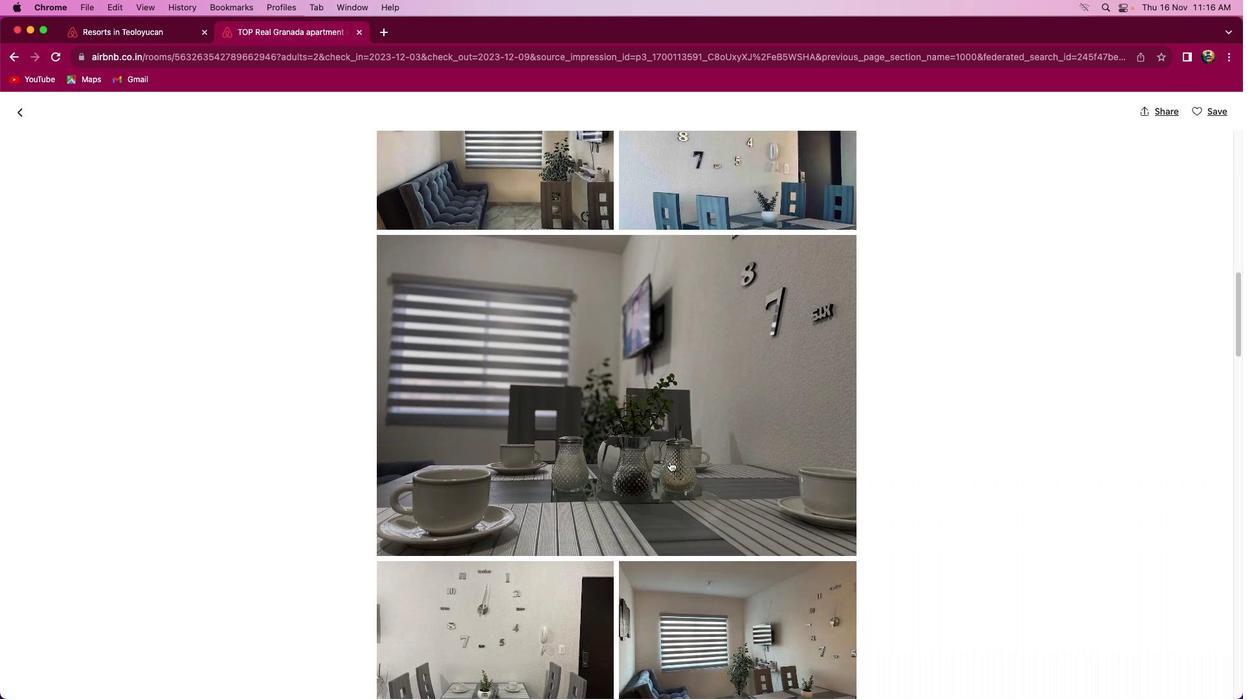
Action: Mouse scrolled (670, 461) with delta (0, -1)
Screenshot: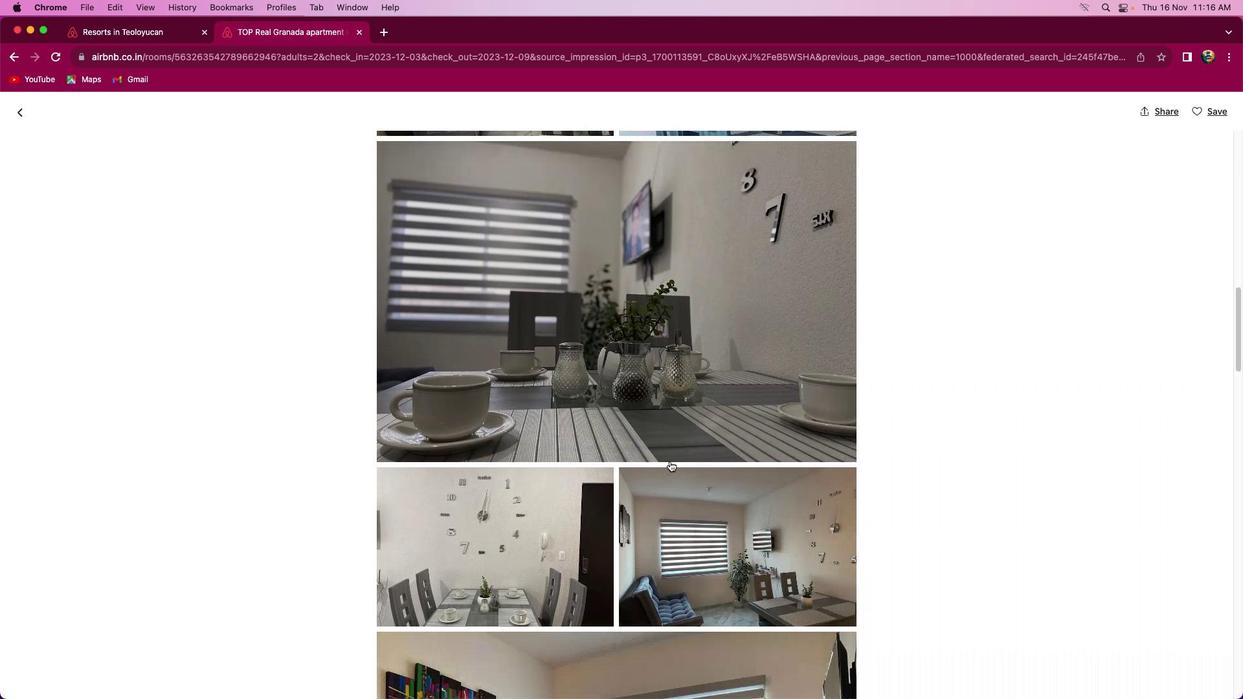 
Action: Mouse scrolled (670, 461) with delta (0, 0)
Screenshot: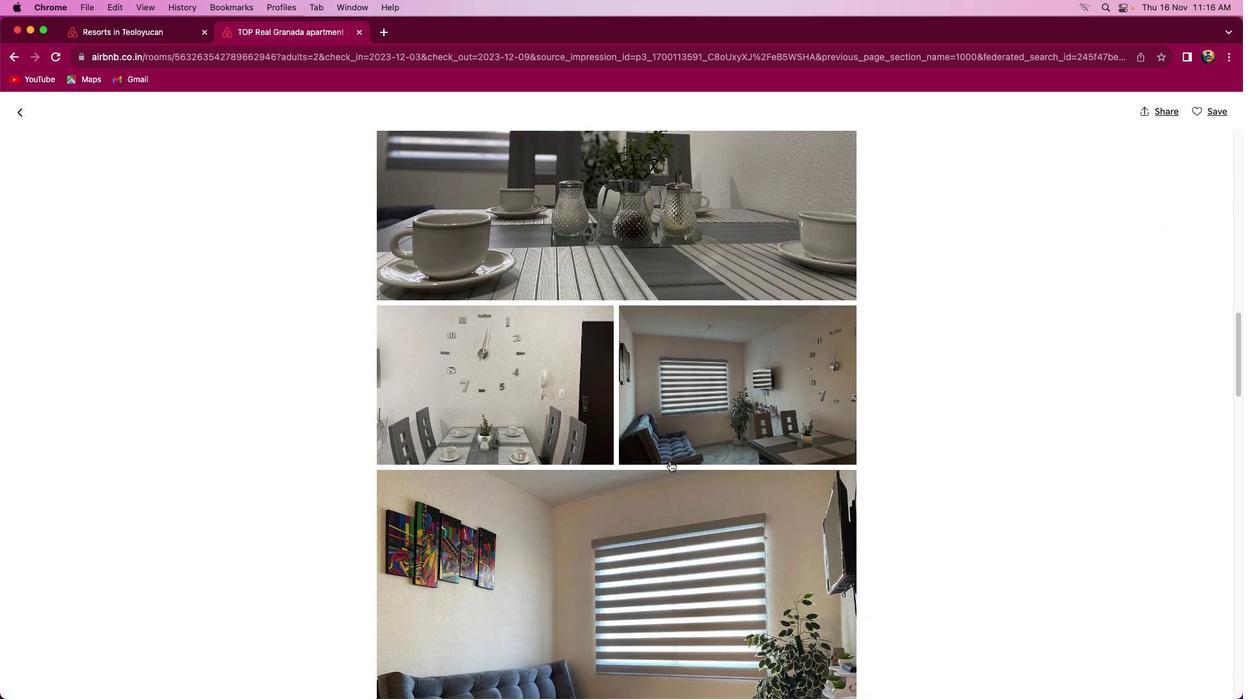 
Action: Mouse scrolled (670, 461) with delta (0, 0)
Screenshot: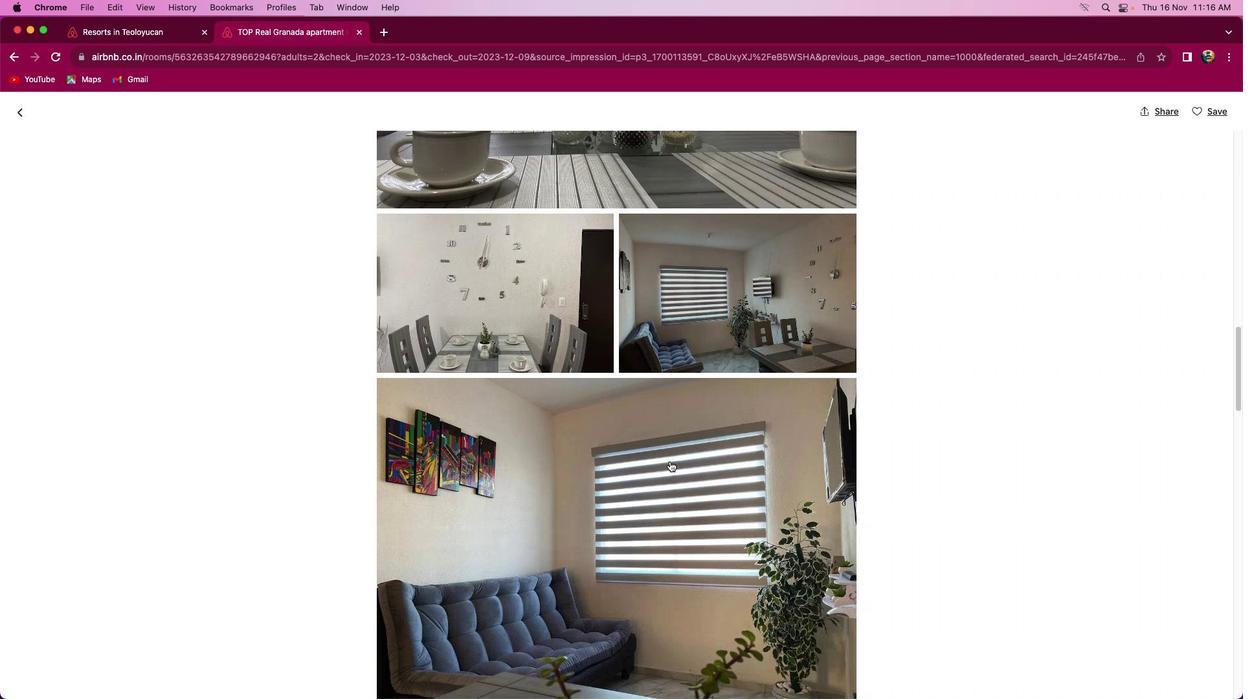 
Action: Mouse scrolled (670, 461) with delta (0, 0)
Screenshot: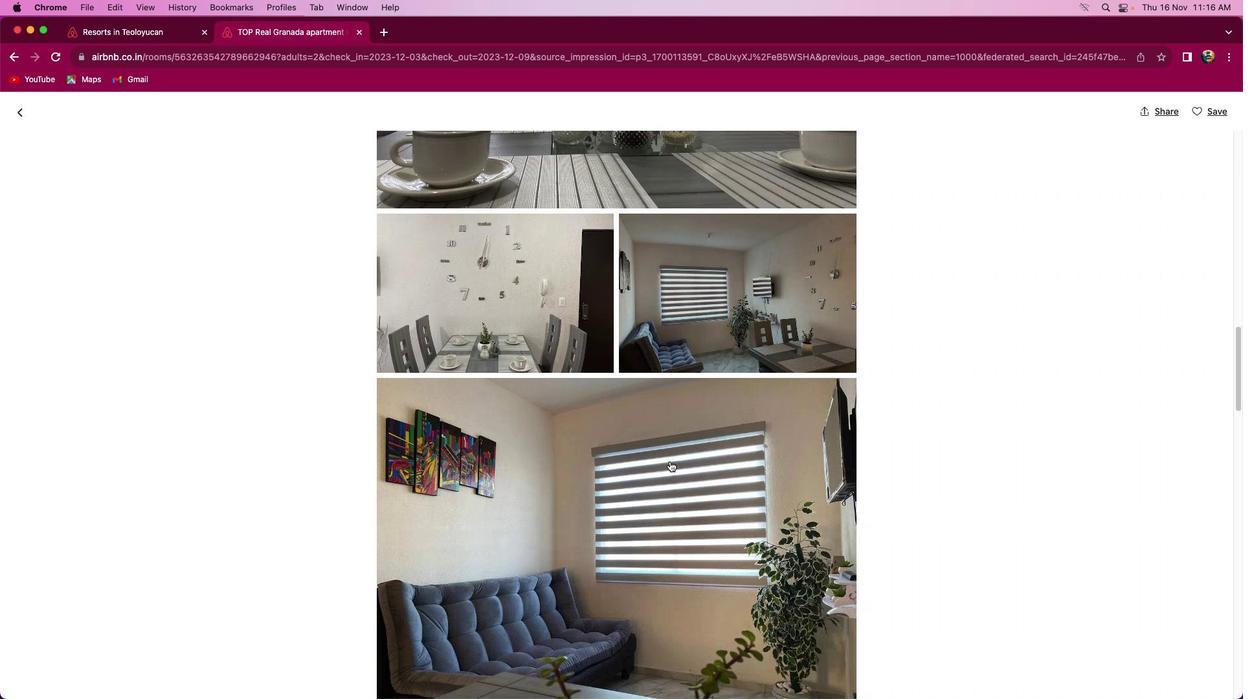 
Action: Mouse scrolled (670, 461) with delta (0, -1)
Screenshot: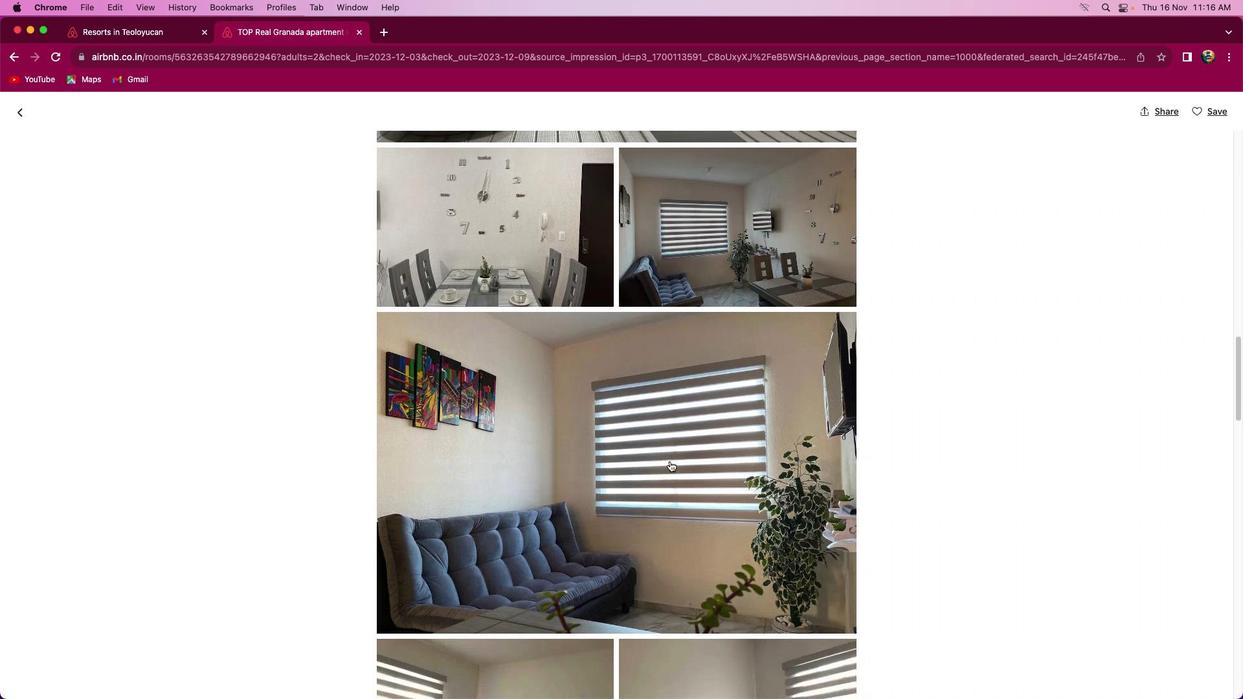 
Action: Mouse moved to (670, 461)
Screenshot: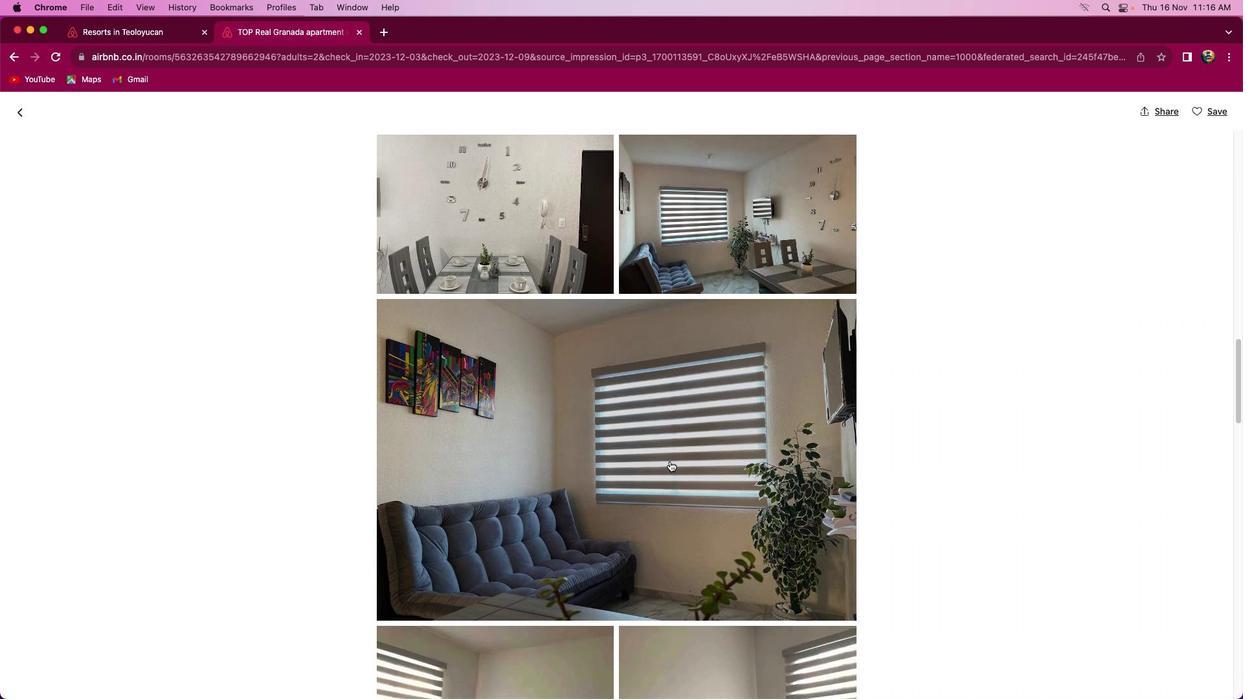 
Action: Mouse scrolled (670, 461) with delta (0, 0)
Screenshot: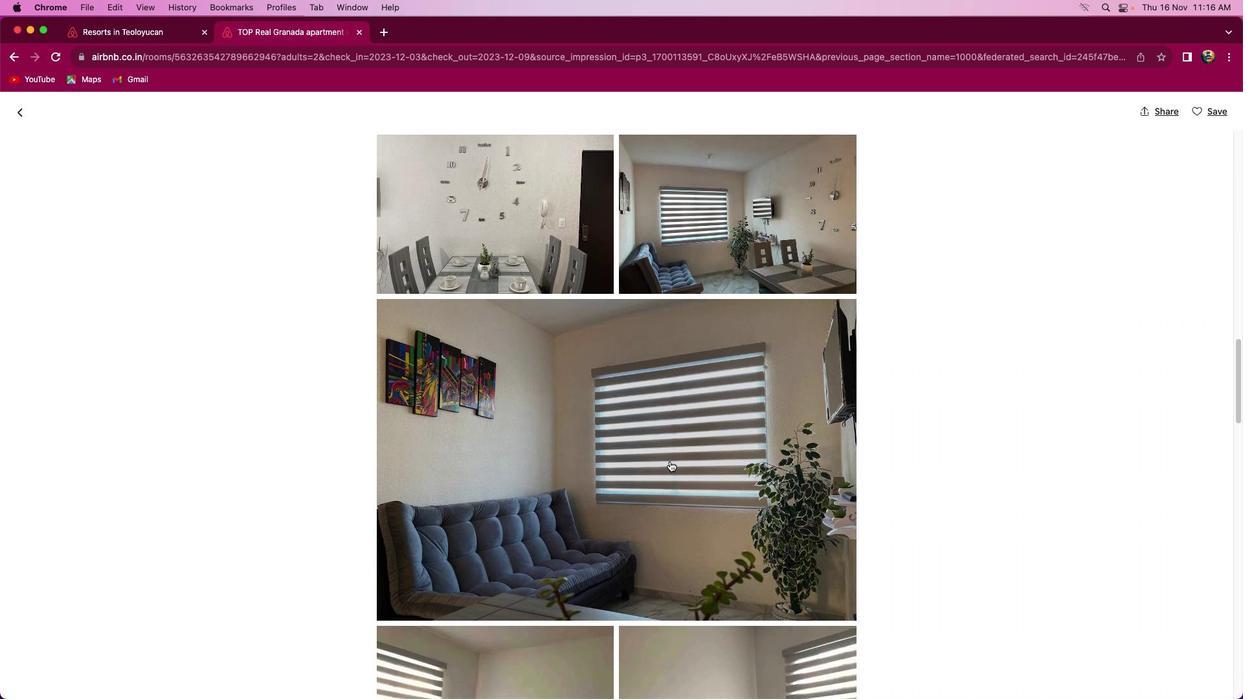
Action: Mouse scrolled (670, 461) with delta (0, 0)
Screenshot: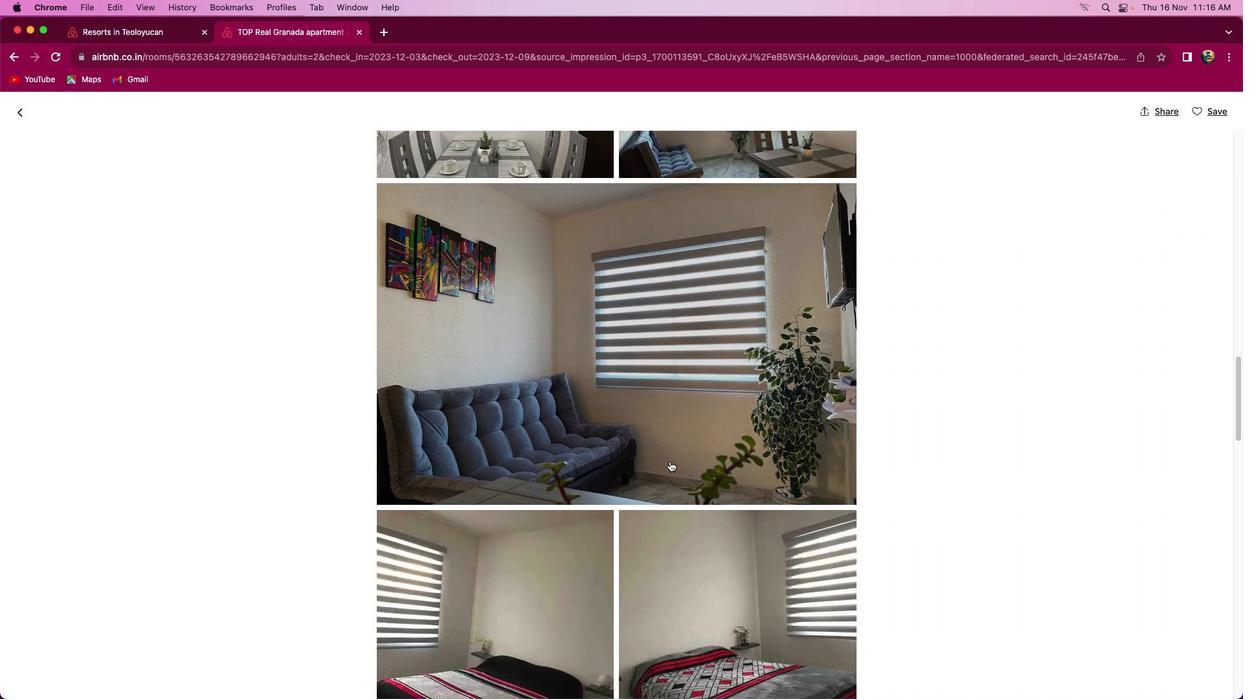 
Action: Mouse scrolled (670, 461) with delta (0, 0)
Screenshot: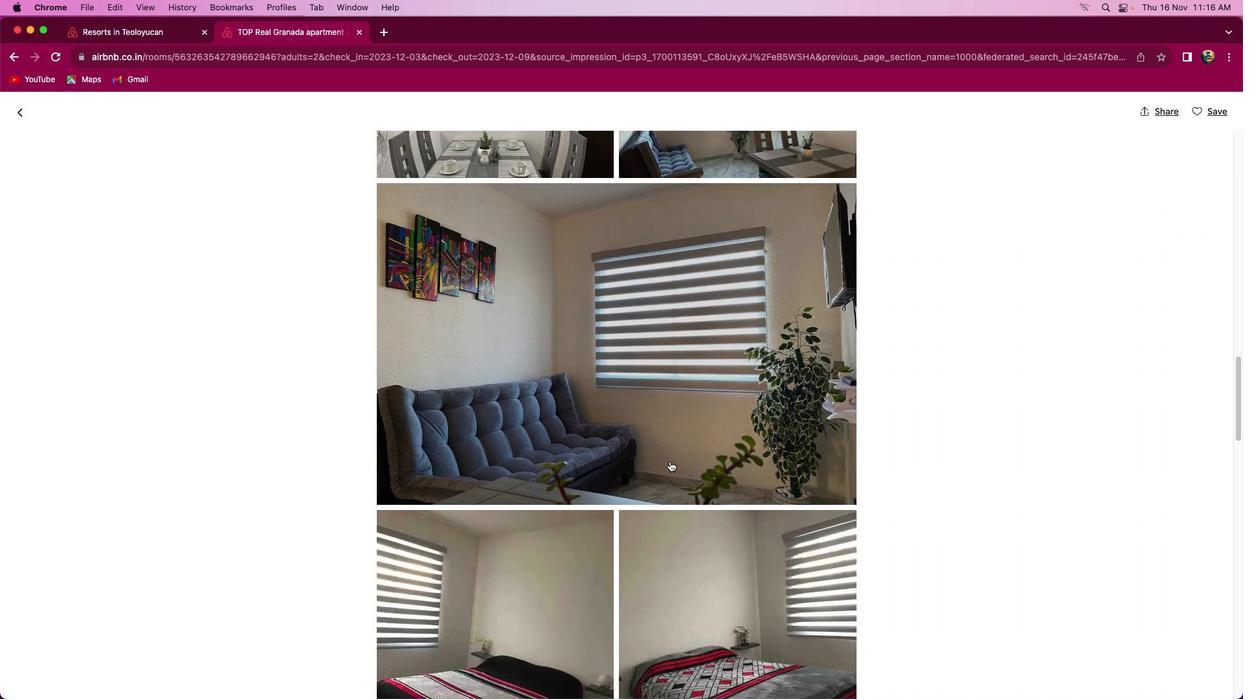 
Action: Mouse scrolled (670, 461) with delta (0, -1)
Screenshot: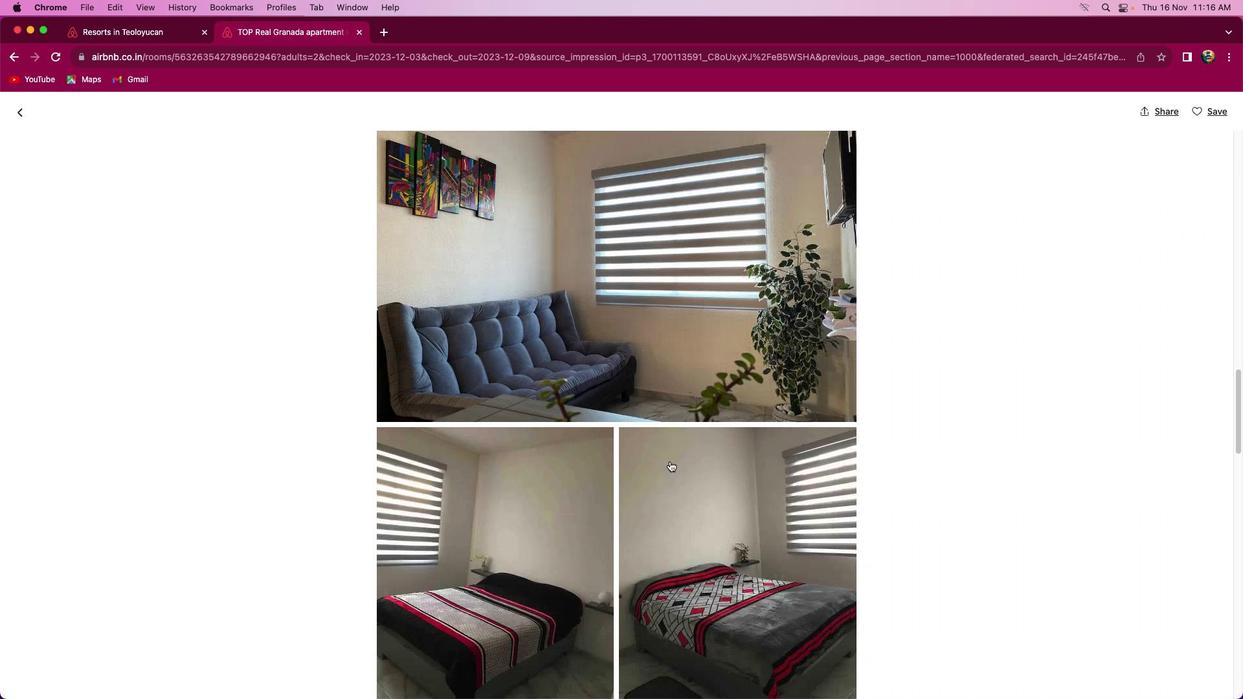 
Action: Mouse moved to (670, 461)
Screenshot: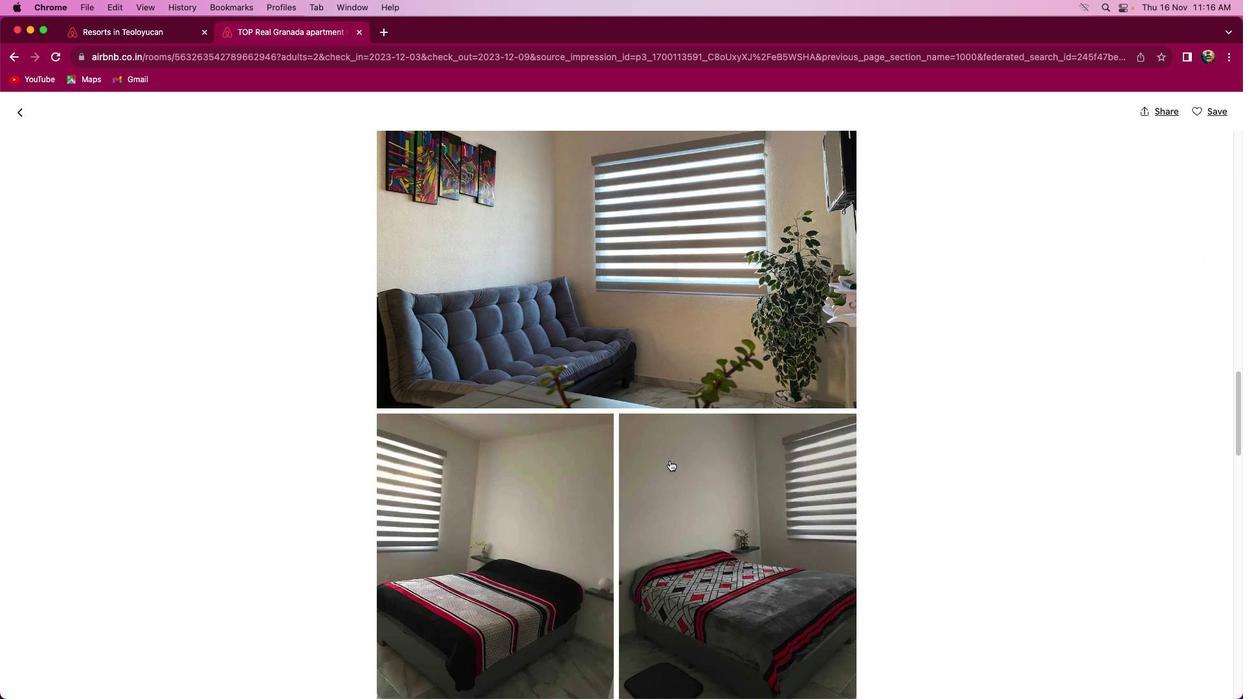 
Action: Mouse scrolled (670, 461) with delta (0, 0)
Screenshot: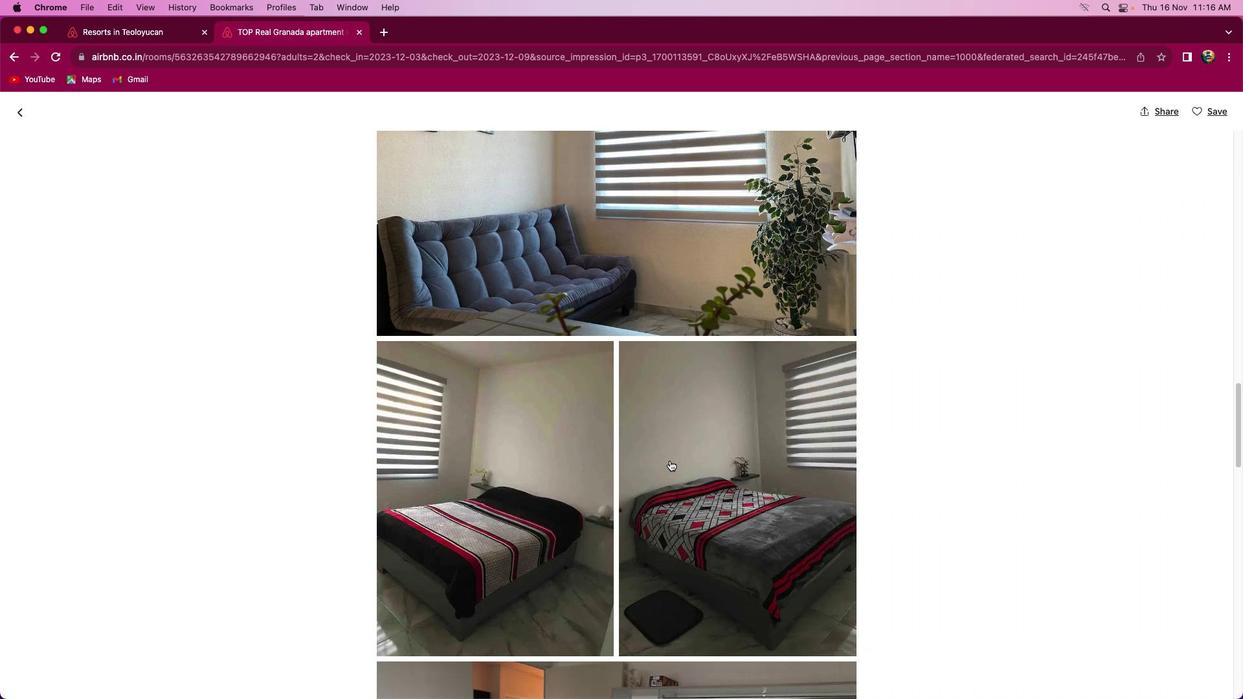 
Action: Mouse scrolled (670, 461) with delta (0, 0)
Screenshot: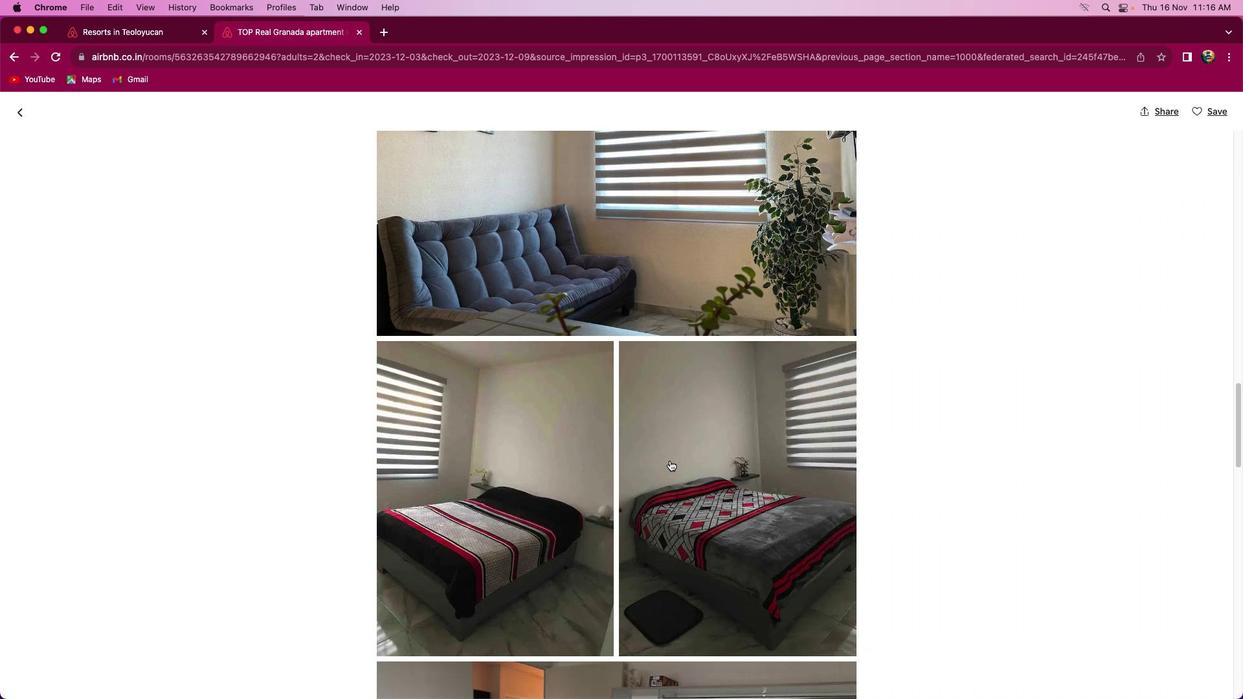 
Action: Mouse scrolled (670, 461) with delta (0, 0)
Screenshot: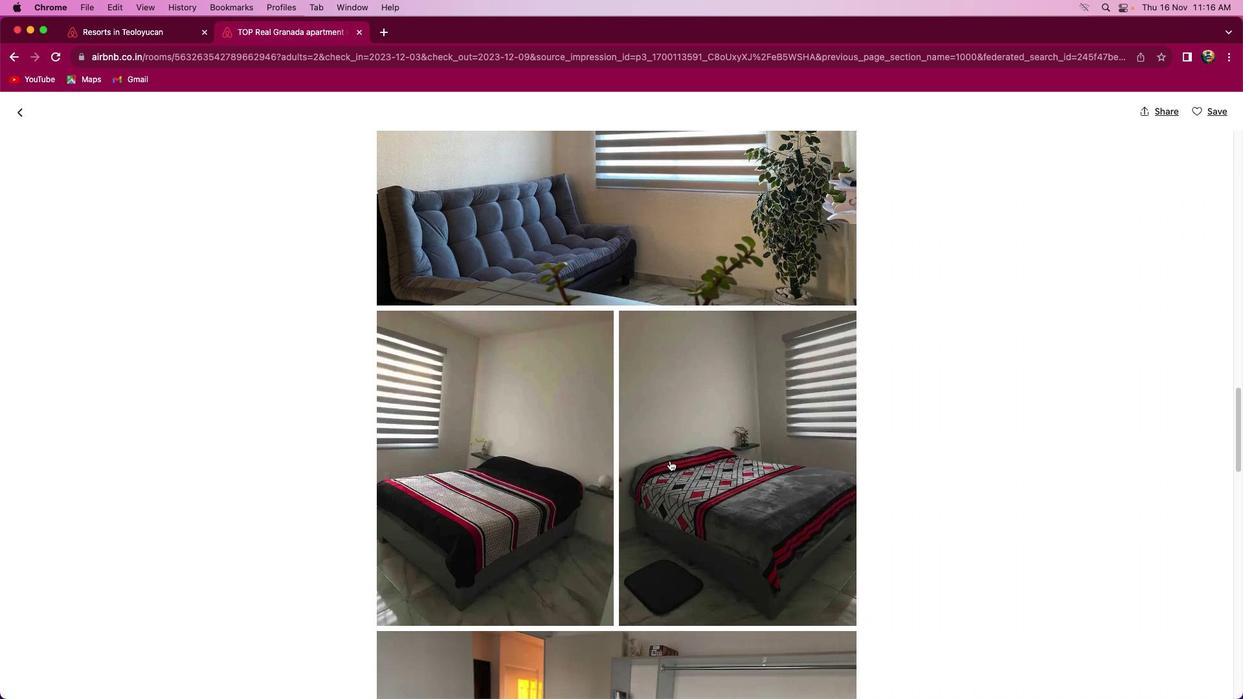 
Action: Mouse scrolled (670, 461) with delta (0, 0)
Screenshot: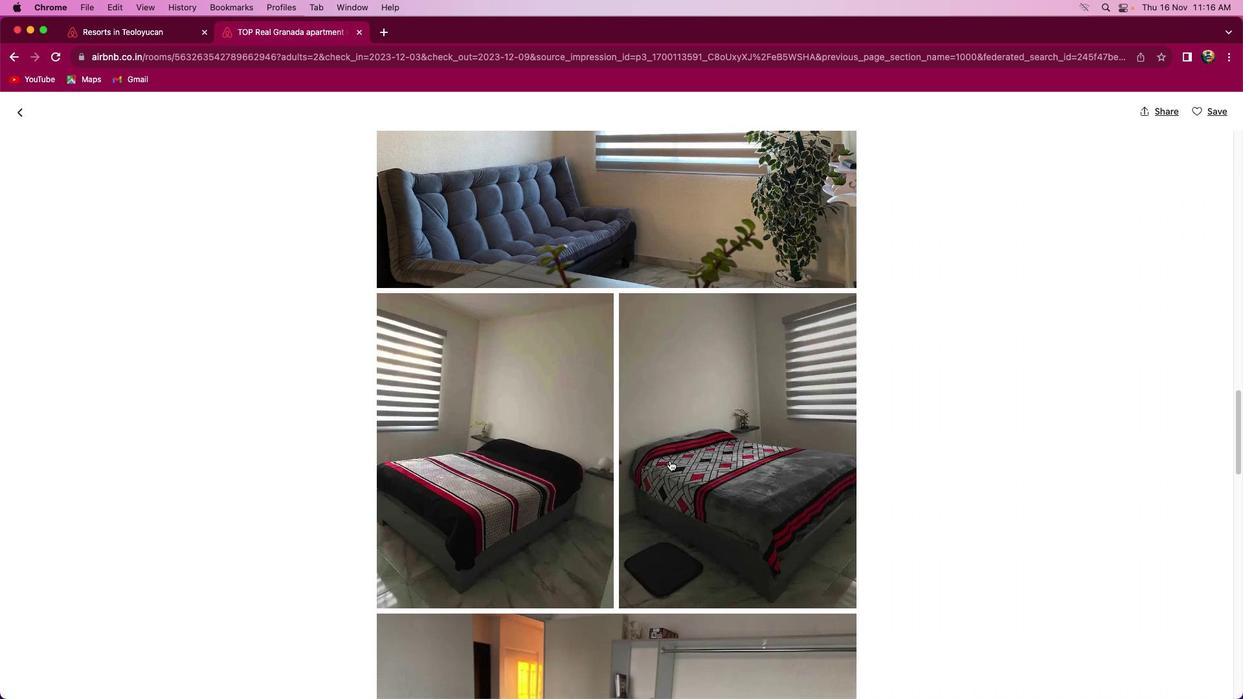 
Action: Mouse scrolled (670, 461) with delta (0, 0)
Screenshot: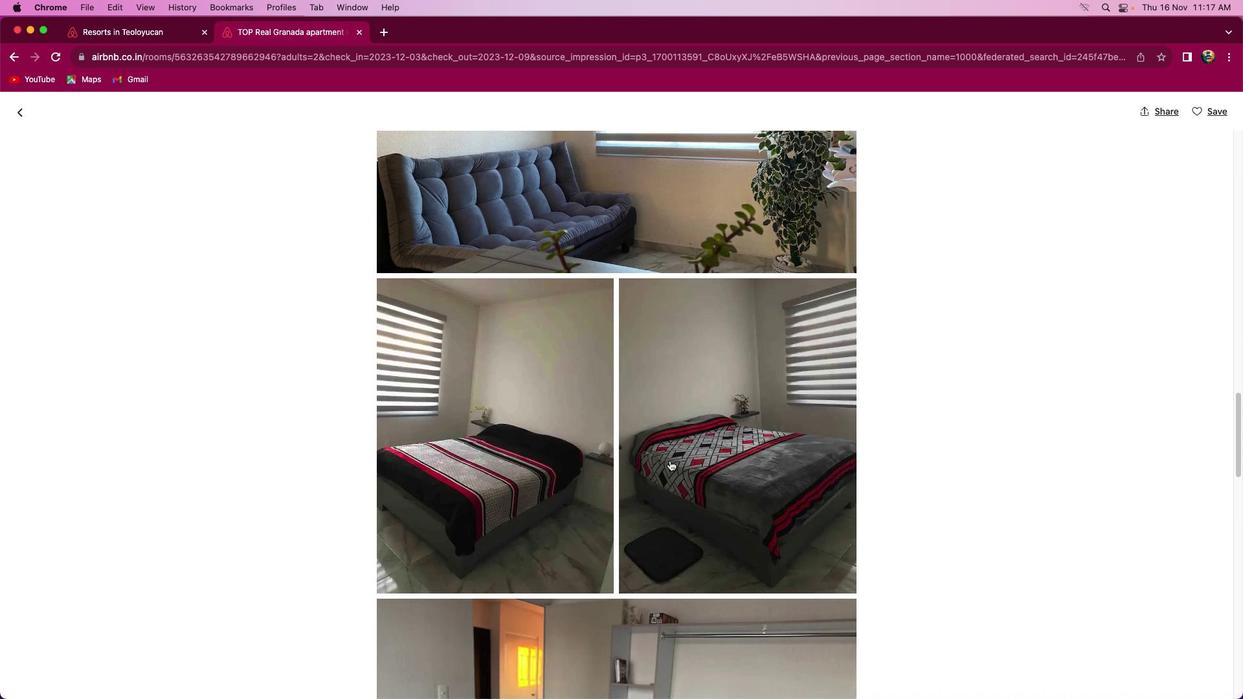 
Action: Mouse scrolled (670, 461) with delta (0, 0)
Screenshot: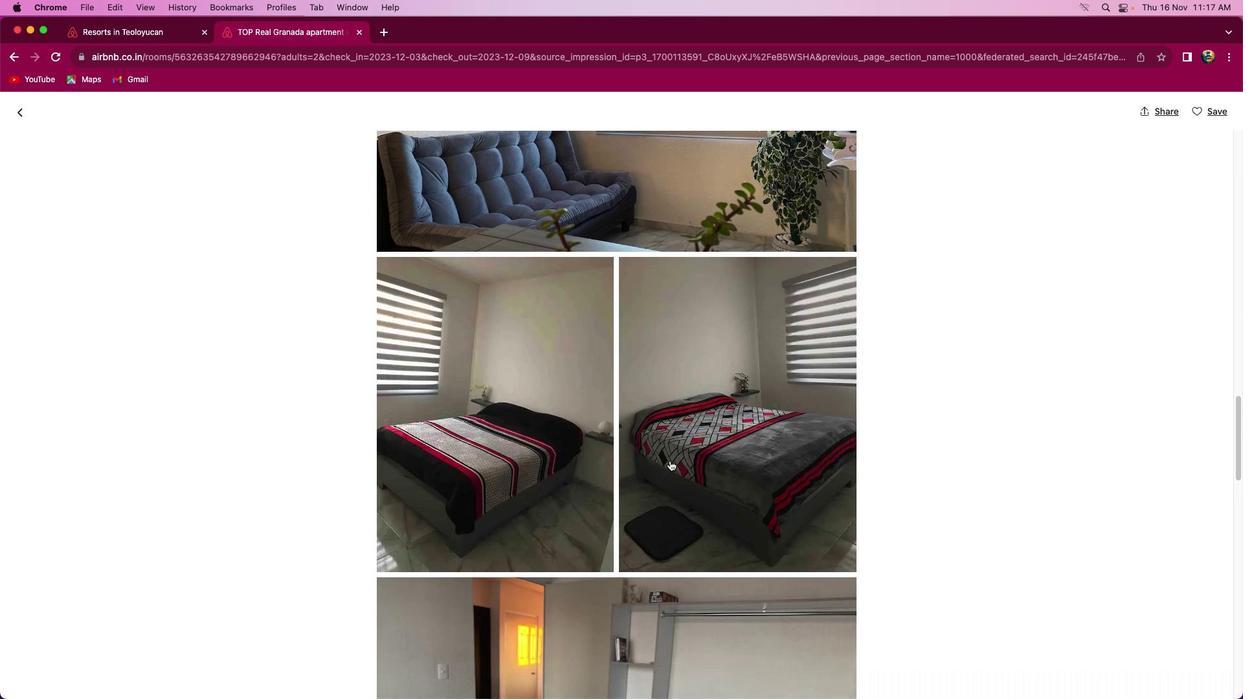 
Action: Mouse scrolled (670, 461) with delta (0, 0)
Screenshot: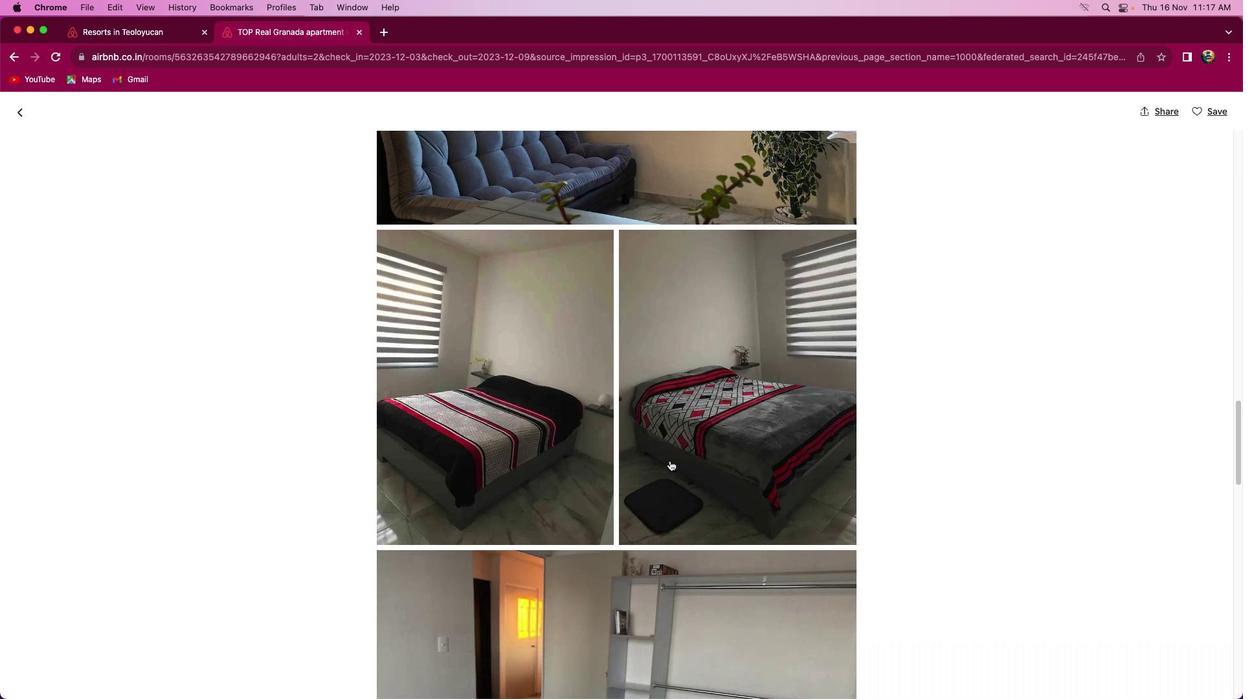
Action: Mouse scrolled (670, 461) with delta (0, 0)
Screenshot: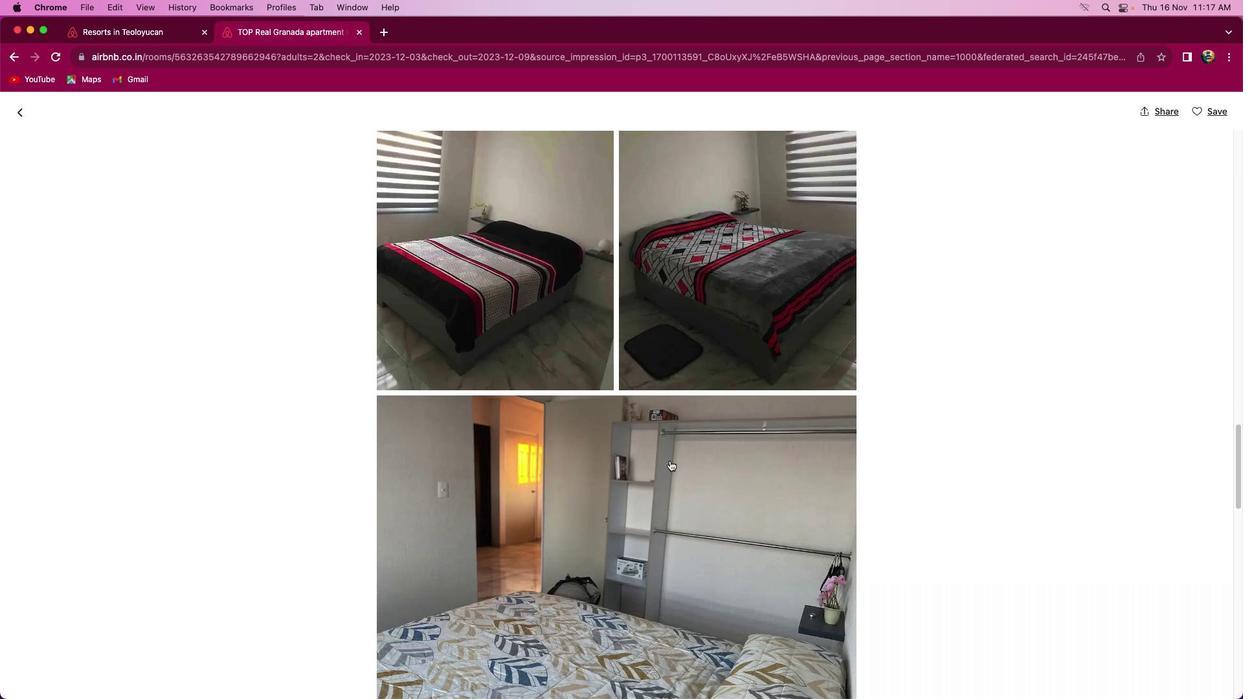 
Action: Mouse scrolled (670, 461) with delta (0, 0)
Screenshot: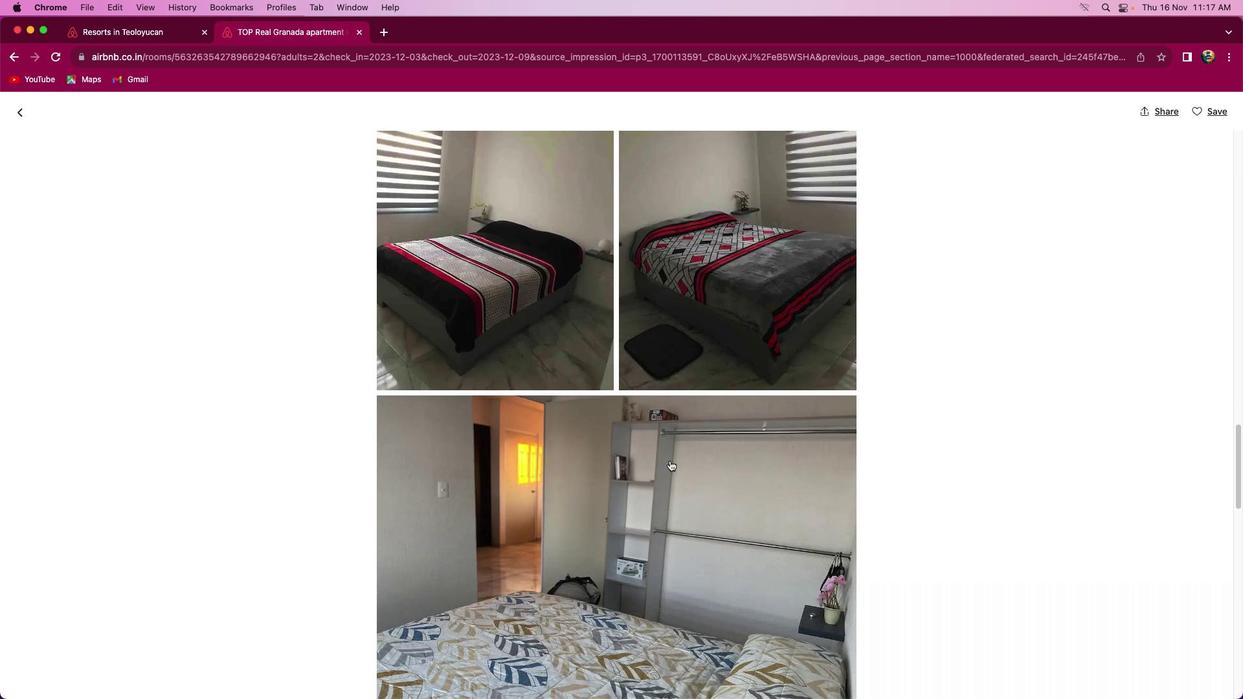 
Action: Mouse scrolled (670, 461) with delta (0, 0)
Screenshot: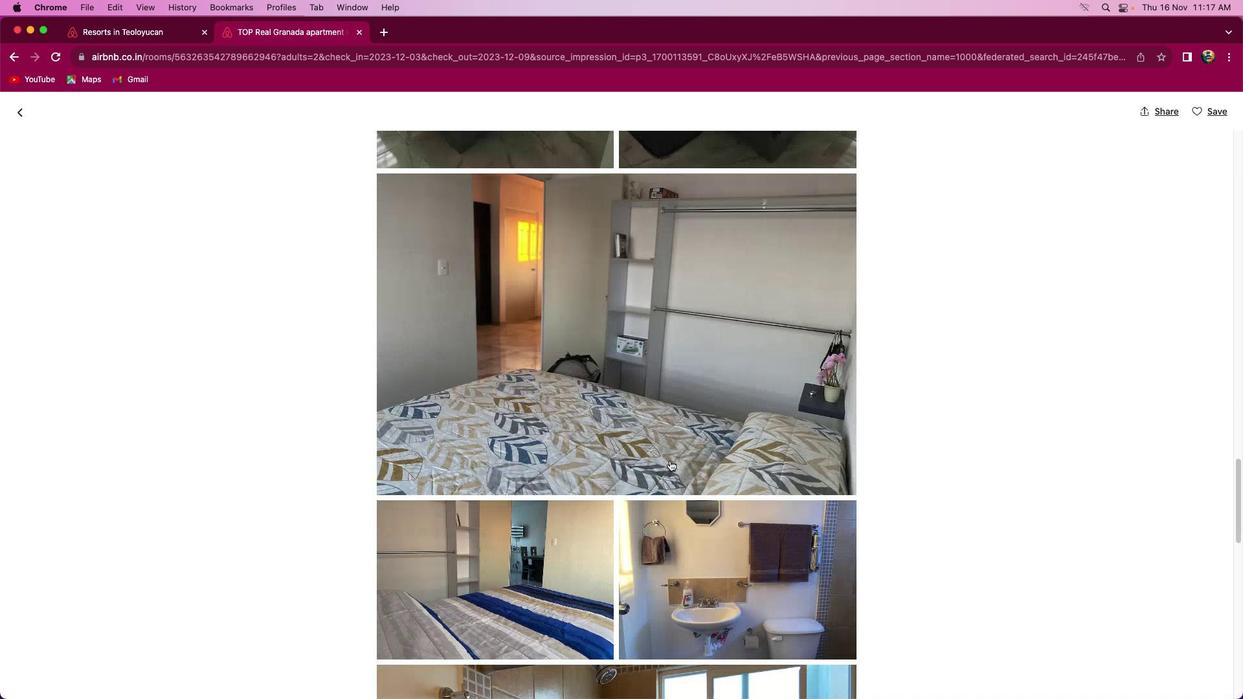 
Action: Mouse scrolled (670, 461) with delta (0, -1)
Screenshot: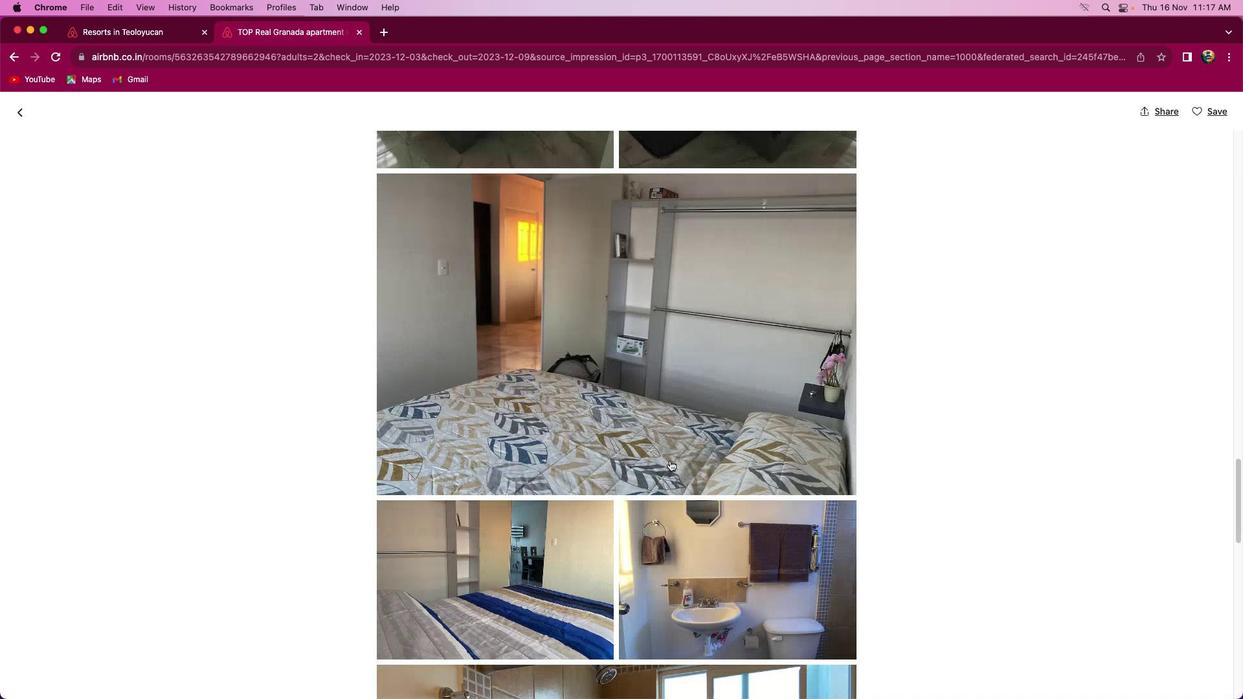 
Action: Mouse scrolled (670, 461) with delta (0, -1)
Screenshot: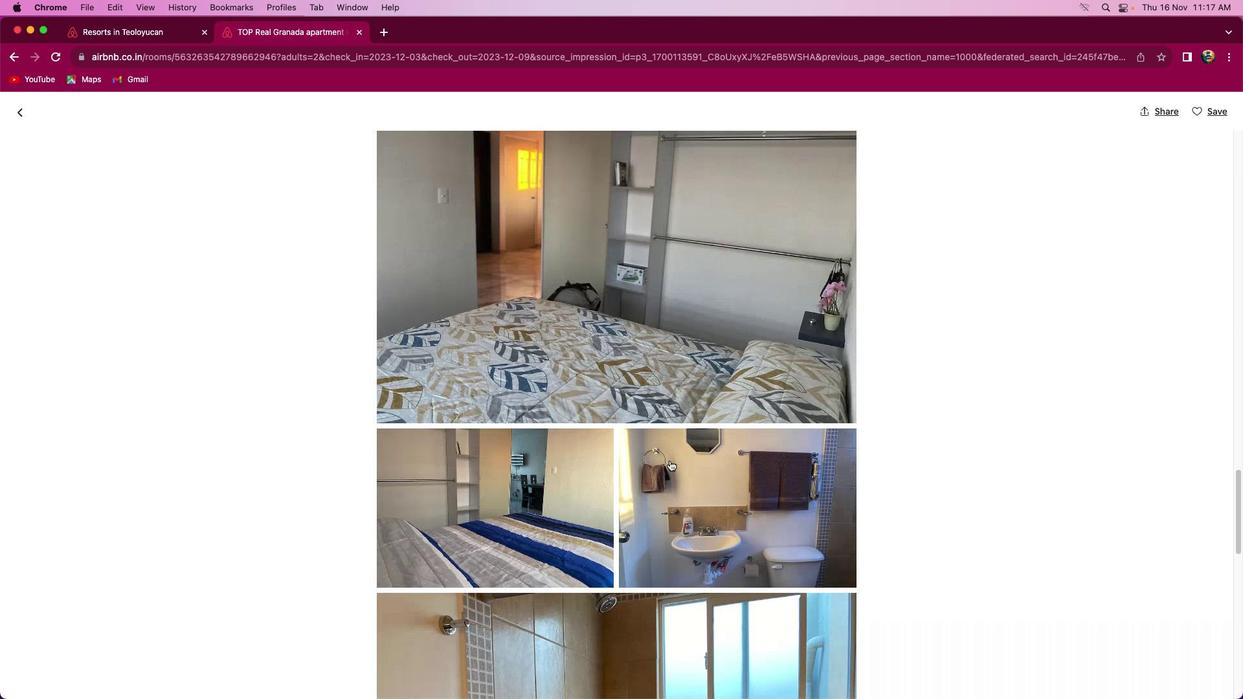 
Action: Mouse moved to (671, 462)
Screenshot: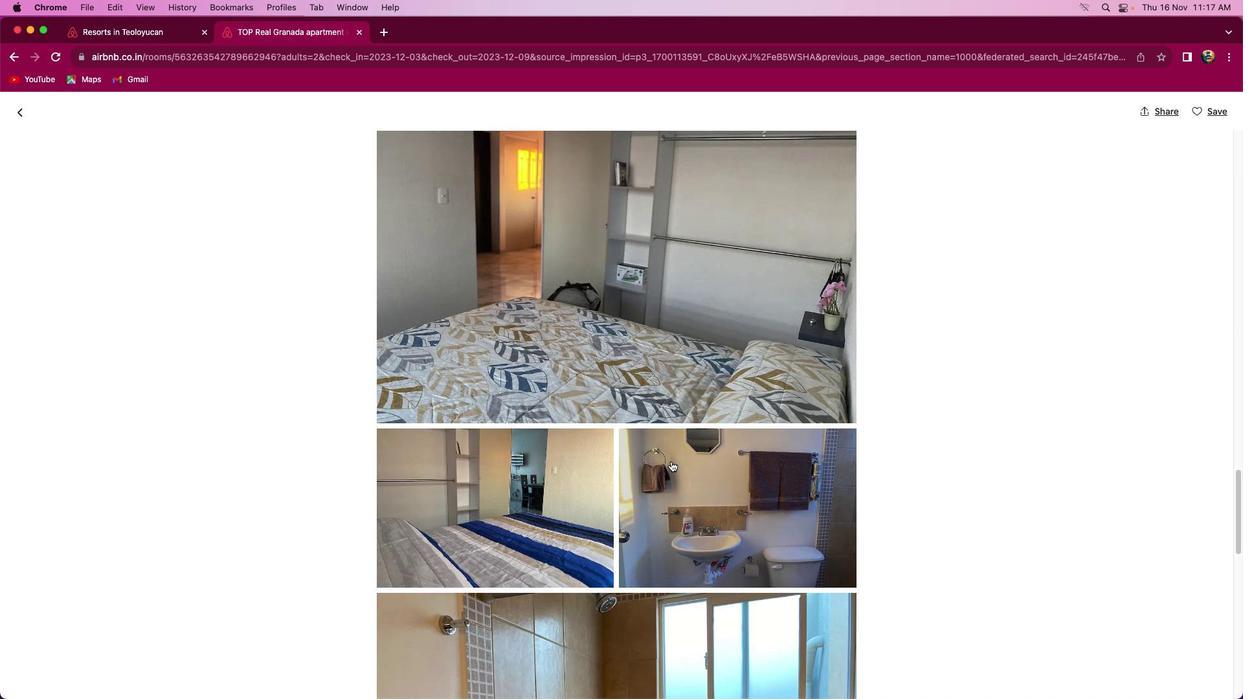 
Action: Mouse scrolled (671, 462) with delta (0, 0)
Screenshot: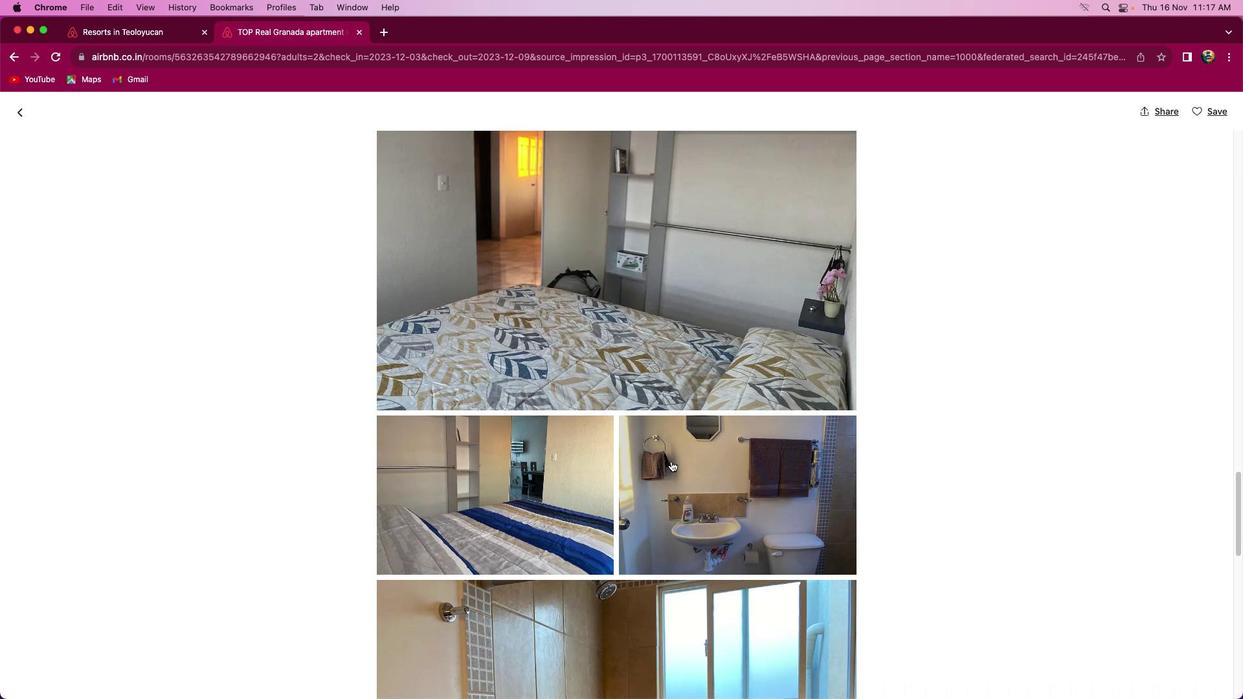 
Action: Mouse scrolled (671, 462) with delta (0, 0)
Screenshot: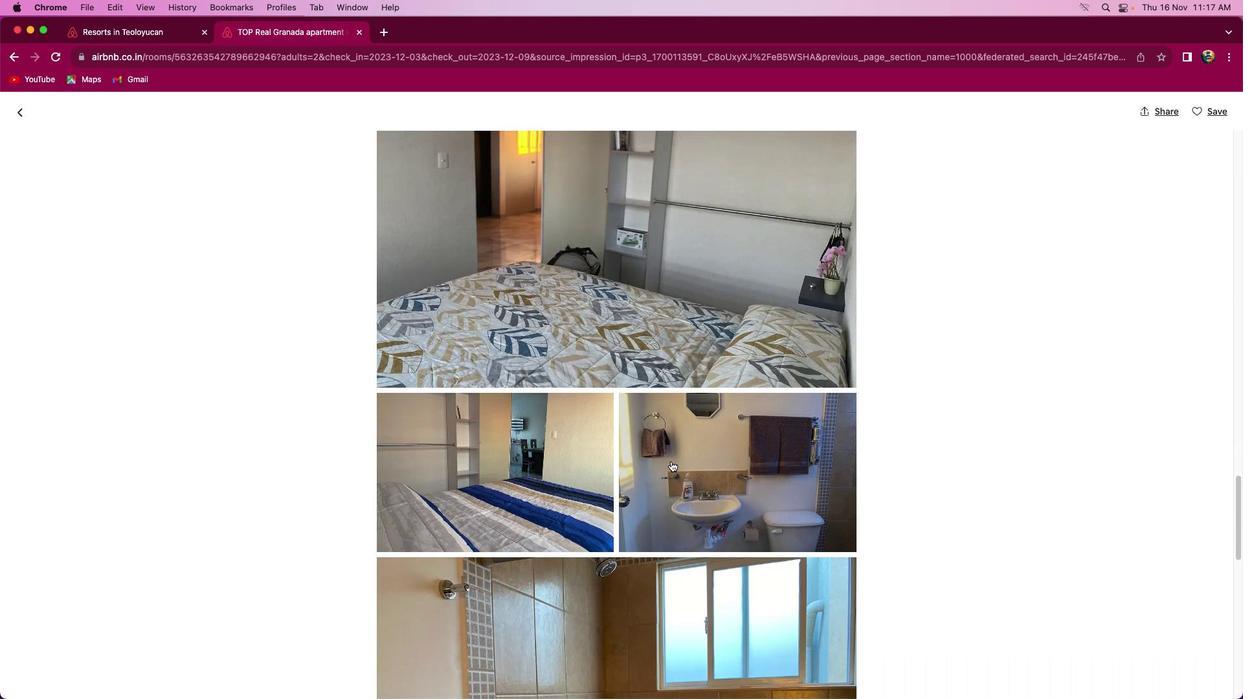 
Action: Mouse scrolled (671, 462) with delta (0, 0)
Screenshot: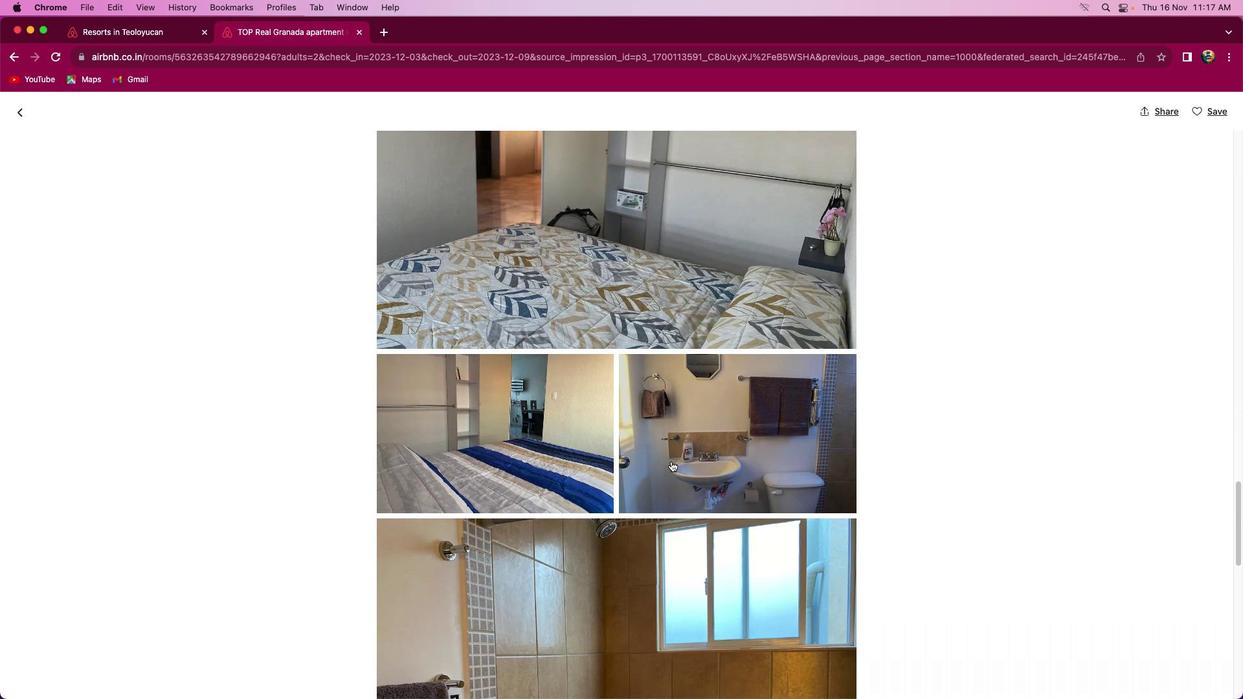 
Action: Mouse scrolled (671, 462) with delta (0, -1)
Screenshot: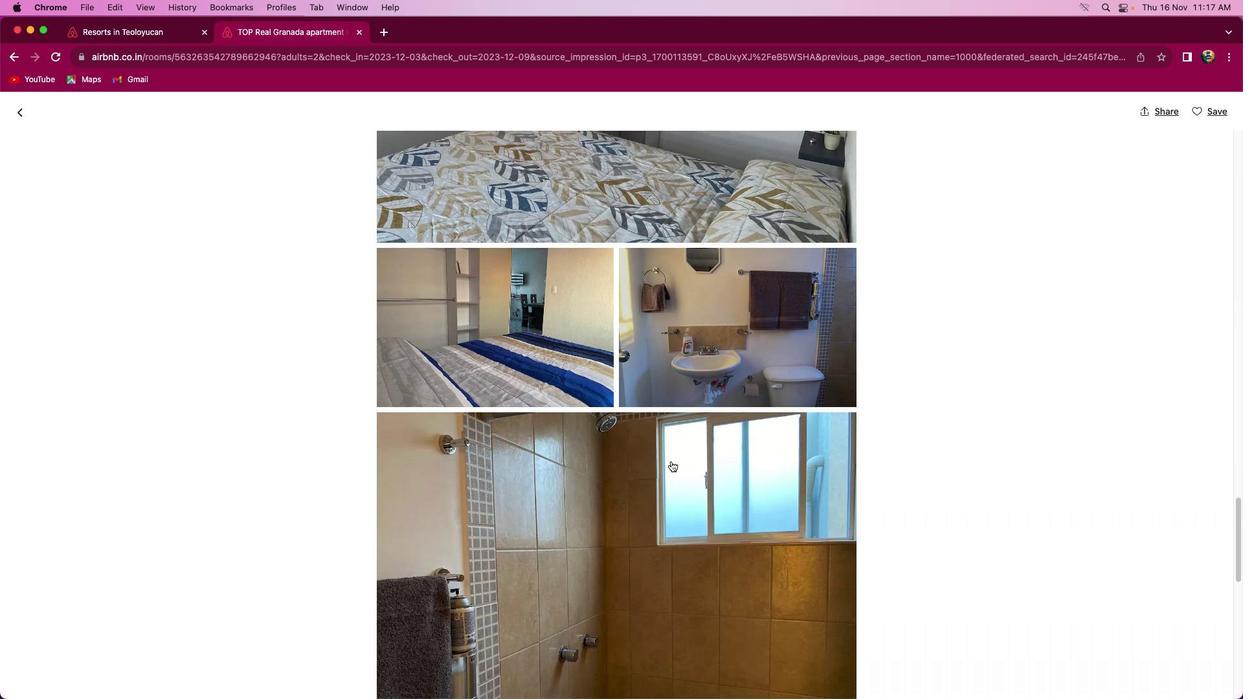 
Action: Mouse moved to (672, 462)
Screenshot: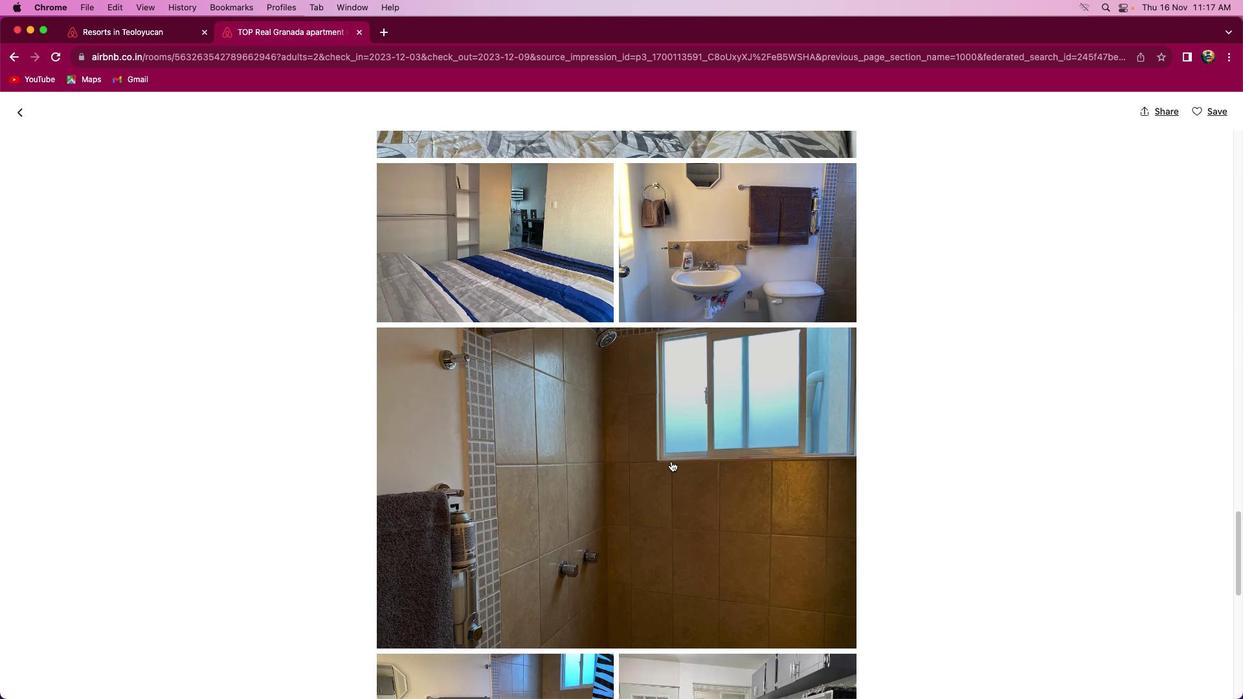 
Action: Mouse scrolled (672, 462) with delta (0, 0)
Screenshot: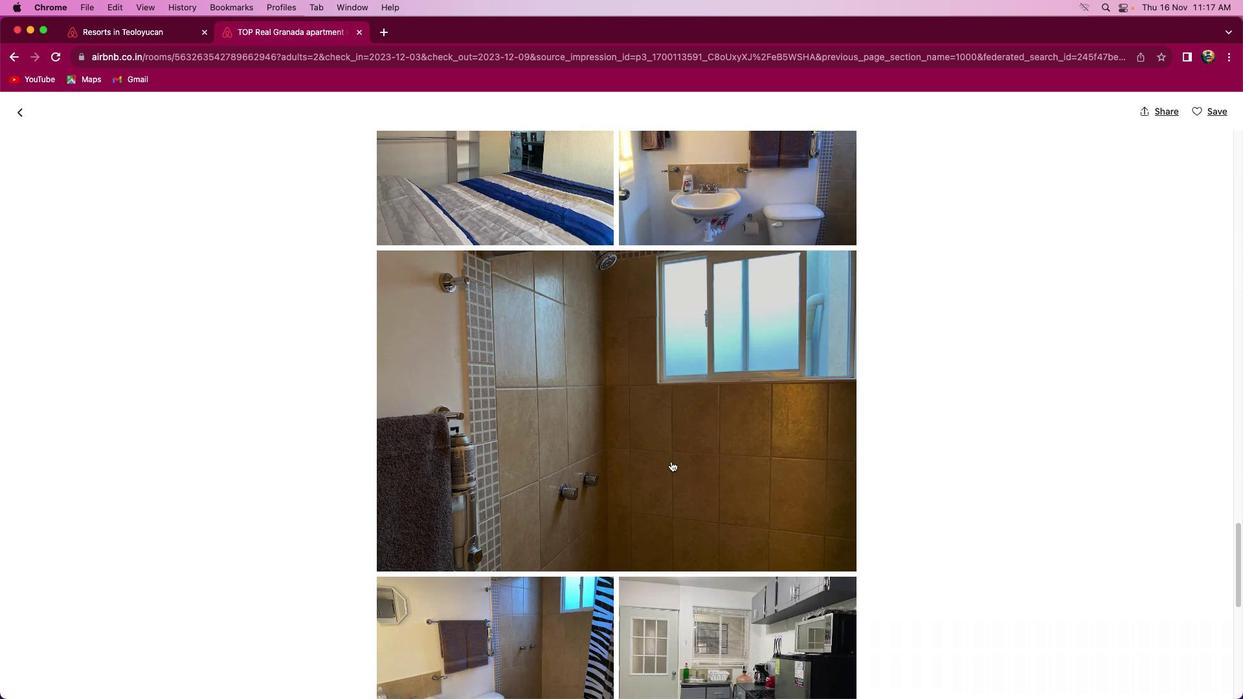 
Action: Mouse scrolled (672, 462) with delta (0, 0)
Screenshot: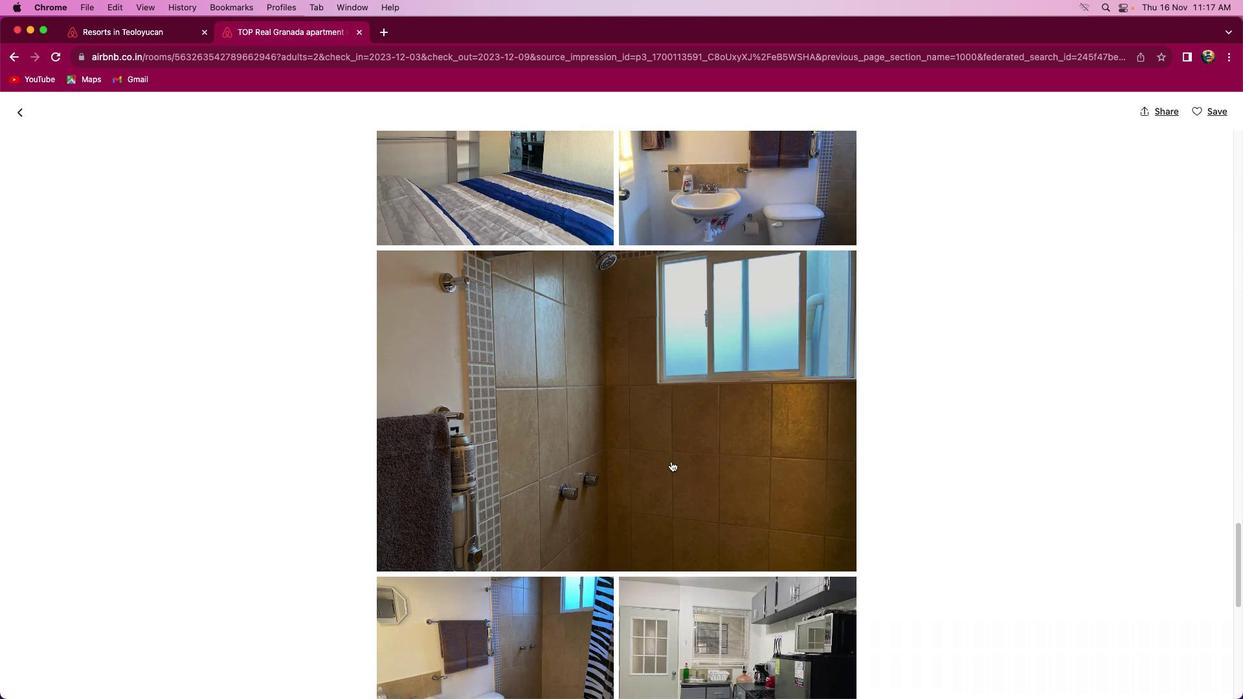 
Action: Mouse scrolled (672, 462) with delta (0, 0)
Screenshot: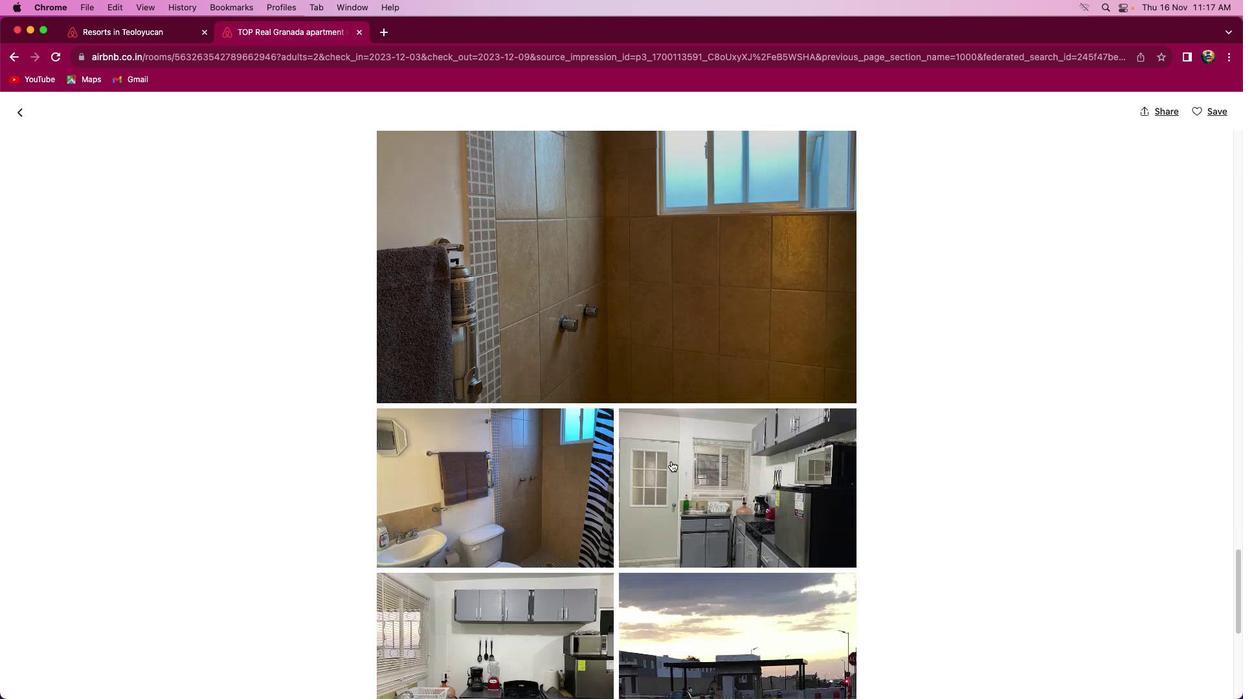 
Action: Mouse scrolled (672, 462) with delta (0, -1)
Screenshot: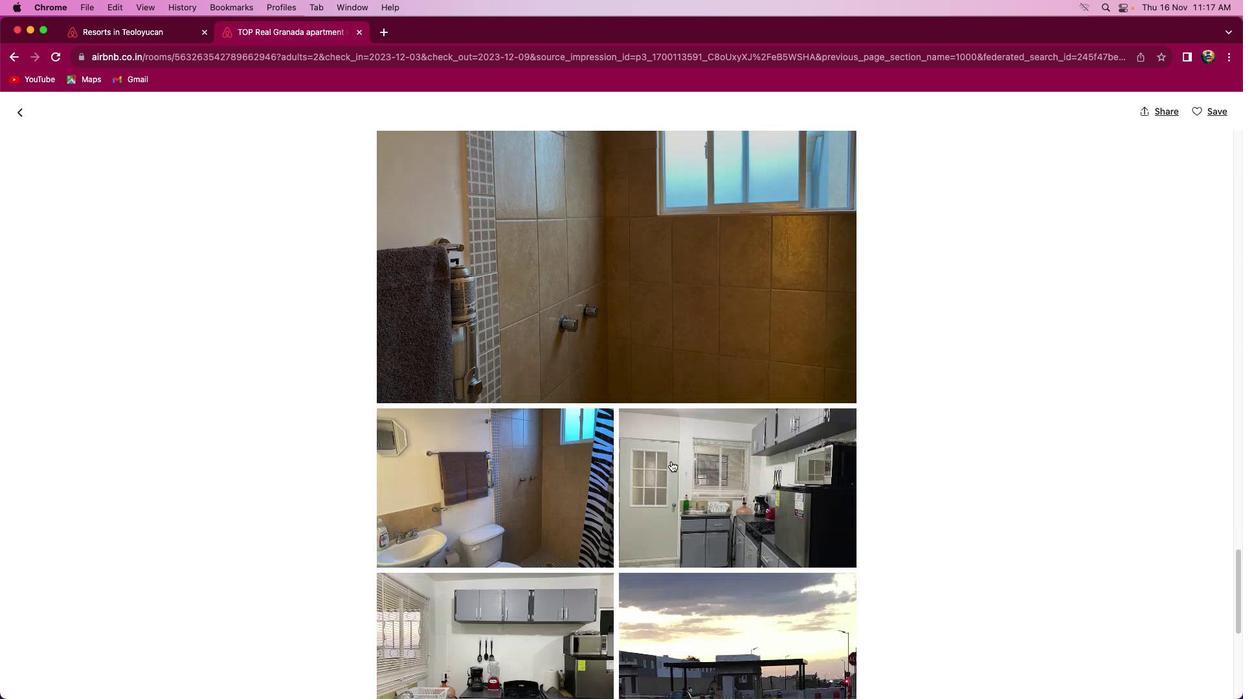 
Action: Mouse moved to (672, 462)
Screenshot: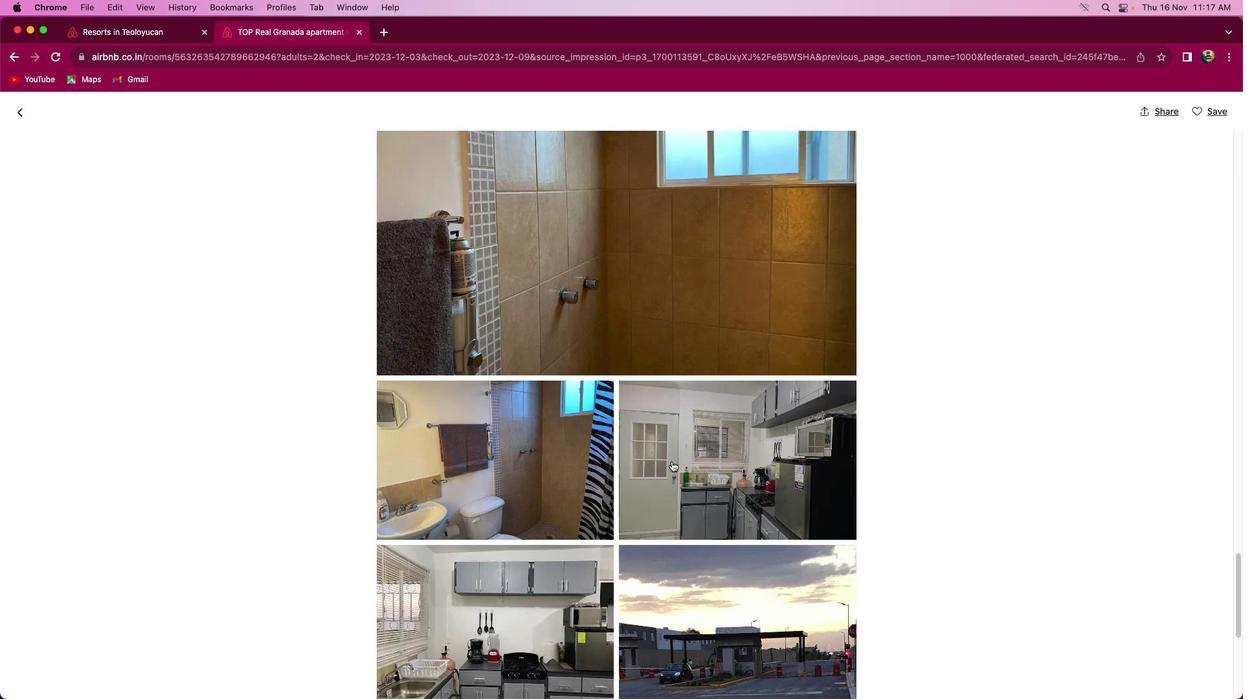 
Action: Mouse scrolled (672, 462) with delta (0, 0)
Screenshot: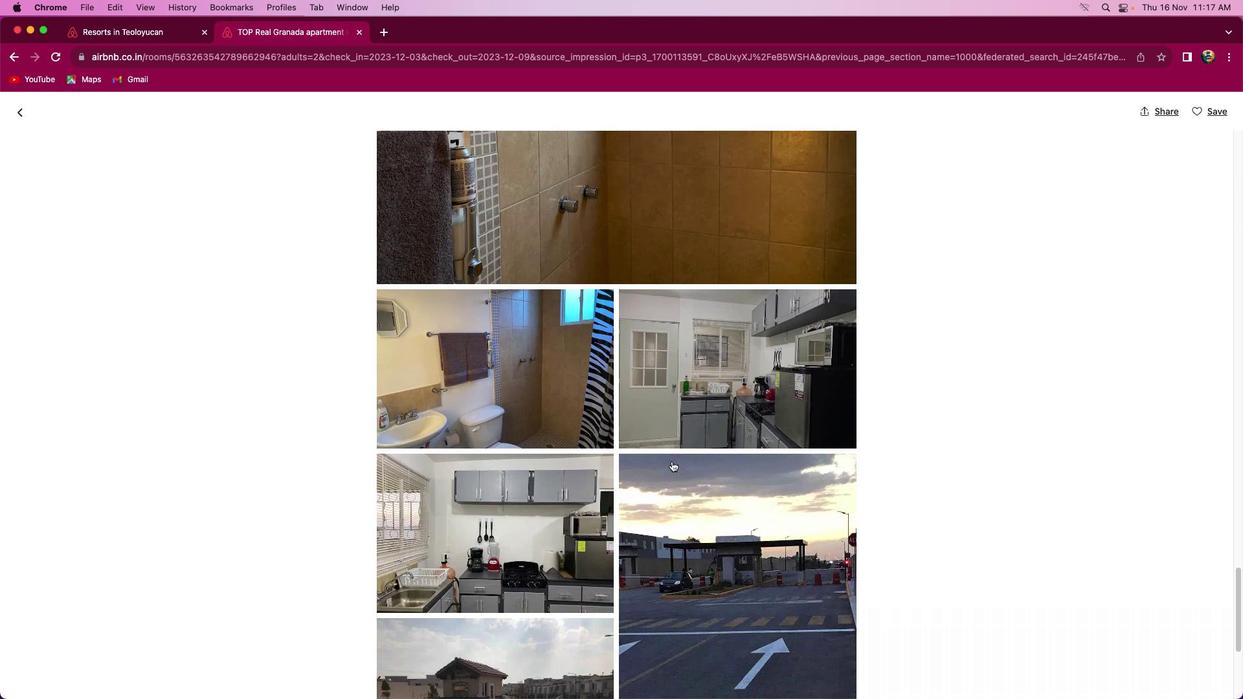 
Action: Mouse scrolled (672, 462) with delta (0, 0)
Screenshot: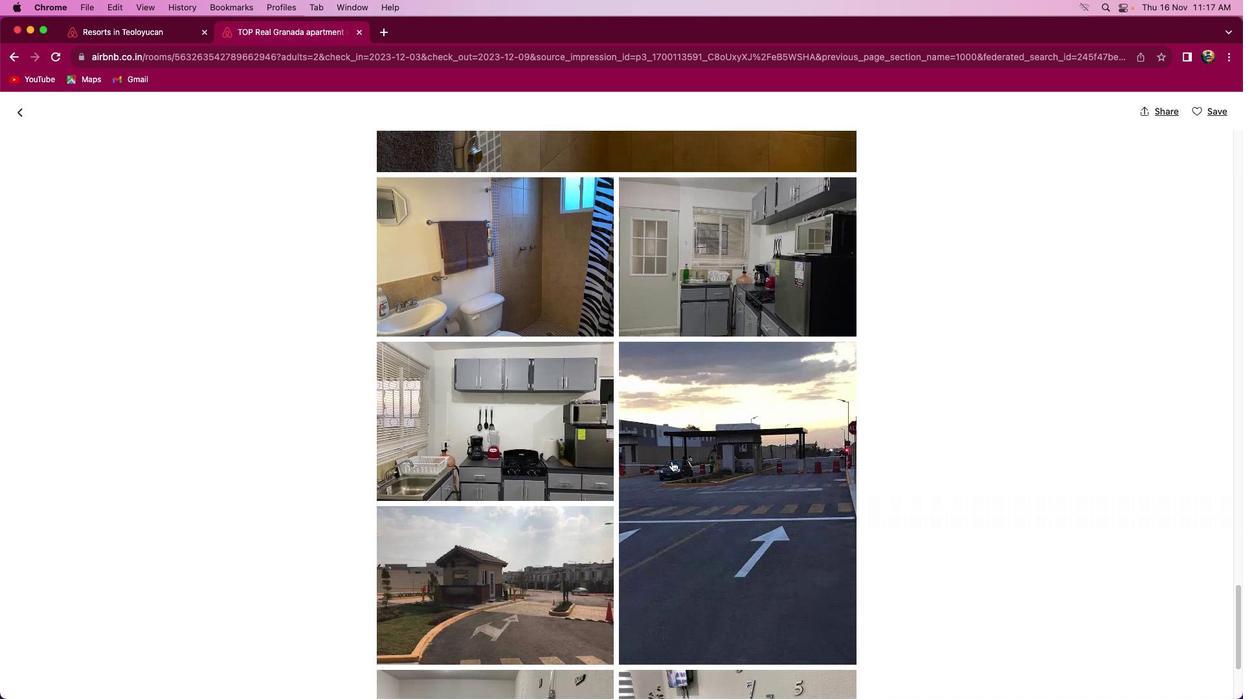 
Action: Mouse scrolled (672, 462) with delta (0, 0)
Screenshot: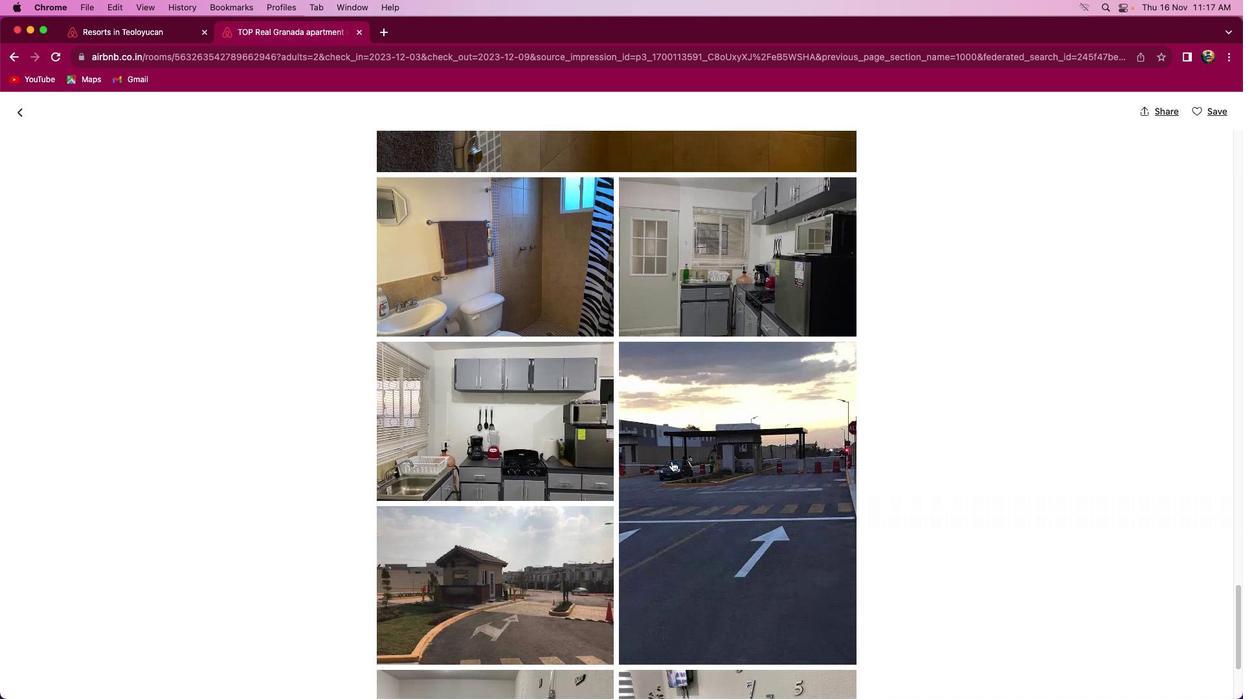 
Action: Mouse scrolled (672, 462) with delta (0, -1)
Screenshot: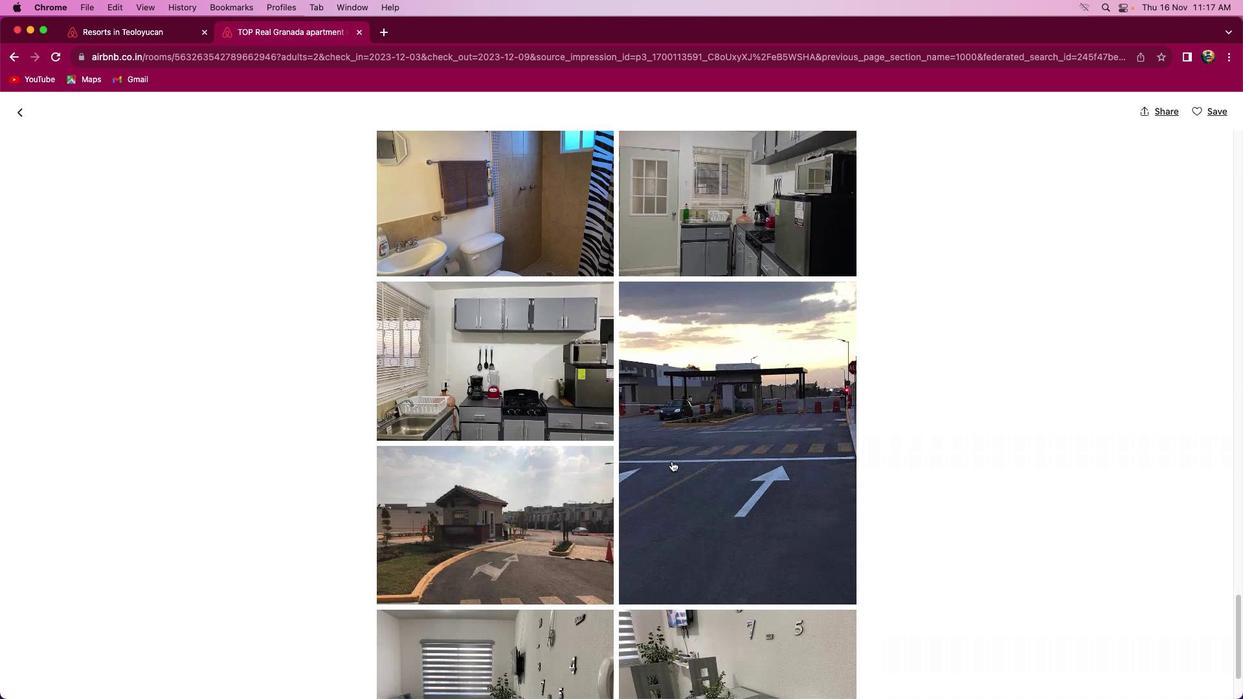
Action: Mouse scrolled (672, 462) with delta (0, -1)
Screenshot: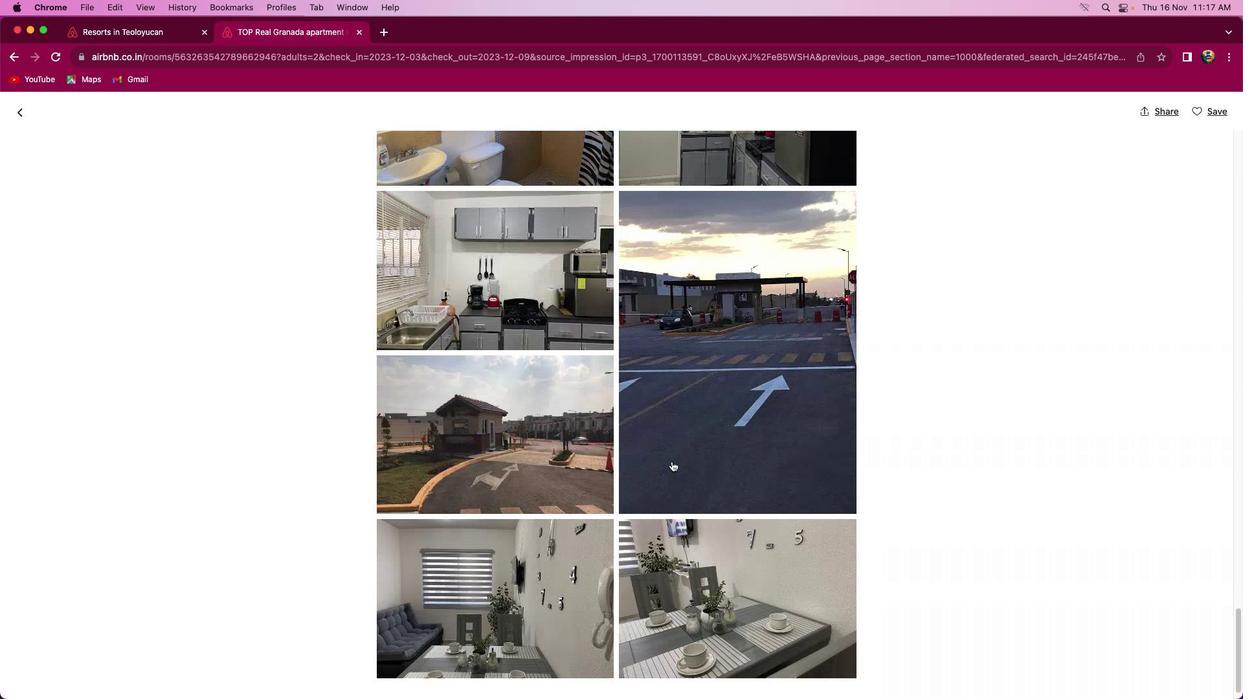 
Action: Mouse moved to (673, 462)
Screenshot: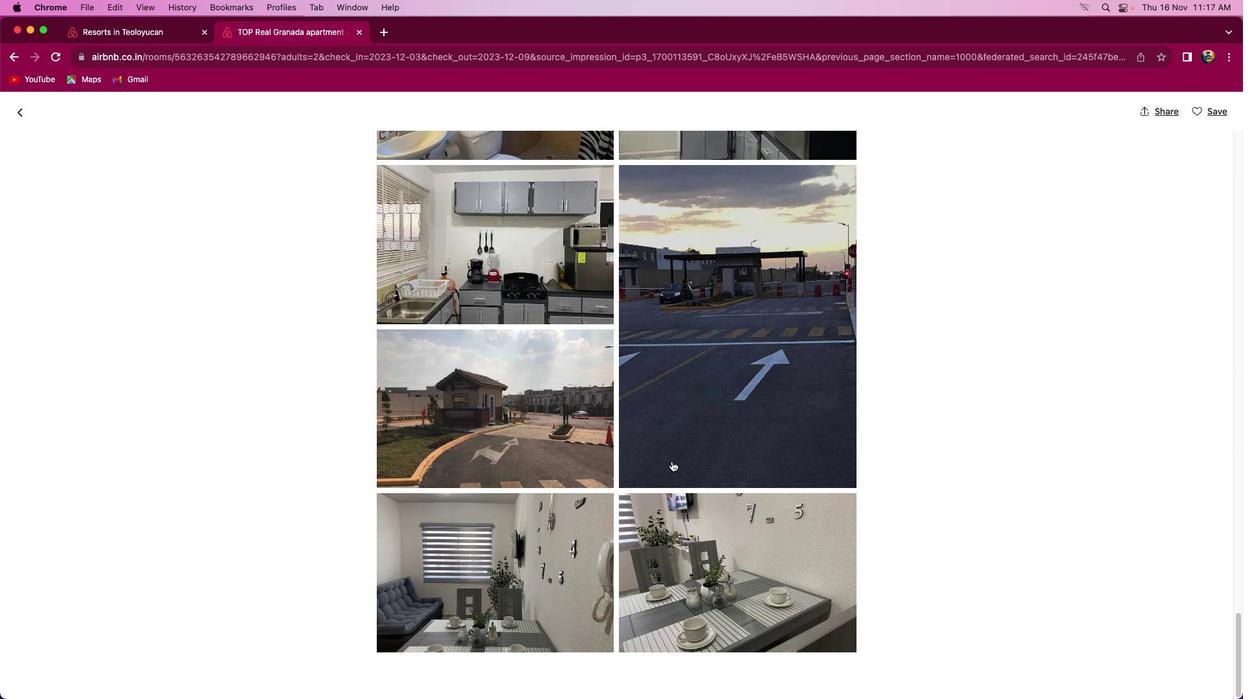 
Action: Mouse scrolled (673, 462) with delta (0, 0)
Screenshot: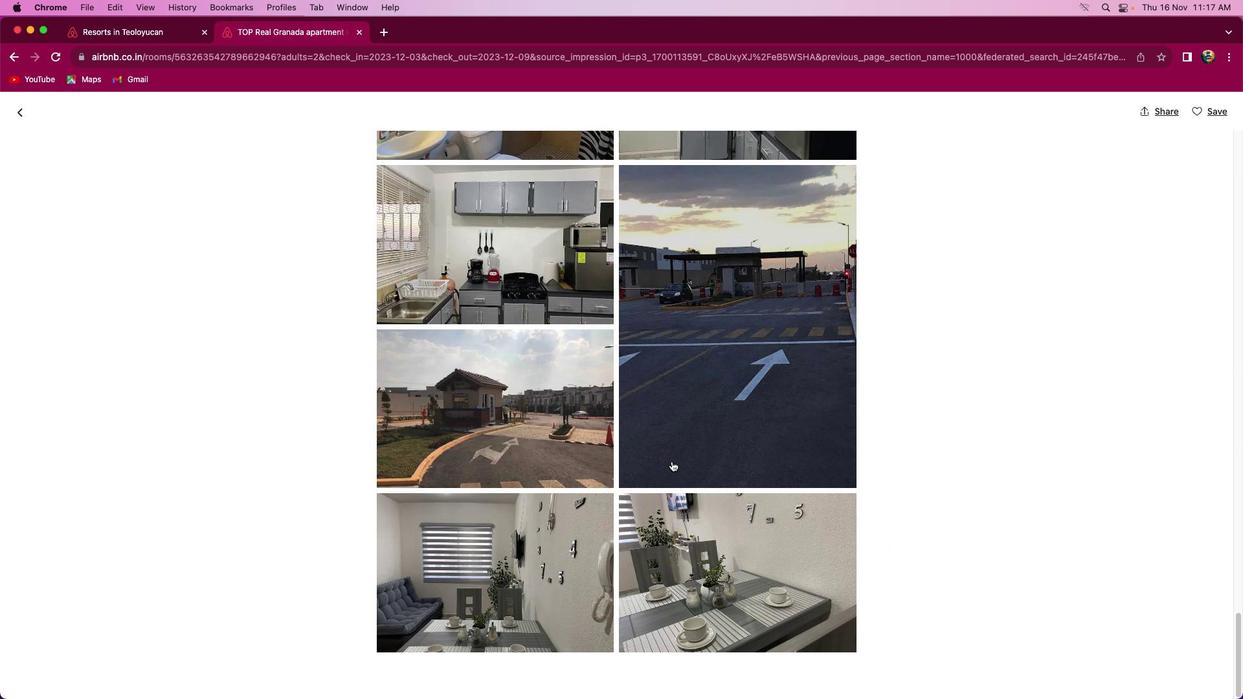 
Action: Mouse scrolled (673, 462) with delta (0, 0)
Screenshot: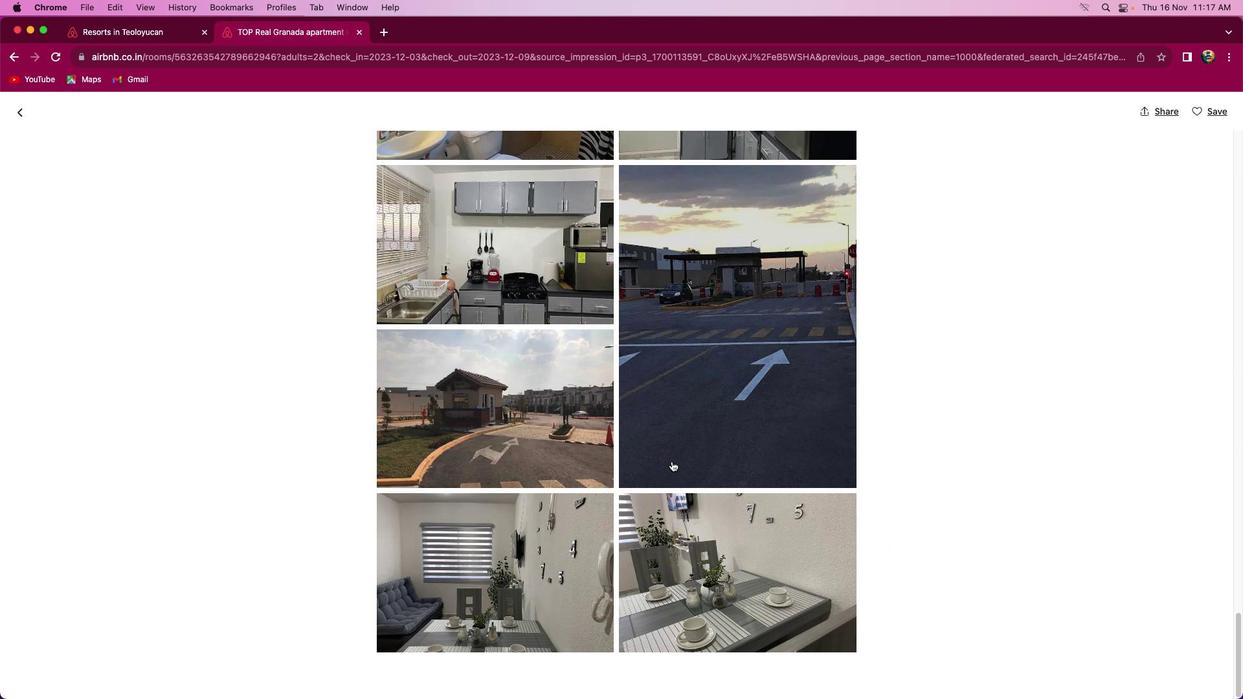
Action: Mouse scrolled (673, 462) with delta (0, 0)
Screenshot: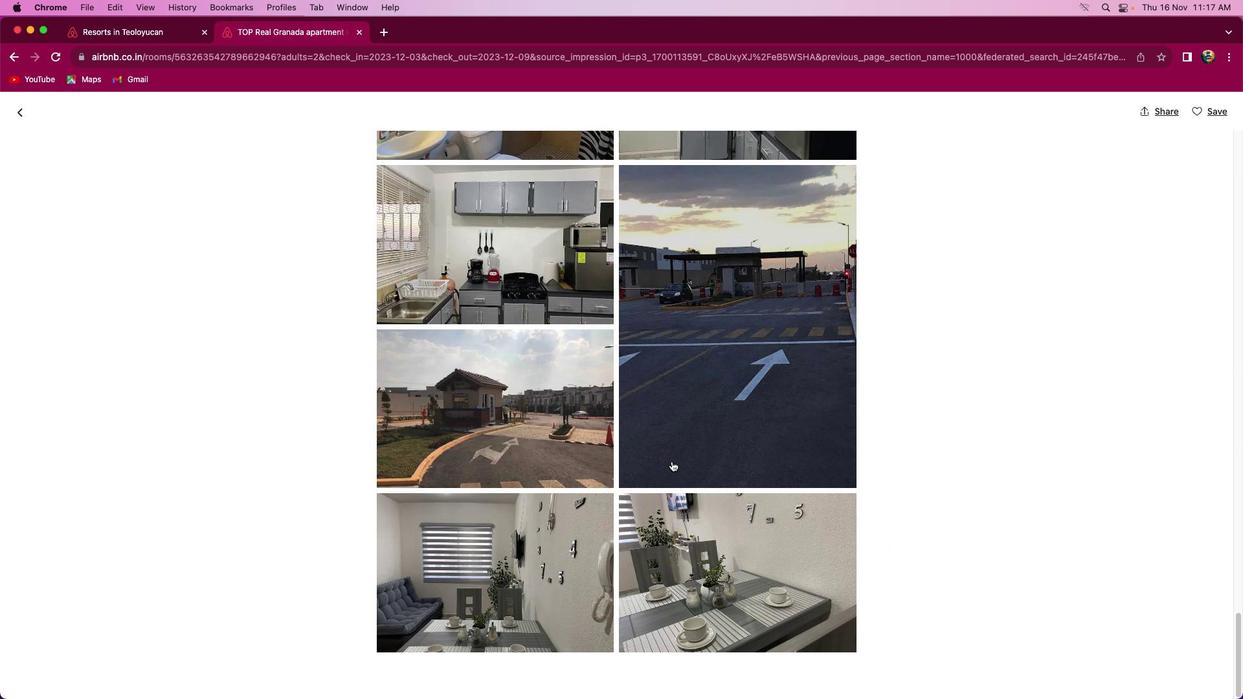 
Action: Mouse scrolled (673, 462) with delta (0, -1)
Screenshot: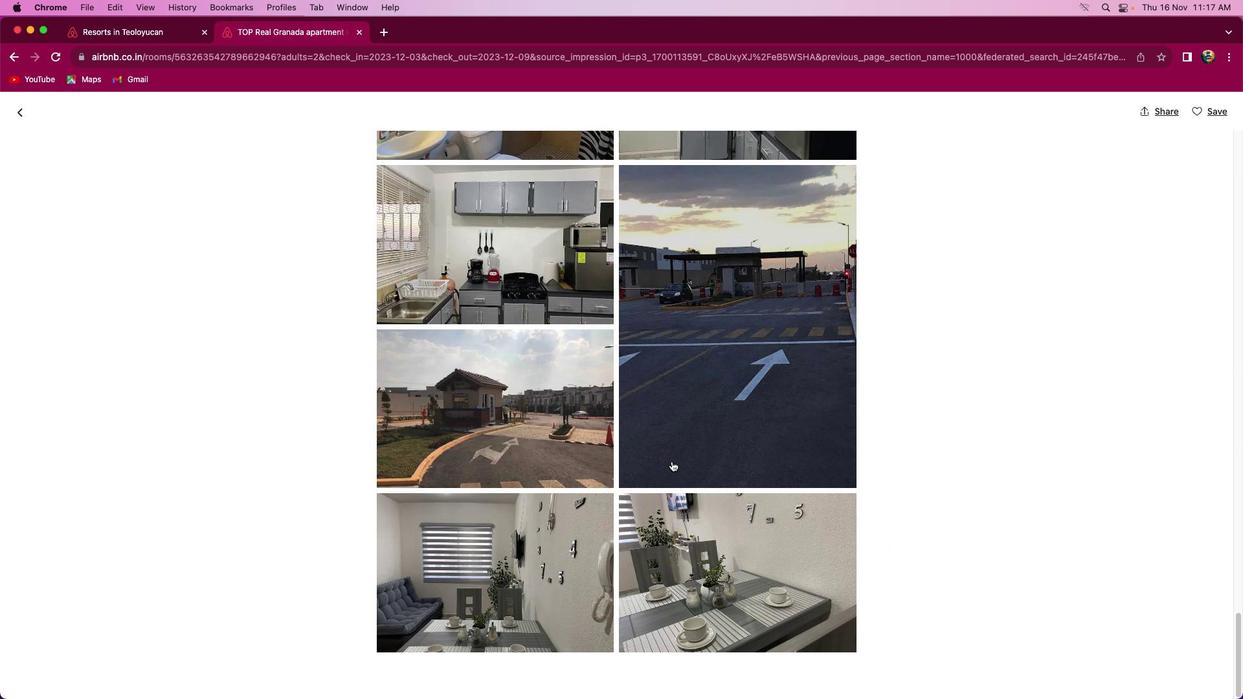 
Action: Mouse moved to (660, 459)
Screenshot: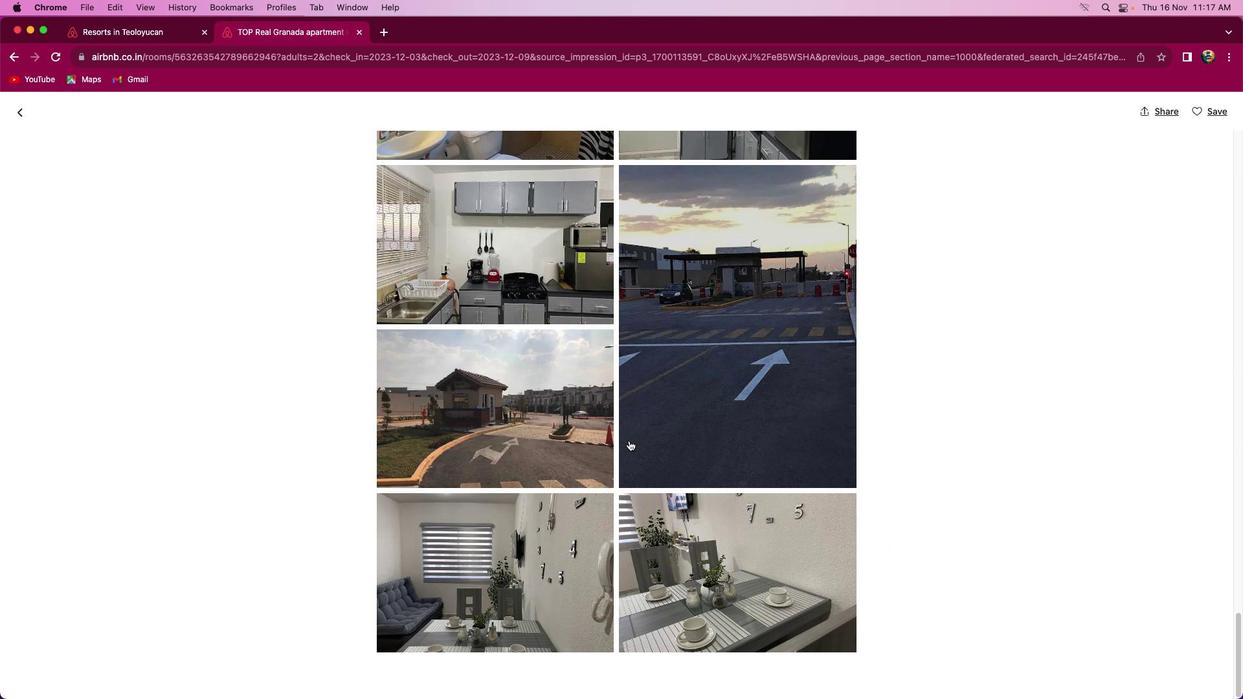 
Action: Mouse scrolled (660, 459) with delta (0, 0)
Screenshot: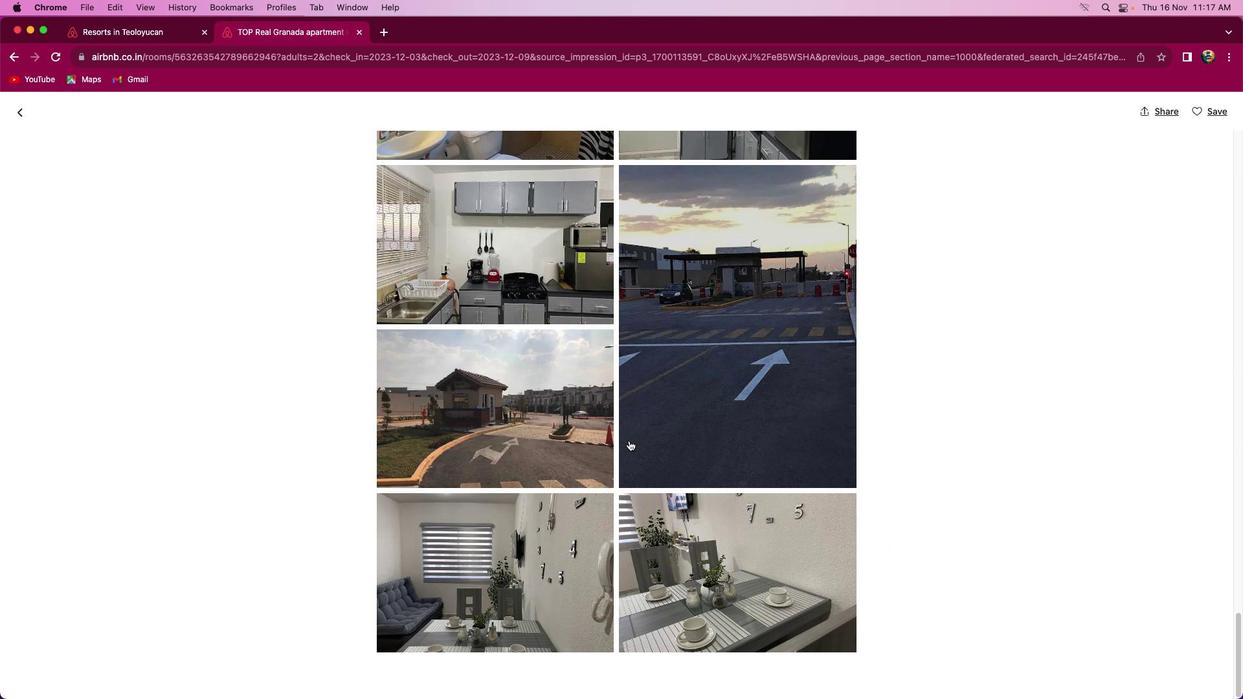 
Action: Mouse moved to (655, 456)
Screenshot: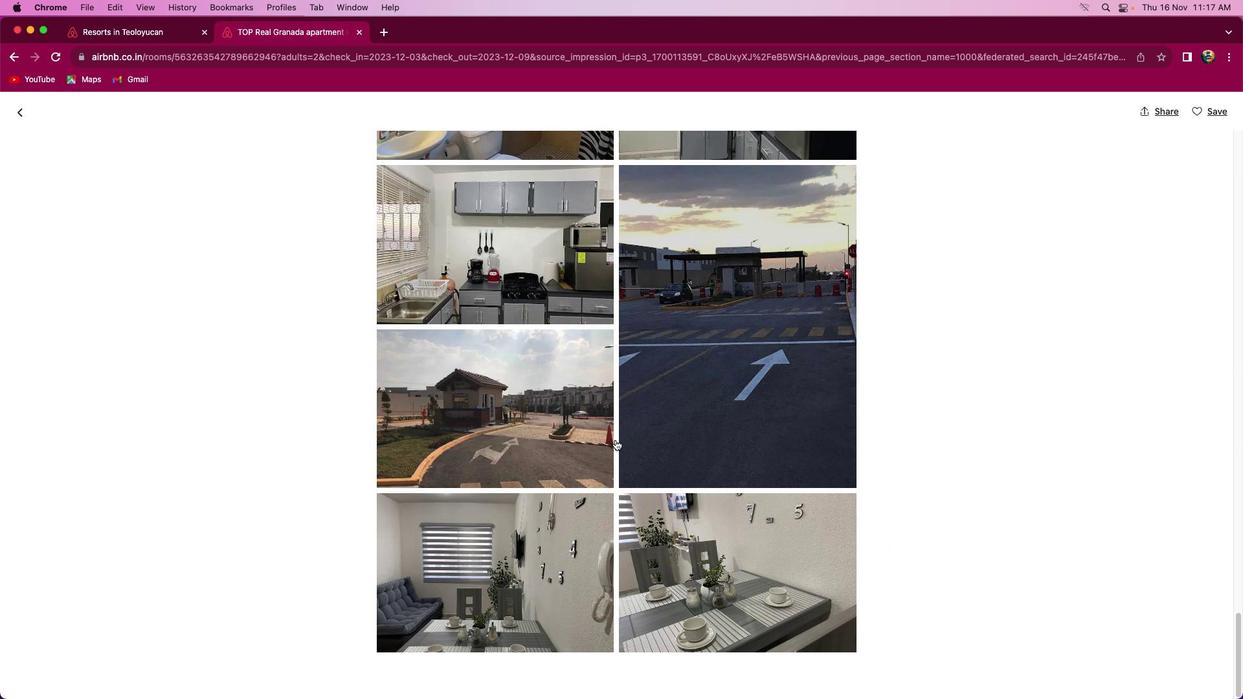 
Action: Mouse scrolled (655, 456) with delta (0, 0)
Screenshot: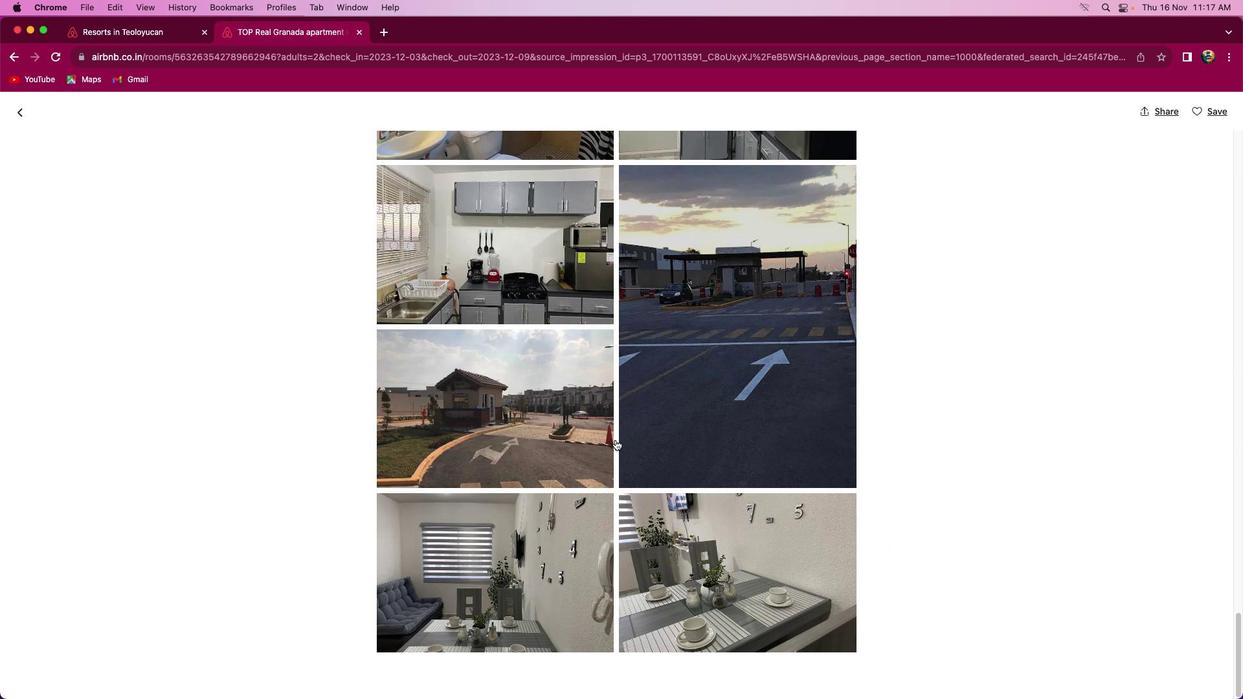 
Action: Mouse moved to (649, 452)
Screenshot: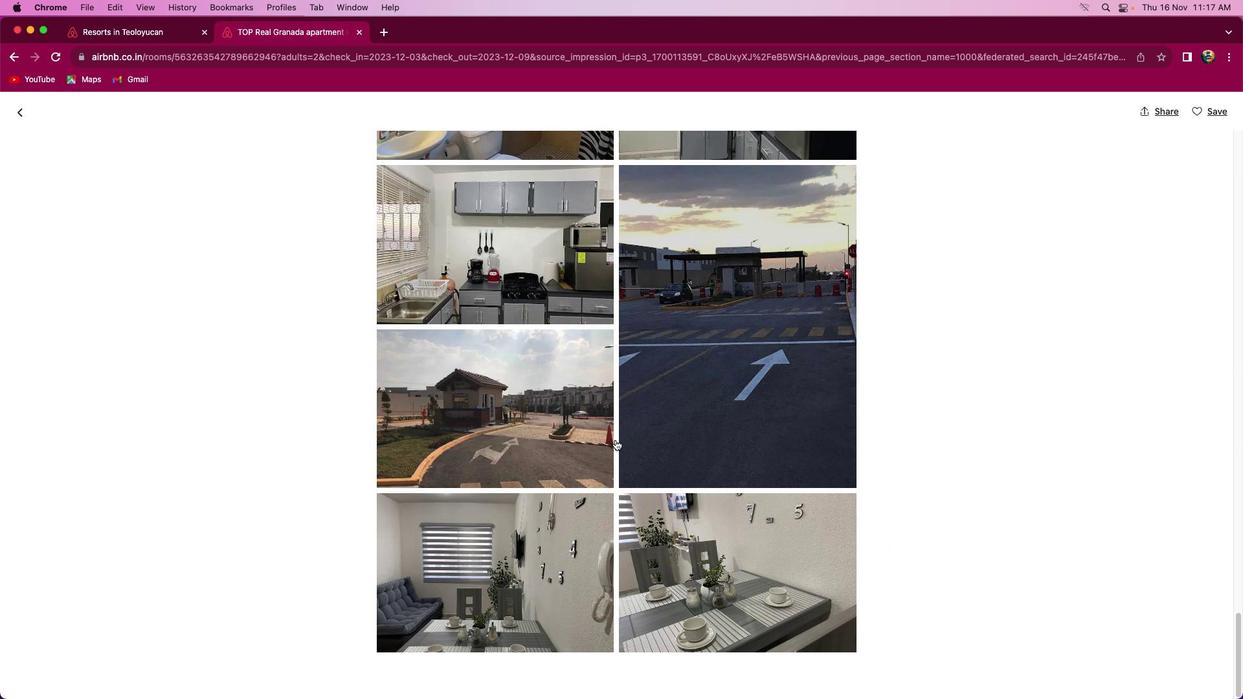 
Action: Mouse scrolled (649, 452) with delta (0, 0)
Screenshot: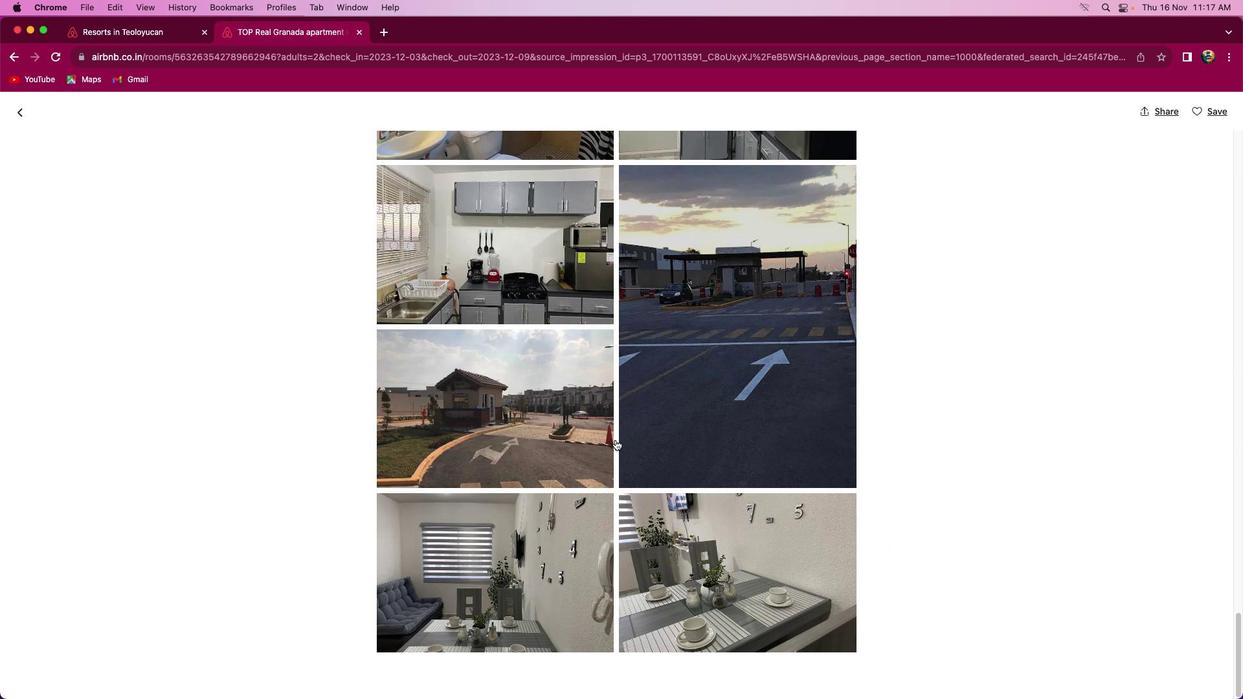 
Action: Mouse moved to (641, 448)
Screenshot: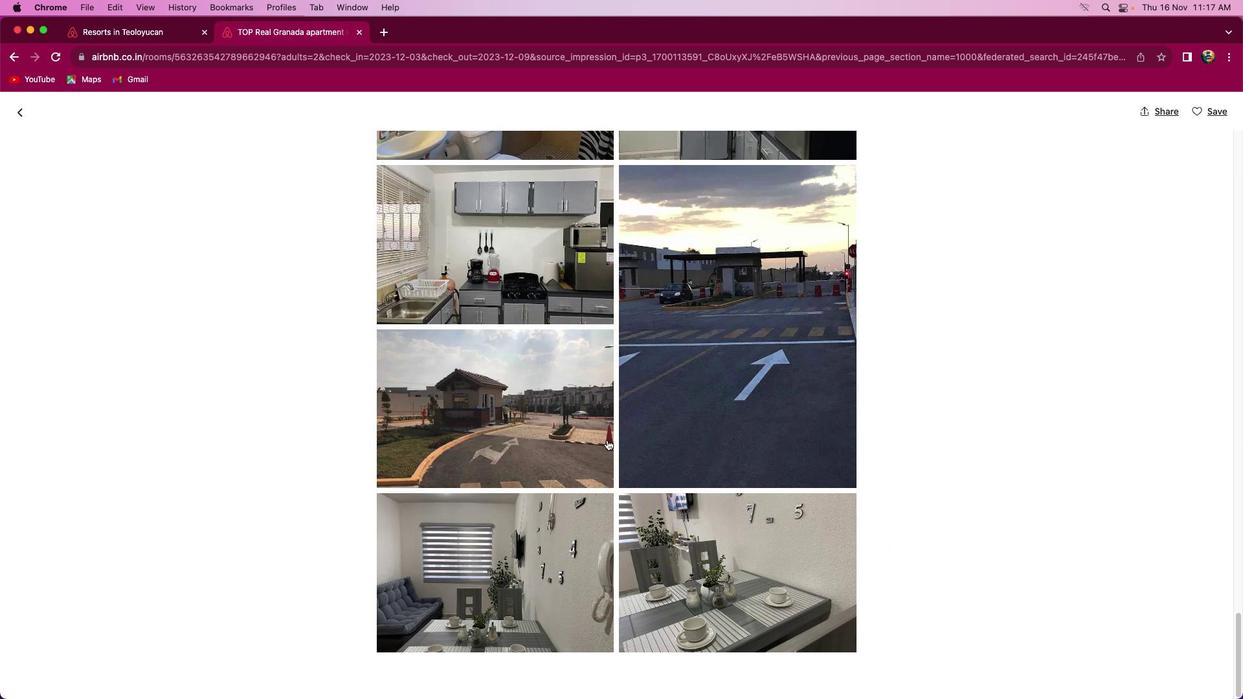 
Action: Mouse scrolled (641, 448) with delta (0, -1)
Screenshot: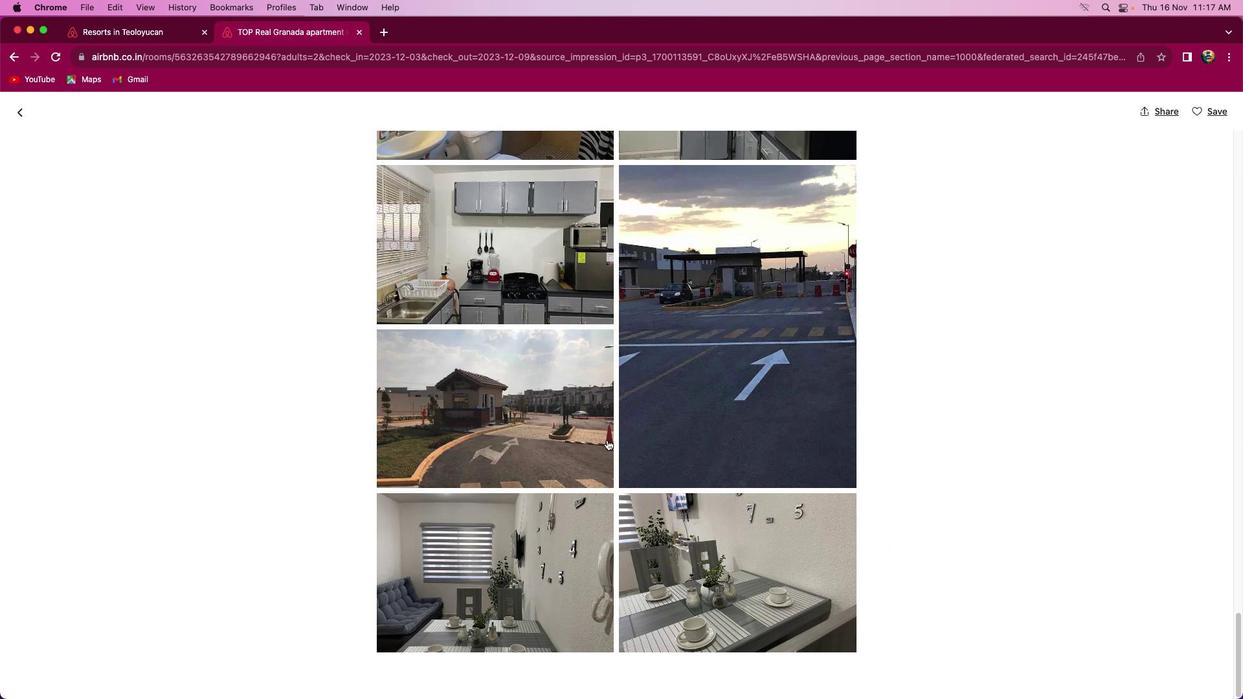 
Action: Mouse moved to (22, 115)
Screenshot: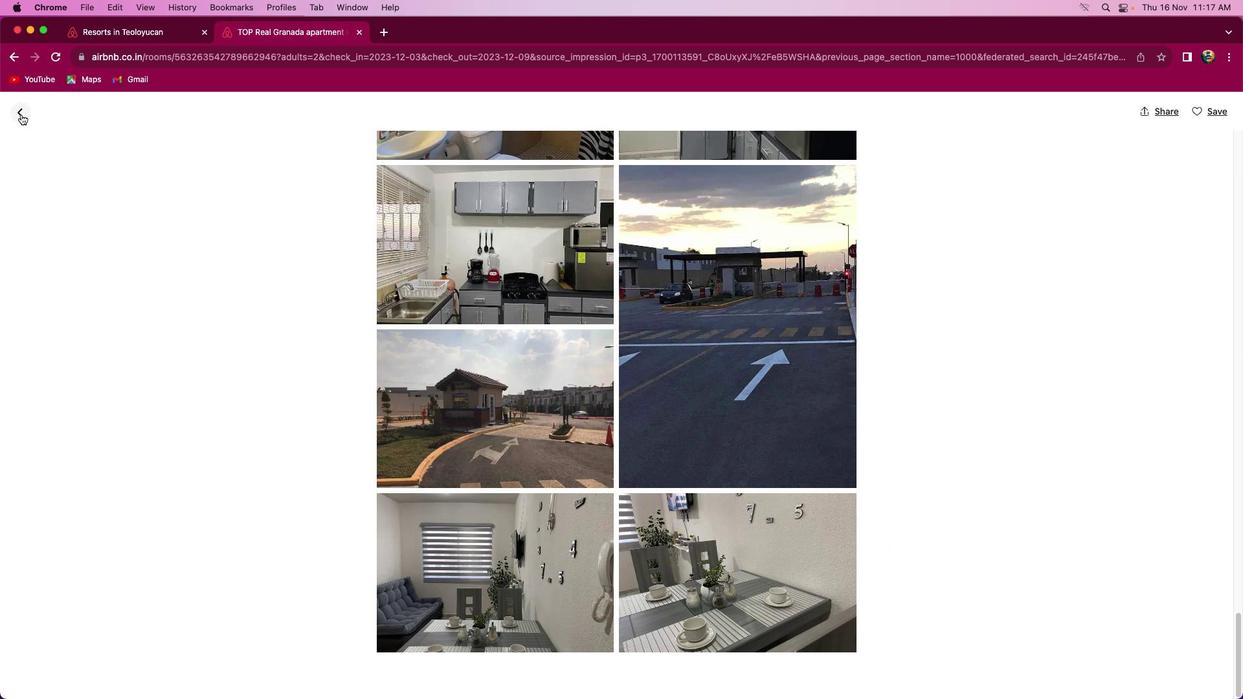 
Action: Mouse pressed left at (22, 115)
Screenshot: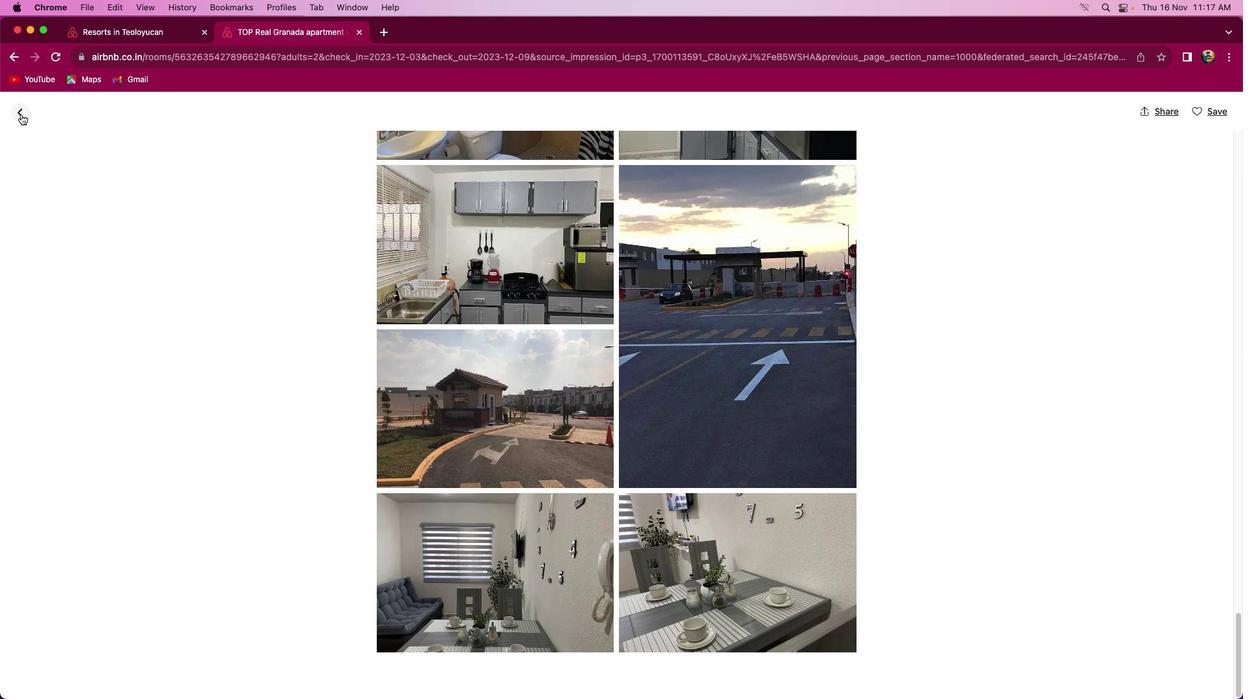 
Action: Mouse moved to (536, 386)
Screenshot: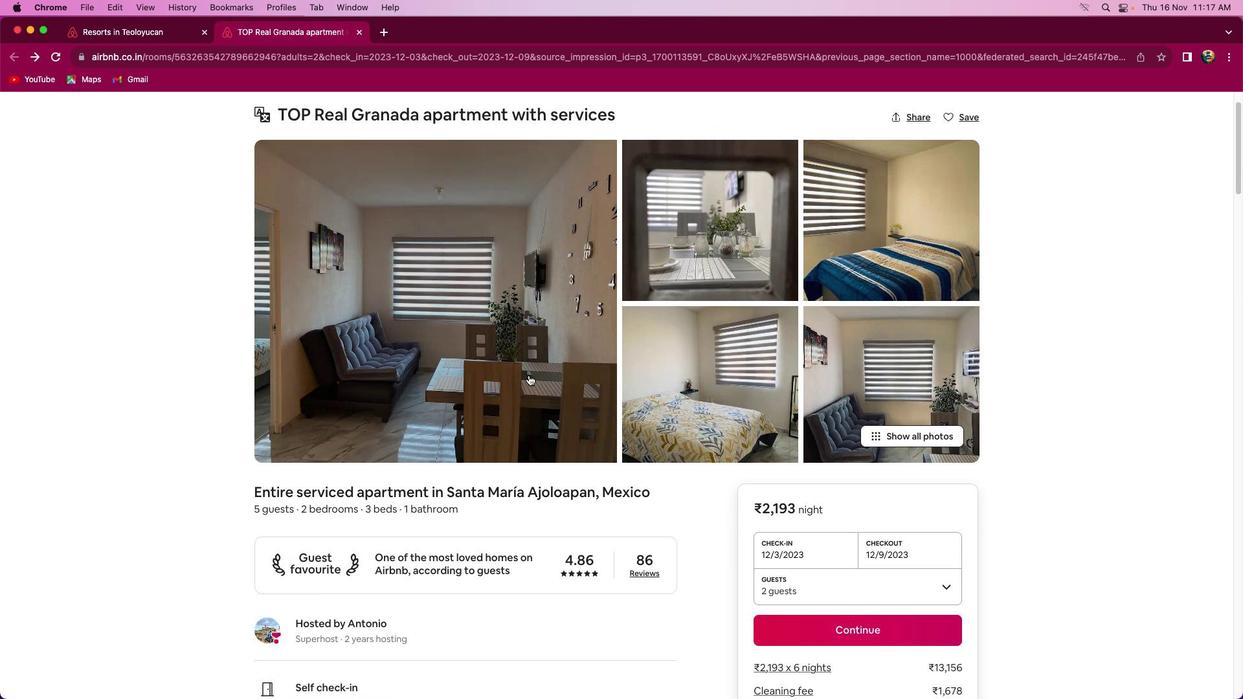 
Action: Mouse scrolled (536, 386) with delta (0, 0)
Screenshot: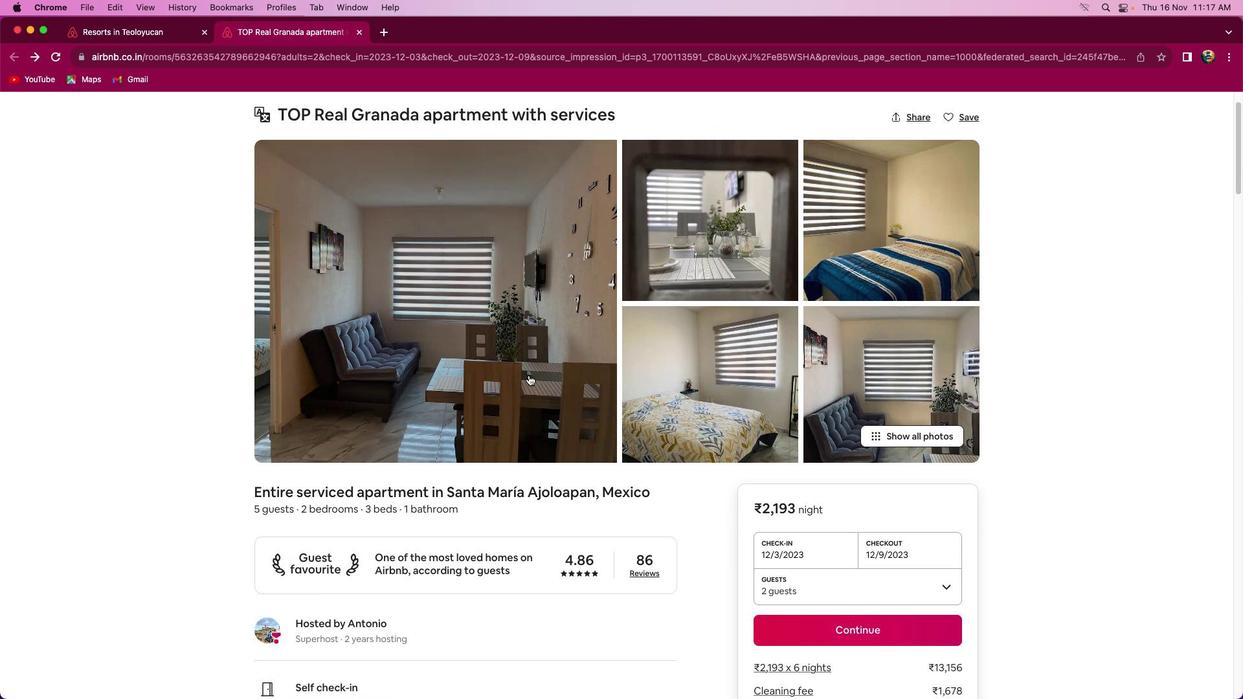 
Action: Mouse moved to (535, 384)
Screenshot: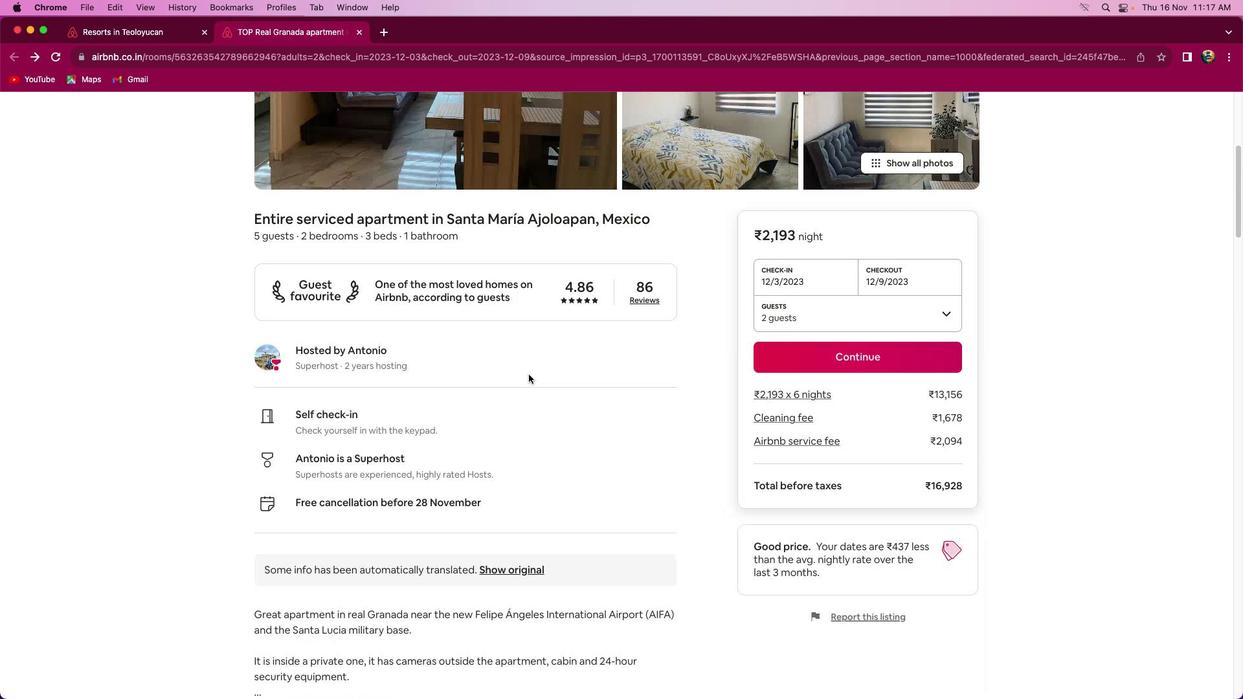 
Action: Mouse scrolled (535, 384) with delta (0, 0)
Screenshot: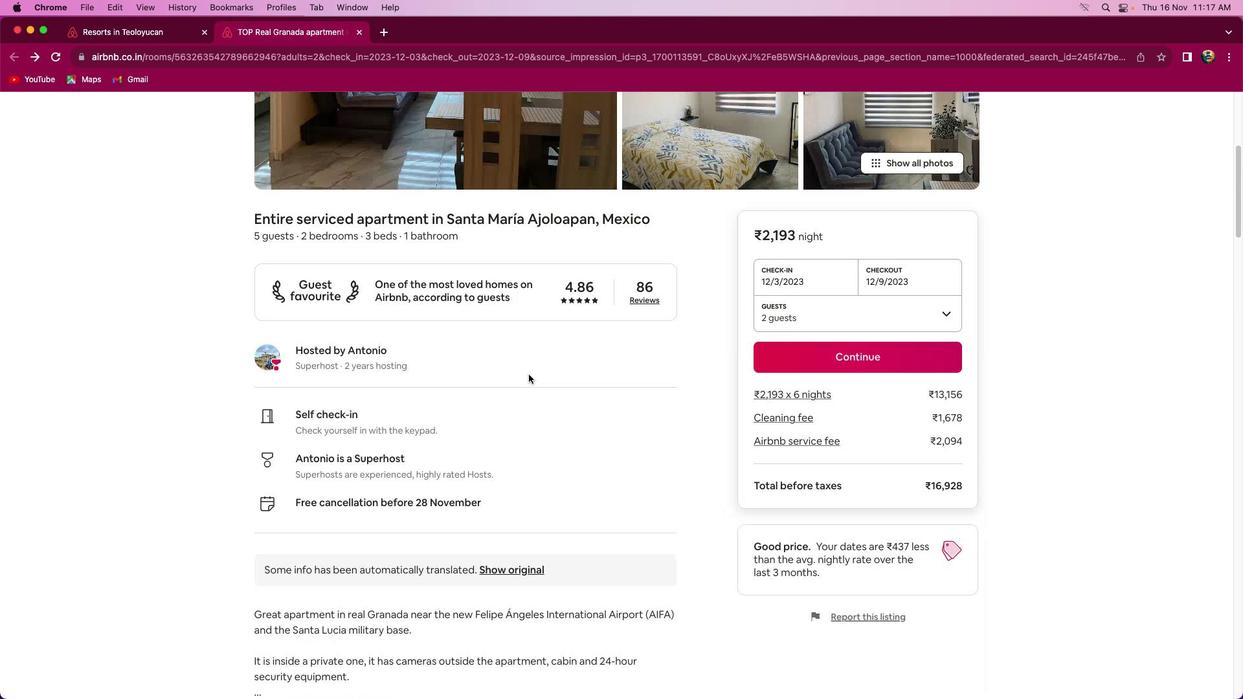 
Action: Mouse moved to (535, 384)
Screenshot: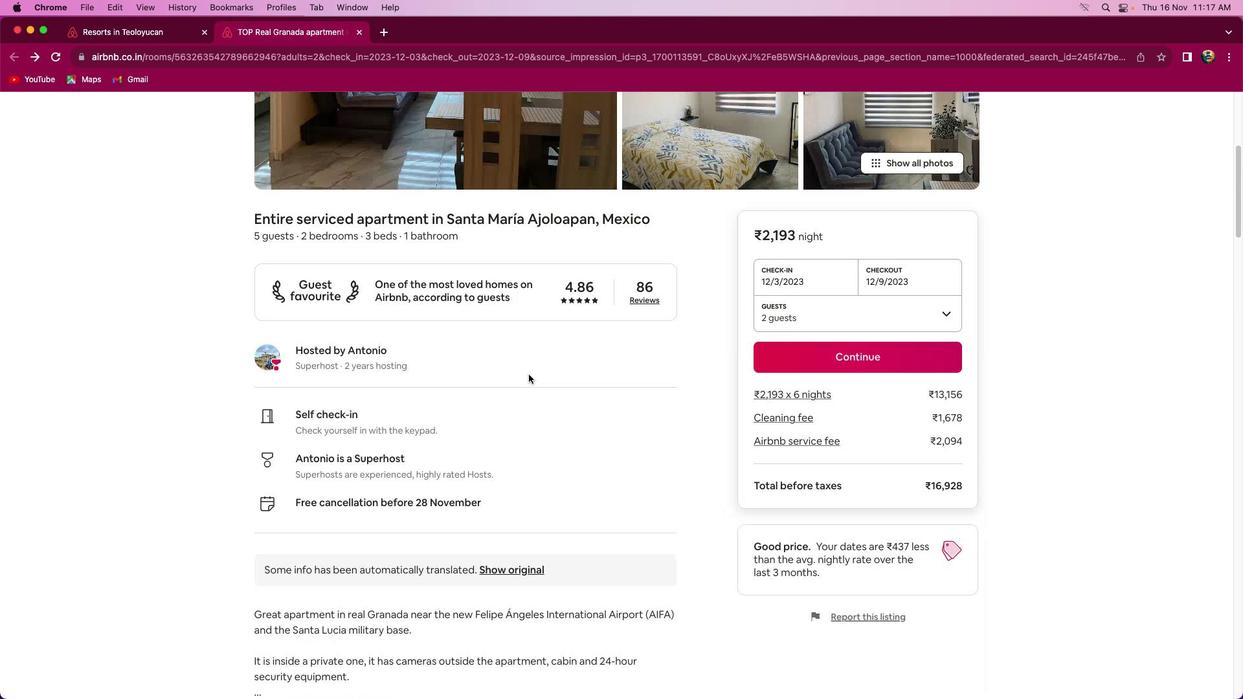 
Action: Mouse scrolled (535, 384) with delta (0, 0)
Screenshot: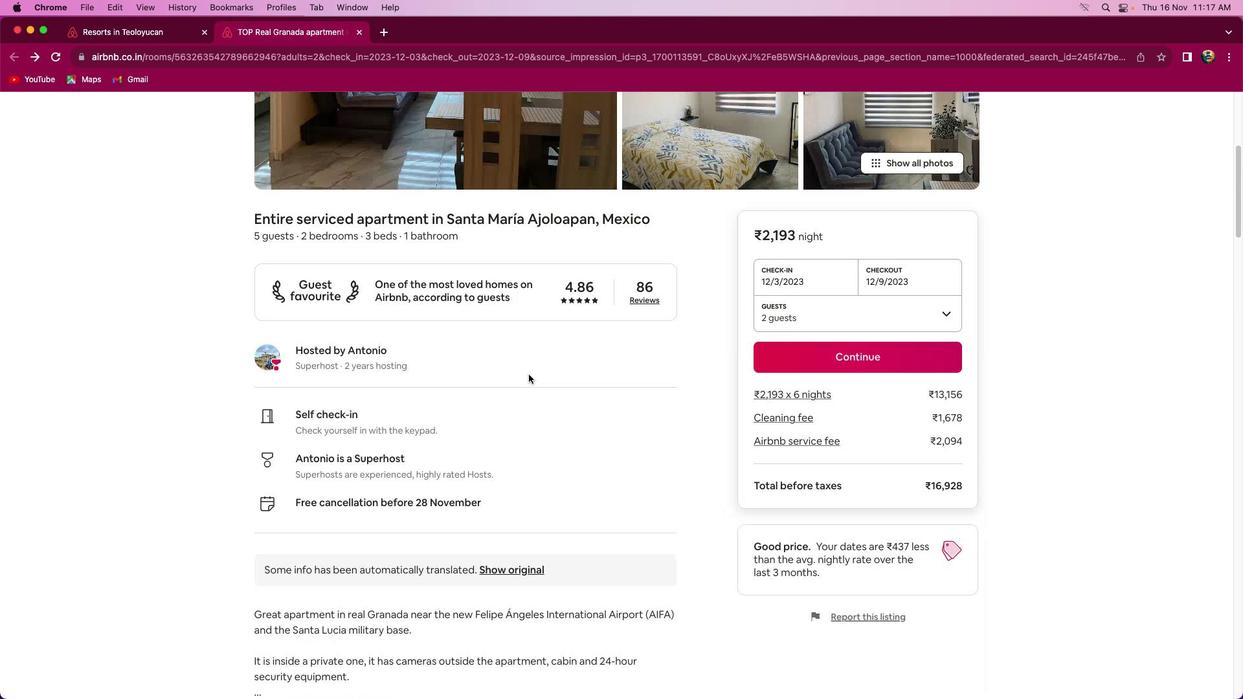 
Action: Mouse moved to (533, 382)
Screenshot: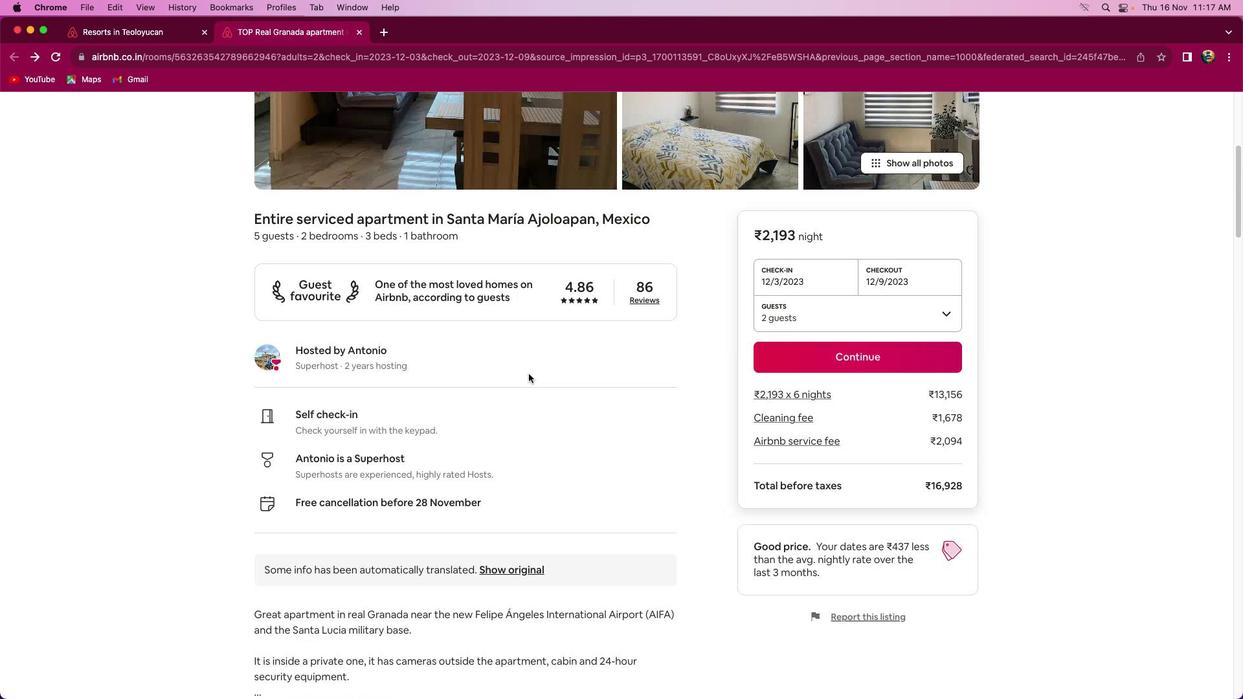 
Action: Mouse scrolled (533, 382) with delta (0, -1)
Screenshot: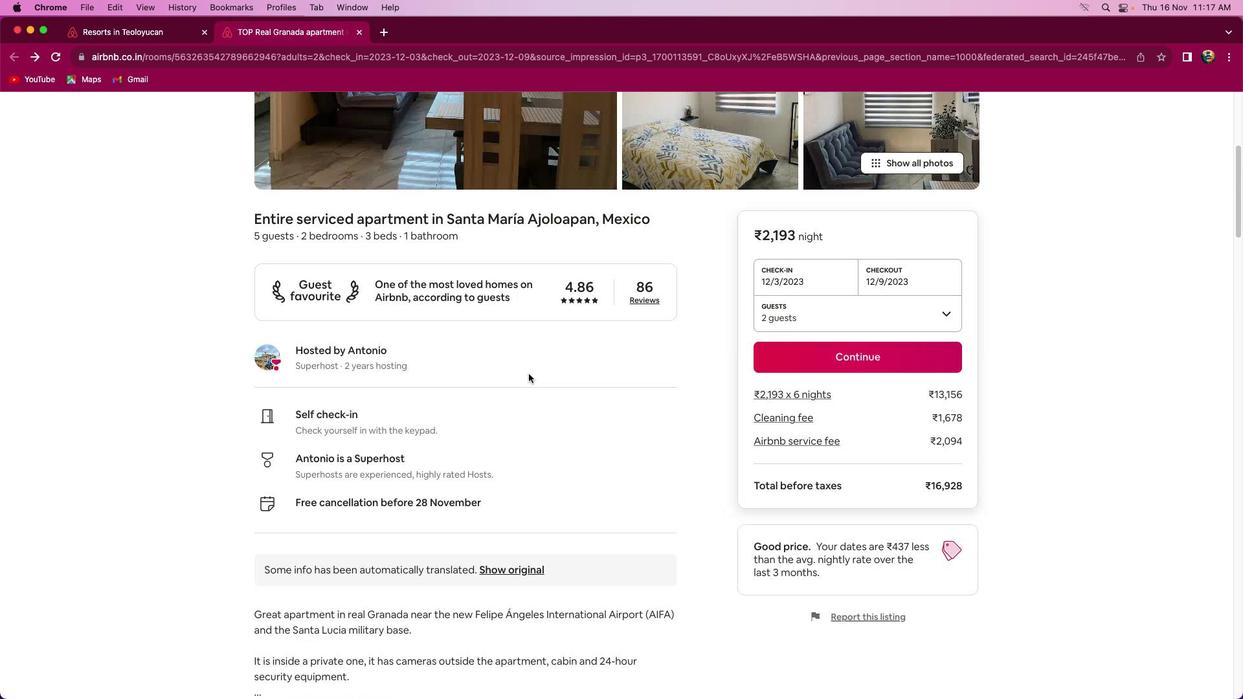 
Action: Mouse moved to (532, 379)
Screenshot: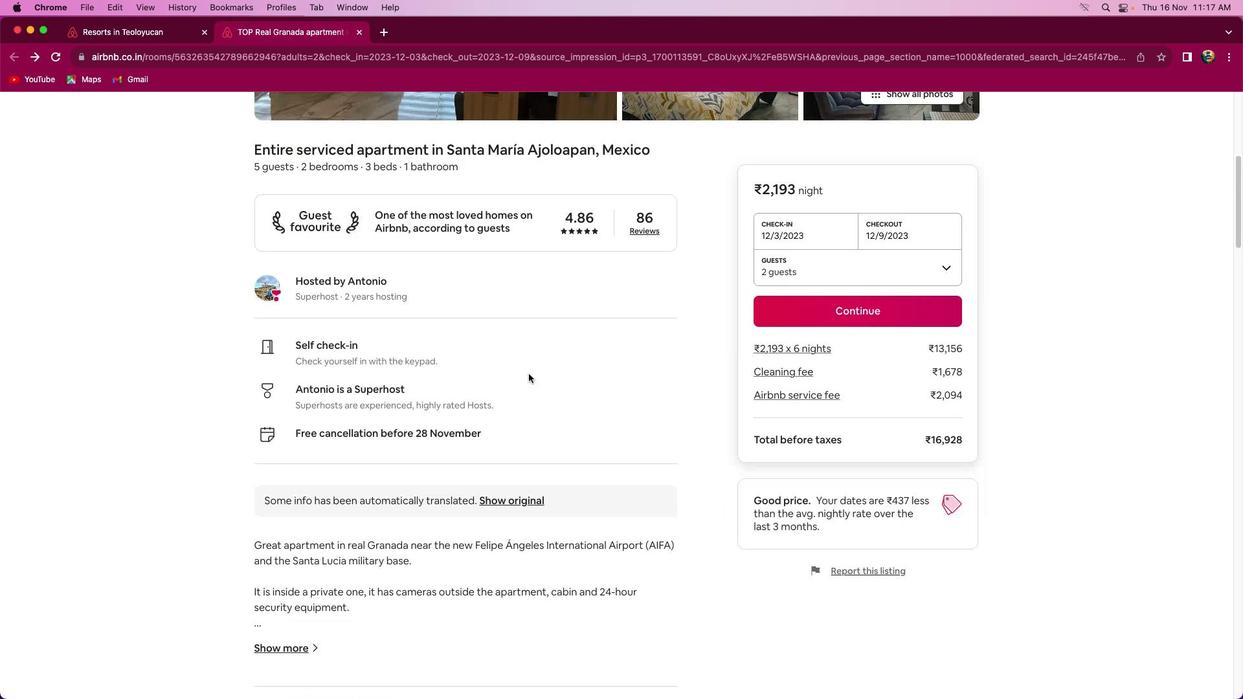 
Action: Mouse scrolled (532, 379) with delta (0, -1)
Screenshot: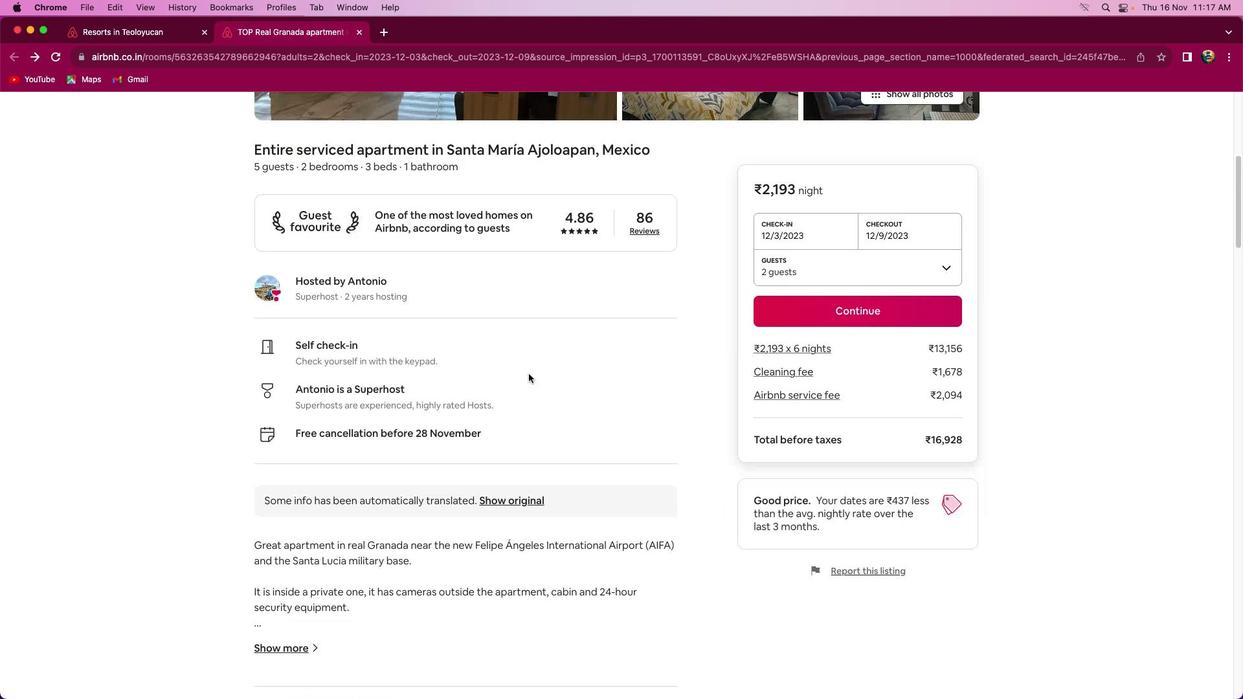 
Action: Mouse moved to (484, 359)
Screenshot: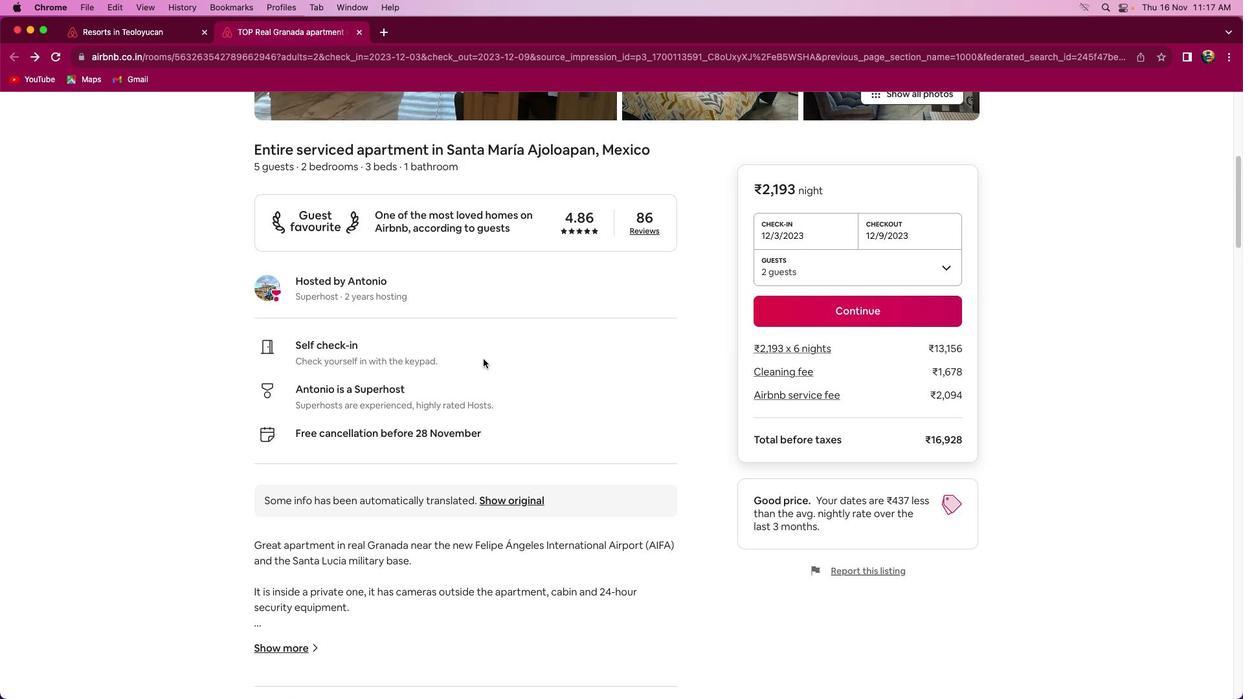 
Action: Mouse scrolled (484, 359) with delta (0, 0)
Screenshot: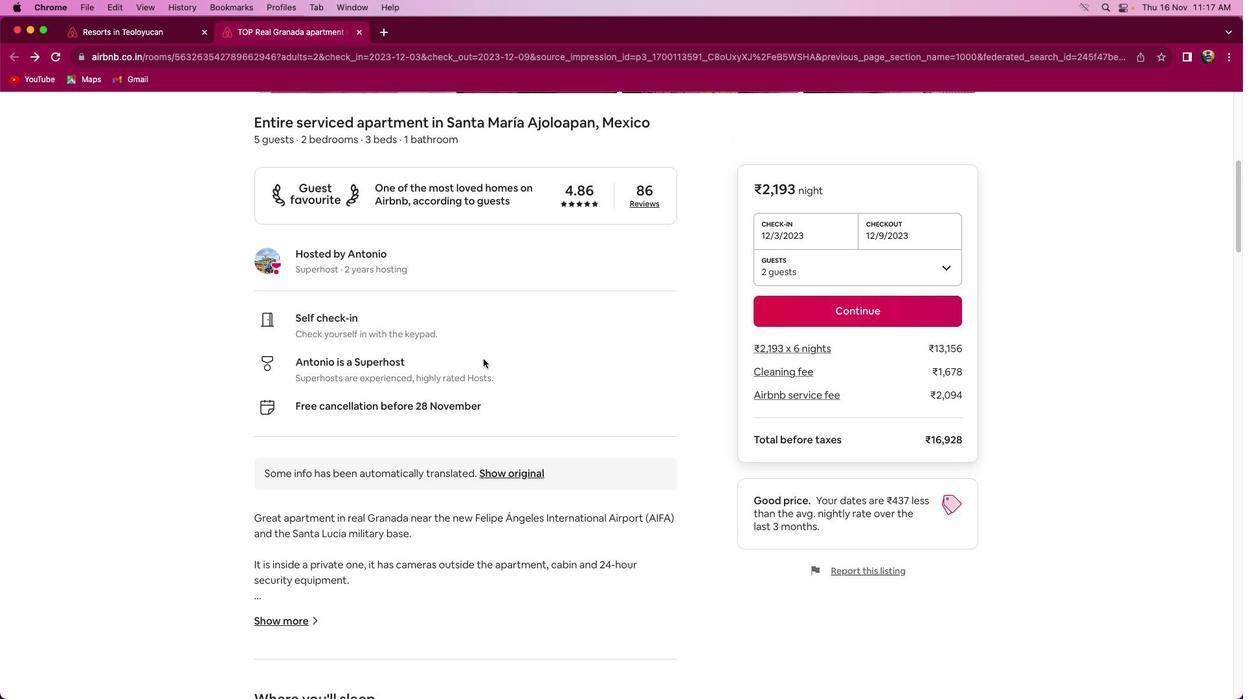 
Action: Mouse scrolled (484, 359) with delta (0, 0)
Screenshot: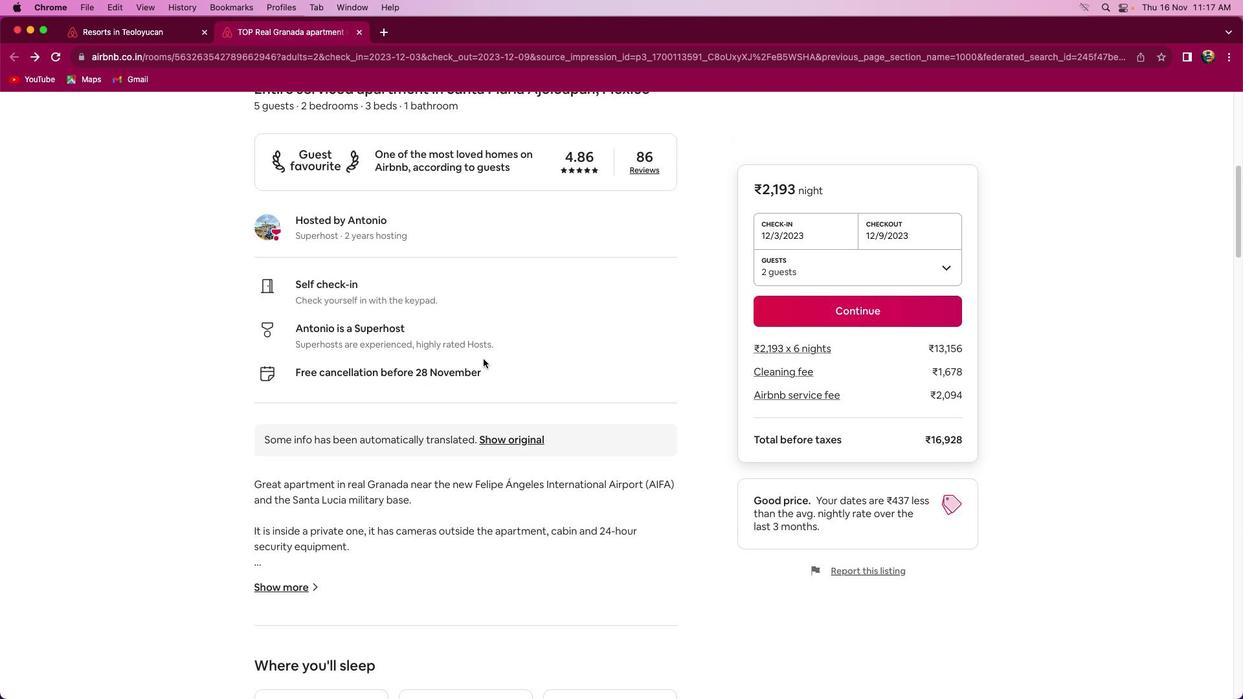
Action: Mouse scrolled (484, 359) with delta (0, 0)
Screenshot: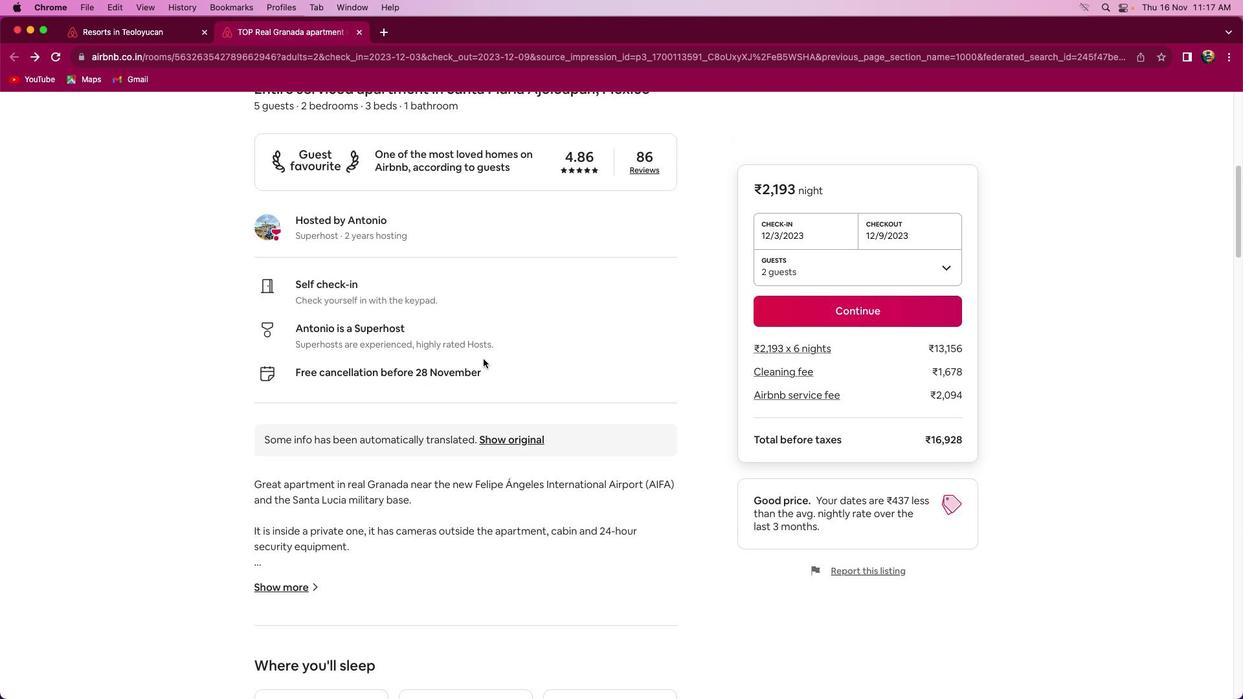 
Action: Mouse scrolled (484, 359) with delta (0, -1)
Screenshot: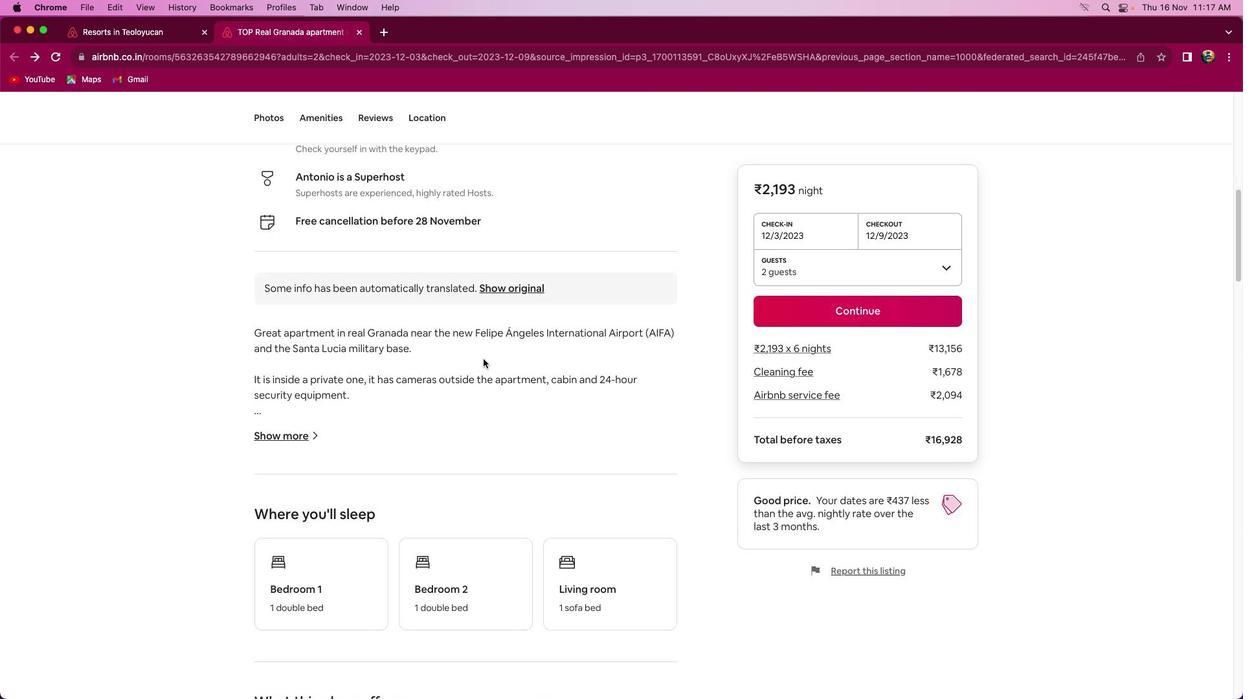
Action: Mouse scrolled (484, 359) with delta (0, -1)
Screenshot: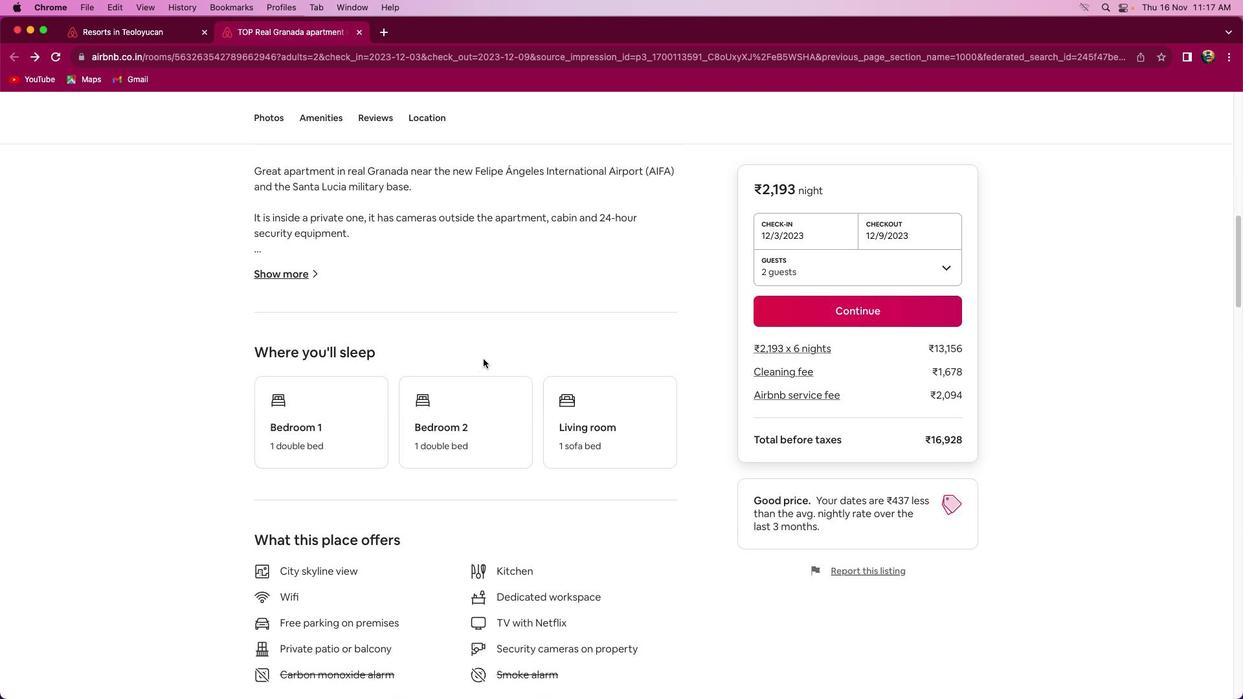 
Action: Mouse moved to (484, 359)
Screenshot: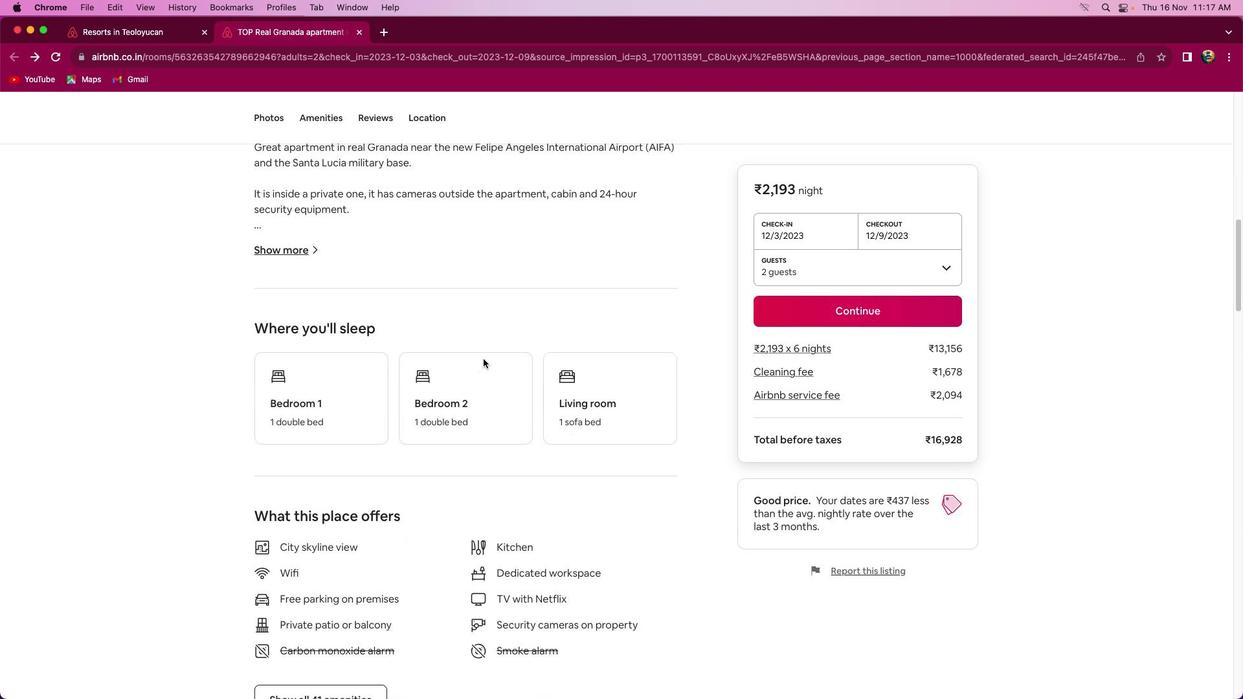
Action: Mouse scrolled (484, 359) with delta (0, 0)
Screenshot: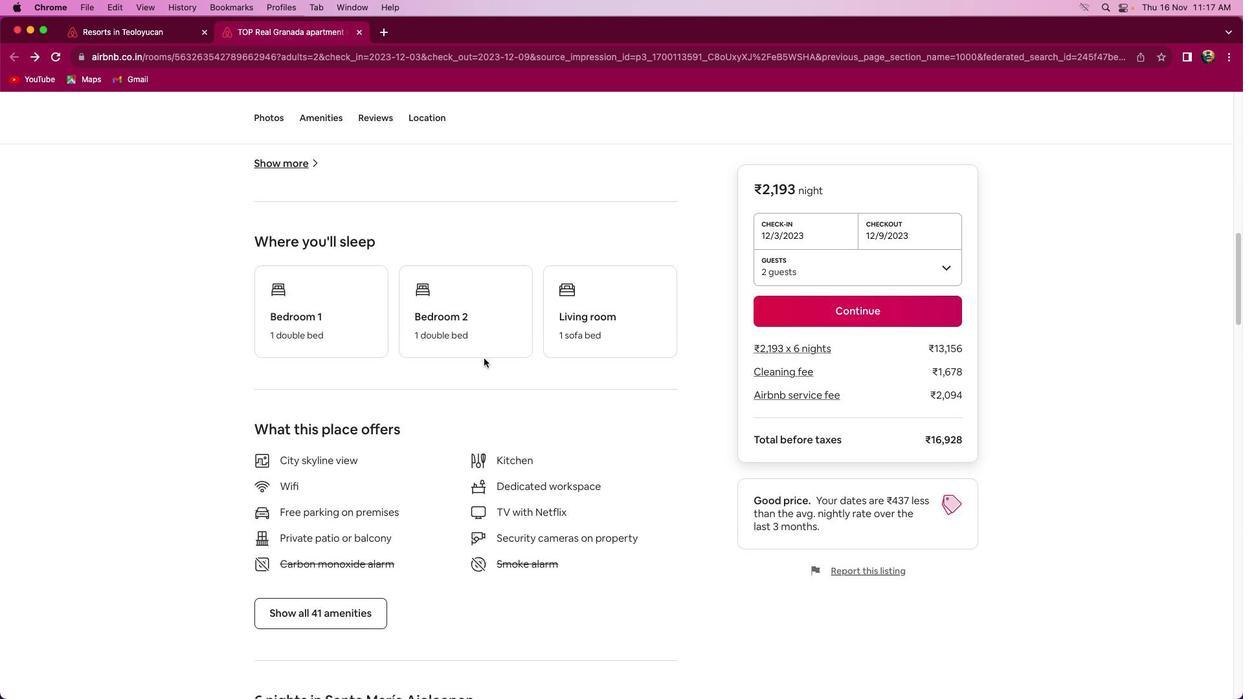 
Action: Mouse moved to (484, 359)
Screenshot: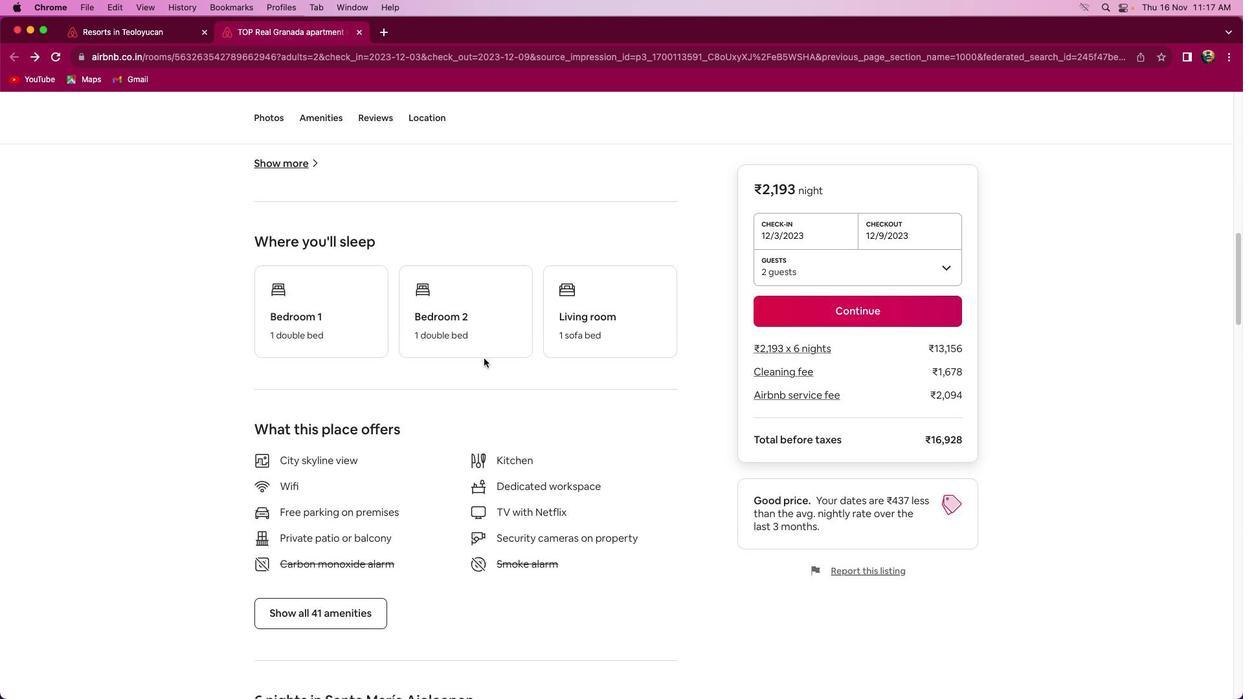 
Action: Mouse scrolled (484, 359) with delta (0, 0)
Screenshot: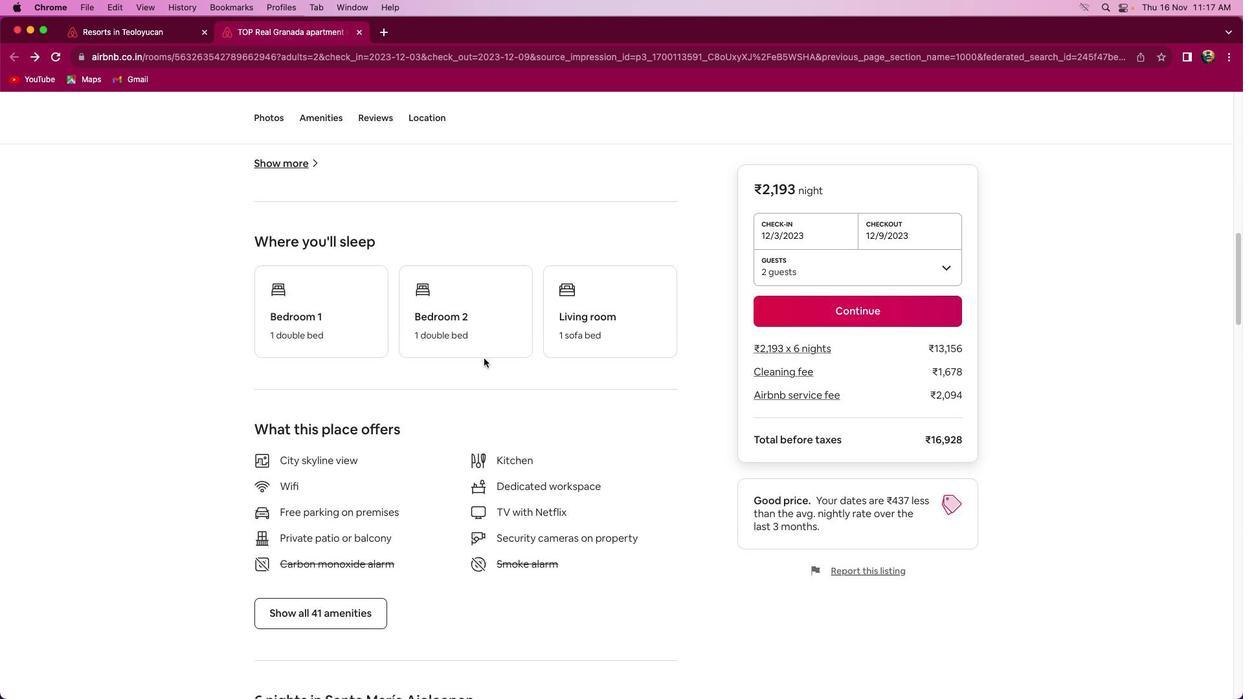 
Action: Mouse scrolled (484, 359) with delta (0, 0)
Screenshot: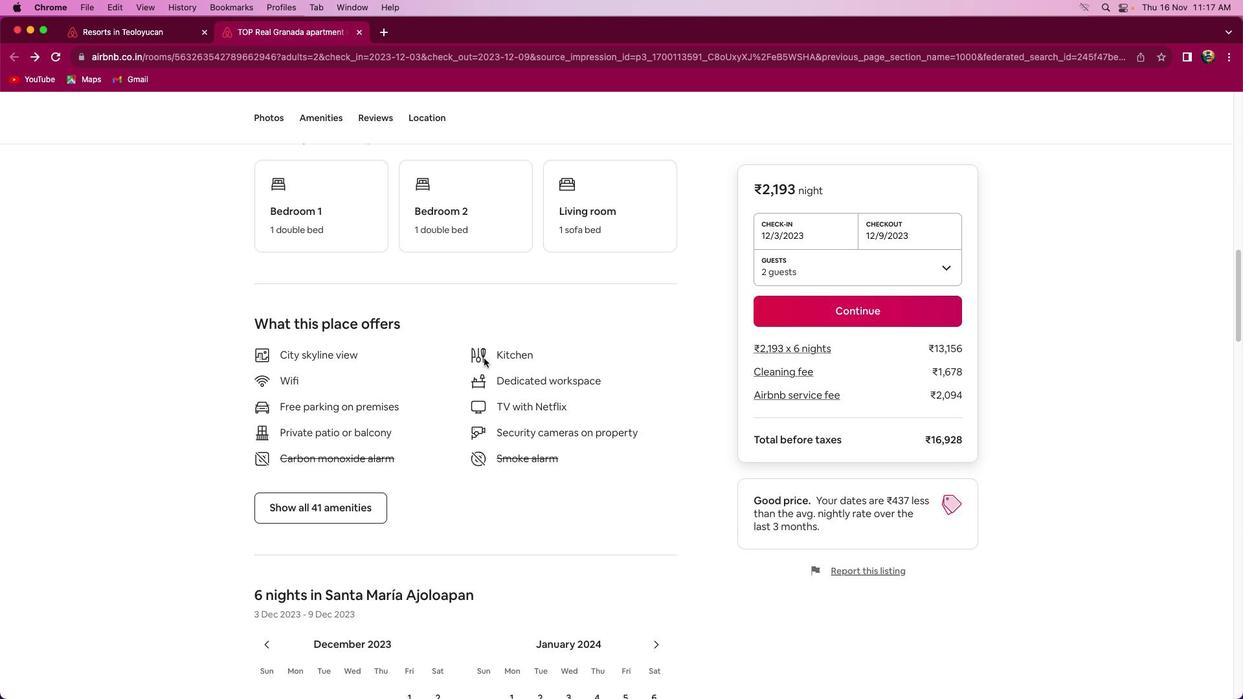 
Action: Mouse scrolled (484, 359) with delta (0, -1)
Screenshot: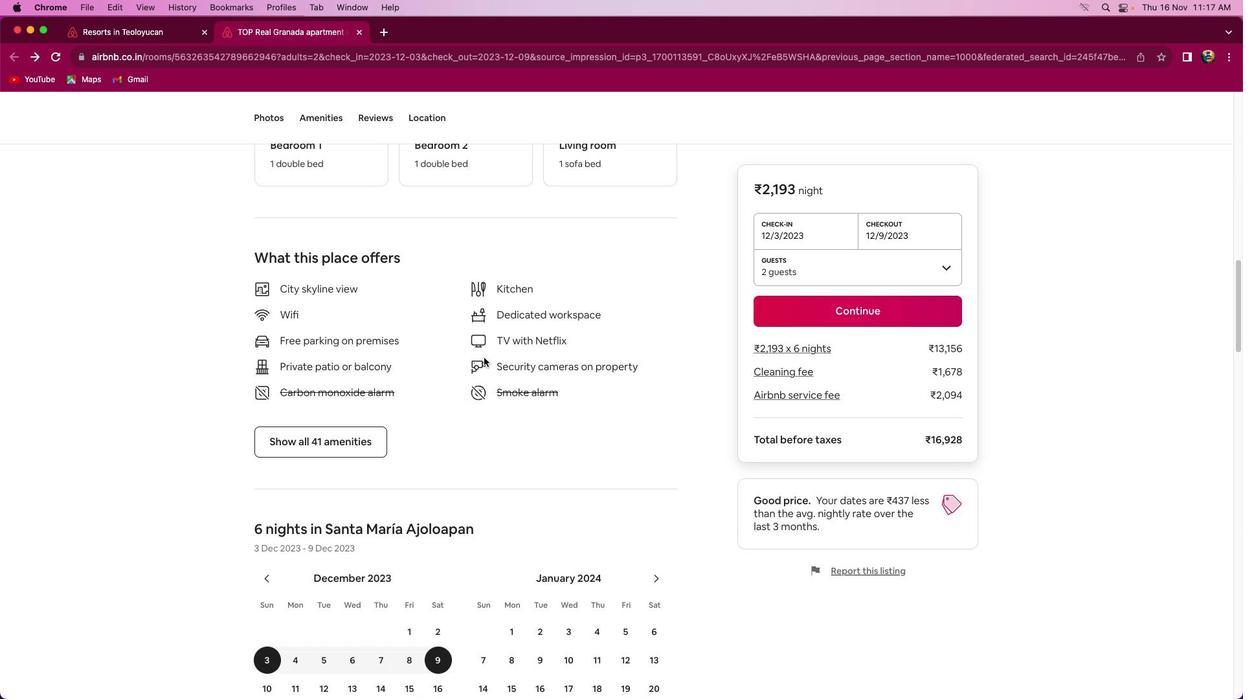 
Action: Mouse moved to (329, 434)
Screenshot: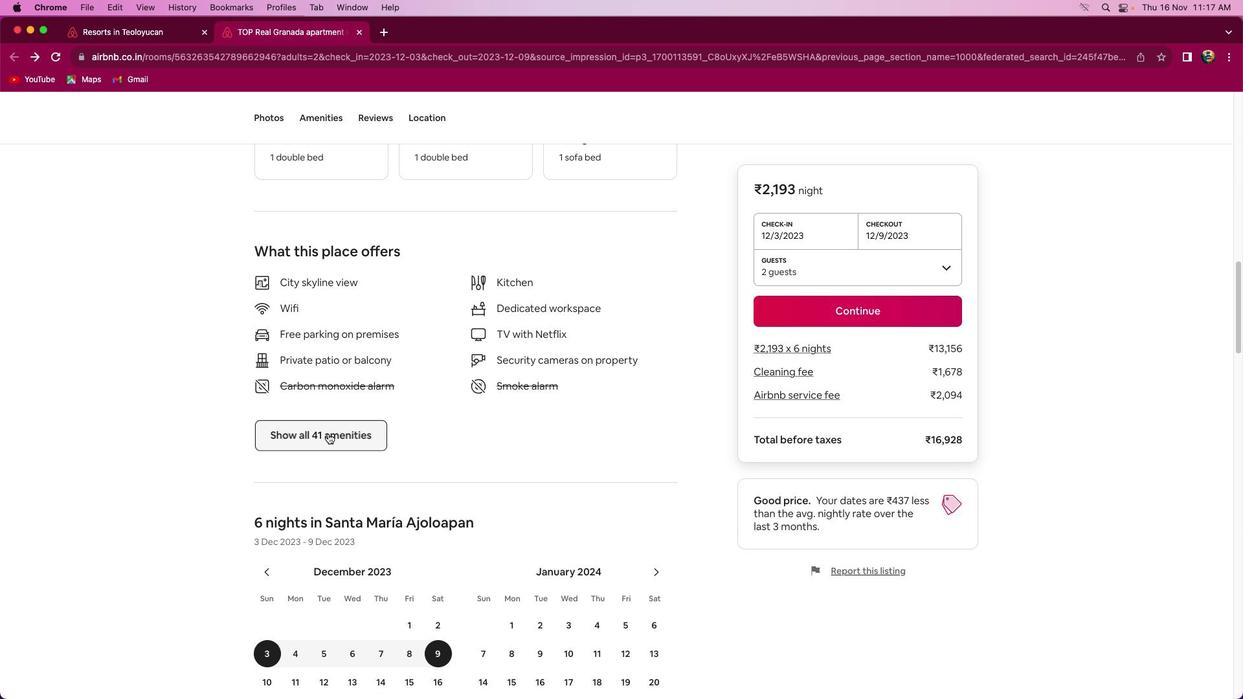 
Action: Mouse pressed left at (329, 434)
Screenshot: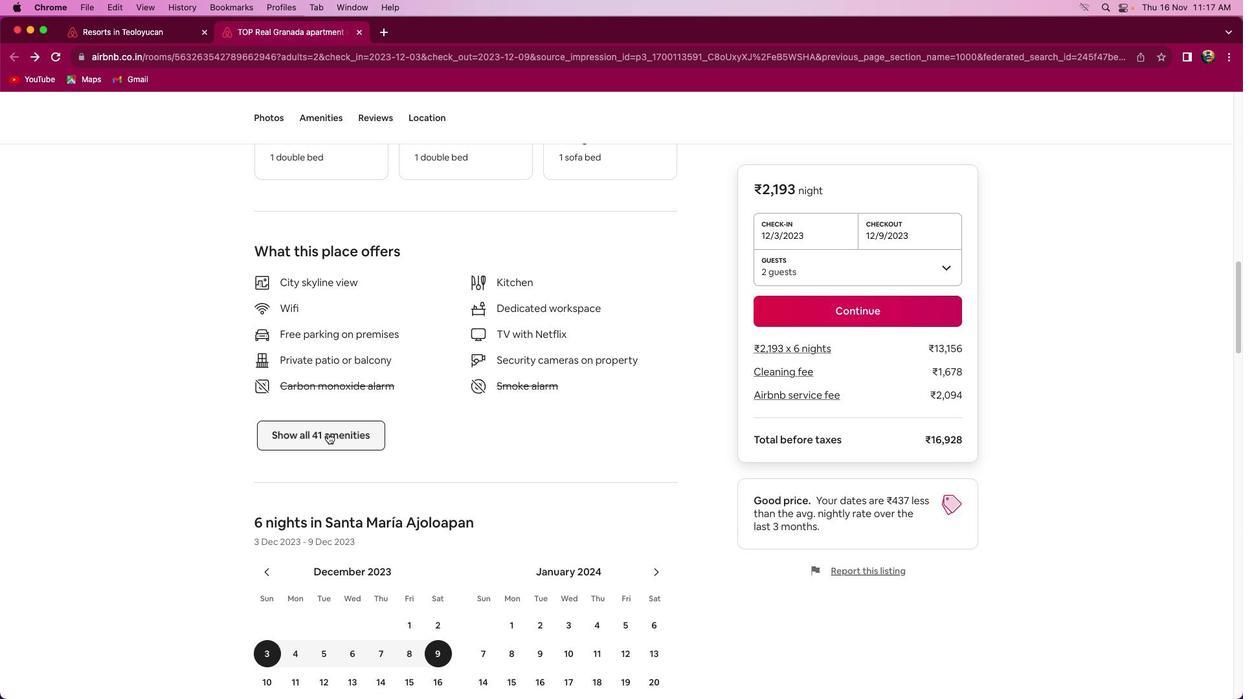 
Action: Mouse moved to (592, 377)
Screenshot: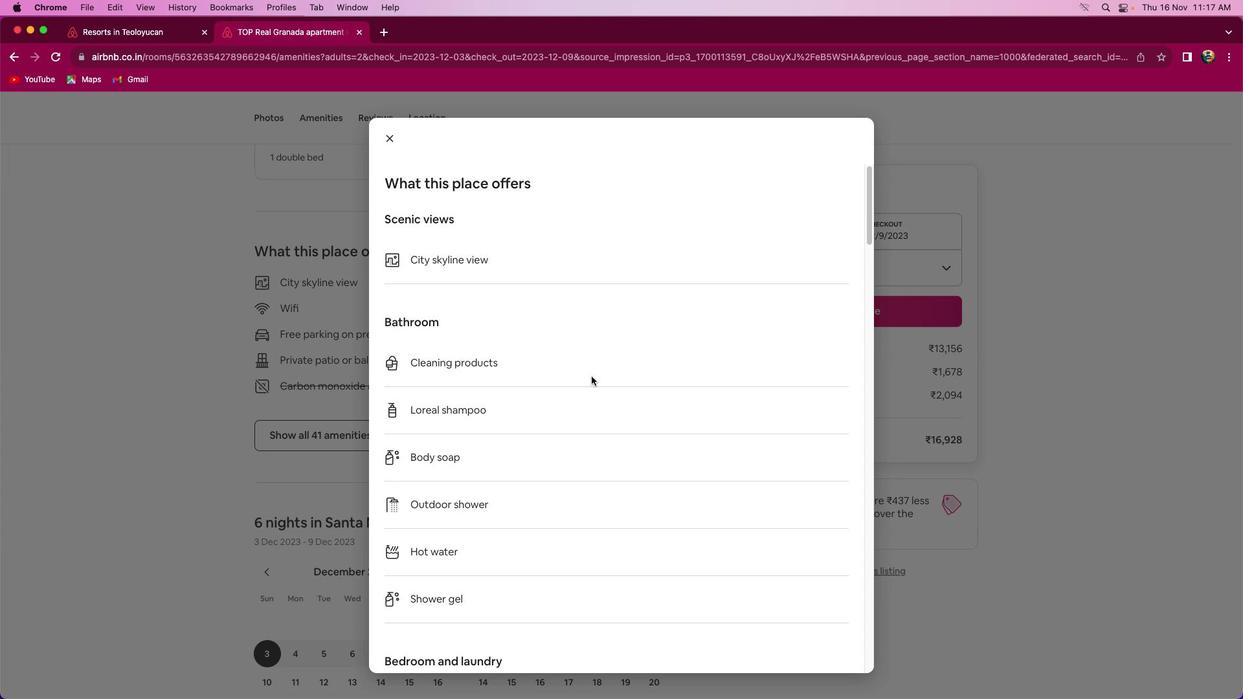 
Action: Mouse scrolled (592, 377) with delta (0, 0)
Screenshot: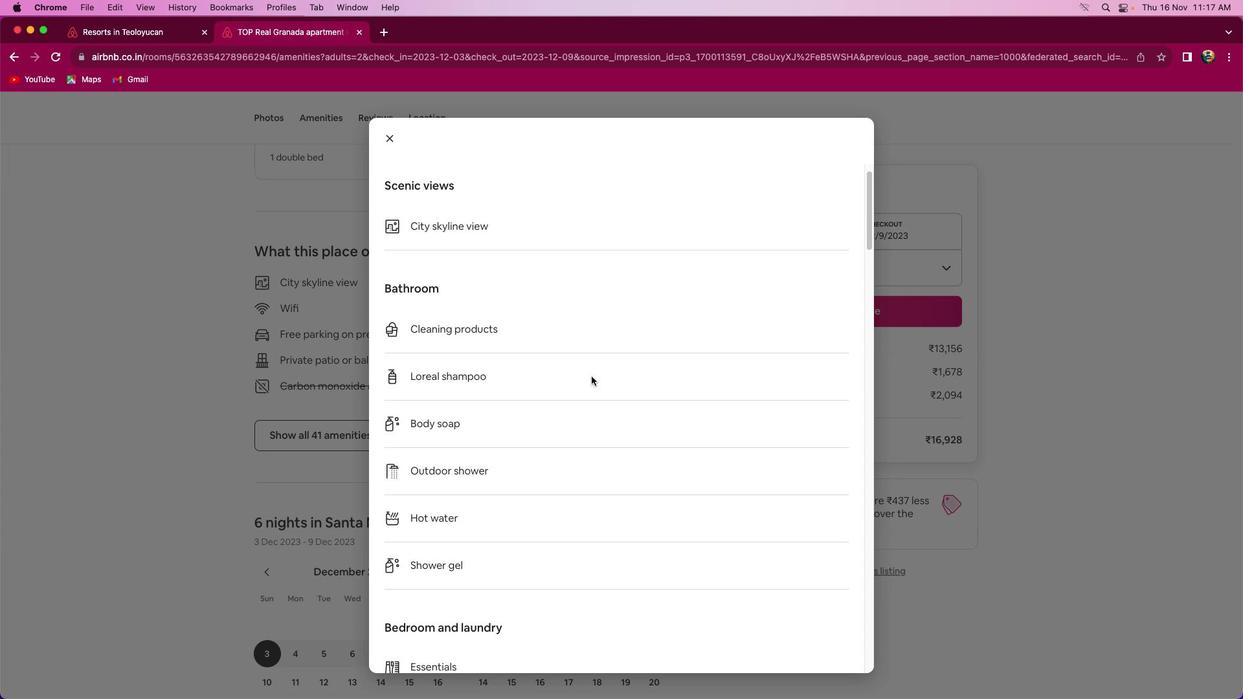 
Action: Mouse scrolled (592, 377) with delta (0, 0)
Screenshot: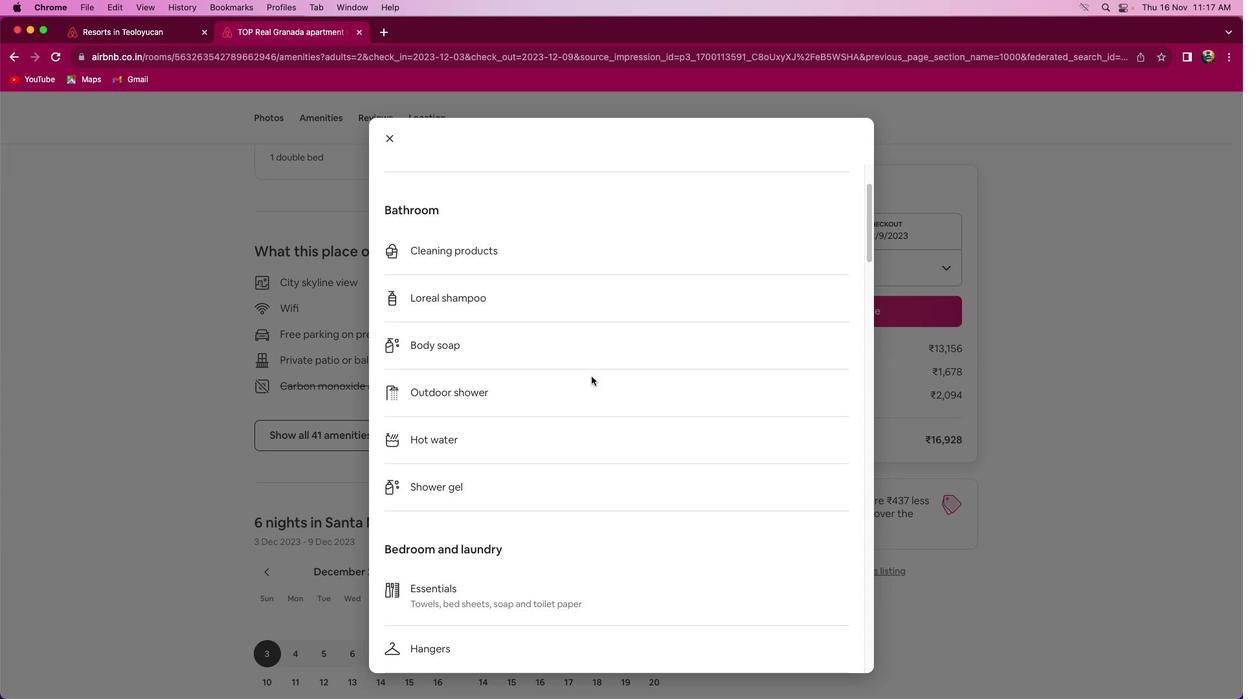 
Action: Mouse scrolled (592, 377) with delta (0, 0)
Screenshot: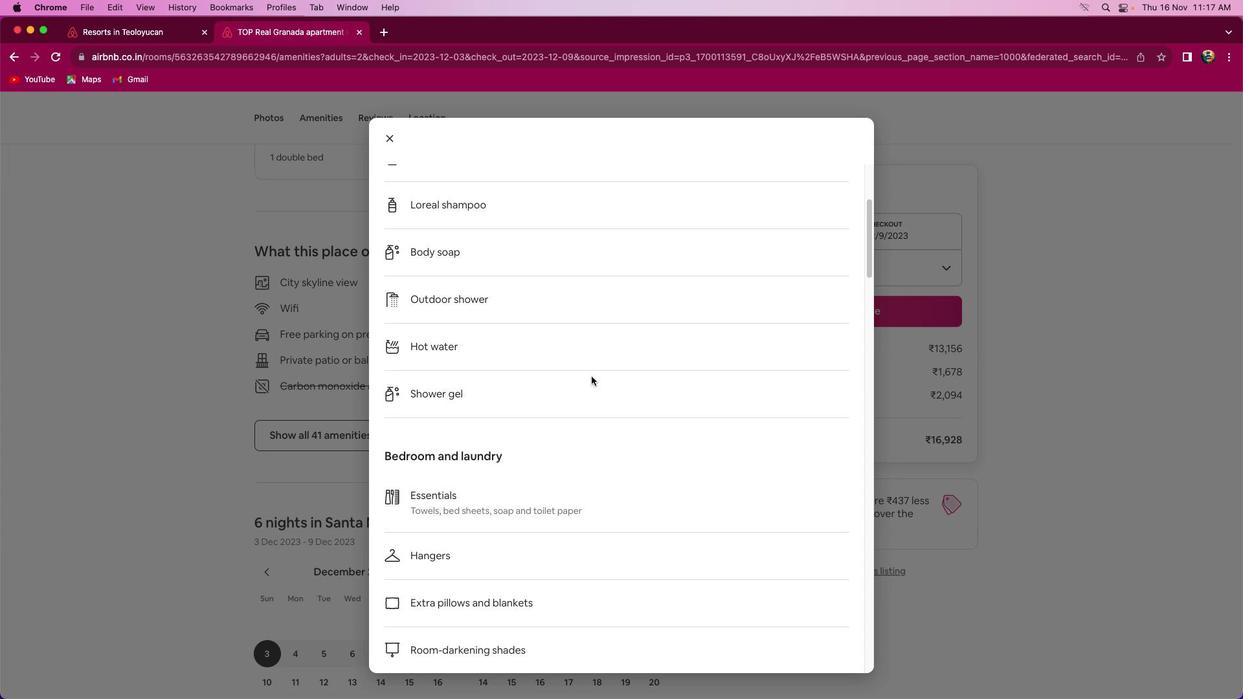 
Action: Mouse scrolled (592, 377) with delta (0, -1)
Screenshot: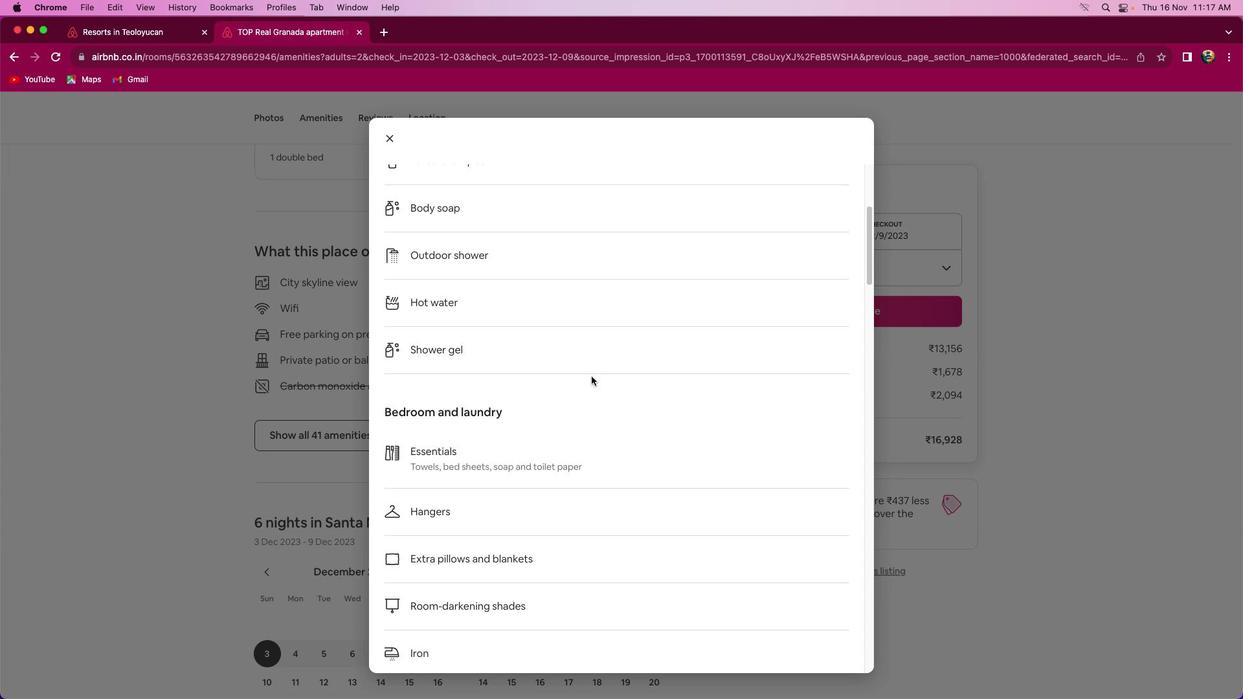 
Action: Mouse scrolled (592, 377) with delta (0, 0)
Screenshot: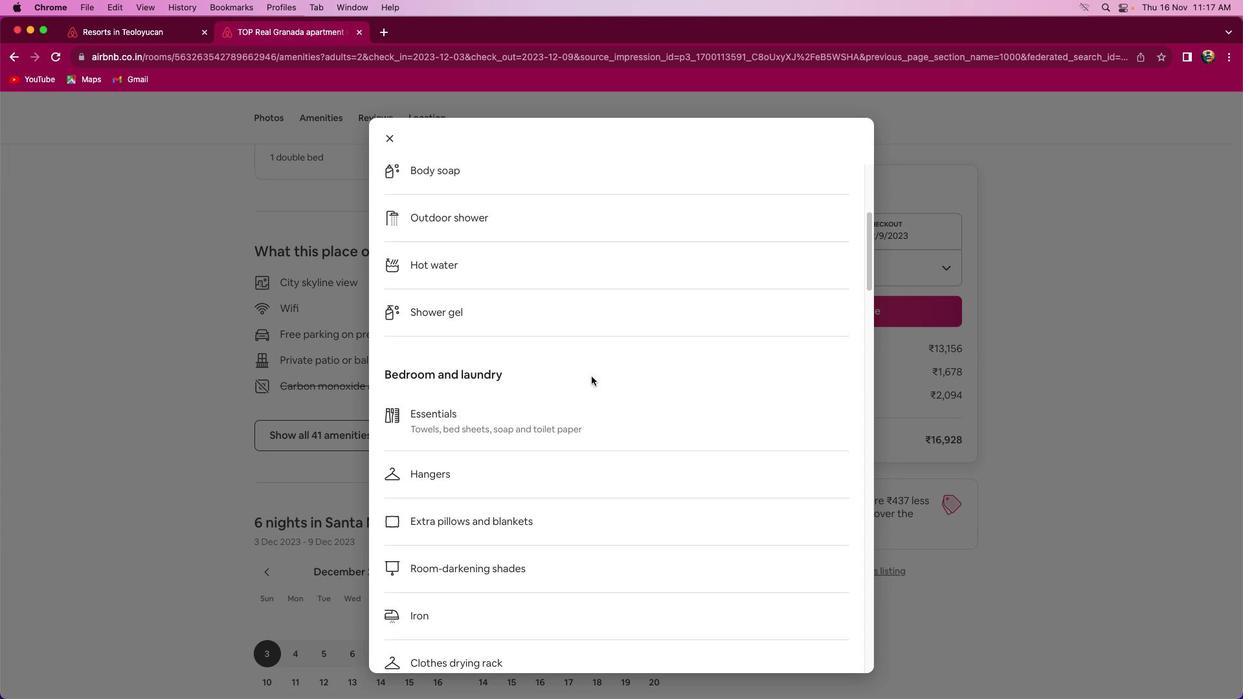 
Action: Mouse scrolled (592, 377) with delta (0, 0)
Screenshot: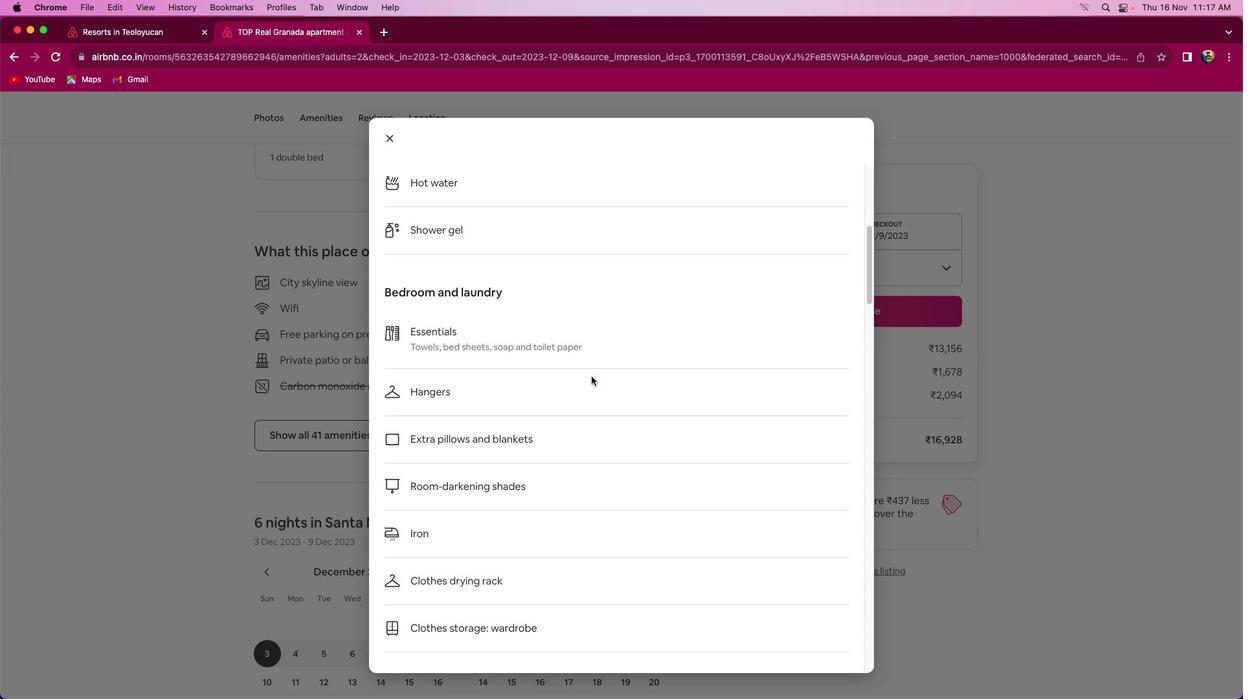 
Action: Mouse scrolled (592, 377) with delta (0, 0)
Screenshot: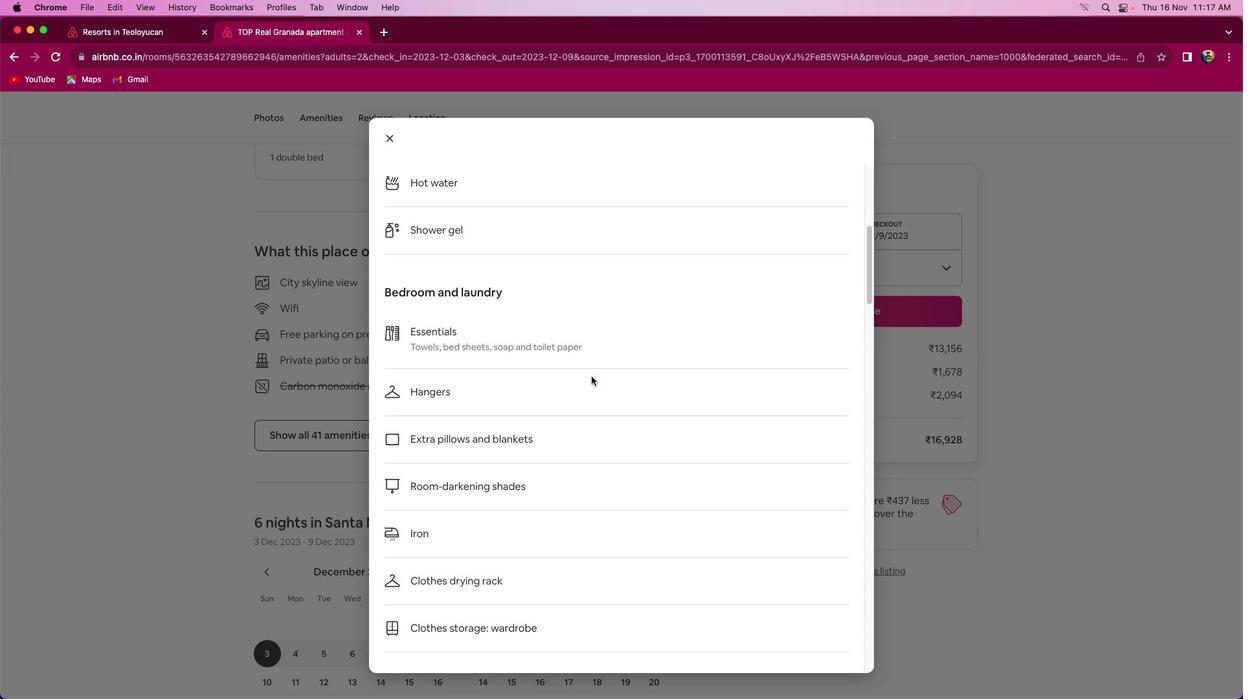 
Action: Mouse scrolled (592, 377) with delta (0, -1)
Screenshot: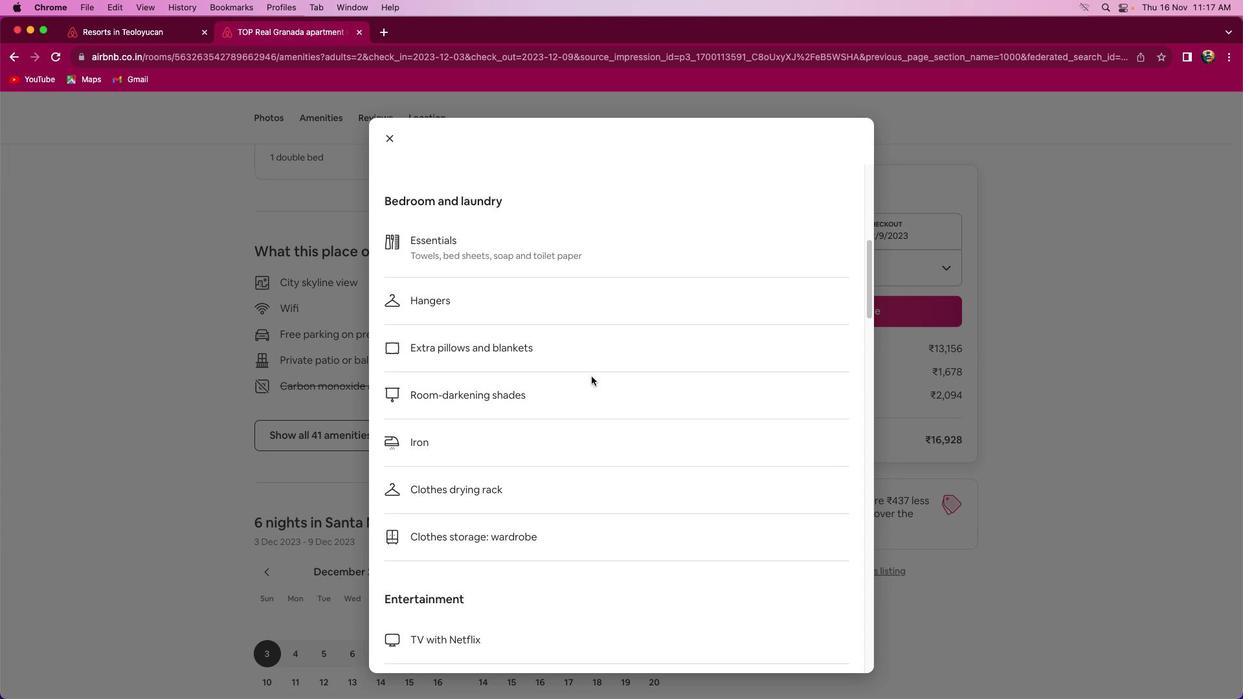 
Action: Mouse scrolled (592, 377) with delta (0, 0)
Screenshot: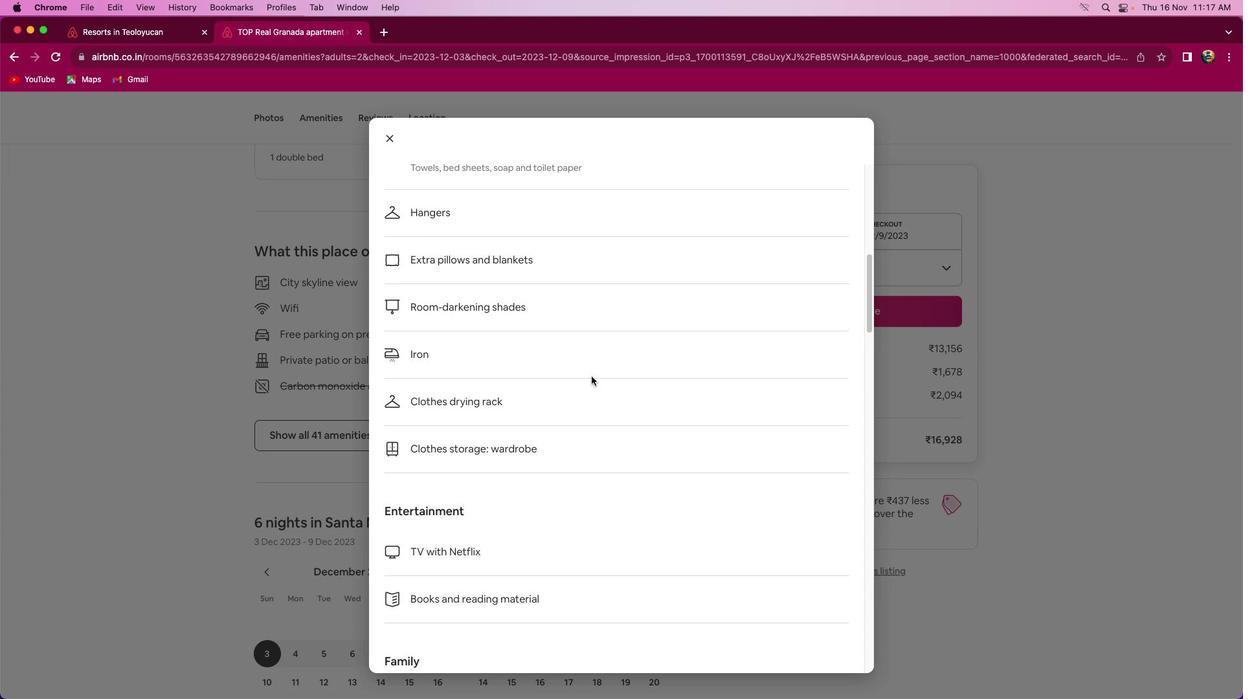 
Action: Mouse scrolled (592, 377) with delta (0, 0)
